 Task: Create a Virtual Reality (VR) Therapy for PTSD: VR therapy for post-traumatic stress disorder.
Action: Mouse moved to (683, 239)
Screenshot: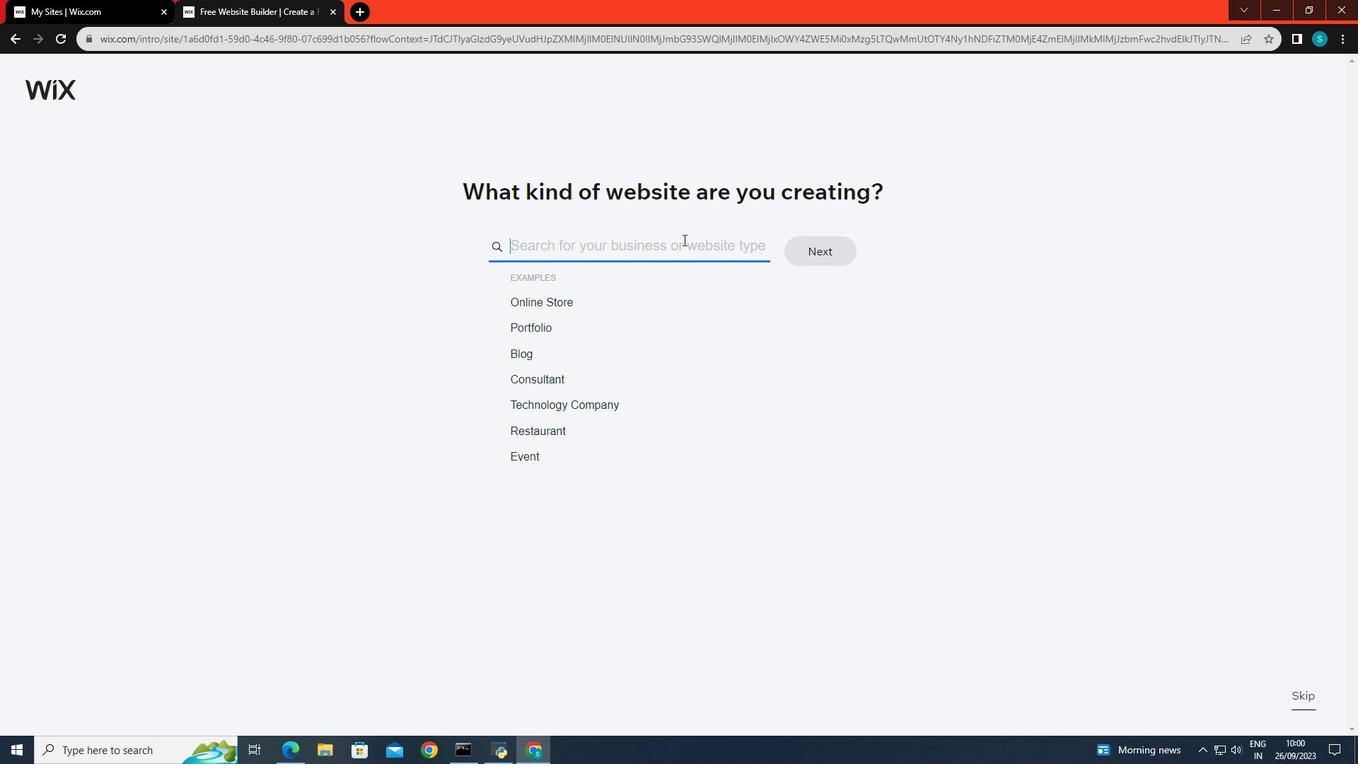 
Action: Mouse pressed left at (683, 239)
Screenshot: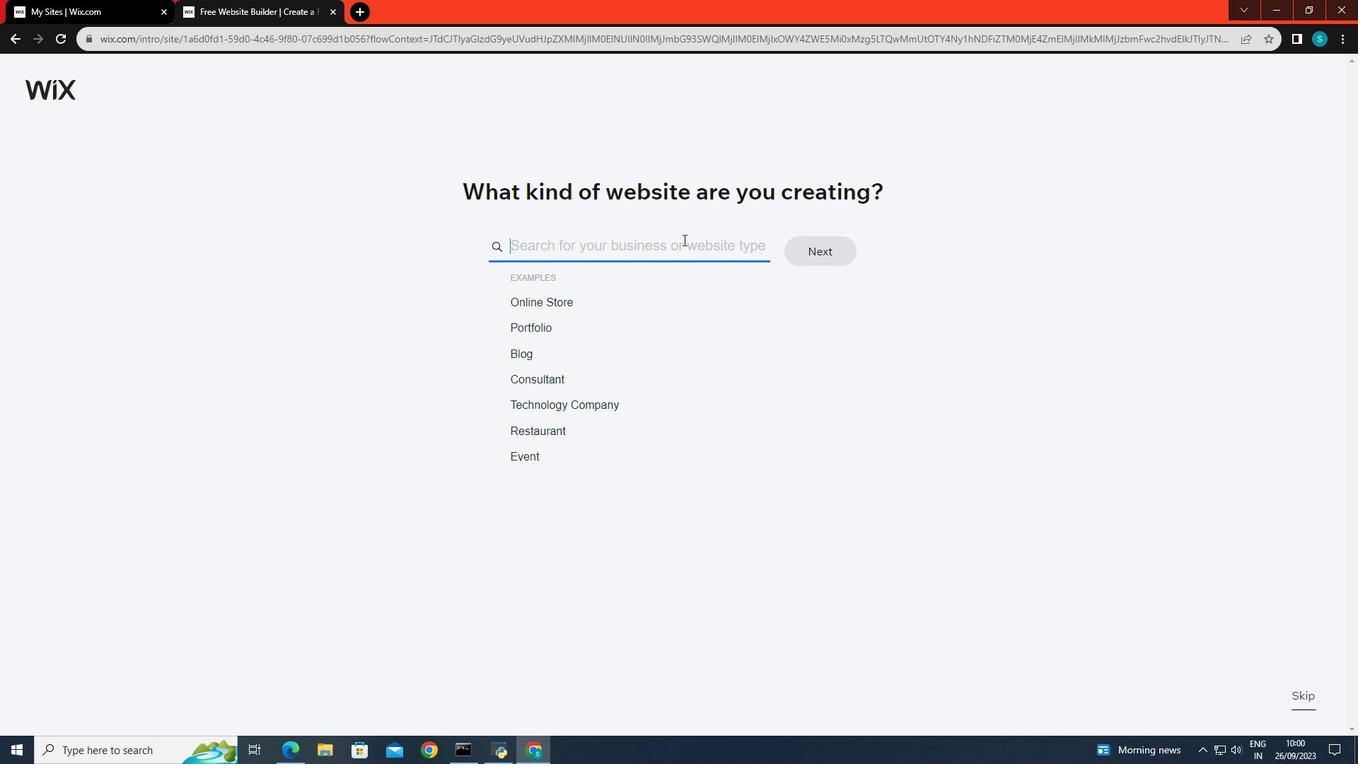 
Action: Key pressed vr<Key.space>th<Key.backspace><Key.backspace><Key.backspace><Key.backspace>irtual<Key.space>t<Key.backspace>reality<Key.space>vr<Key.space>therapy
Screenshot: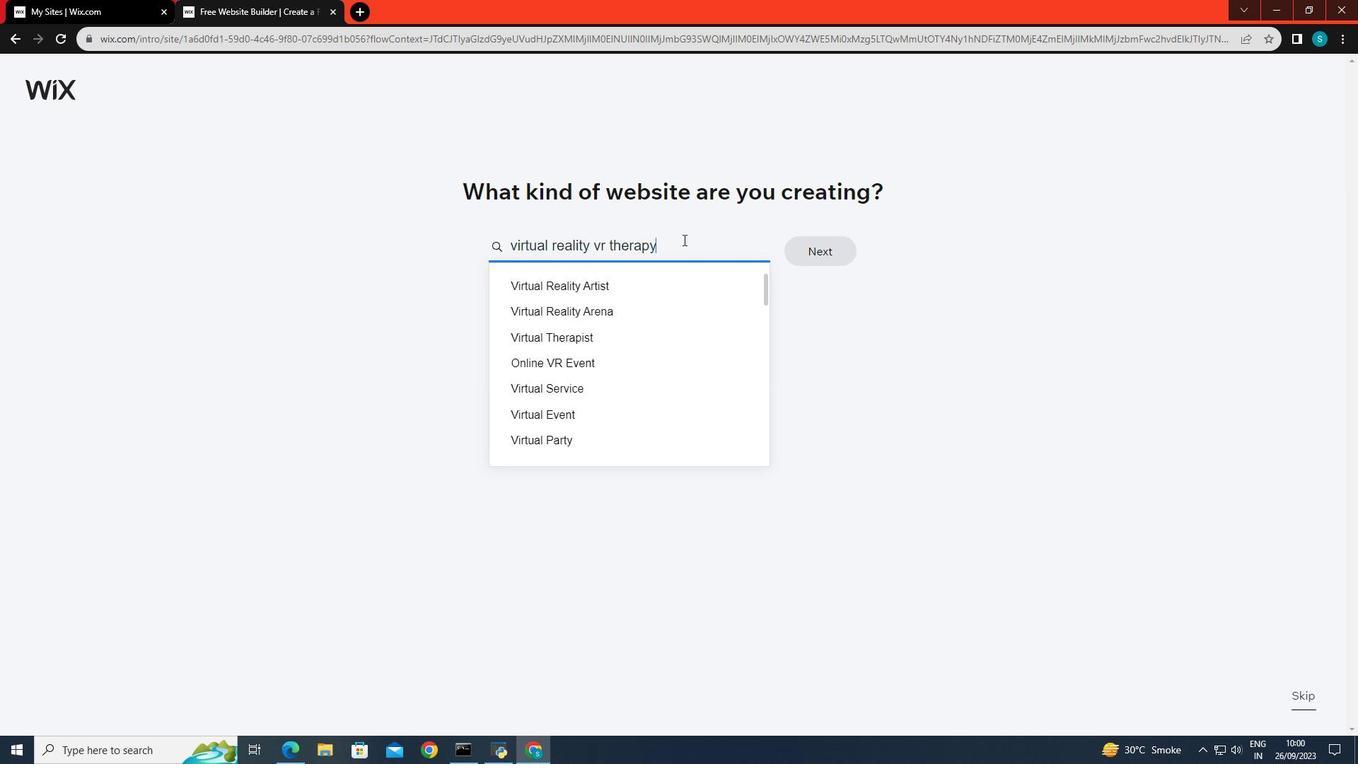 
Action: Mouse moved to (560, 340)
Screenshot: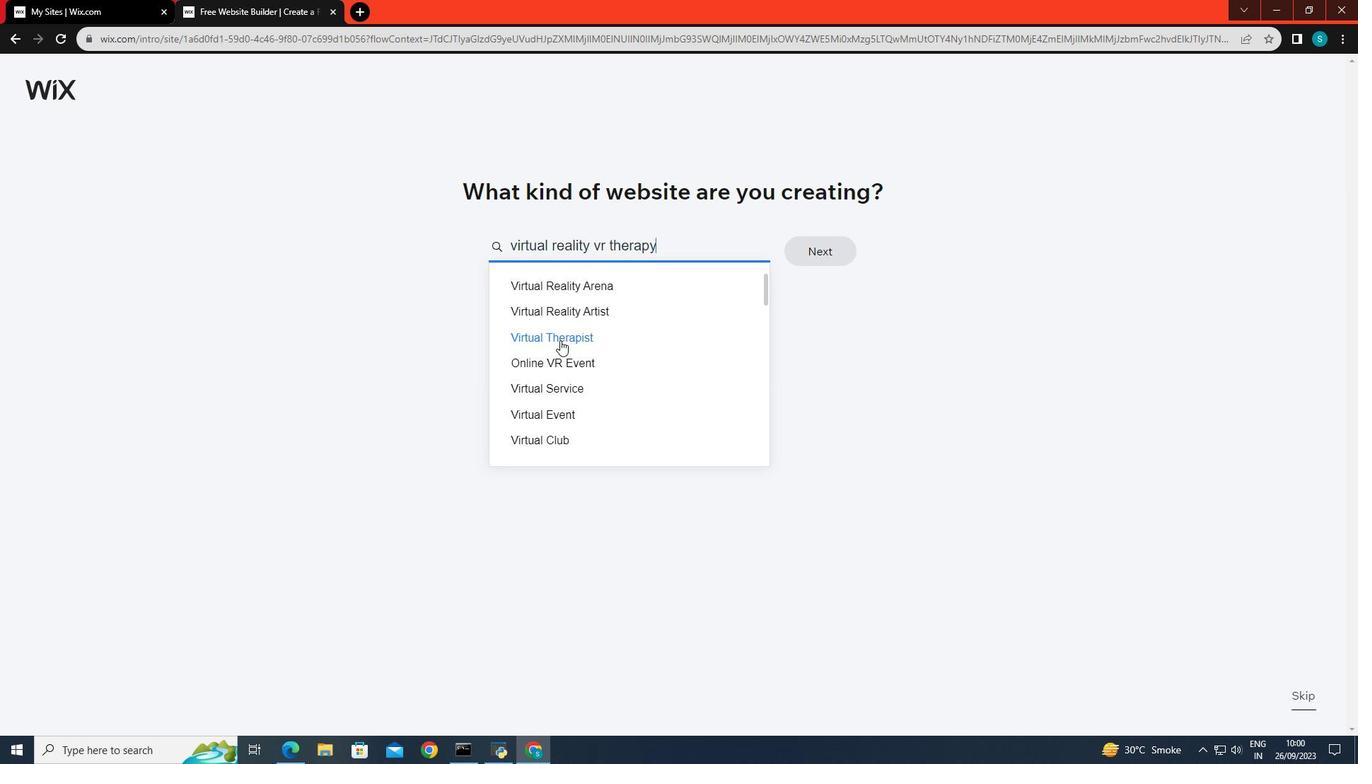 
Action: Mouse pressed left at (560, 340)
Screenshot: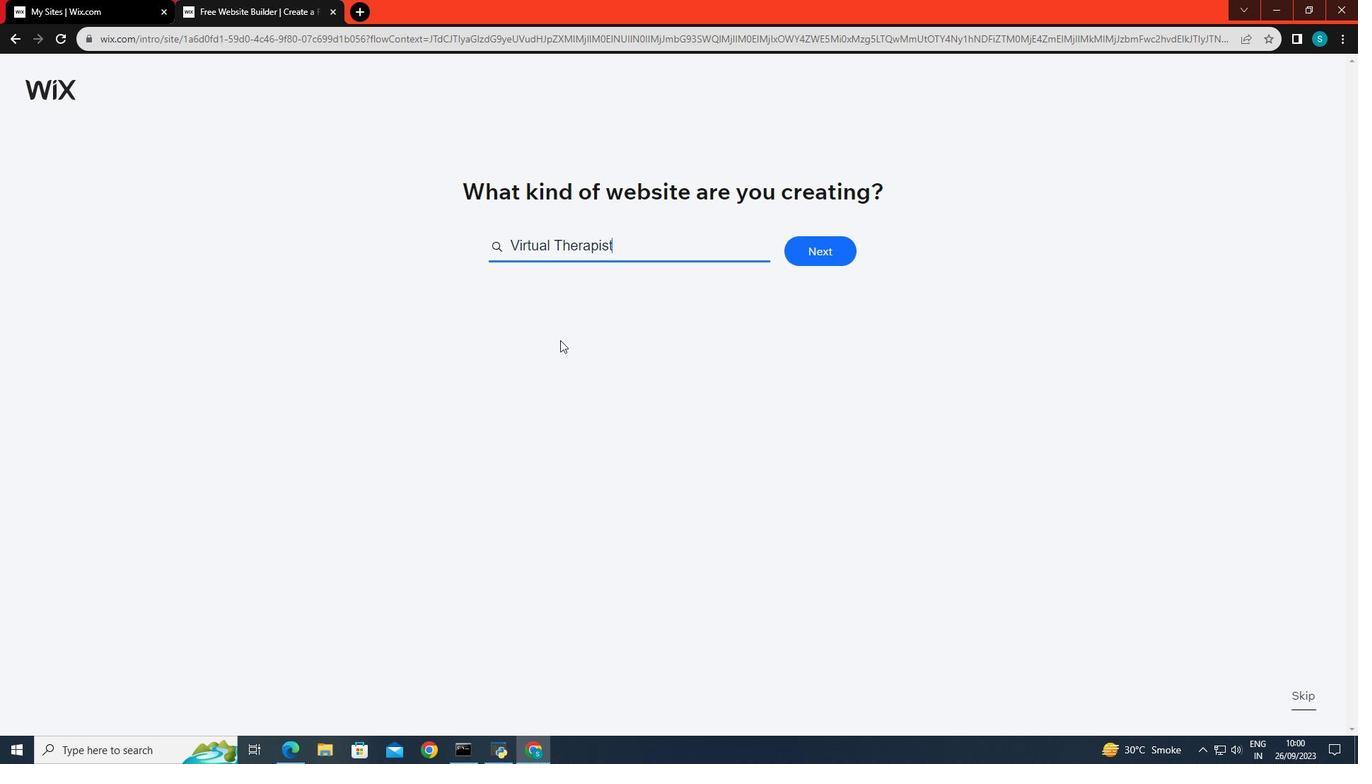 
Action: Mouse moved to (847, 253)
Screenshot: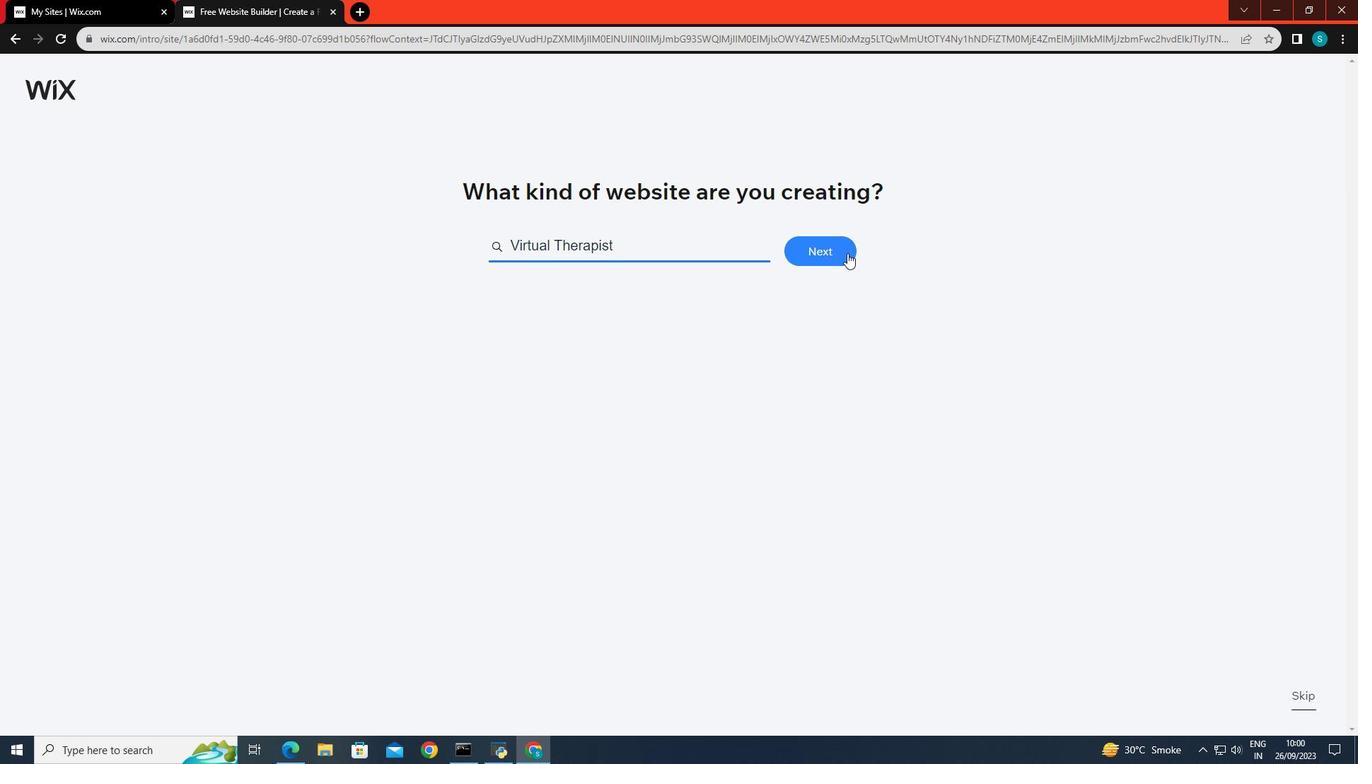 
Action: Mouse pressed left at (847, 253)
Screenshot: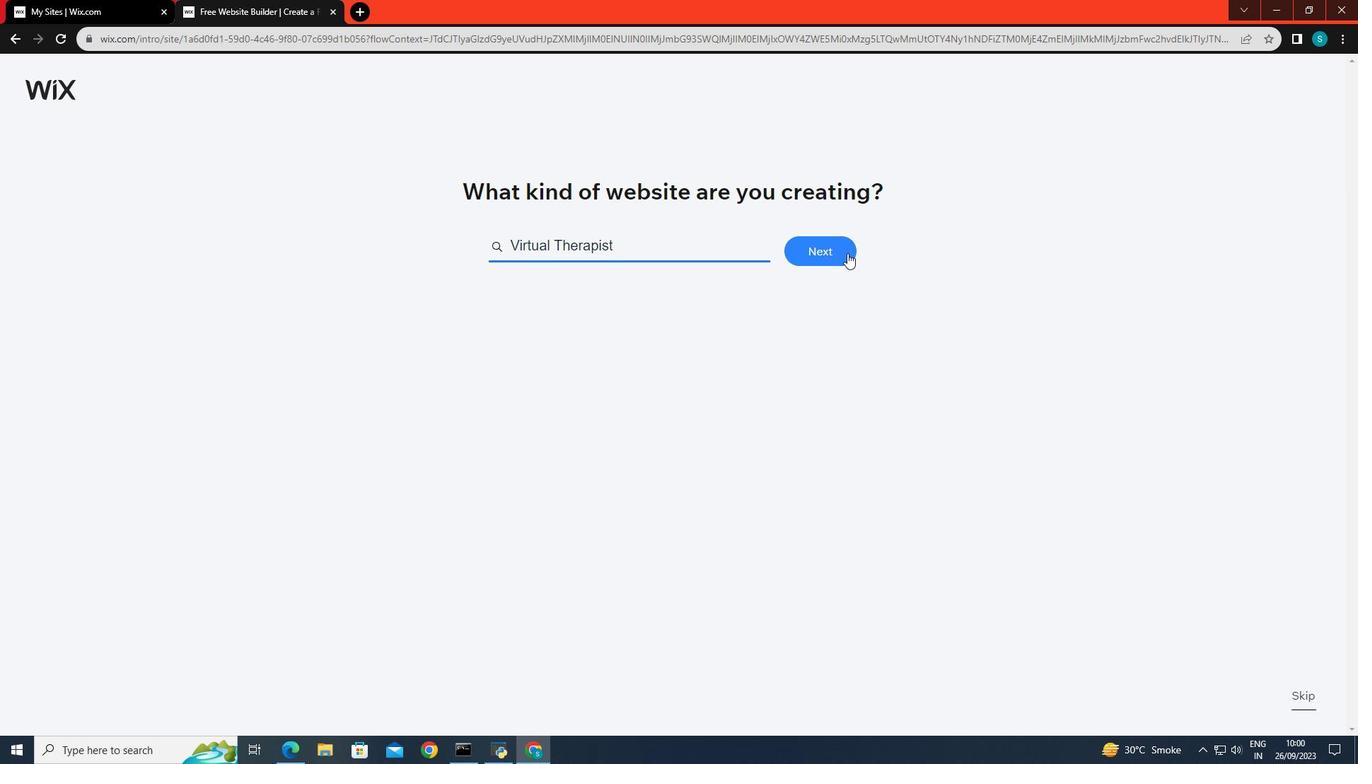 
Action: Mouse moved to (802, 247)
Screenshot: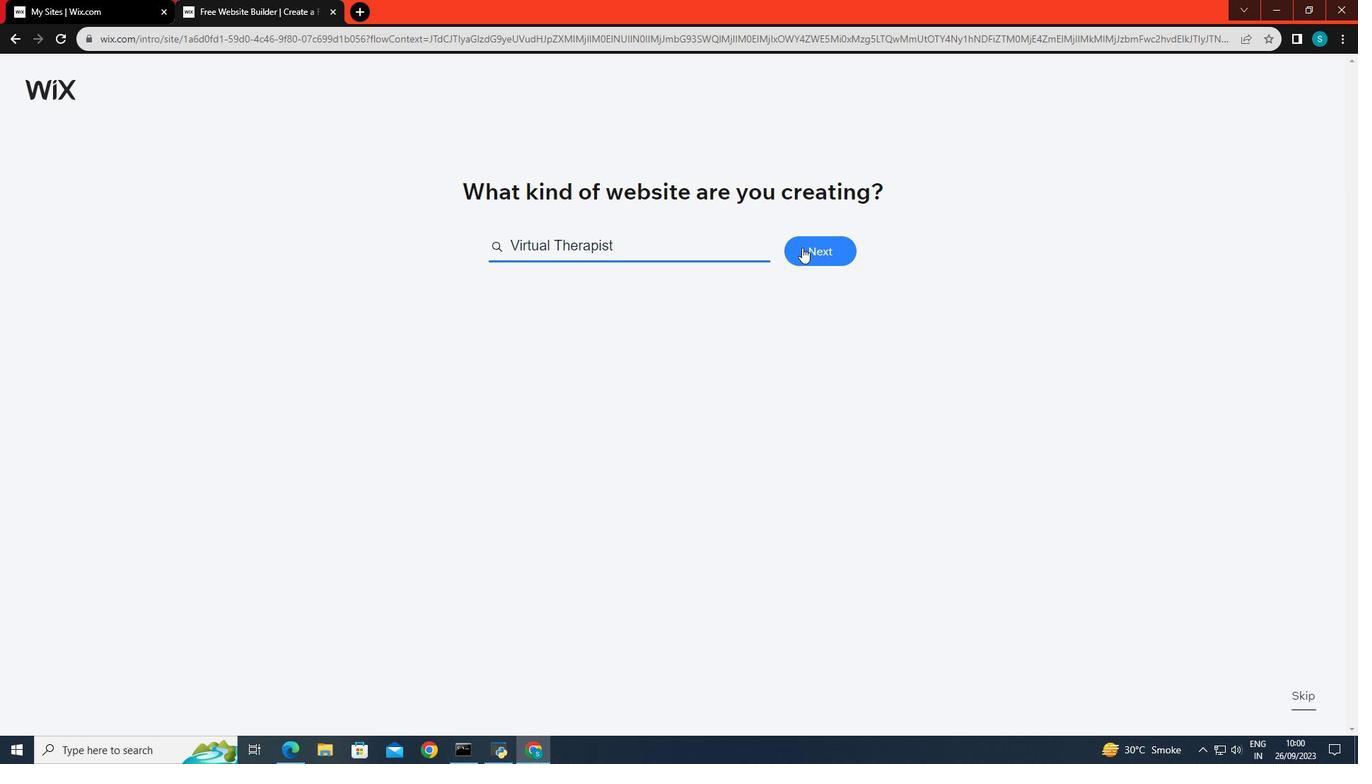 
Action: Mouse pressed left at (802, 247)
Screenshot: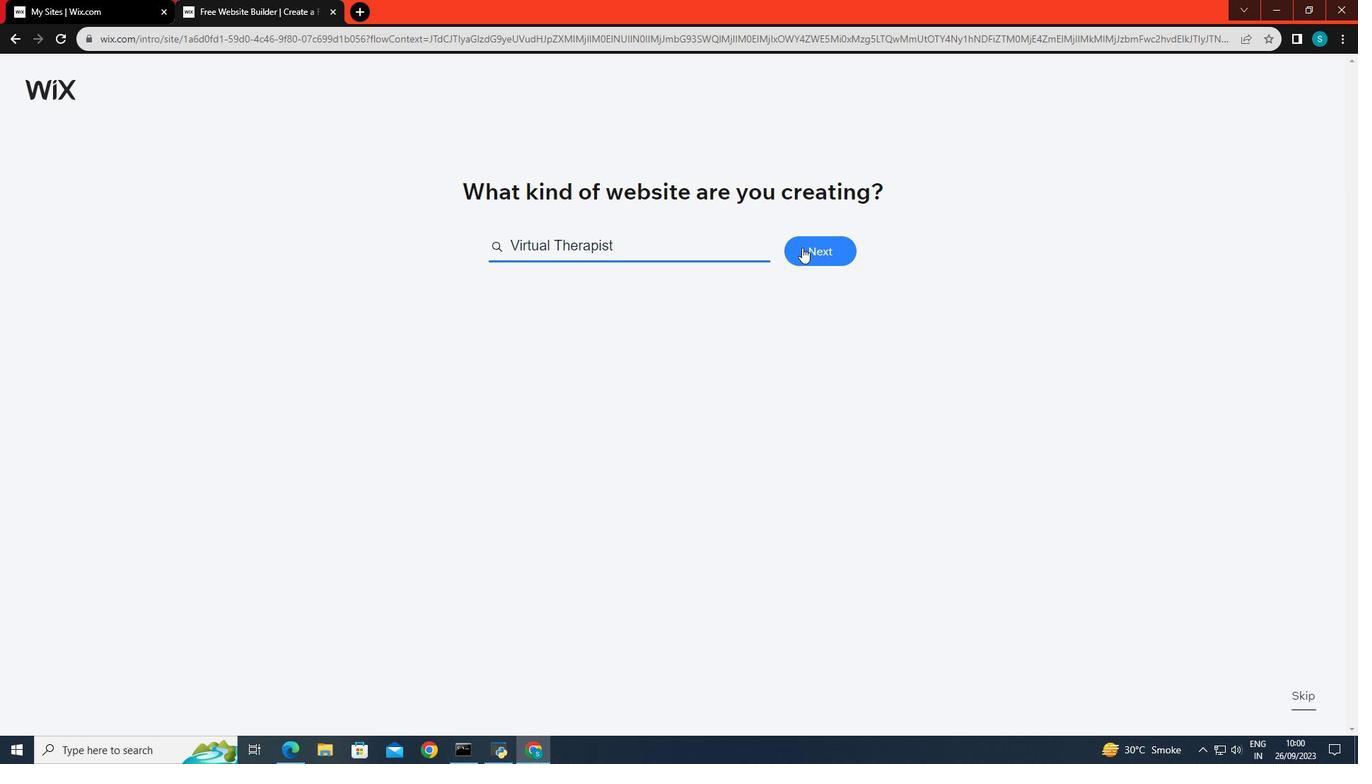 
Action: Mouse moved to (807, 248)
Screenshot: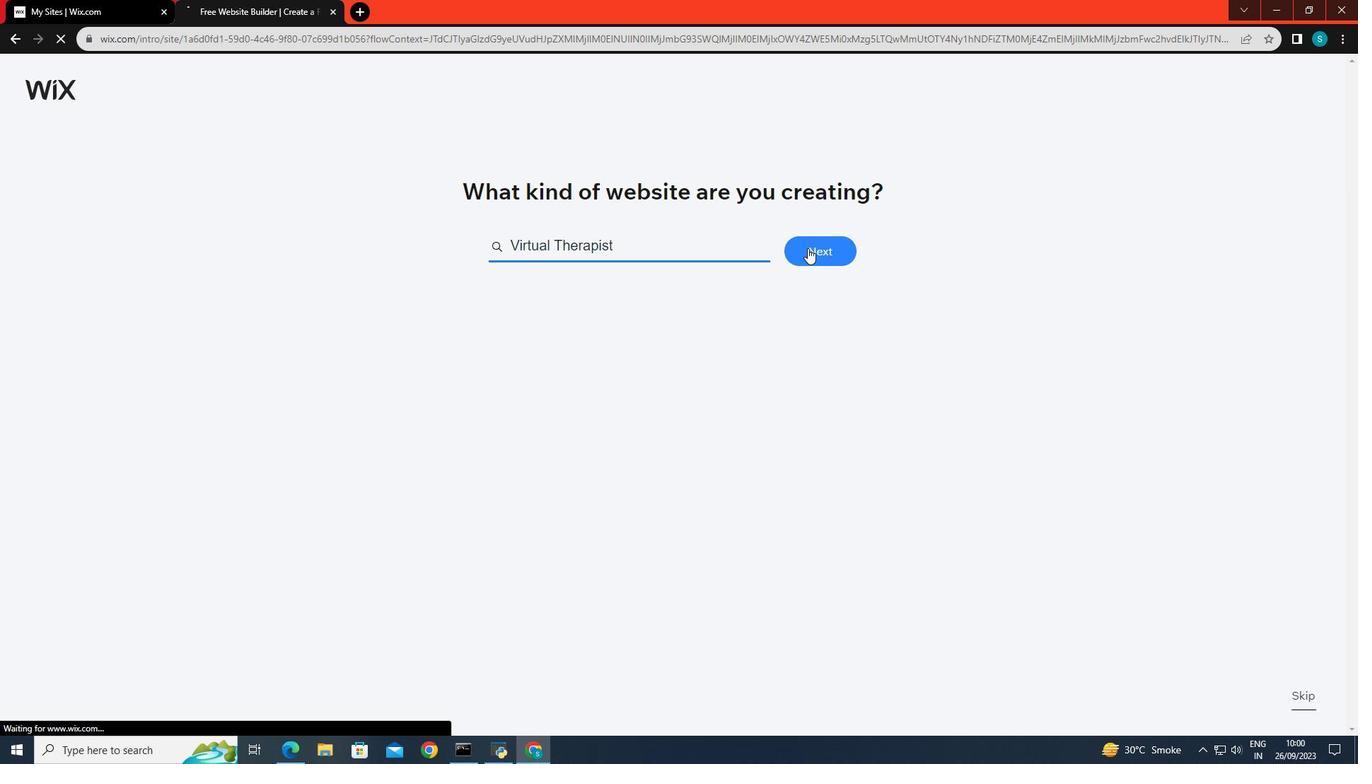 
Action: Mouse pressed left at (807, 248)
Screenshot: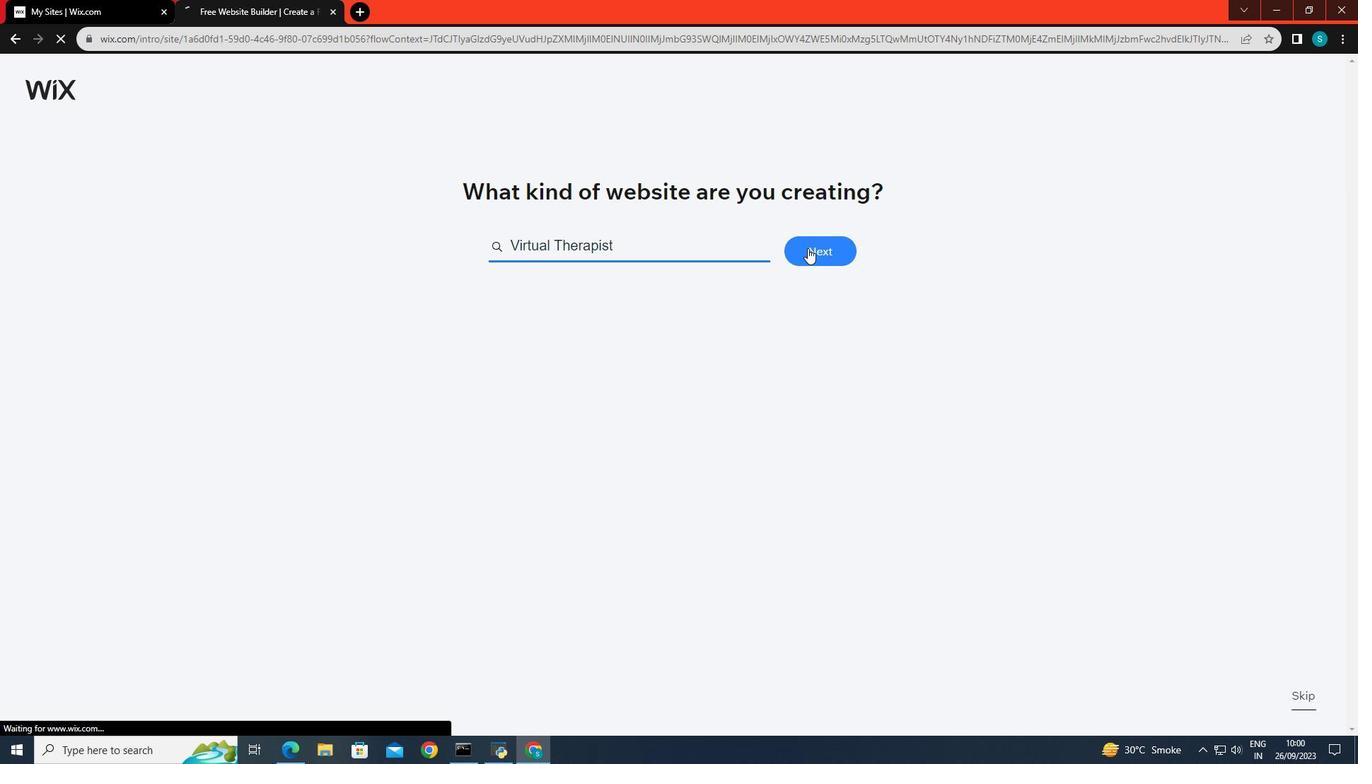 
Action: Mouse moved to (1100, 191)
Screenshot: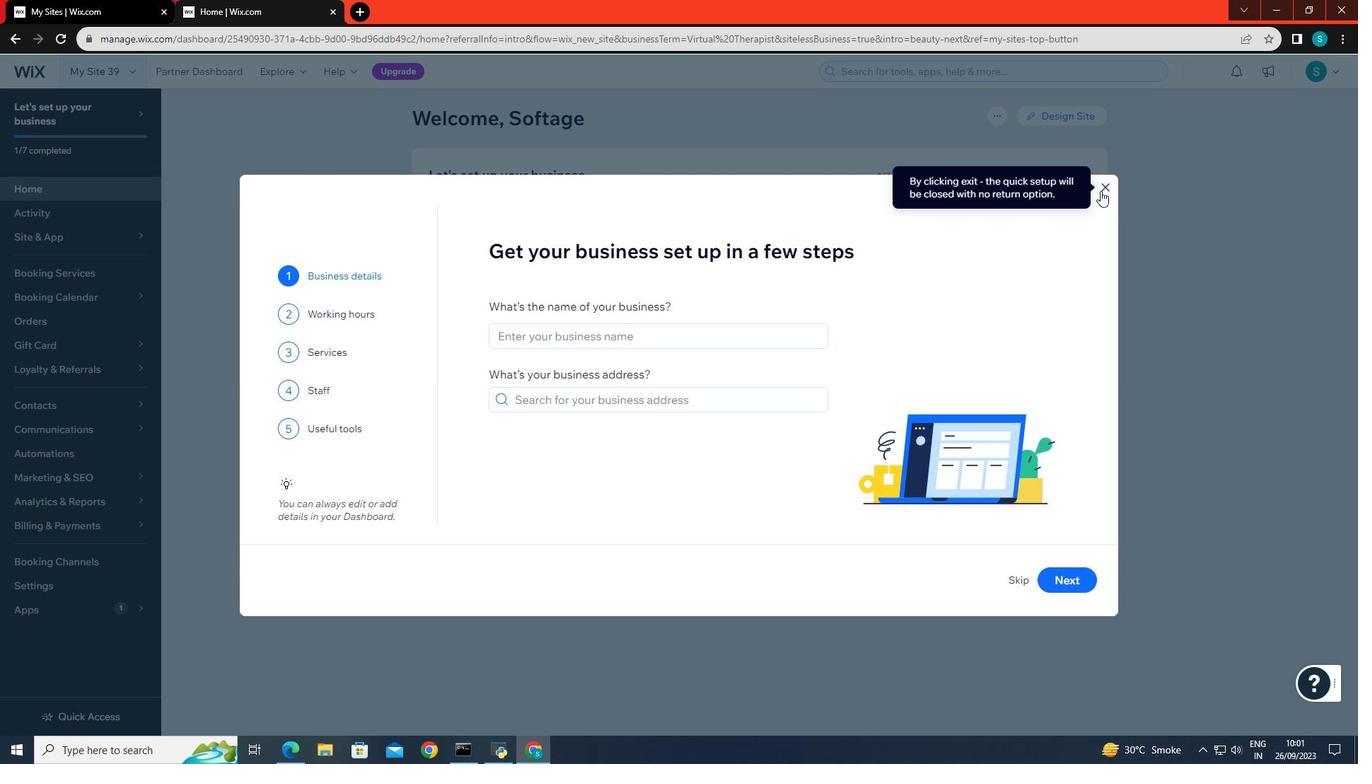 
Action: Mouse pressed left at (1100, 191)
Screenshot: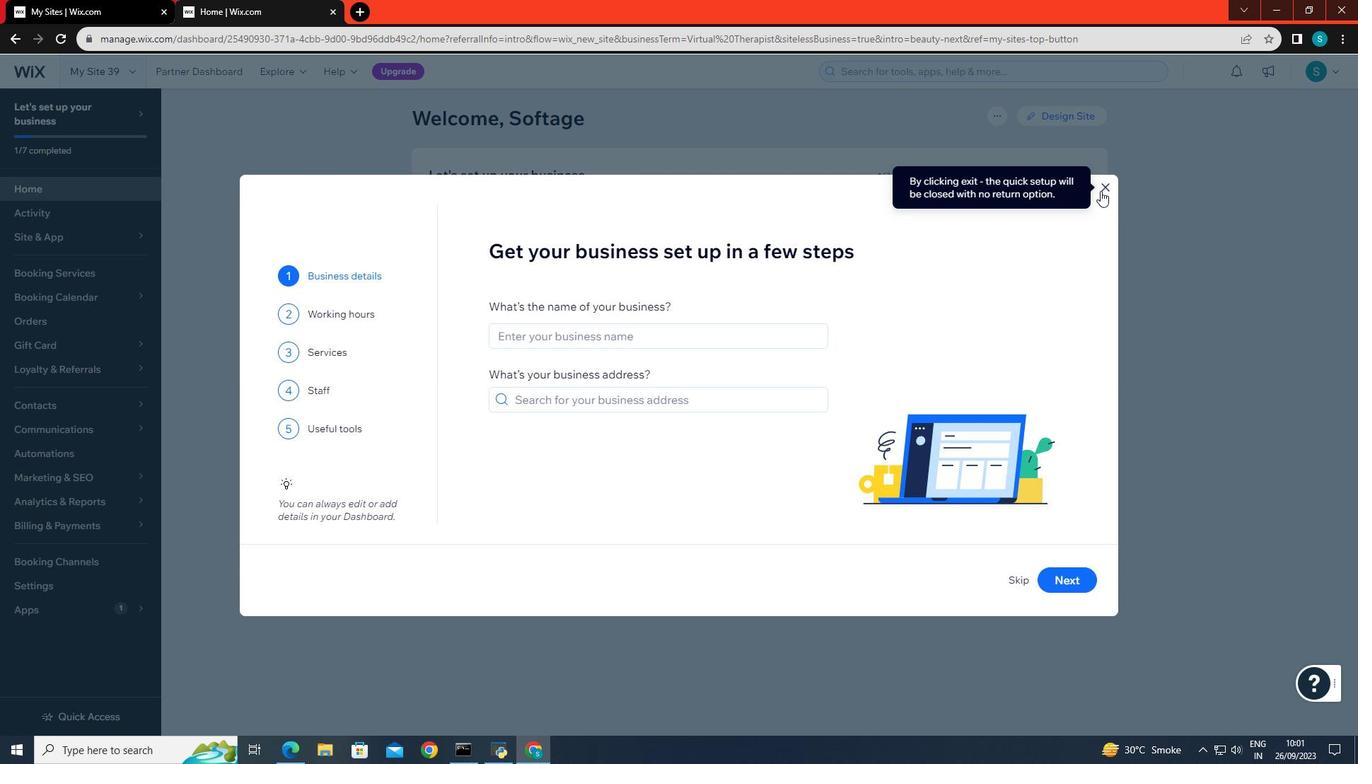 
Action: Mouse moved to (198, 227)
Screenshot: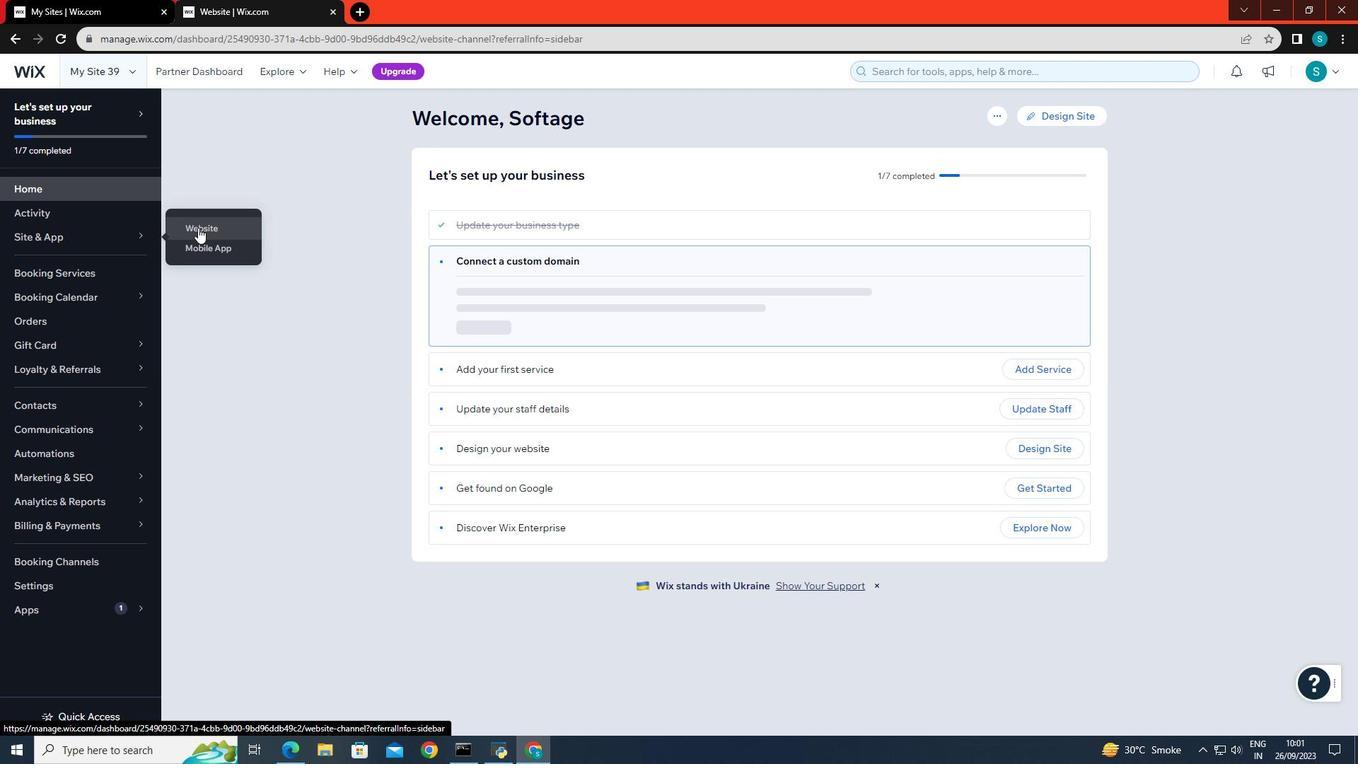 
Action: Mouse pressed left at (198, 227)
Screenshot: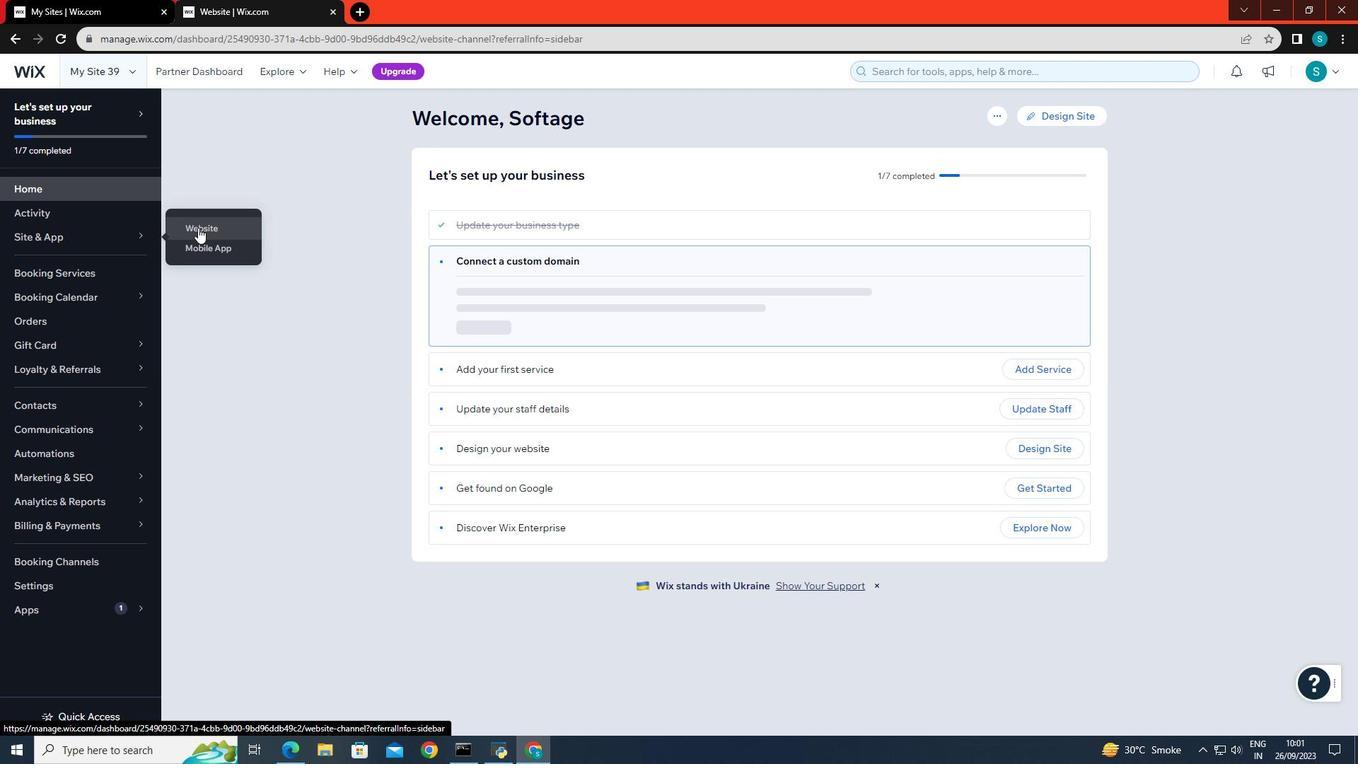 
Action: Mouse moved to (521, 354)
Screenshot: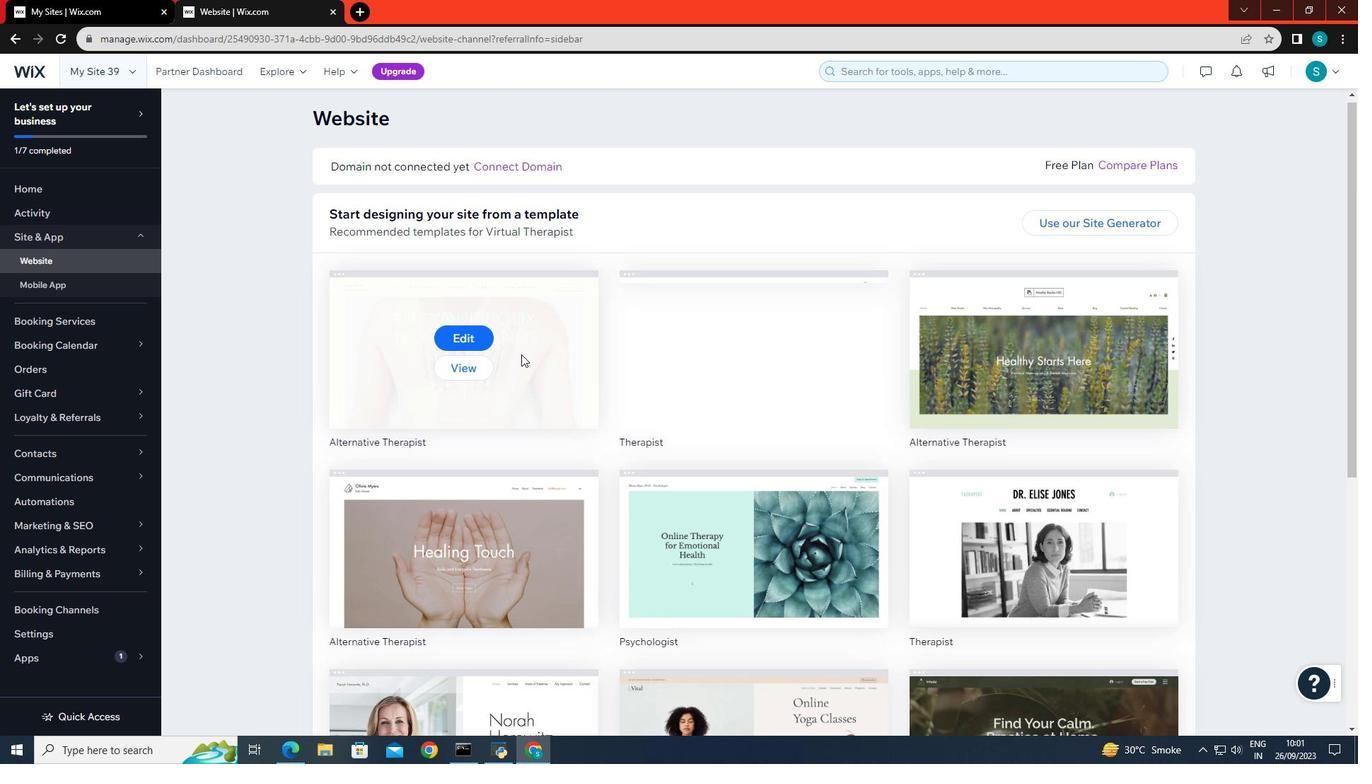 
Action: Mouse scrolled (521, 353) with delta (0, 0)
Screenshot: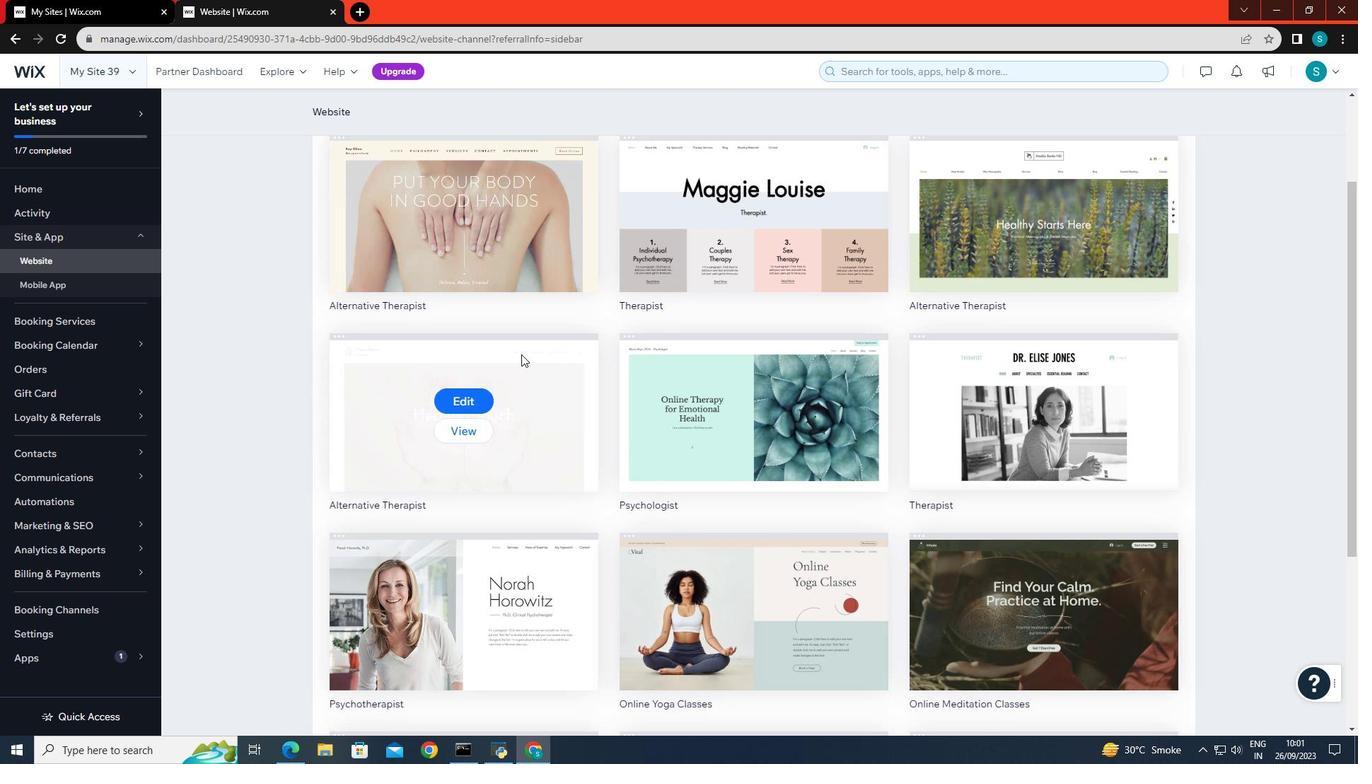 
Action: Mouse scrolled (521, 353) with delta (0, 0)
Screenshot: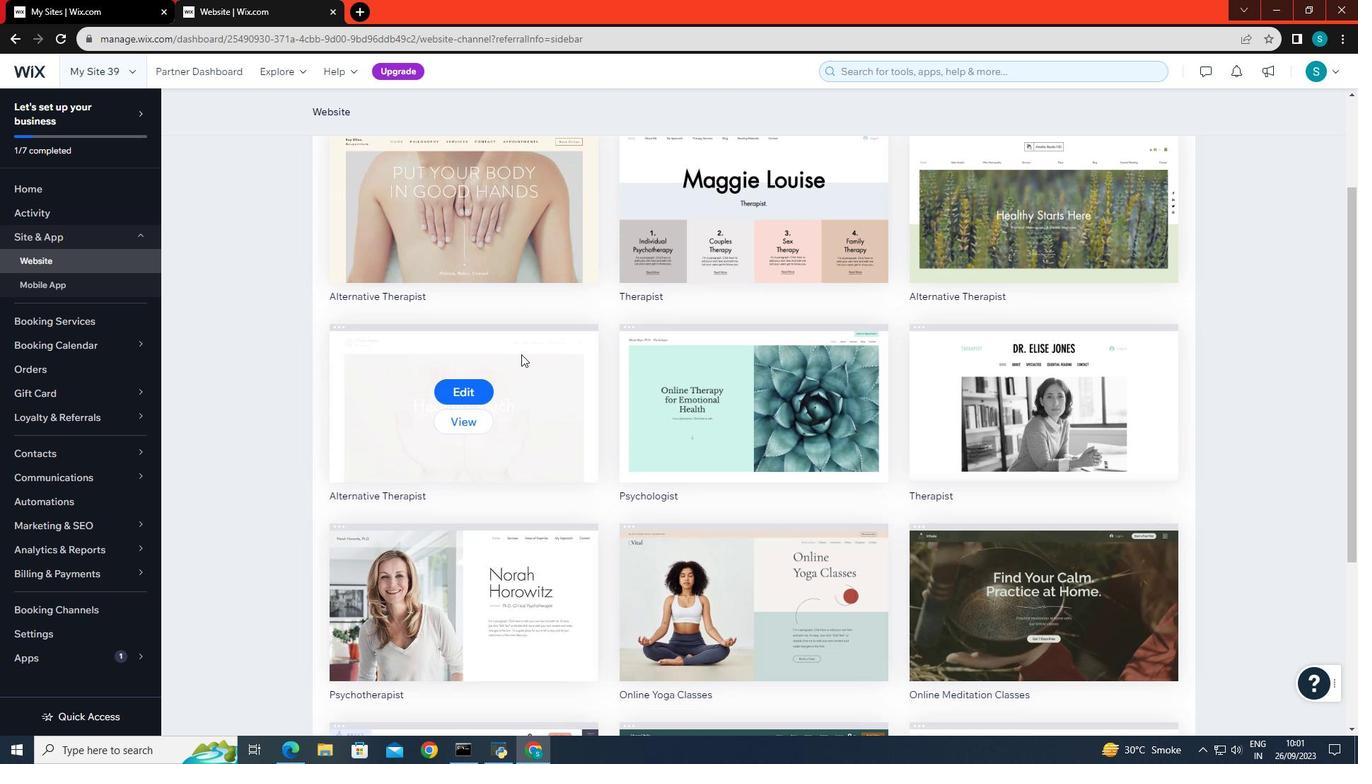 
Action: Mouse scrolled (521, 353) with delta (0, 0)
Screenshot: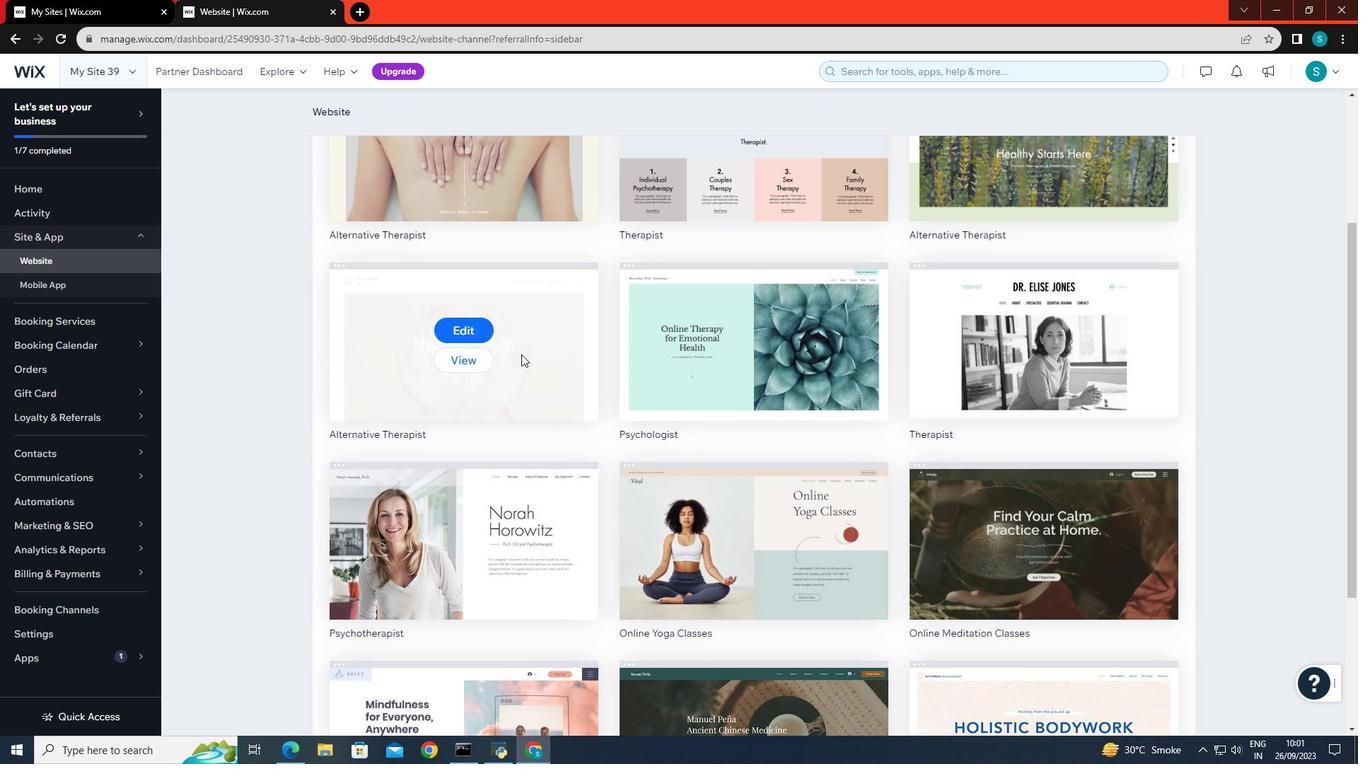 
Action: Mouse moved to (684, 404)
Screenshot: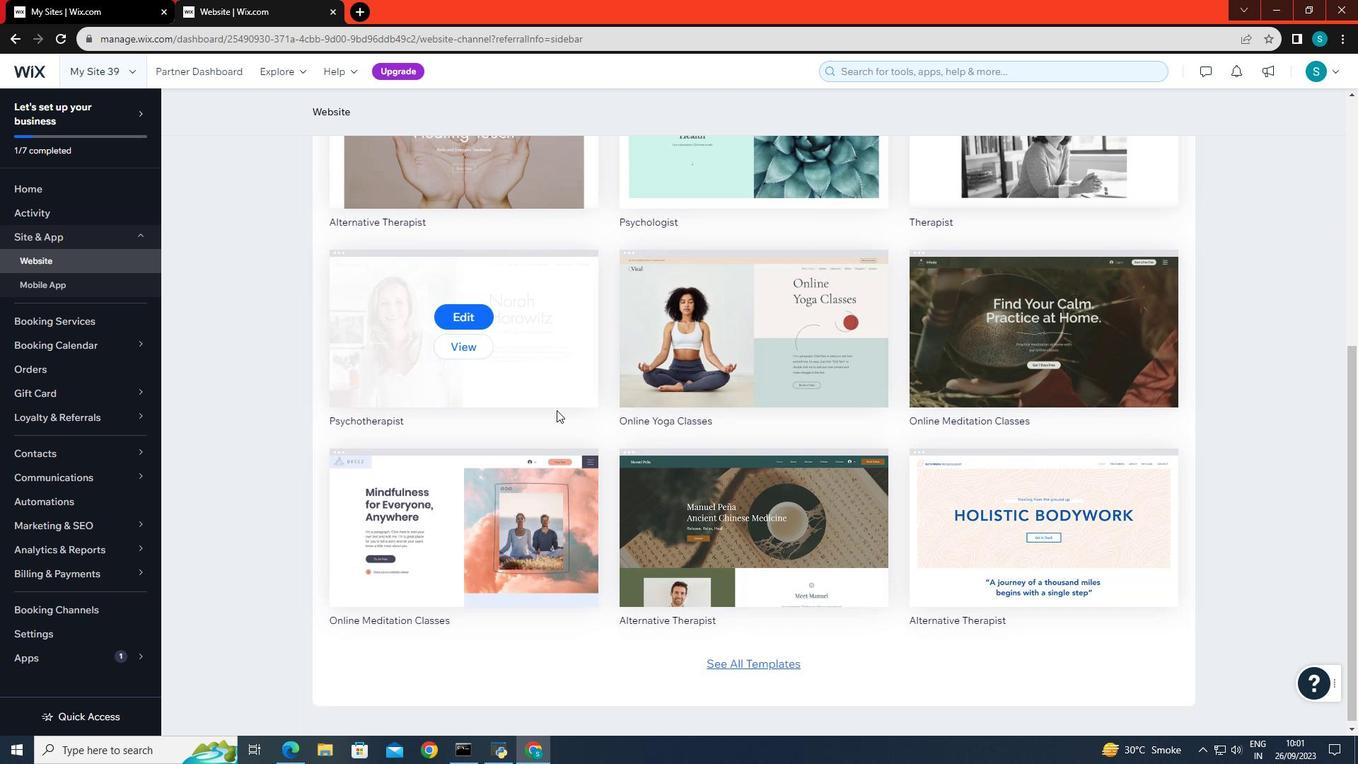 
Action: Mouse scrolled (684, 403) with delta (0, 0)
Screenshot: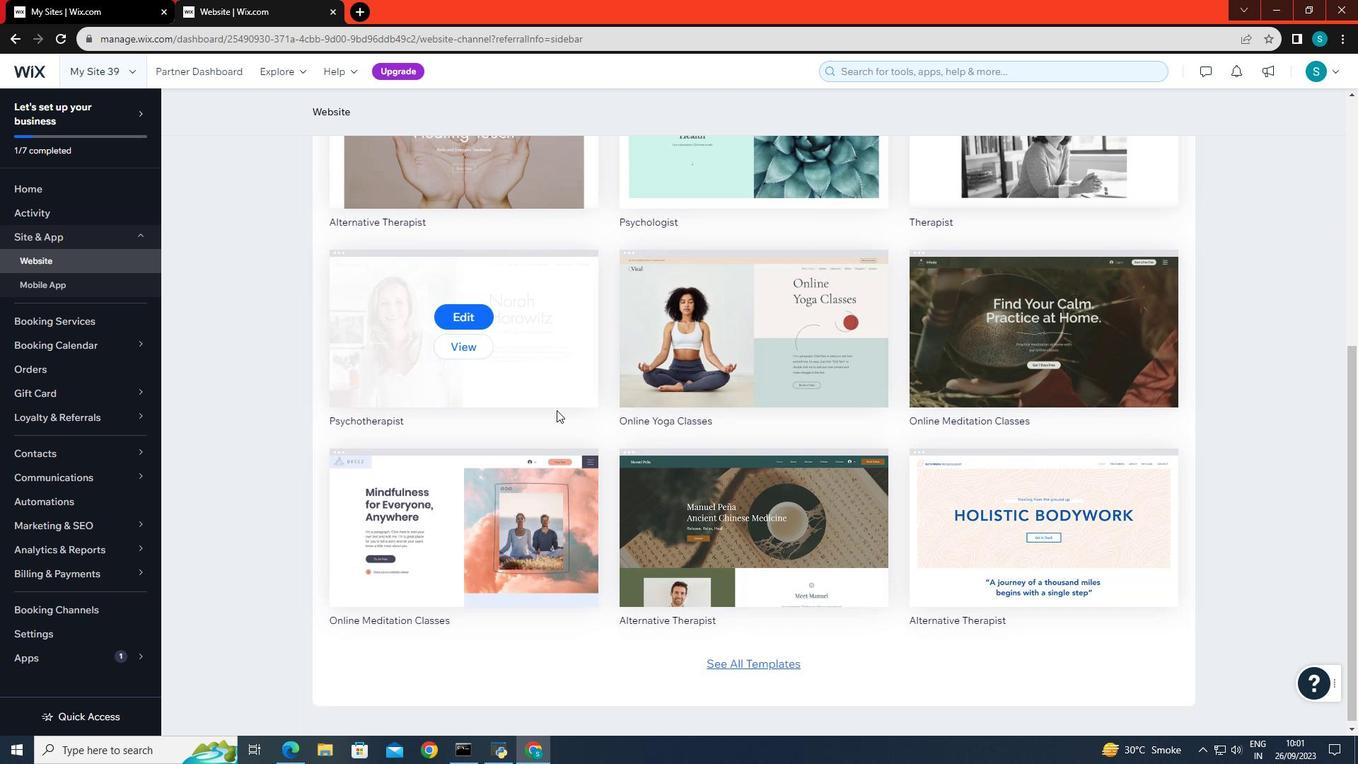 
Action: Mouse moved to (681, 406)
Screenshot: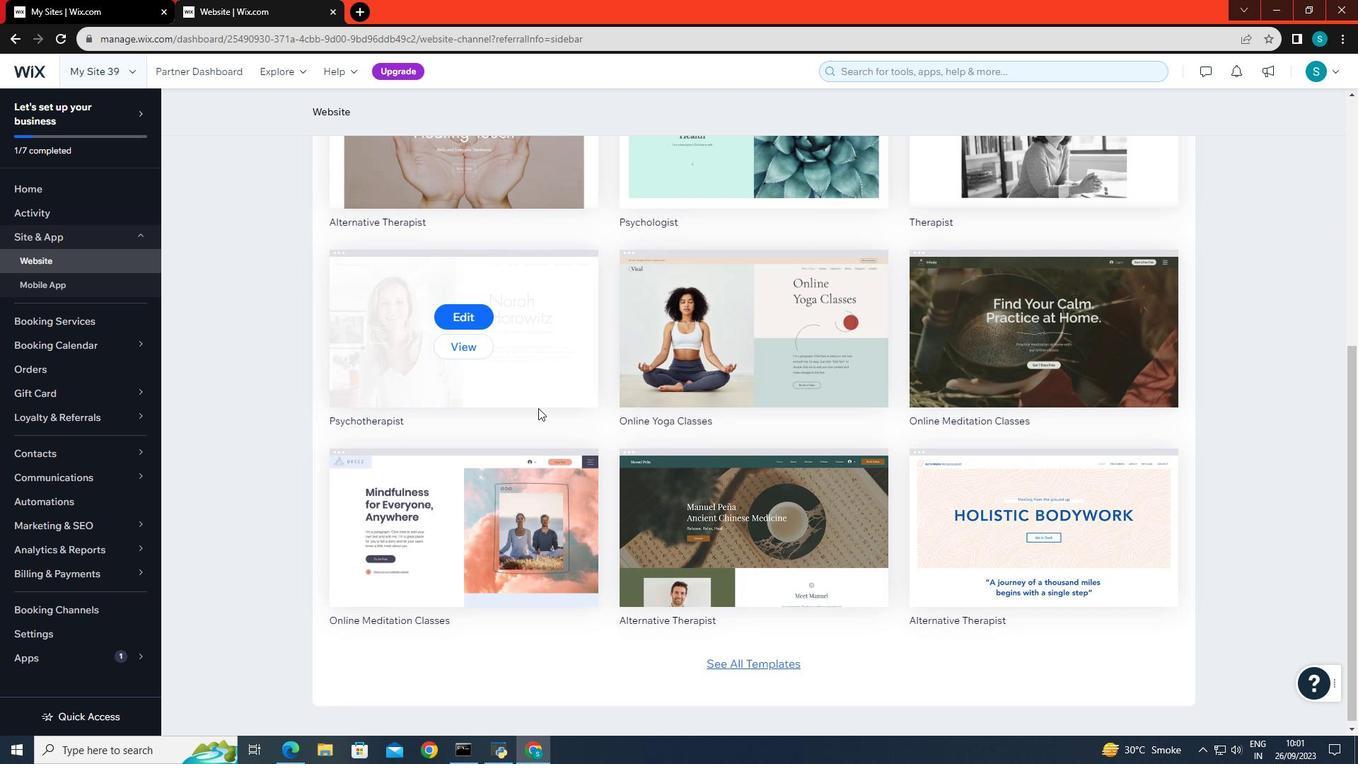 
Action: Mouse scrolled (681, 405) with delta (0, 0)
Screenshot: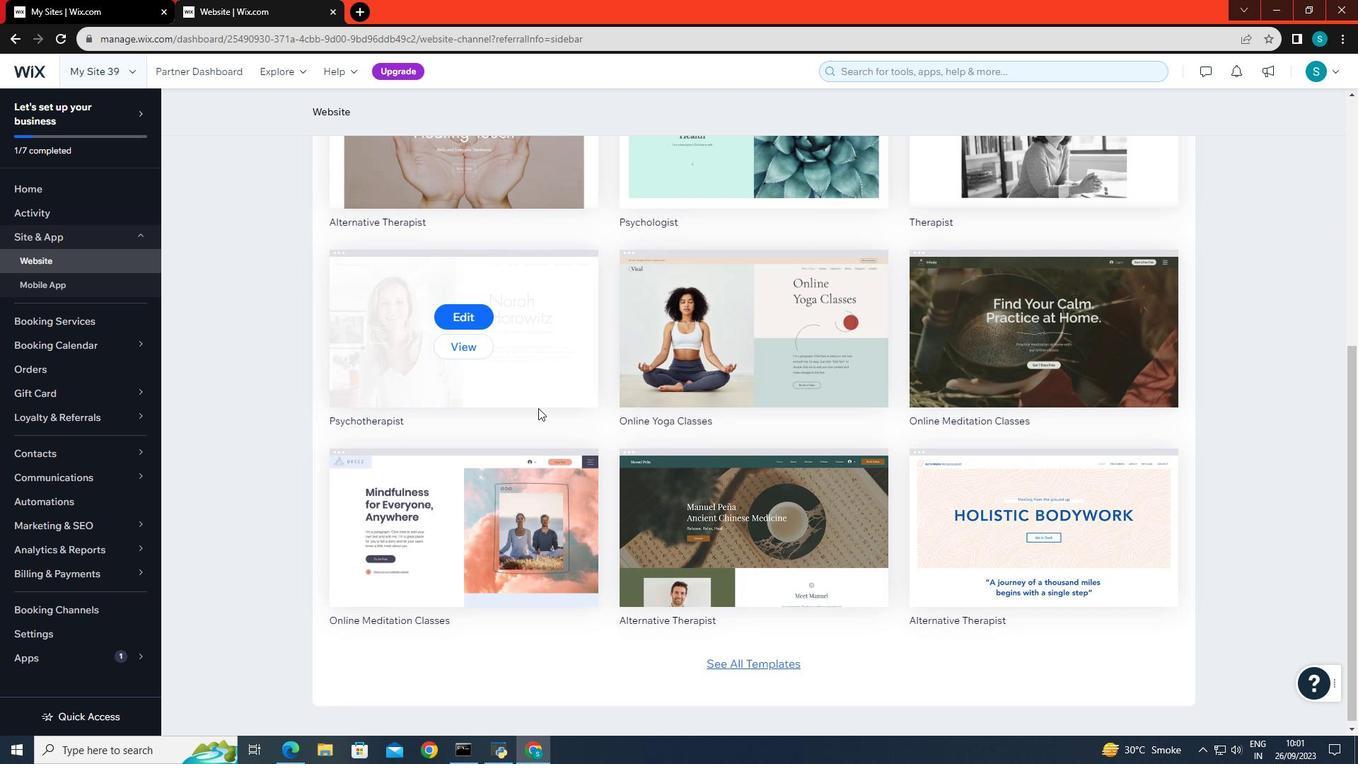 
Action: Mouse moved to (679, 408)
Screenshot: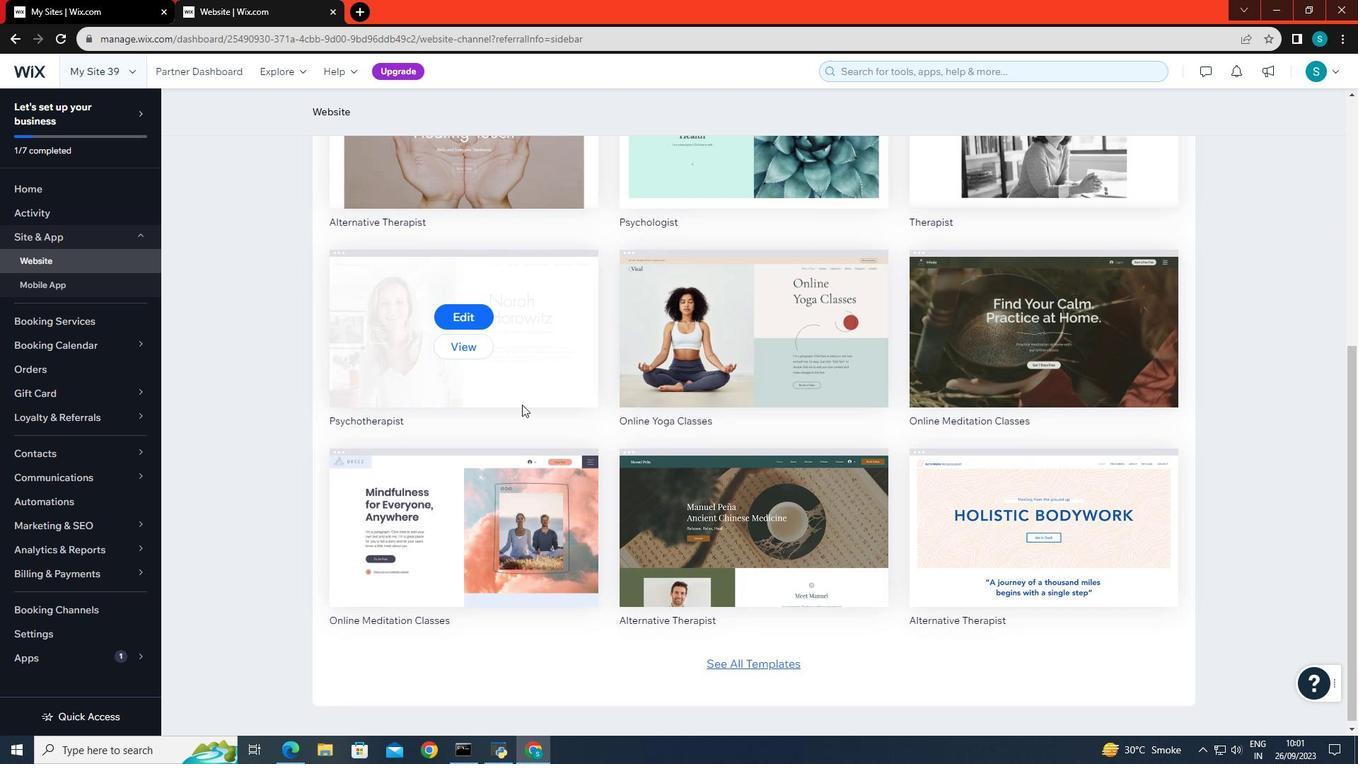 
Action: Mouse scrolled (679, 407) with delta (0, 0)
Screenshot: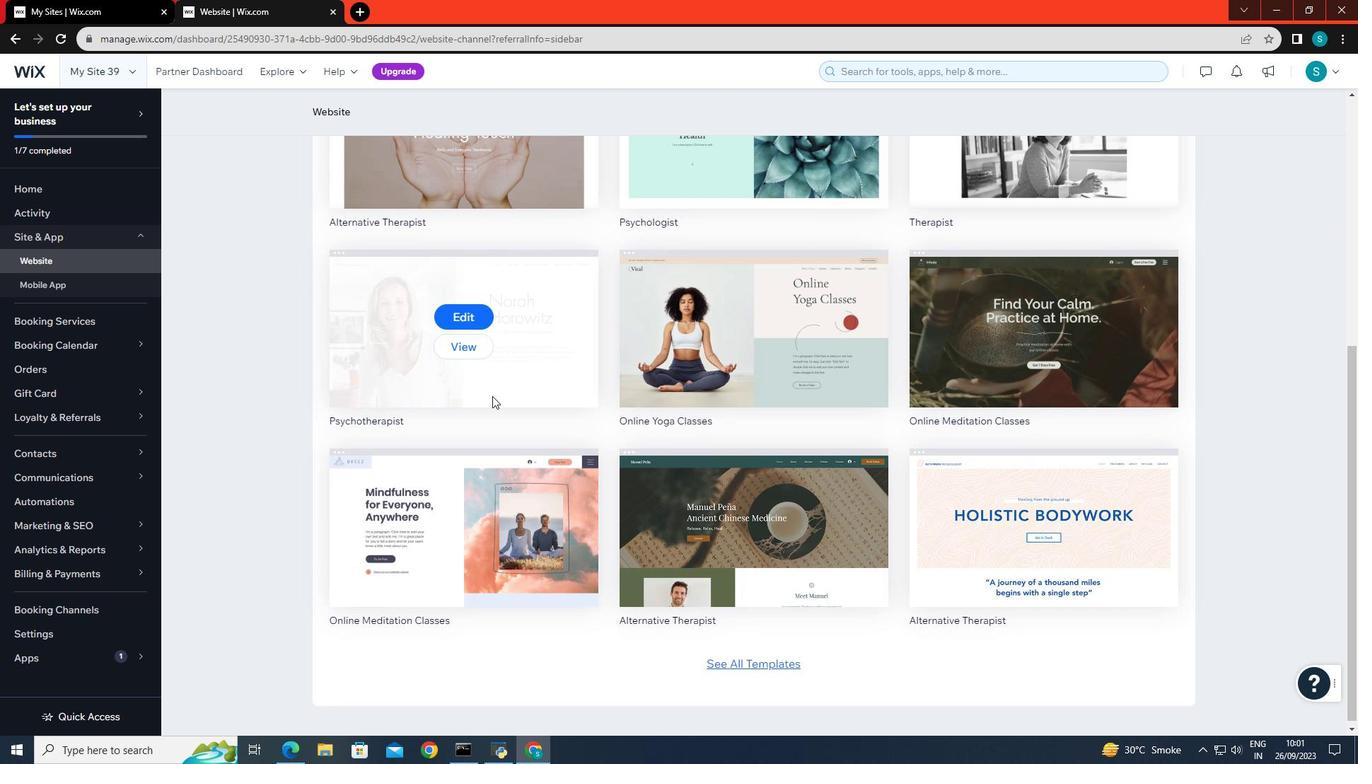 
Action: Mouse moved to (430, 486)
Screenshot: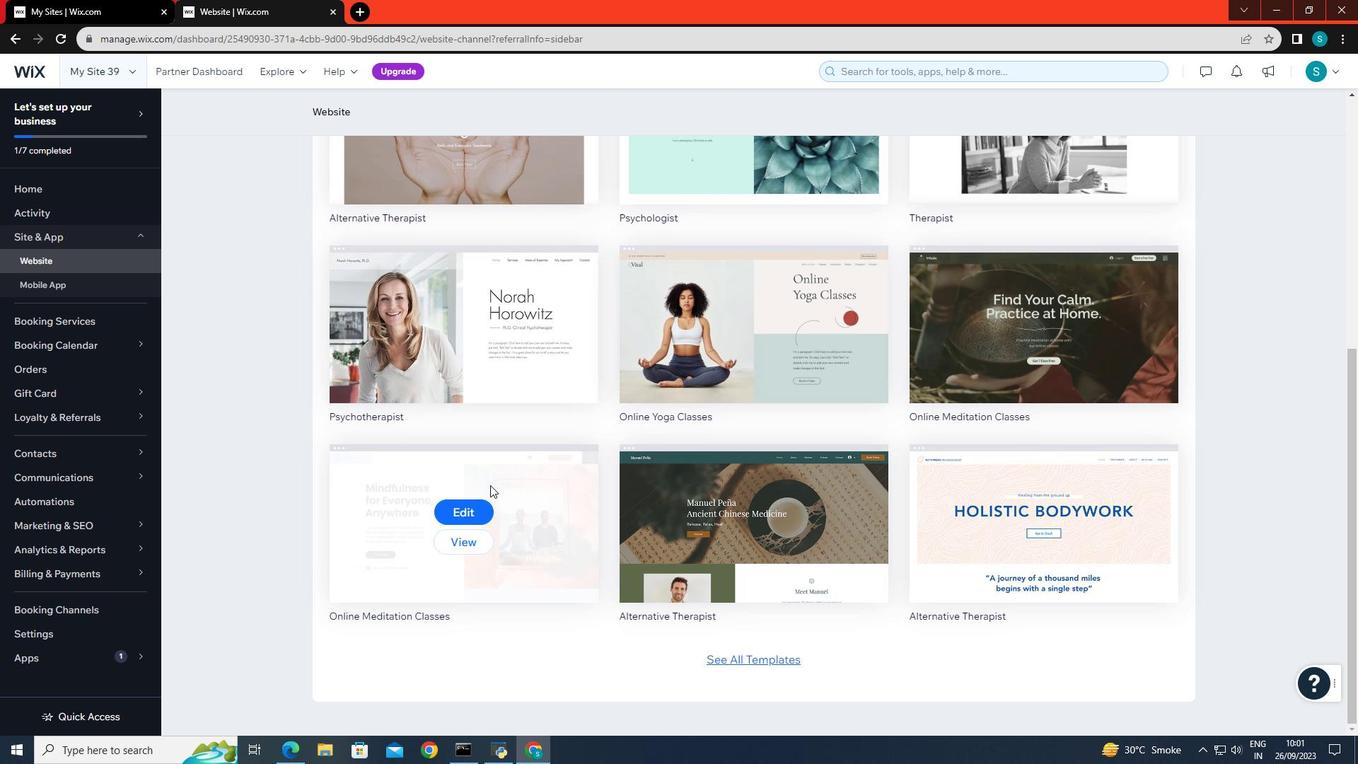 
Action: Mouse scrolled (430, 485) with delta (0, 0)
Screenshot: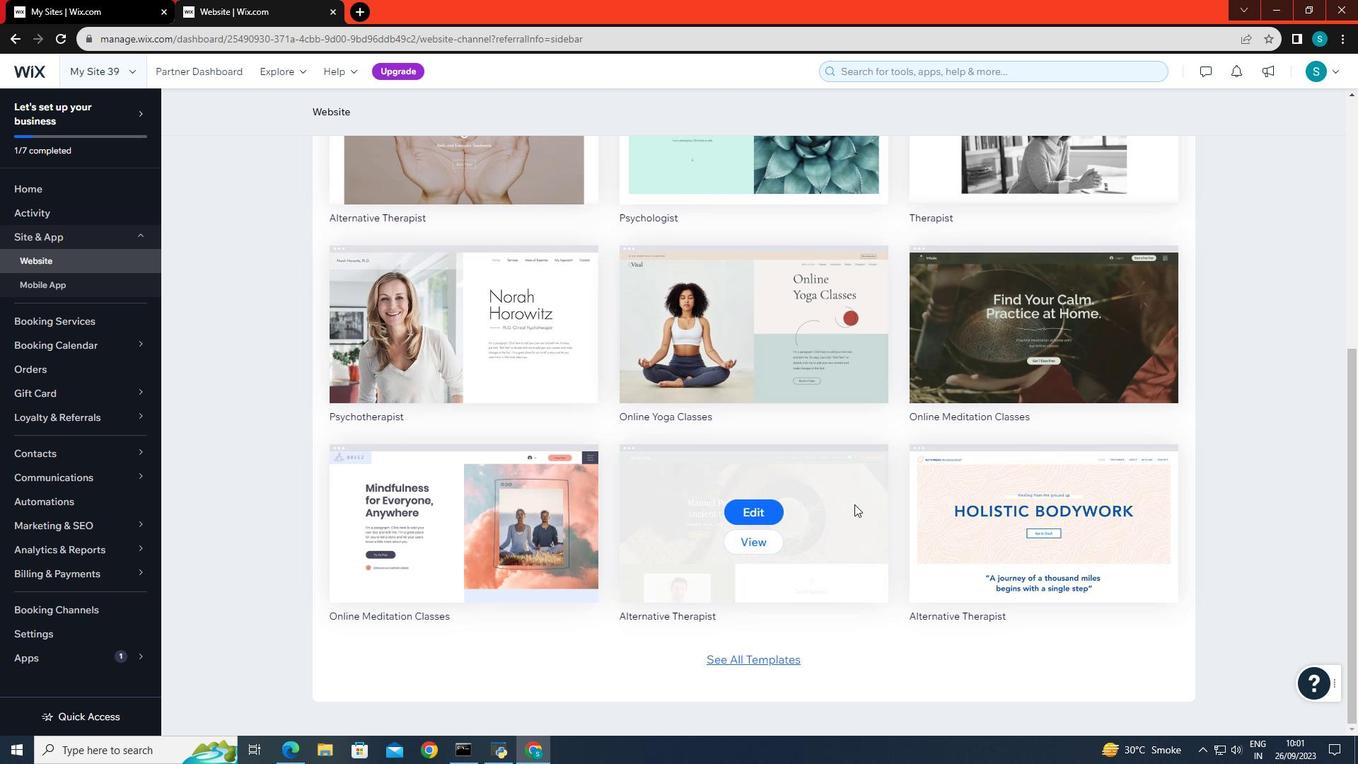 
Action: Mouse scrolled (430, 485) with delta (0, 0)
Screenshot: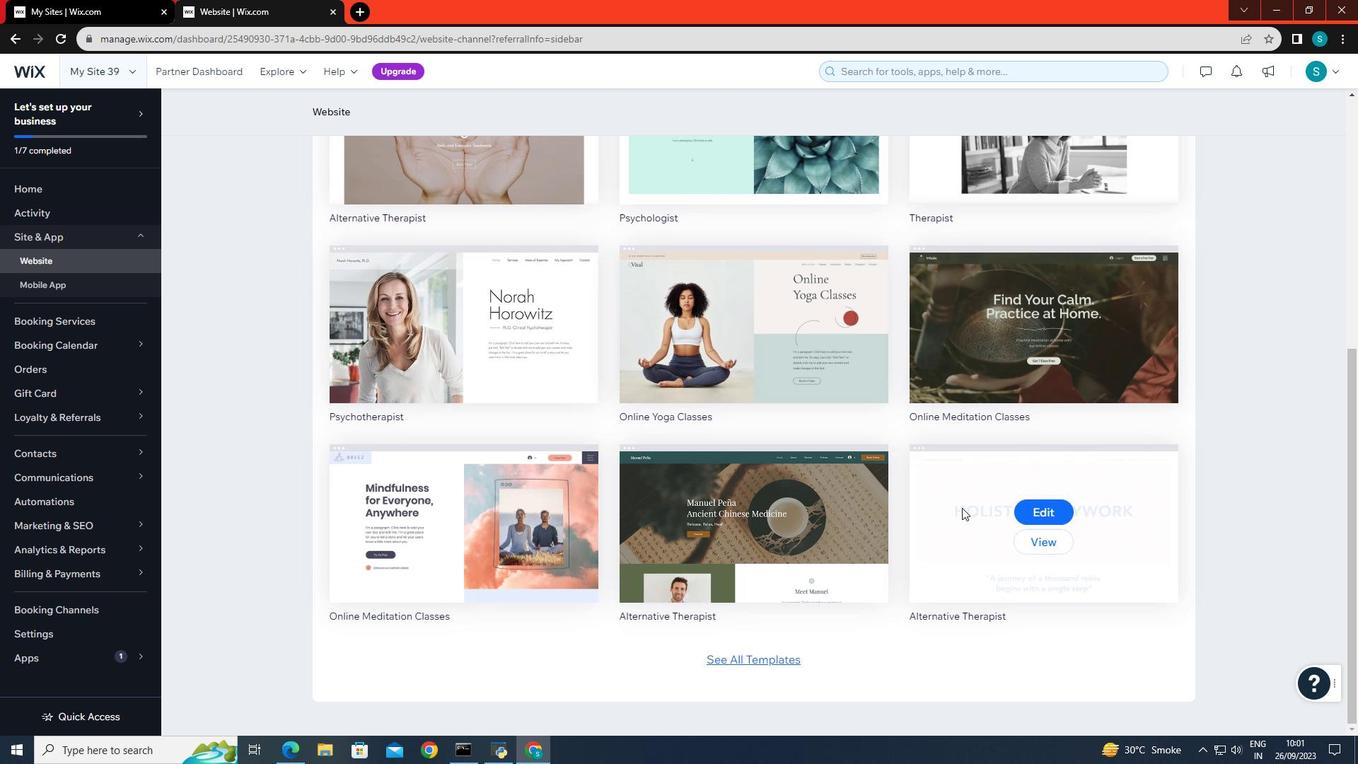 
Action: Mouse moved to (1059, 545)
Screenshot: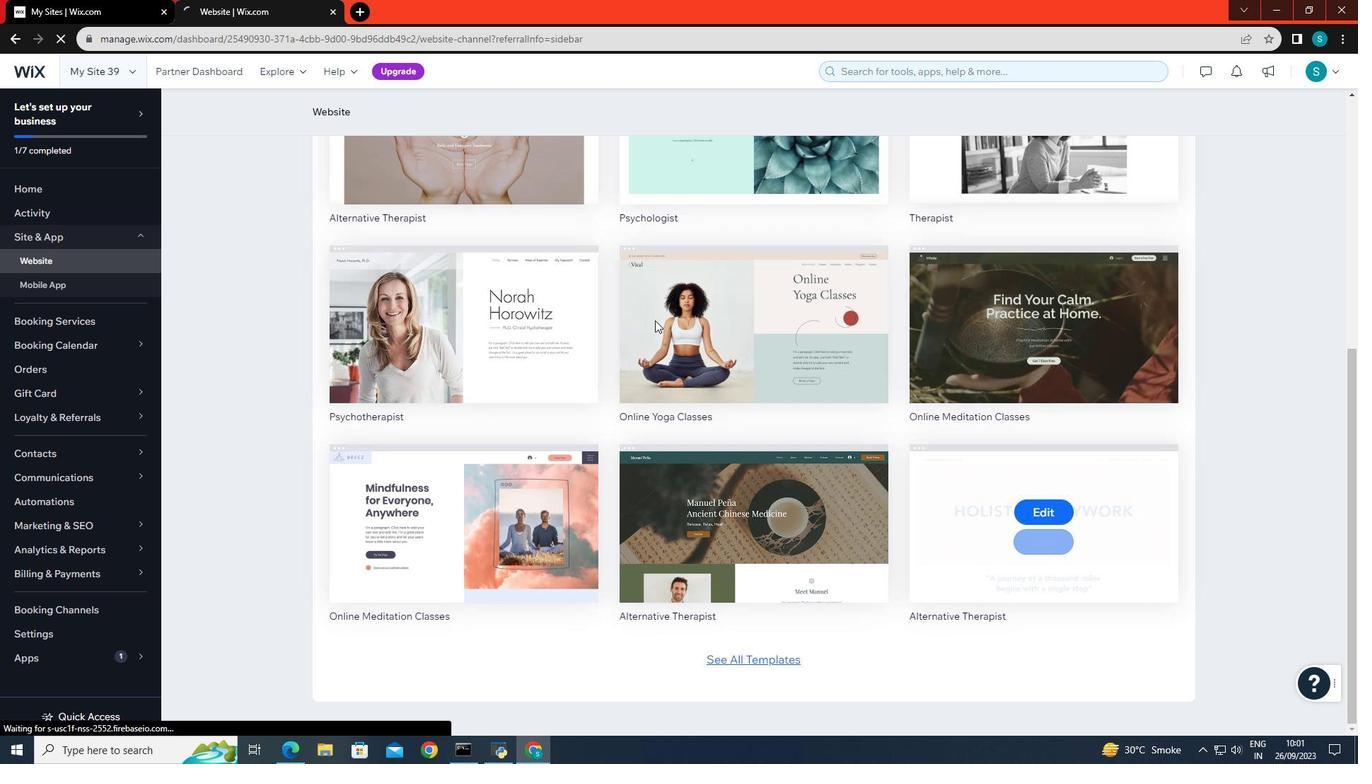 
Action: Mouse pressed left at (1059, 545)
Screenshot: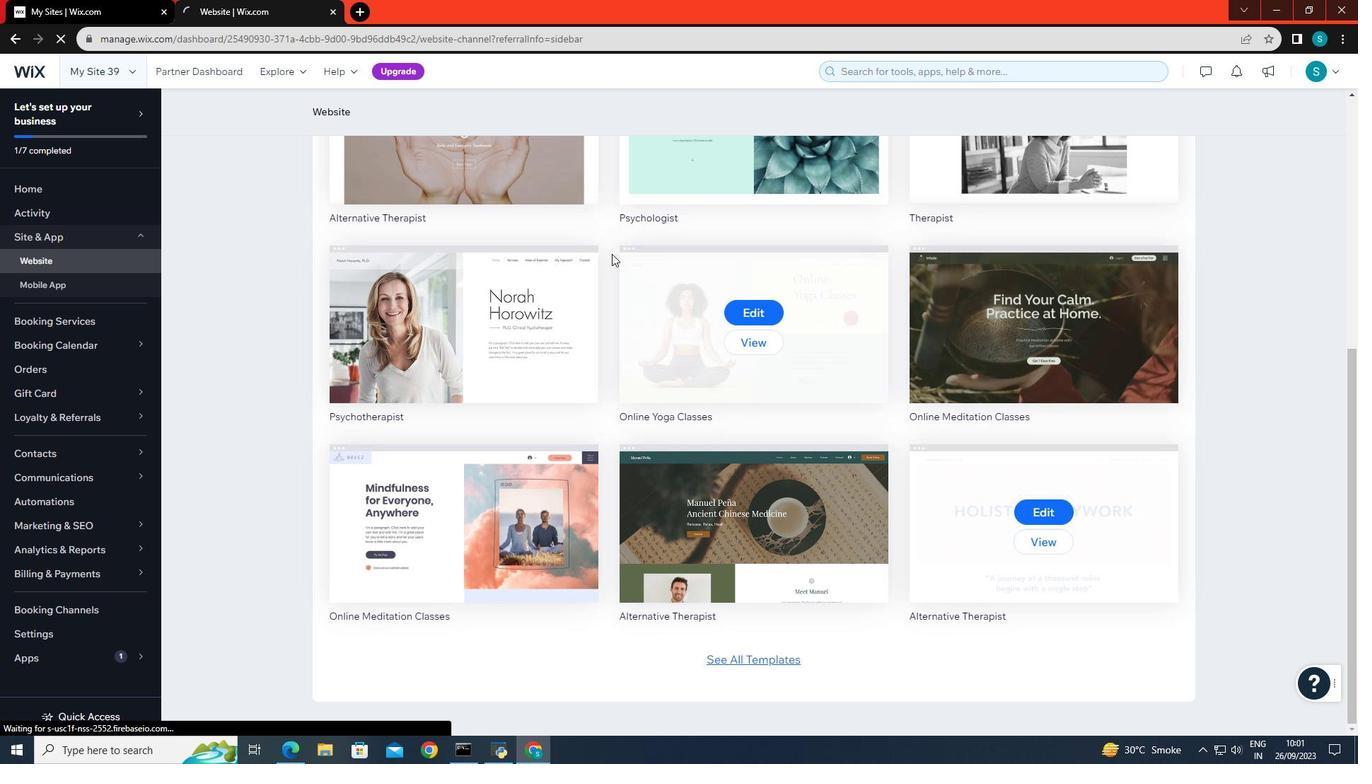 
Action: Mouse moved to (457, 352)
Screenshot: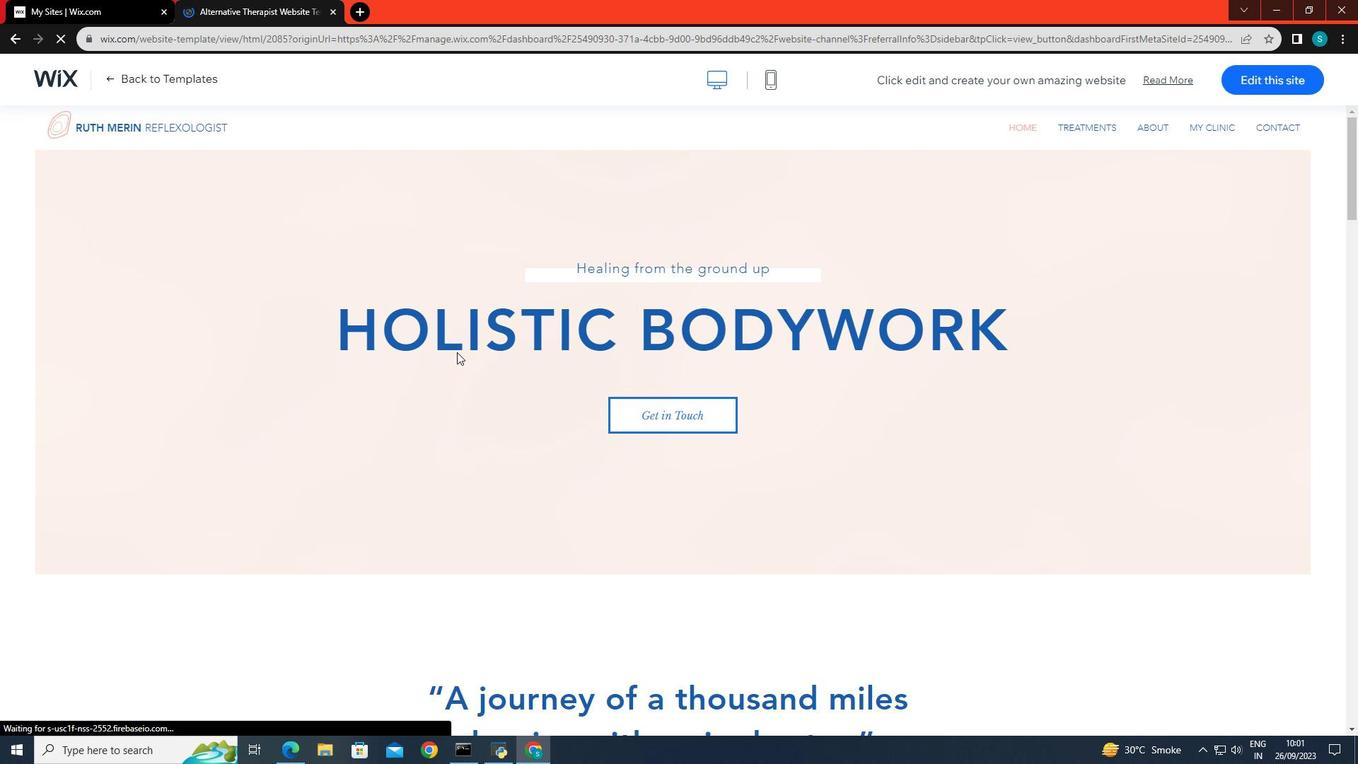 
Action: Mouse scrolled (457, 351) with delta (0, 0)
Screenshot: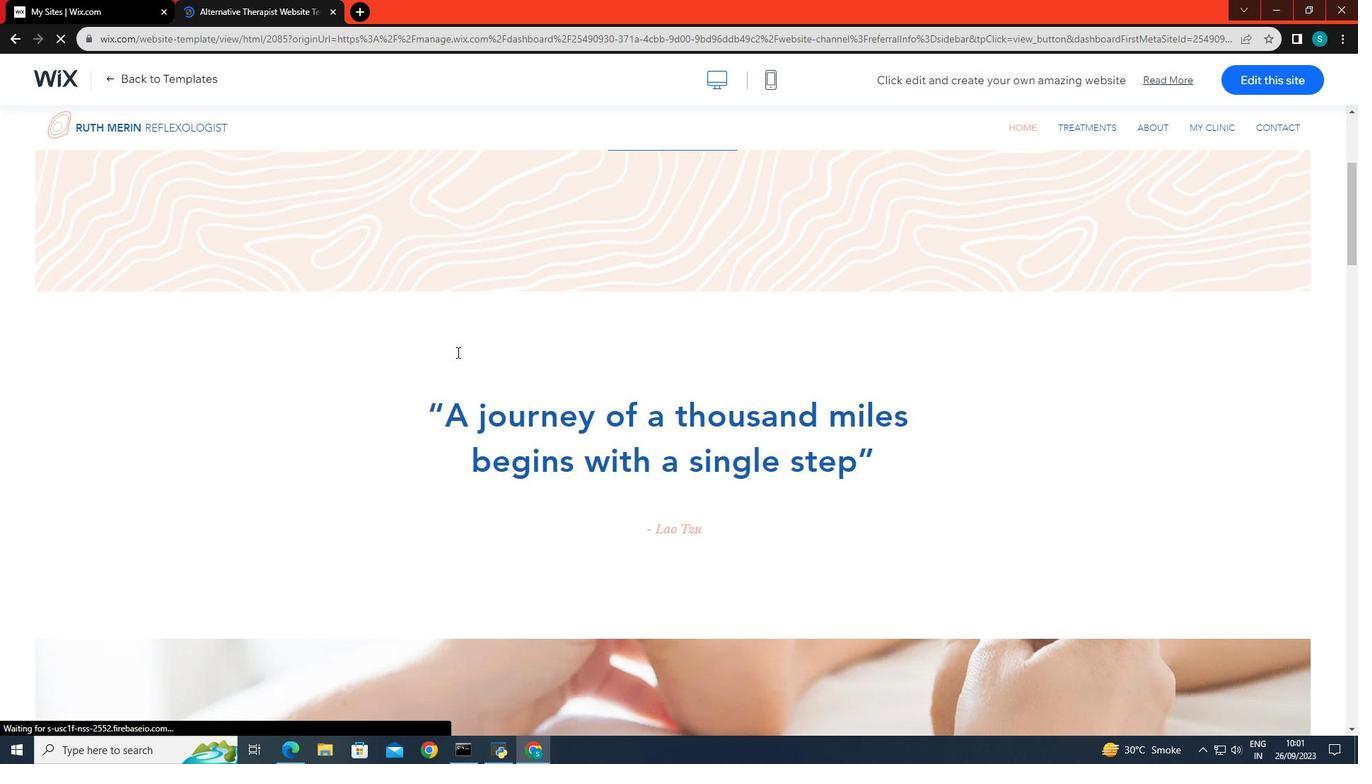 
Action: Mouse scrolled (457, 351) with delta (0, 0)
Screenshot: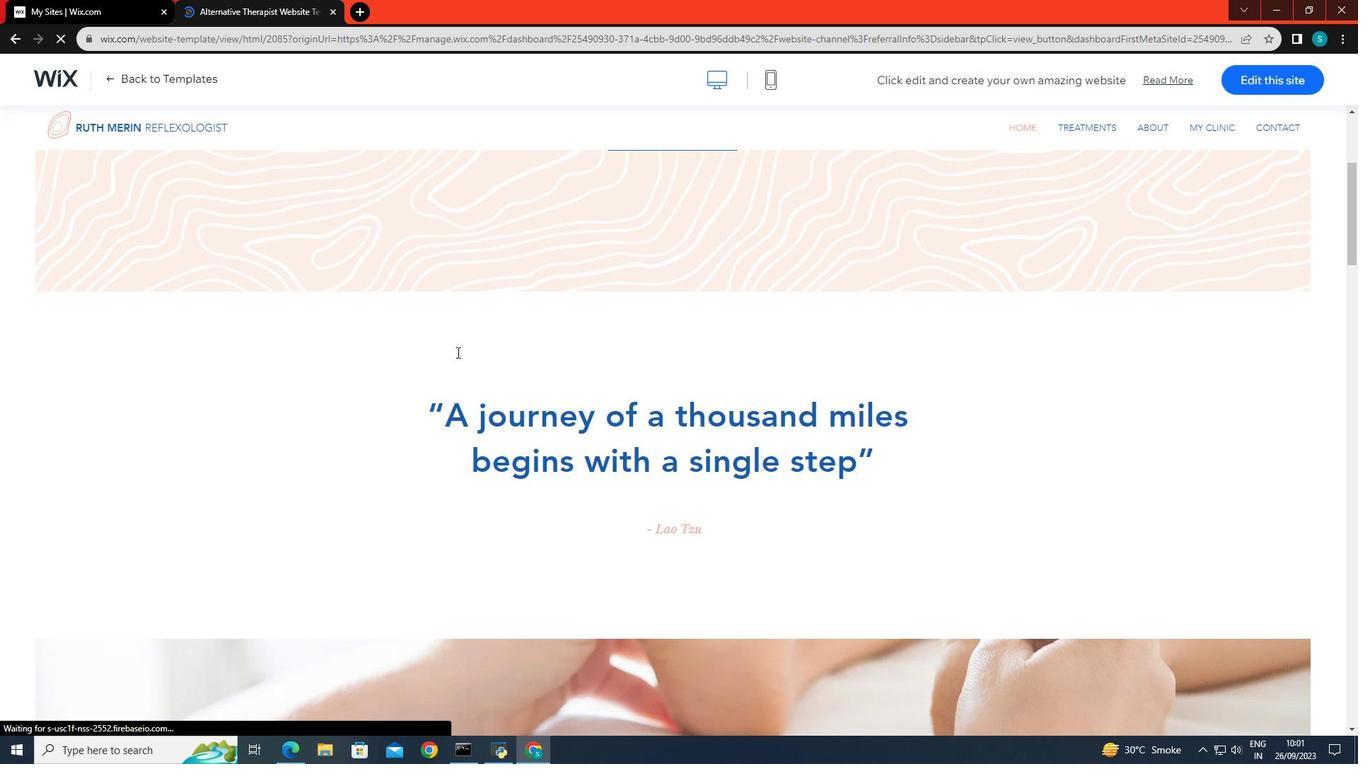 
Action: Mouse scrolled (457, 351) with delta (0, 0)
Screenshot: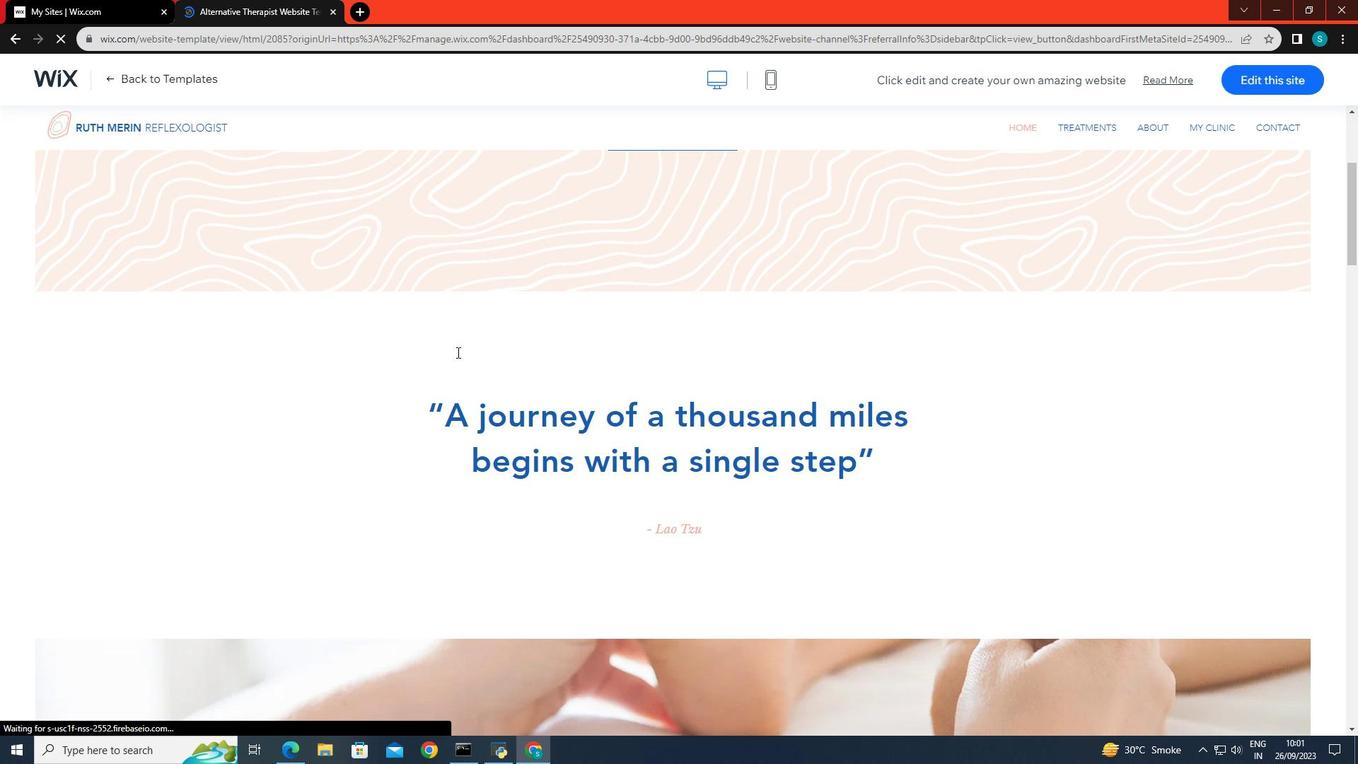 
Action: Mouse scrolled (457, 351) with delta (0, 0)
Screenshot: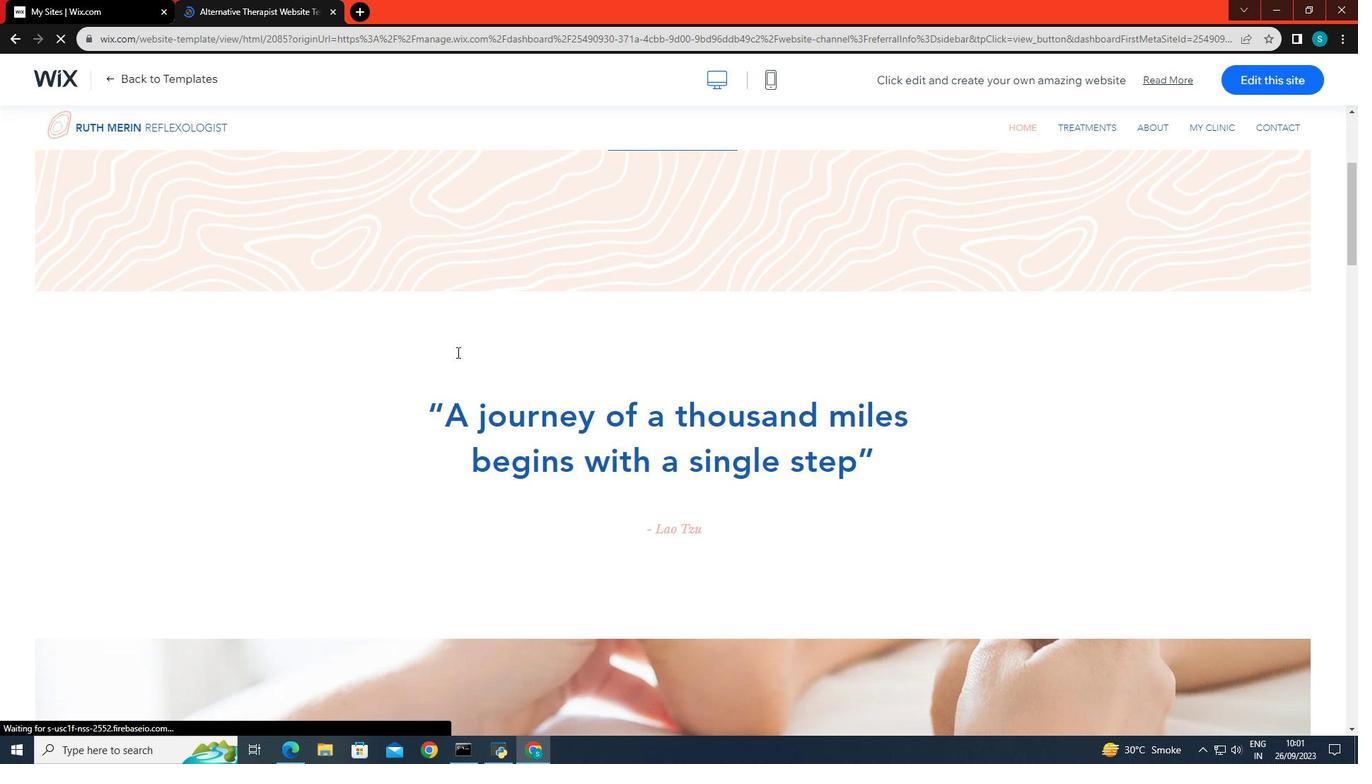 
Action: Mouse scrolled (457, 353) with delta (0, 0)
Screenshot: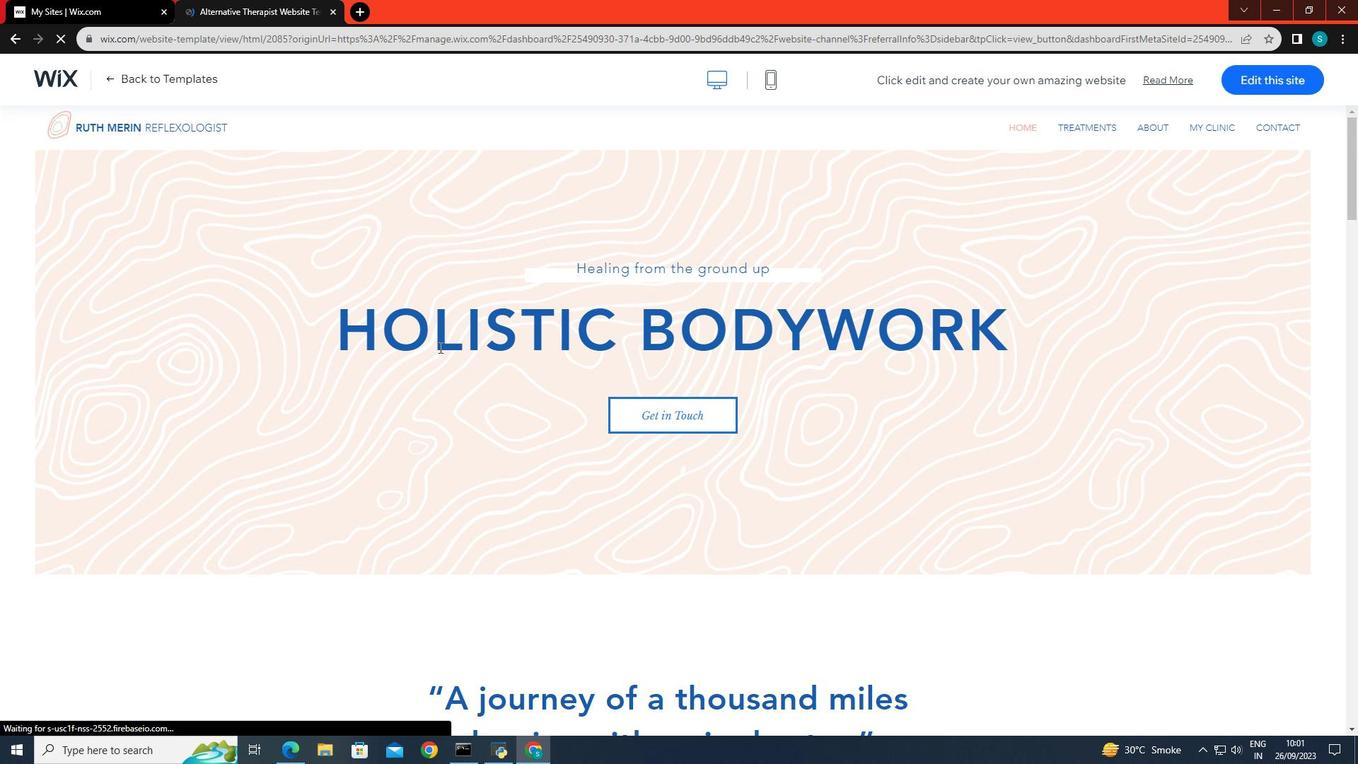 
Action: Mouse scrolled (457, 353) with delta (0, 0)
Screenshot: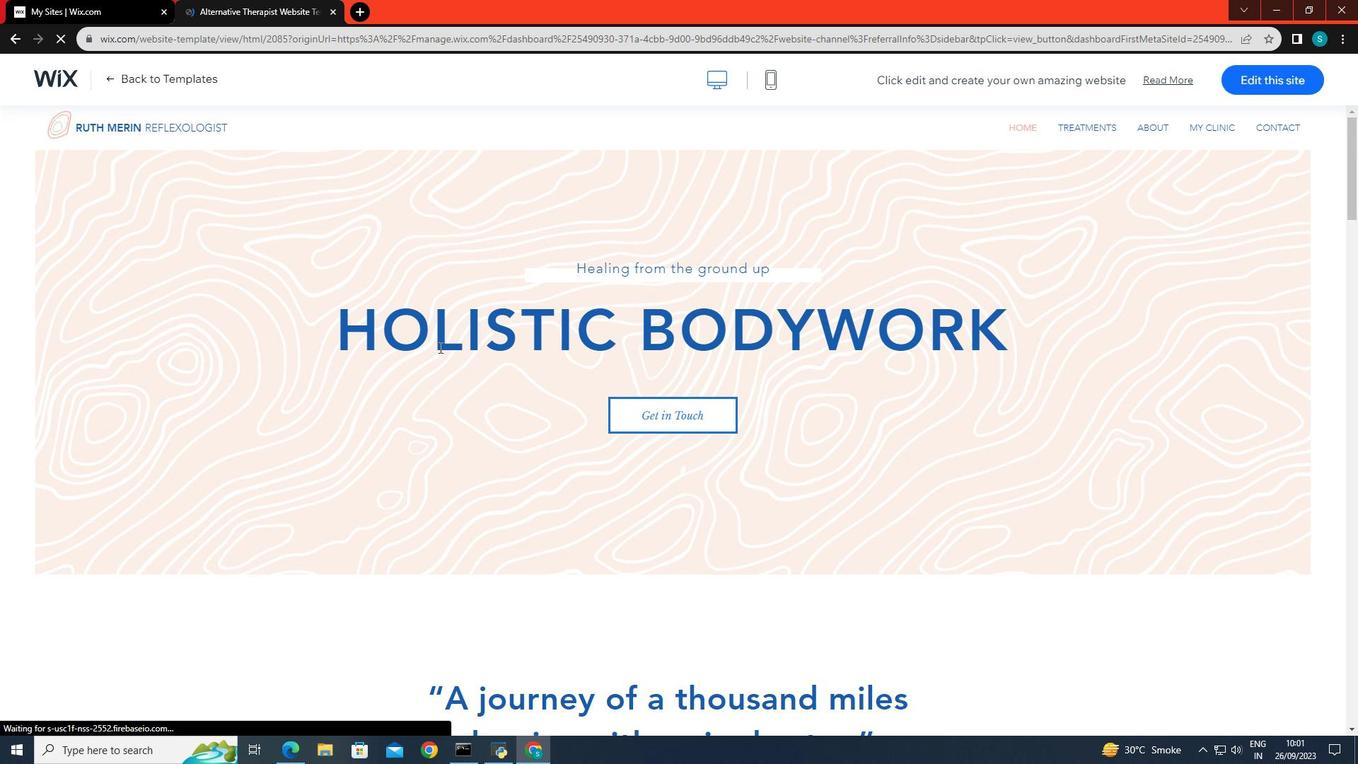 
Action: Mouse scrolled (457, 353) with delta (0, 0)
Screenshot: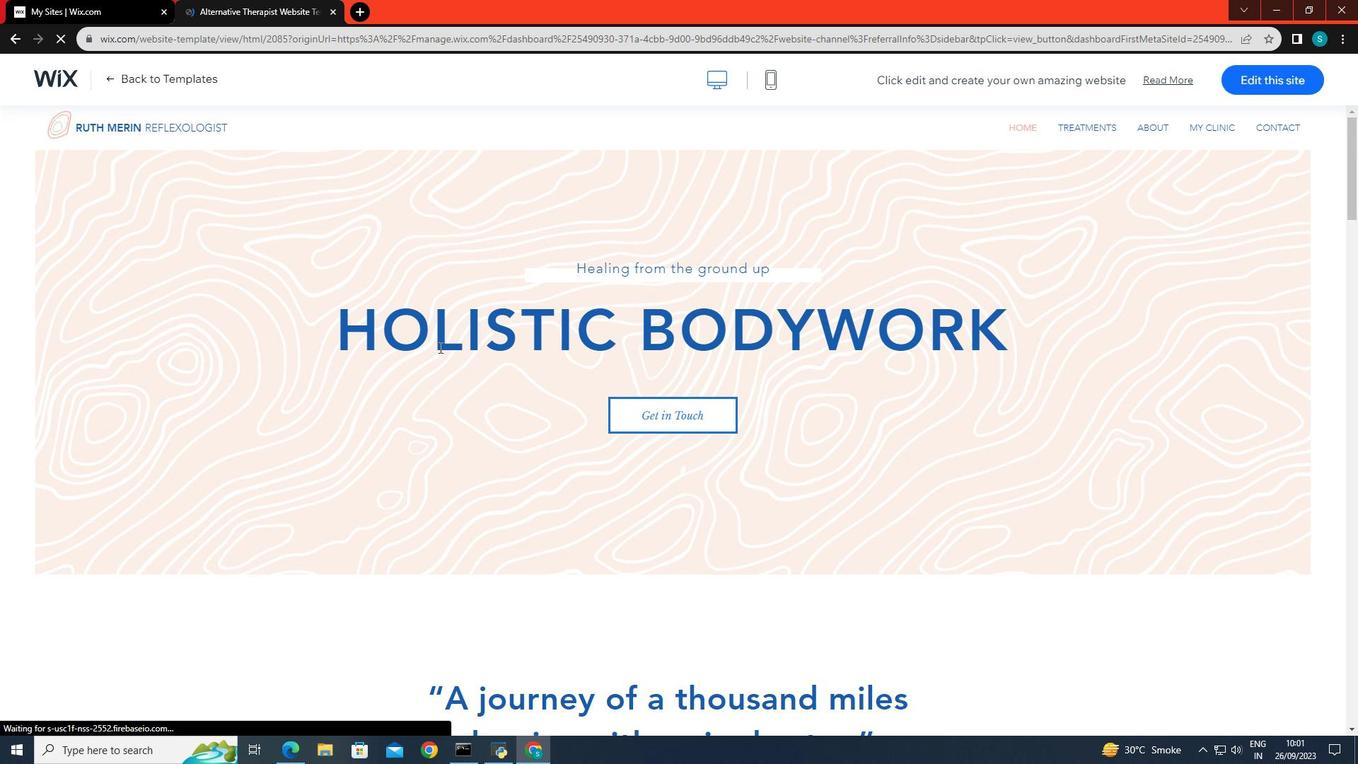 
Action: Mouse scrolled (457, 353) with delta (0, 0)
Screenshot: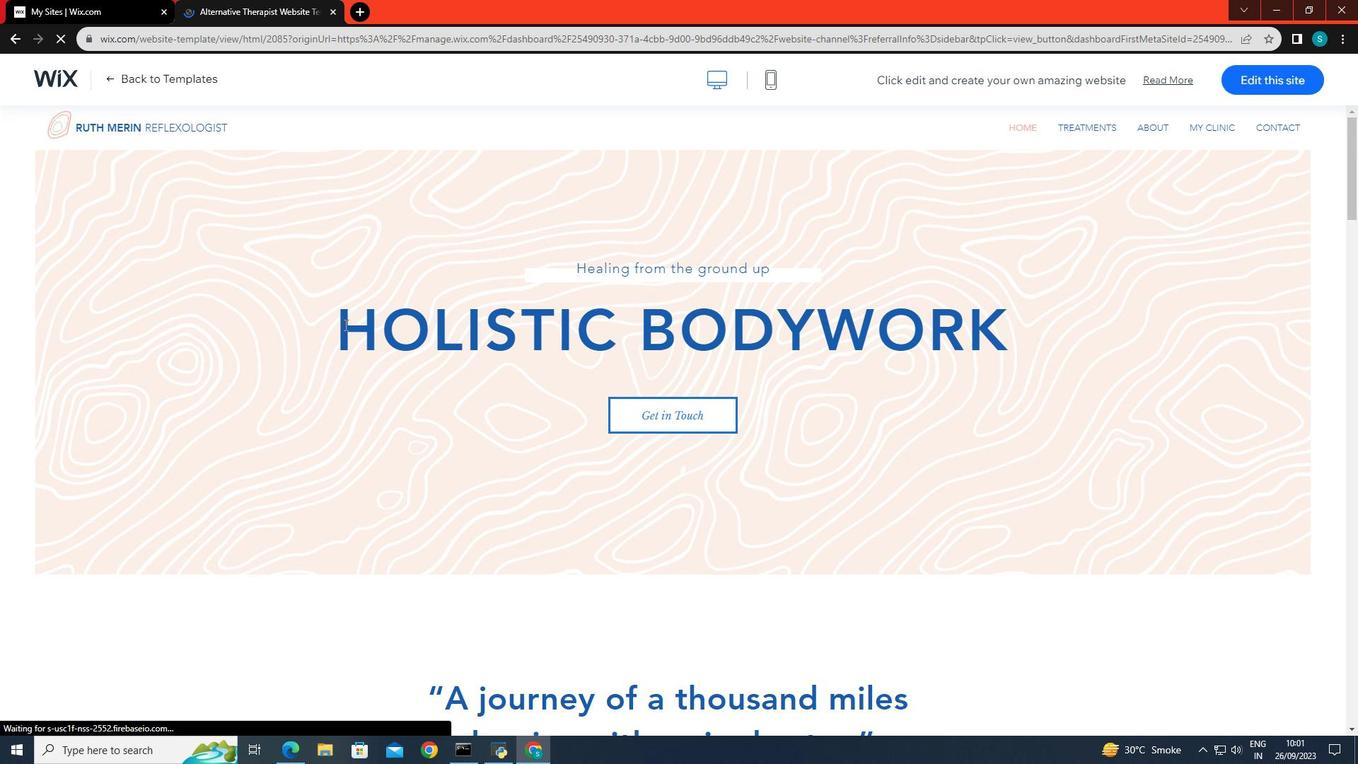 
Action: Mouse moved to (418, 379)
Screenshot: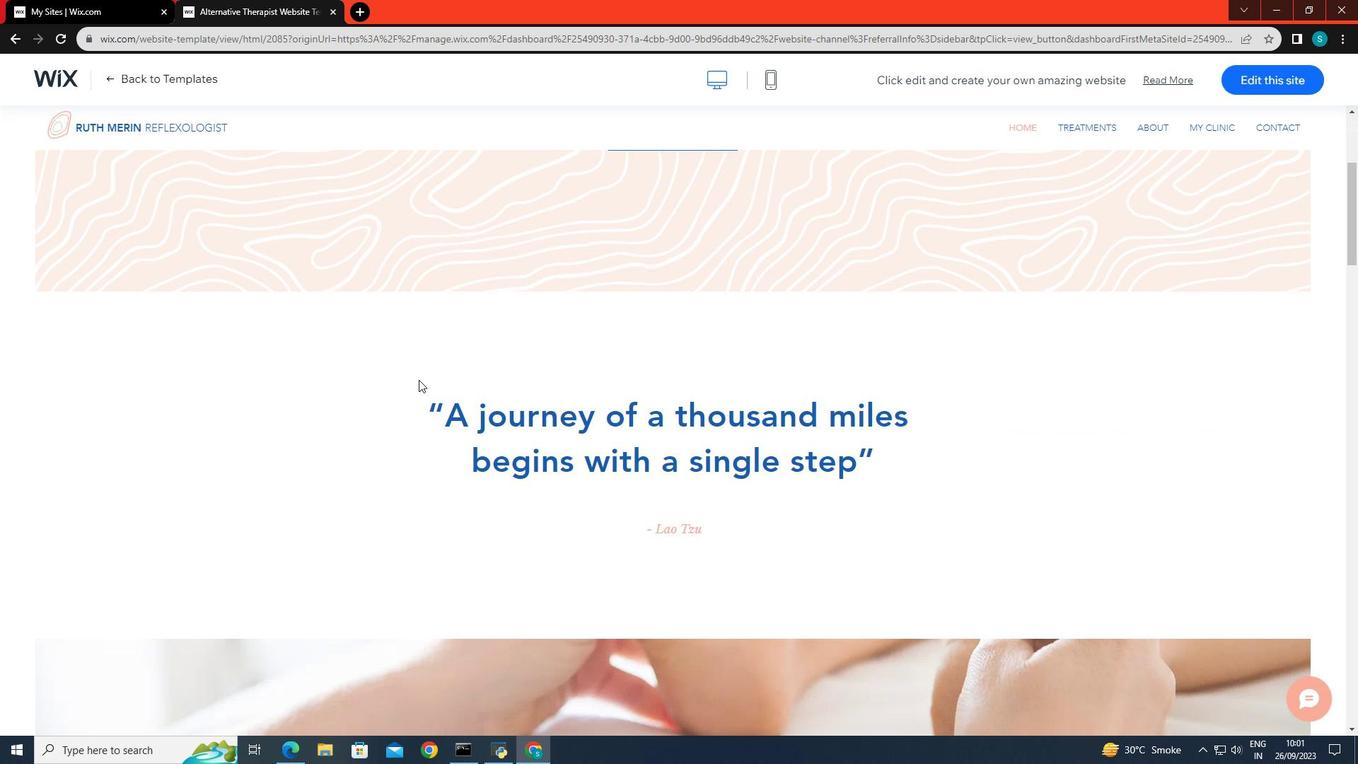 
Action: Mouse scrolled (418, 379) with delta (0, 0)
Screenshot: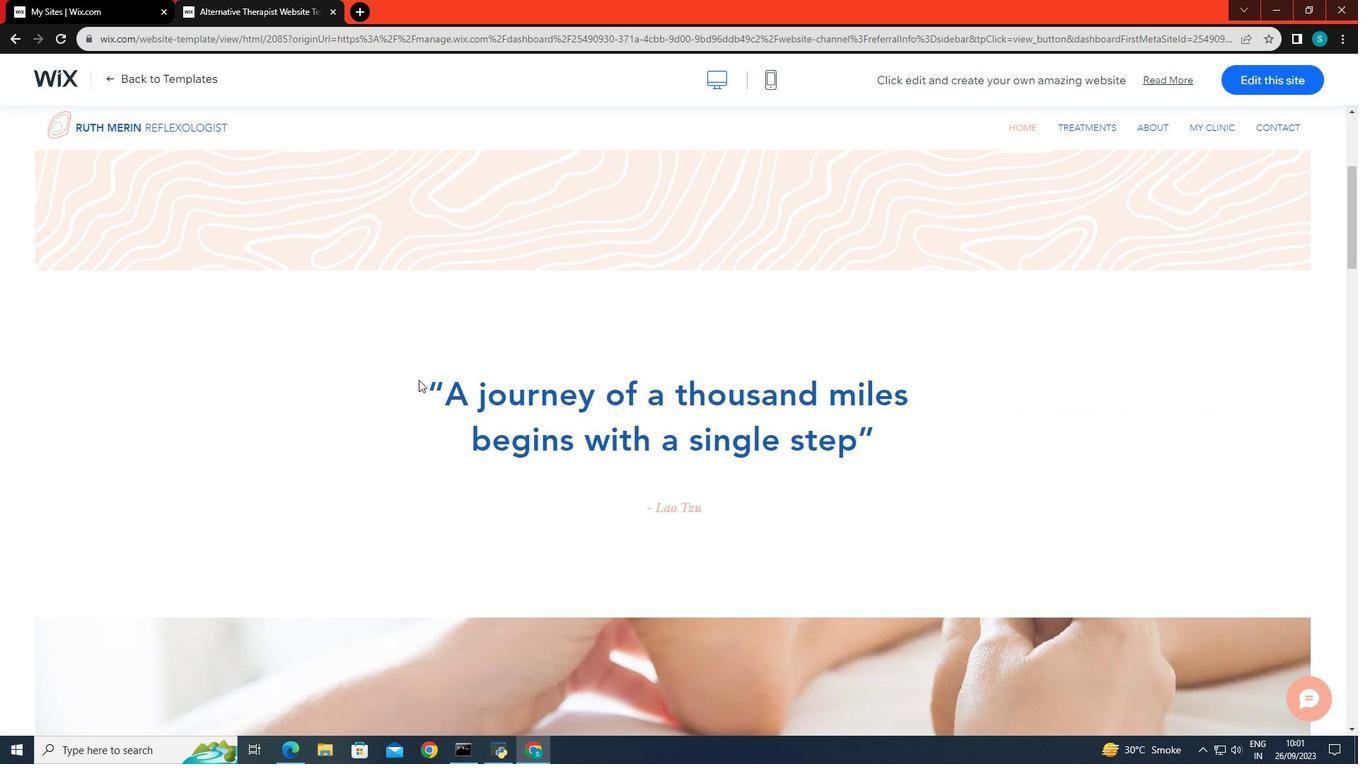 
Action: Mouse scrolled (418, 379) with delta (0, 0)
Screenshot: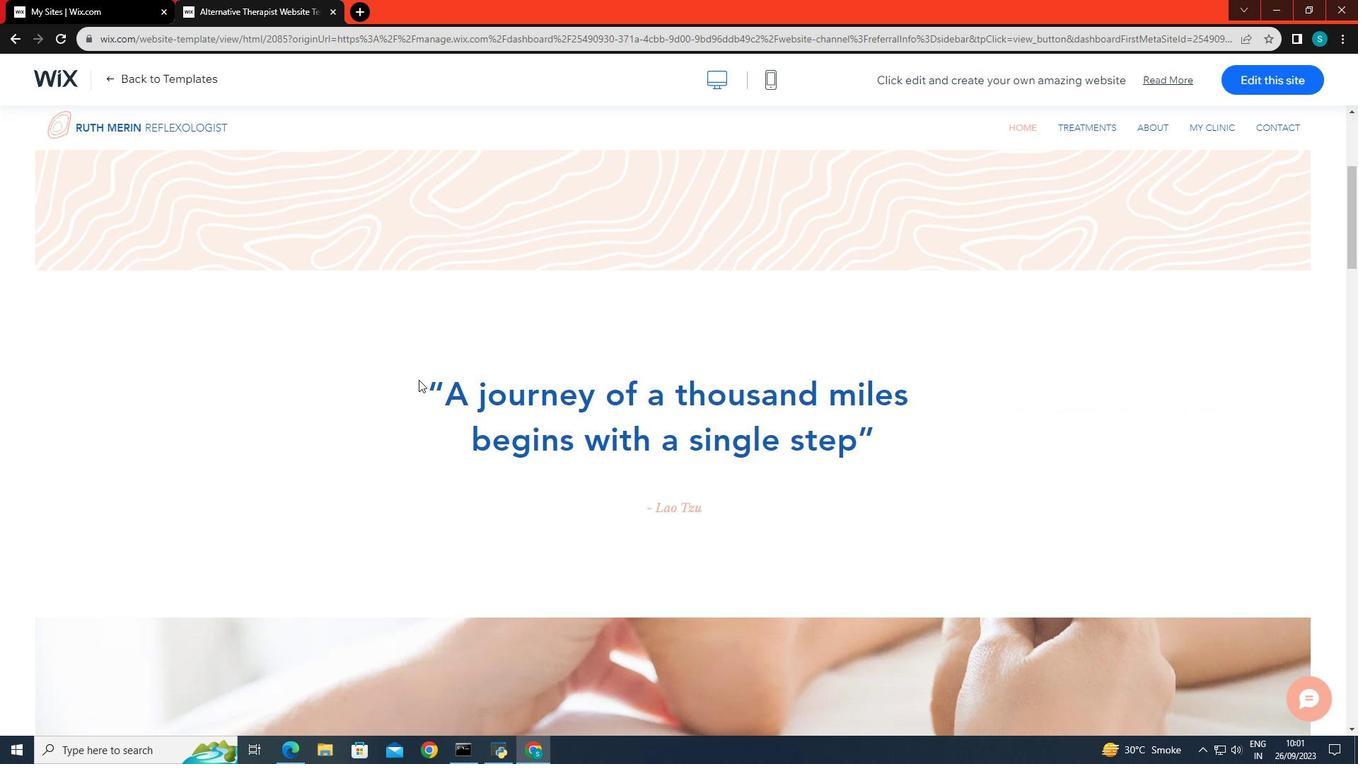 
Action: Mouse scrolled (418, 379) with delta (0, 0)
Screenshot: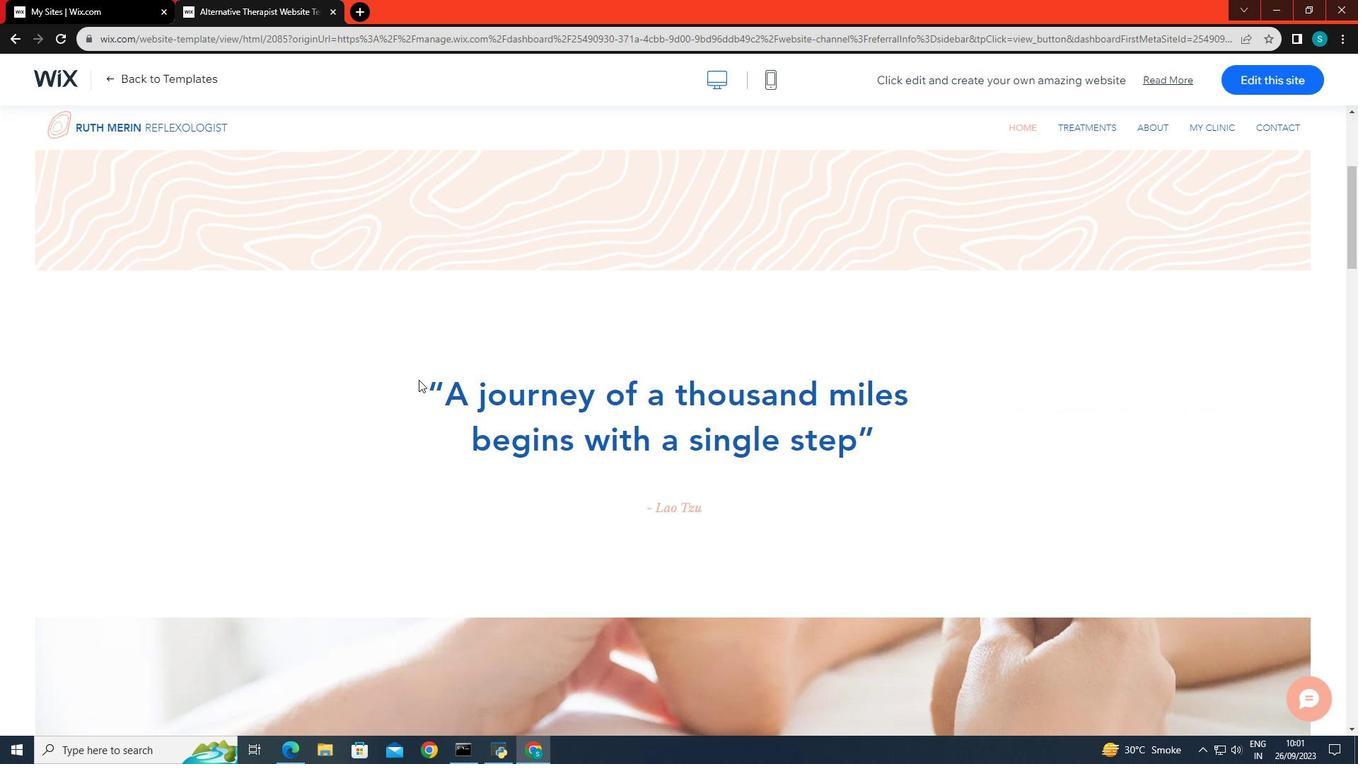 
Action: Mouse scrolled (418, 379) with delta (0, 0)
Screenshot: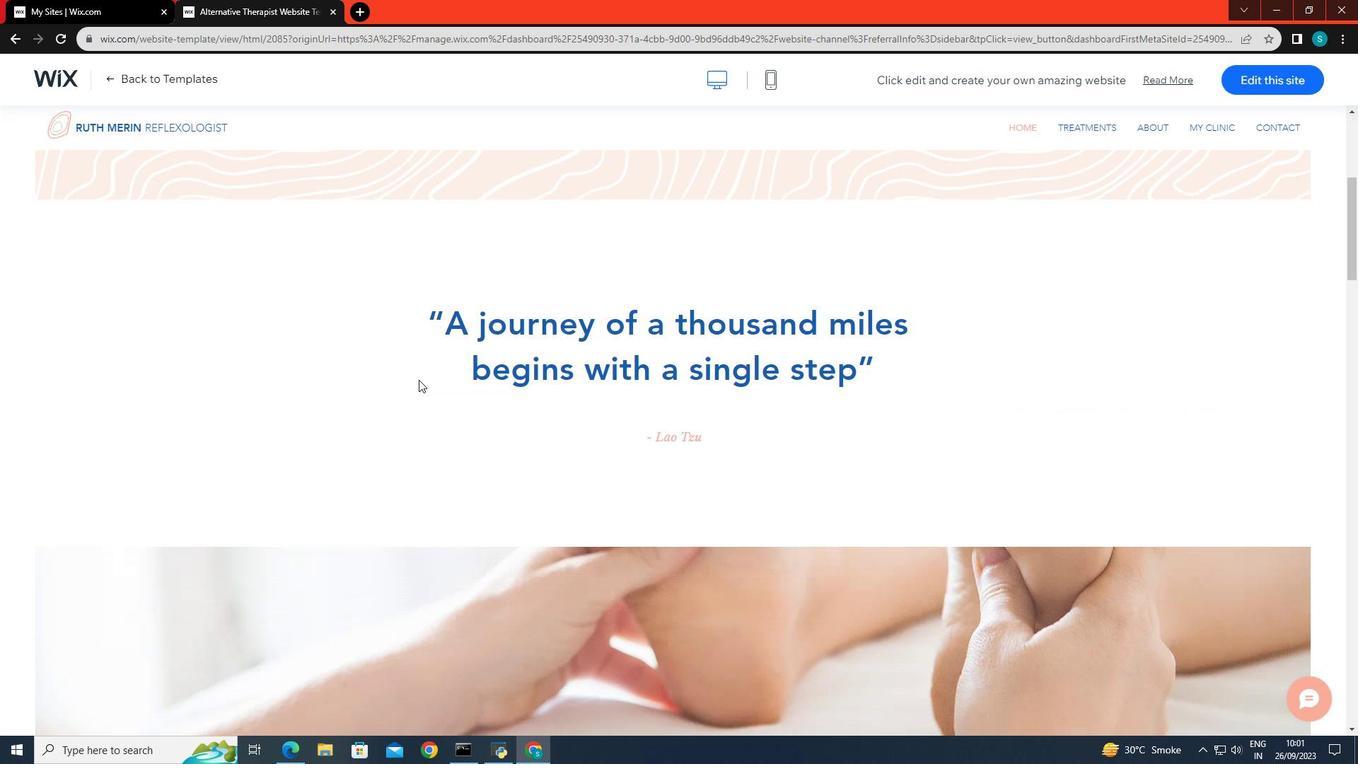 
Action: Mouse scrolled (418, 379) with delta (0, 0)
Screenshot: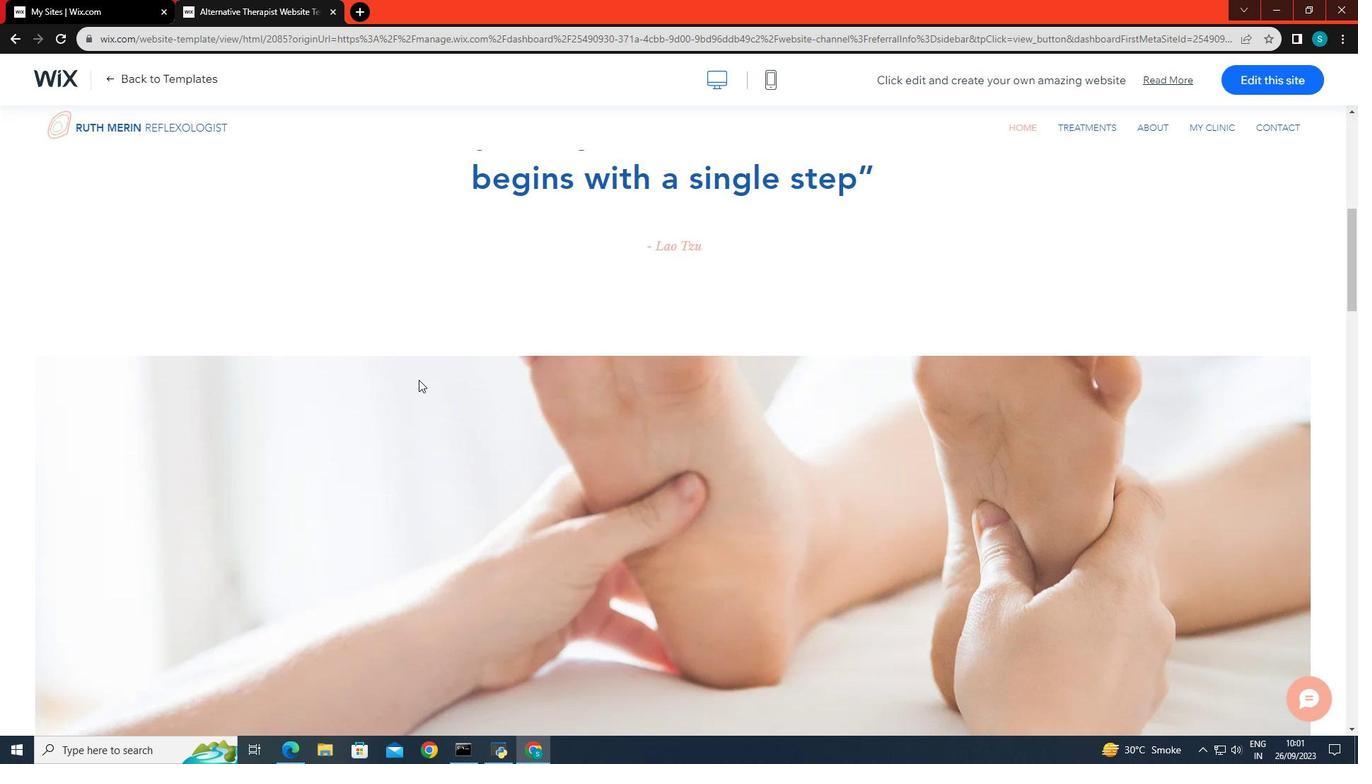 
Action: Mouse scrolled (418, 379) with delta (0, 0)
Screenshot: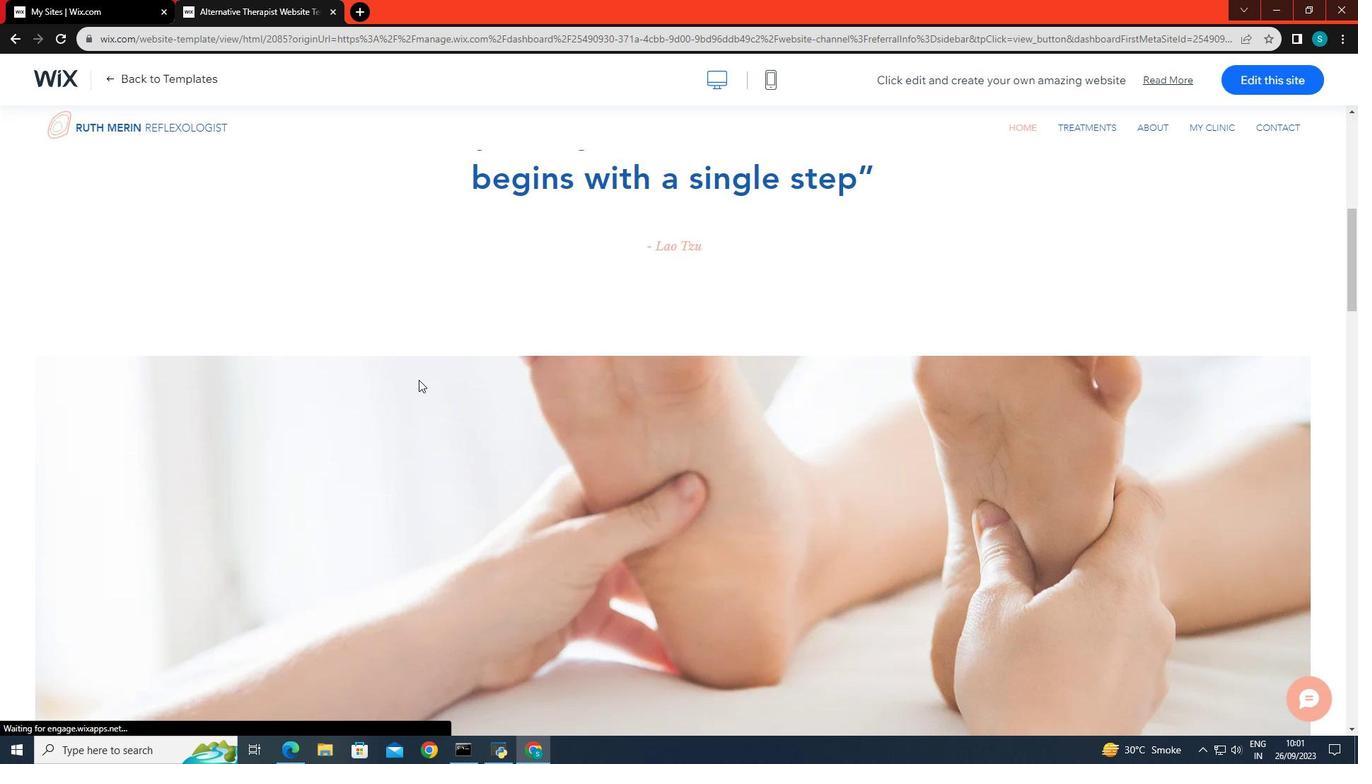 
Action: Mouse scrolled (418, 379) with delta (0, 0)
Screenshot: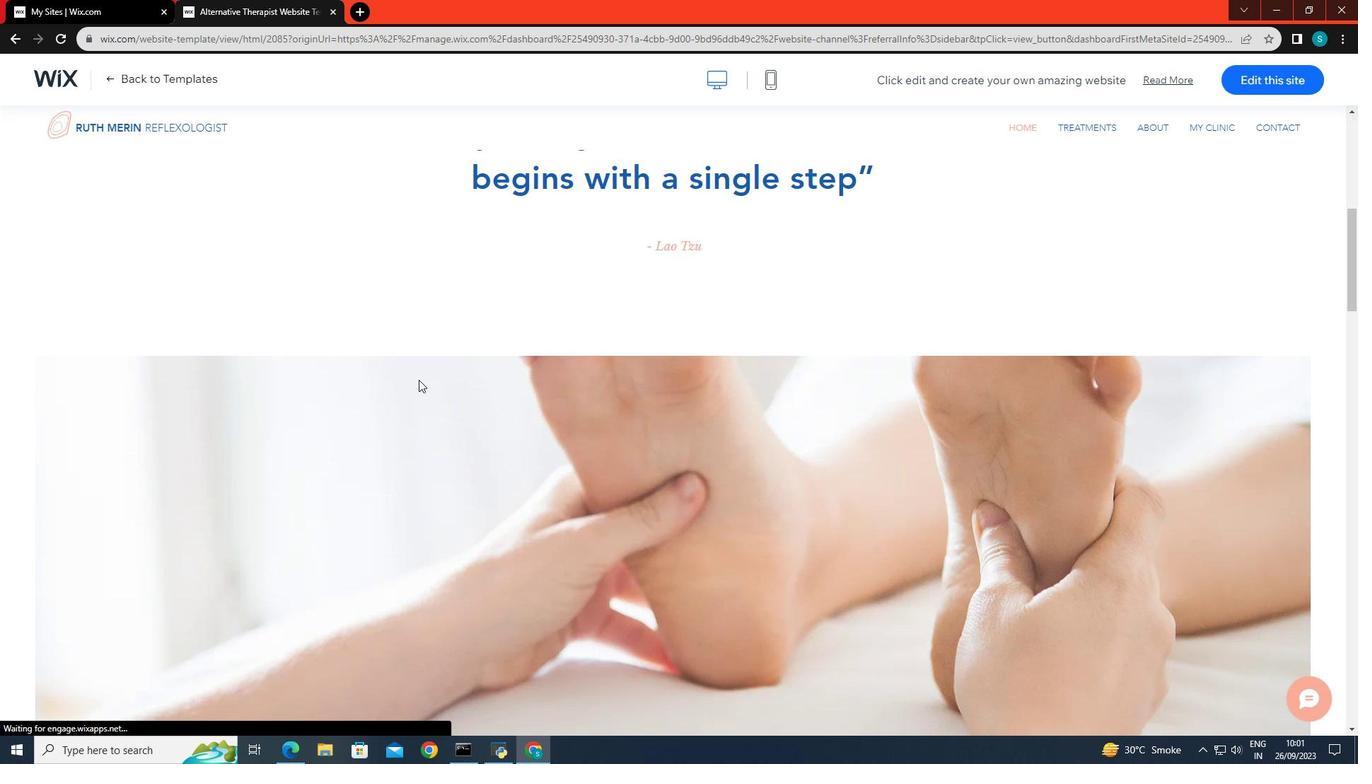 
Action: Mouse scrolled (418, 379) with delta (0, 0)
Screenshot: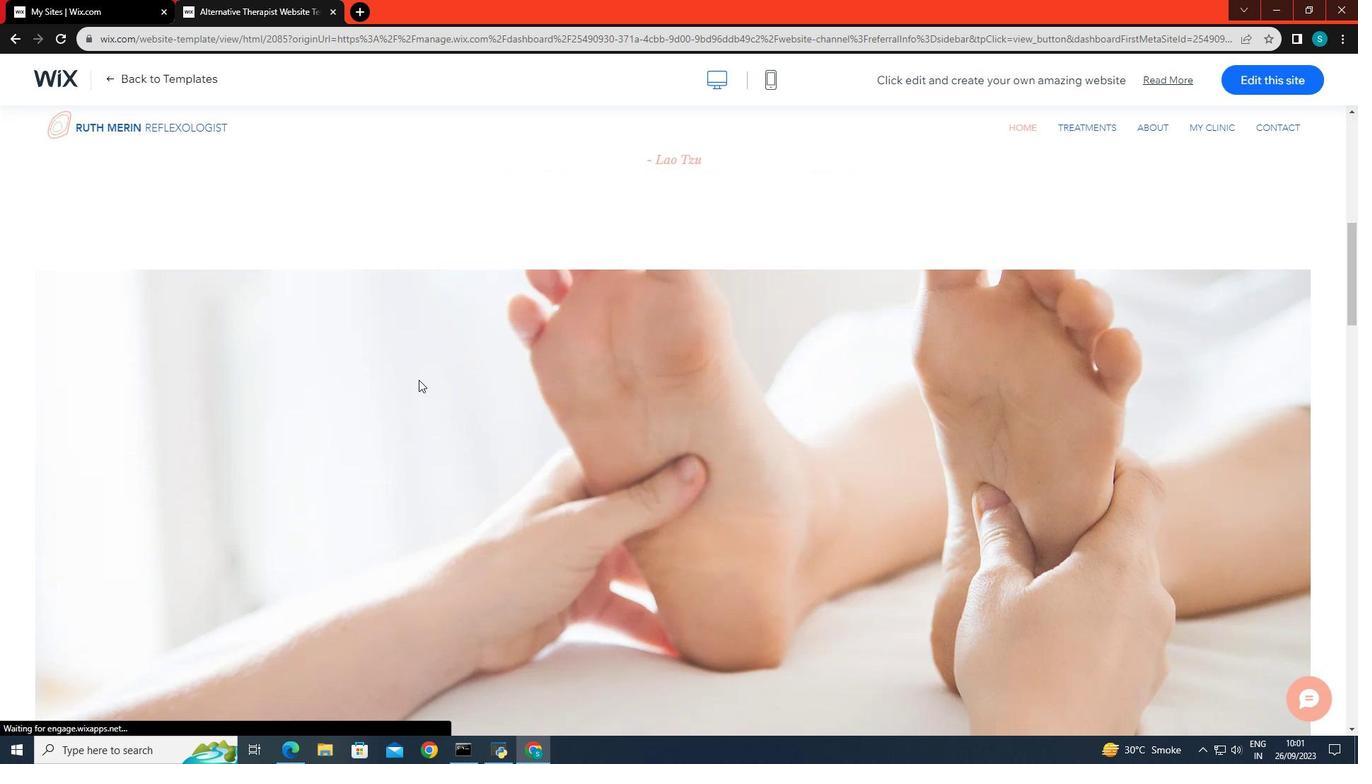 
Action: Mouse scrolled (418, 379) with delta (0, 0)
Screenshot: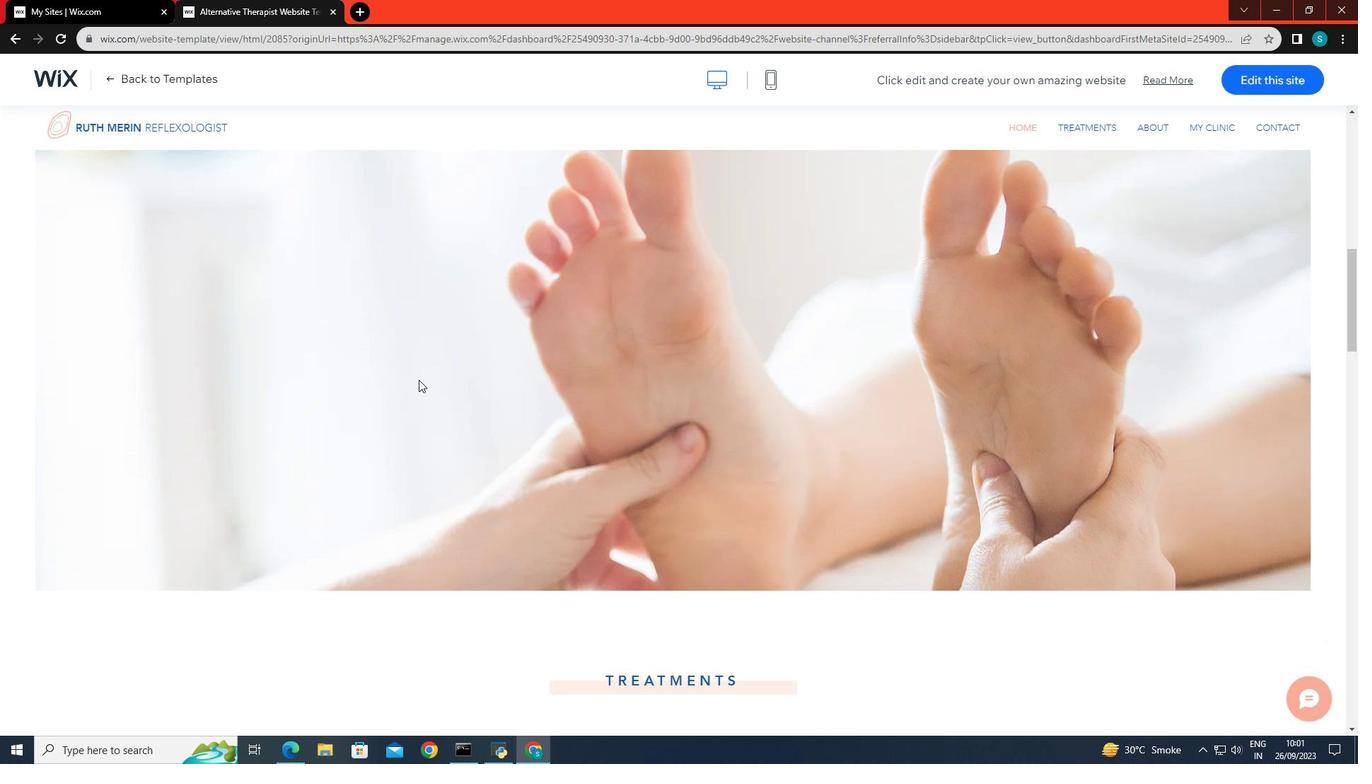 
Action: Mouse scrolled (418, 379) with delta (0, 0)
Screenshot: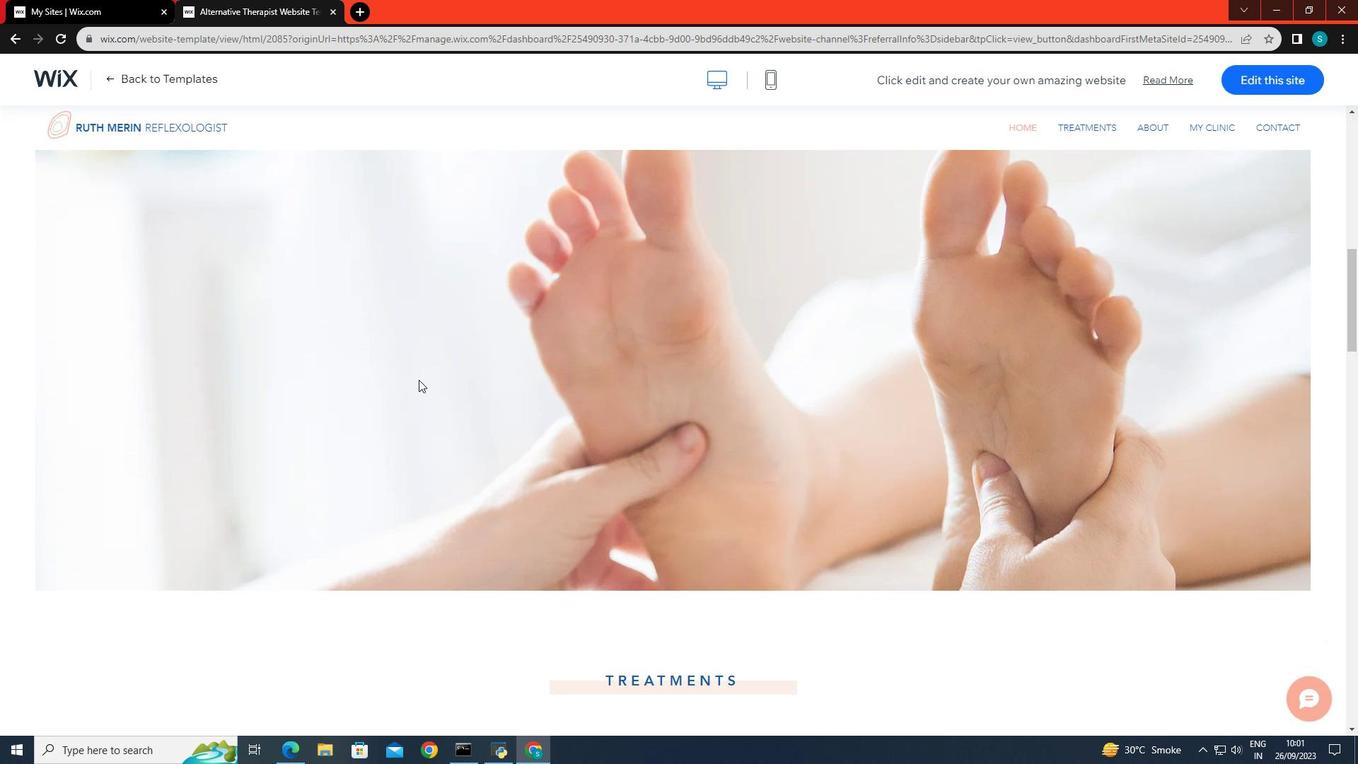 
Action: Mouse scrolled (418, 379) with delta (0, 0)
Screenshot: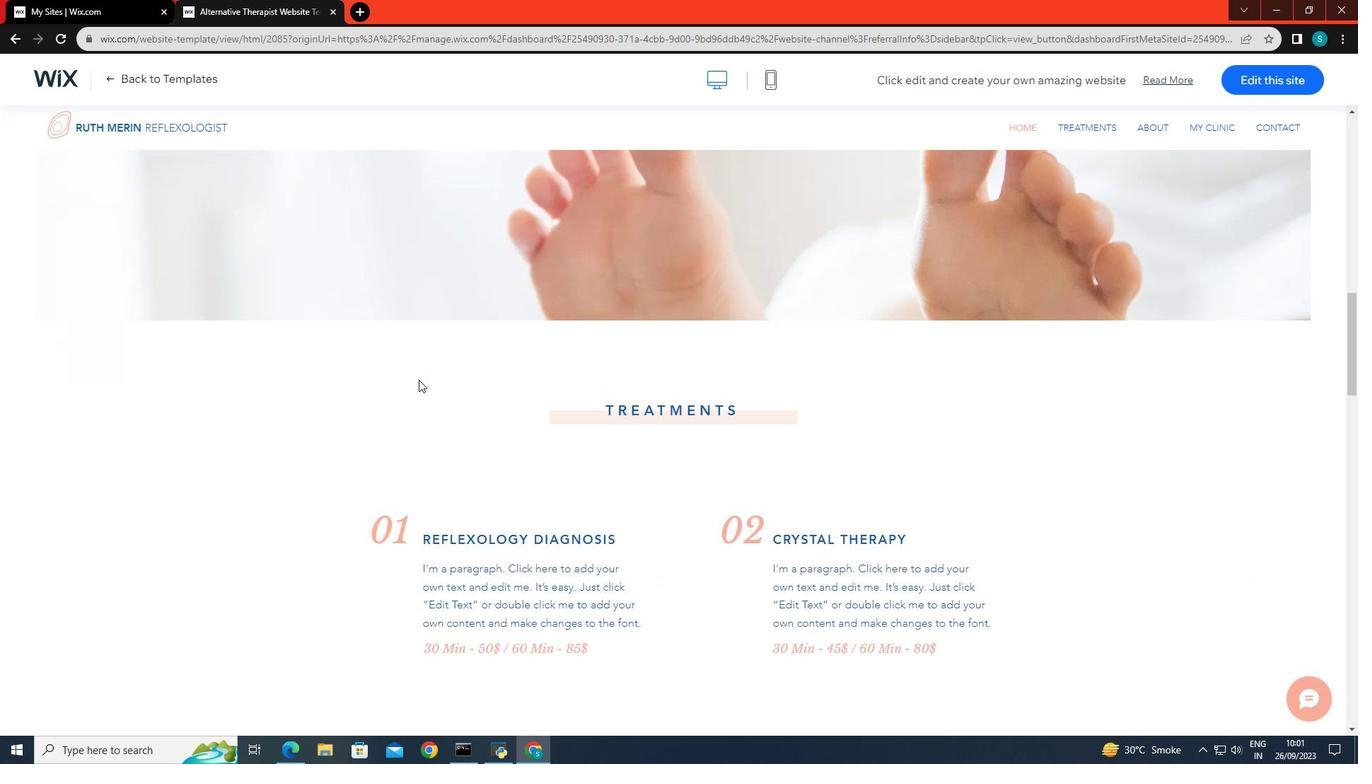 
Action: Mouse scrolled (418, 379) with delta (0, 0)
Screenshot: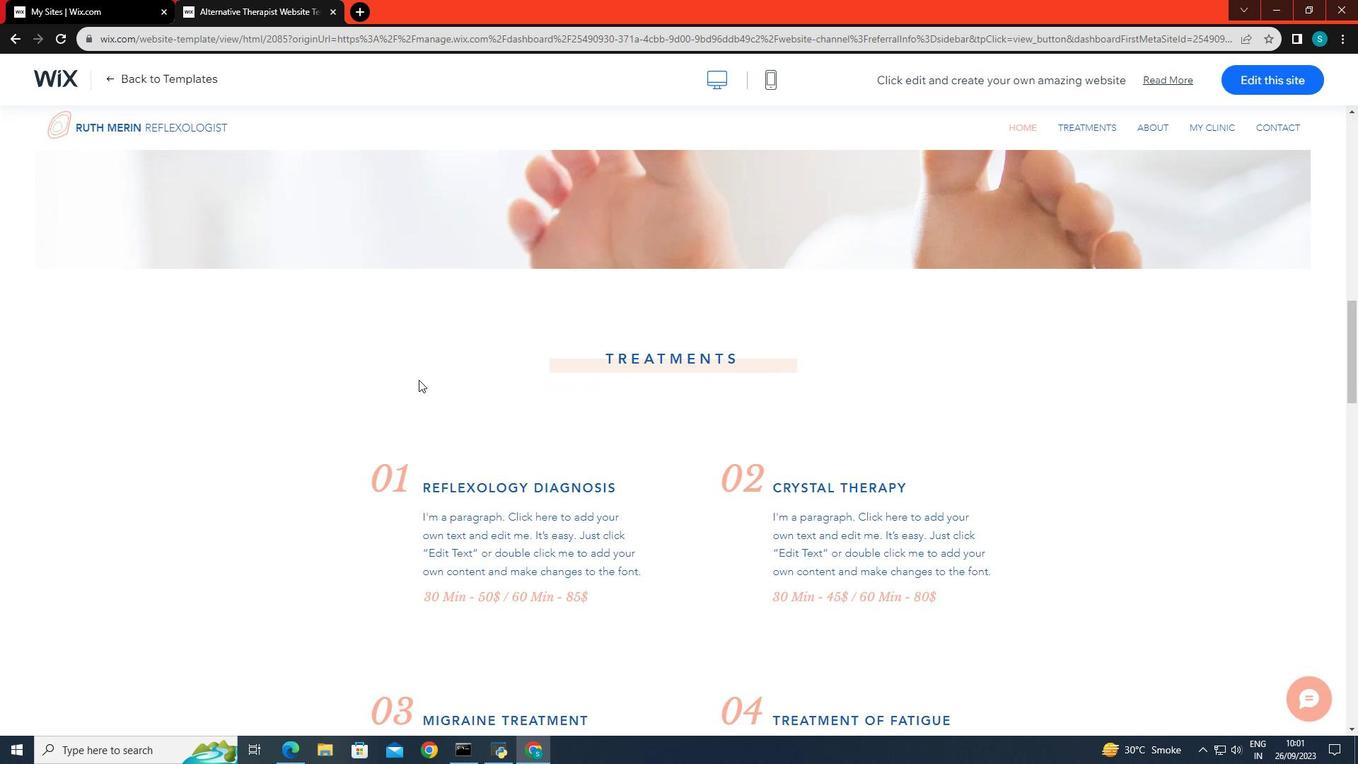 
Action: Mouse scrolled (418, 379) with delta (0, 0)
Screenshot: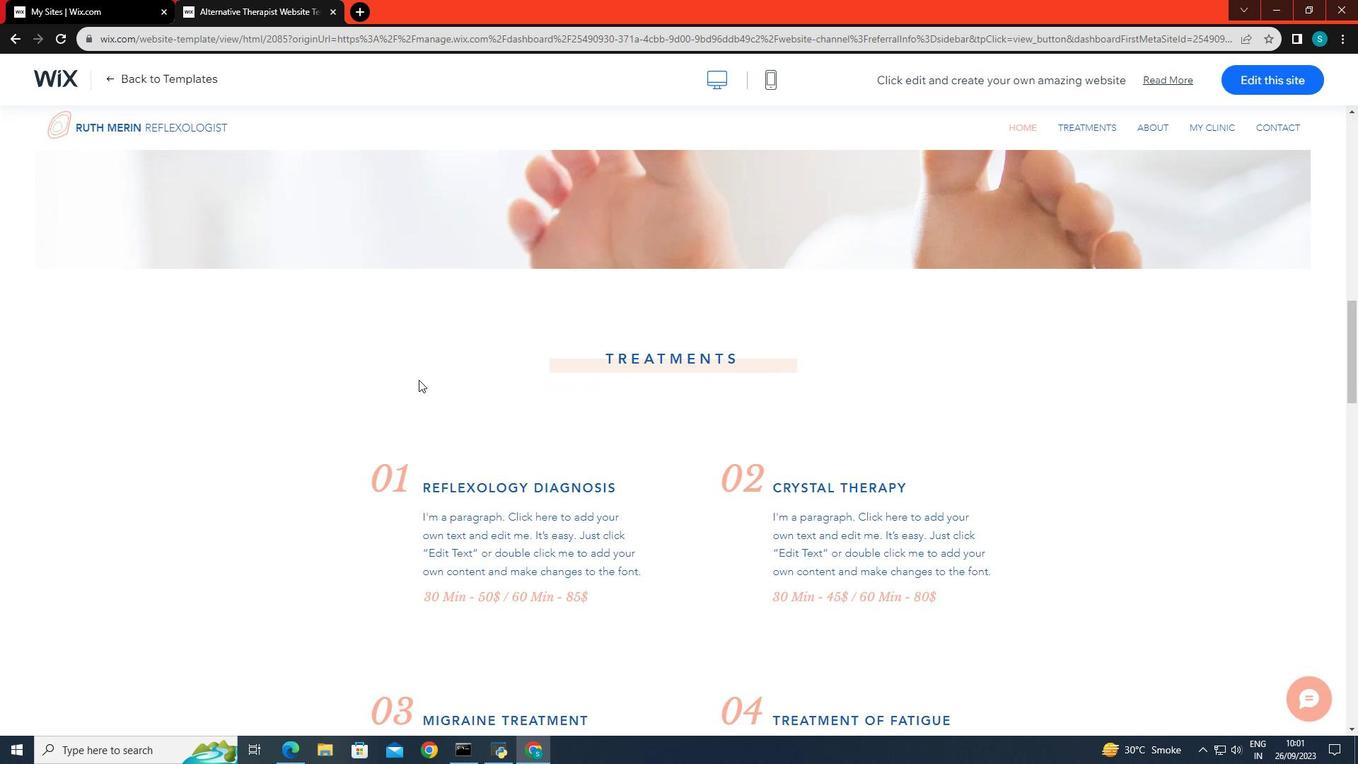 
Action: Mouse scrolled (418, 379) with delta (0, 0)
Screenshot: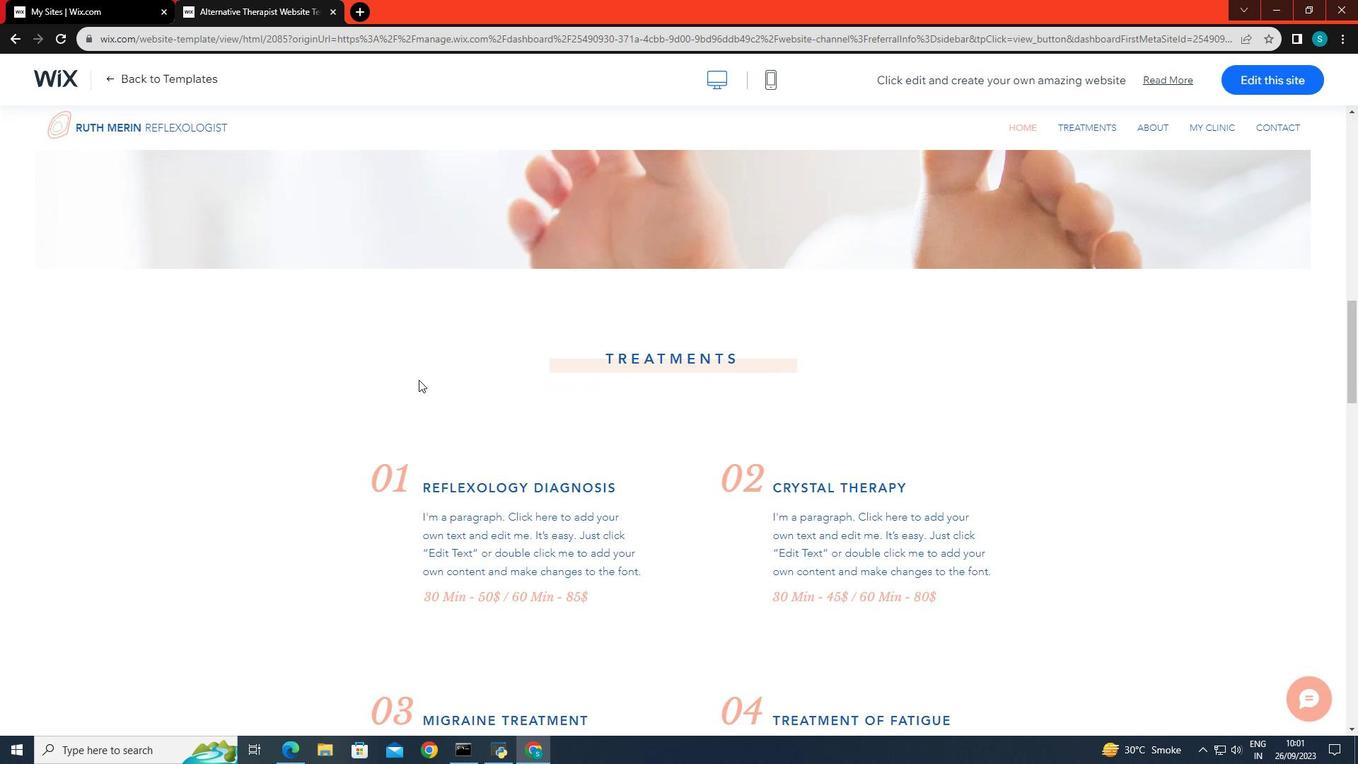 
Action: Mouse scrolled (418, 379) with delta (0, 0)
Screenshot: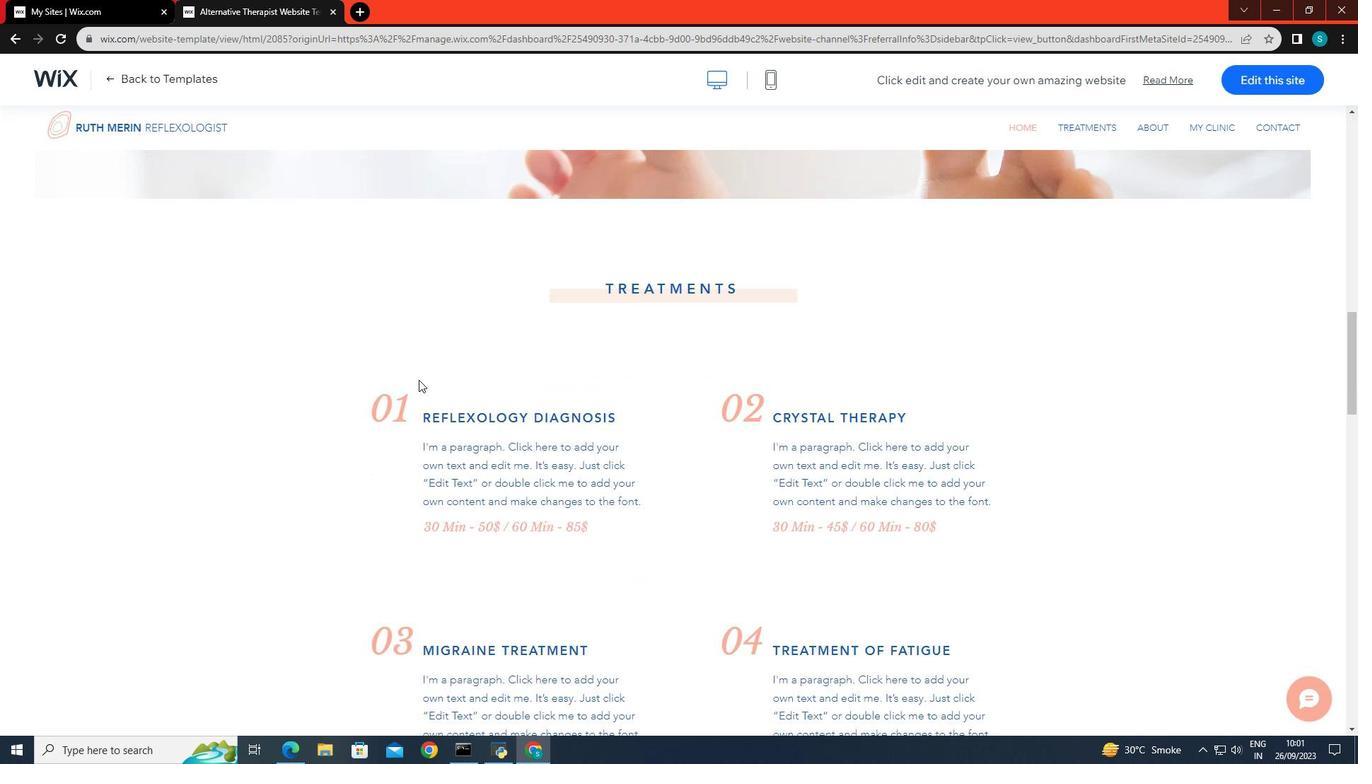 
Action: Mouse scrolled (418, 379) with delta (0, 0)
Screenshot: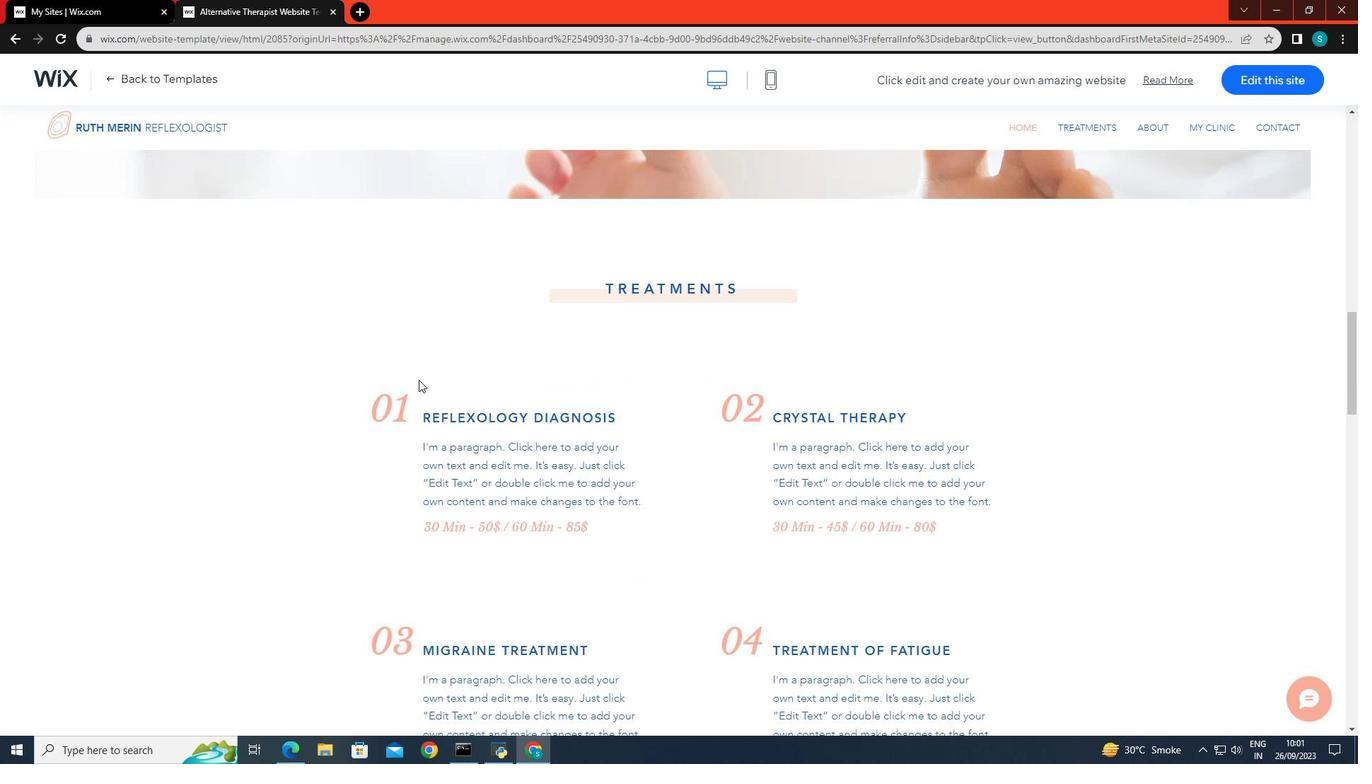 
Action: Mouse scrolled (418, 379) with delta (0, 0)
Screenshot: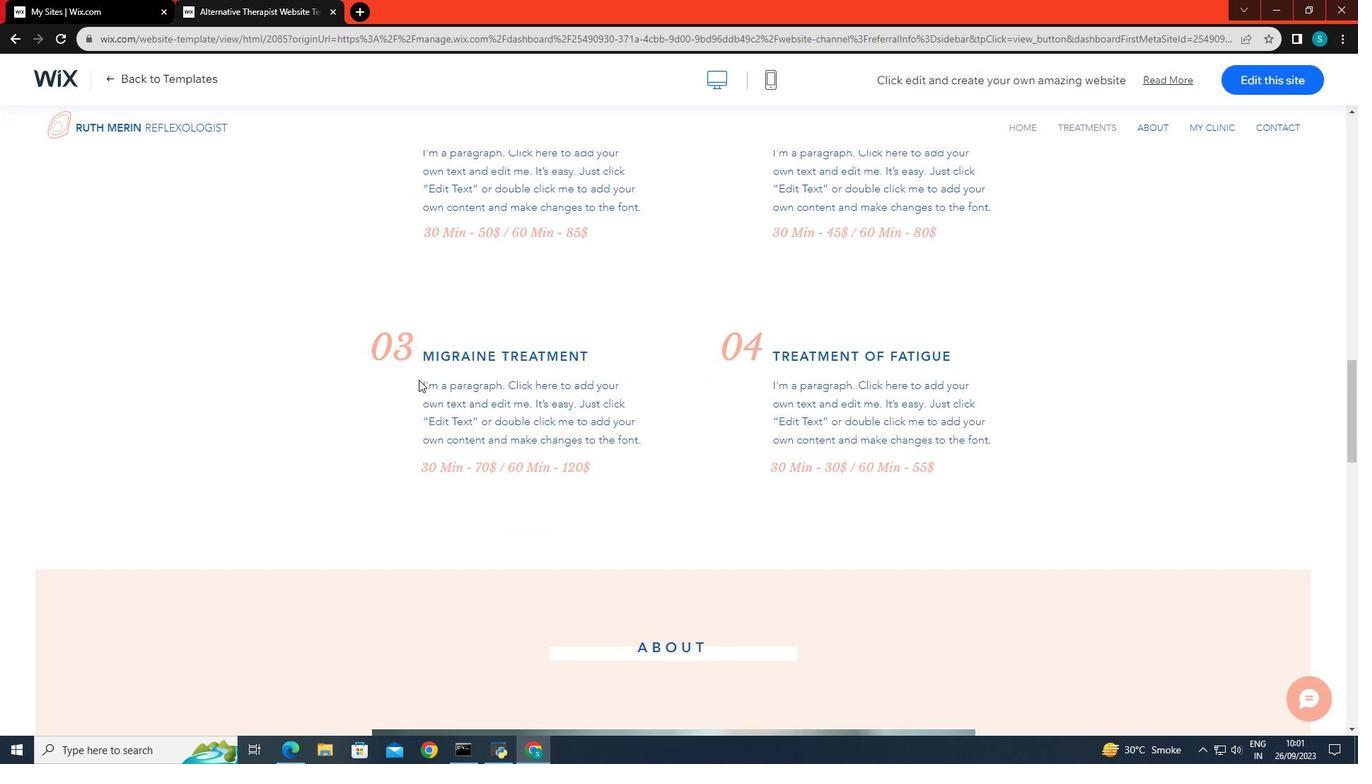 
Action: Mouse scrolled (418, 379) with delta (0, 0)
Screenshot: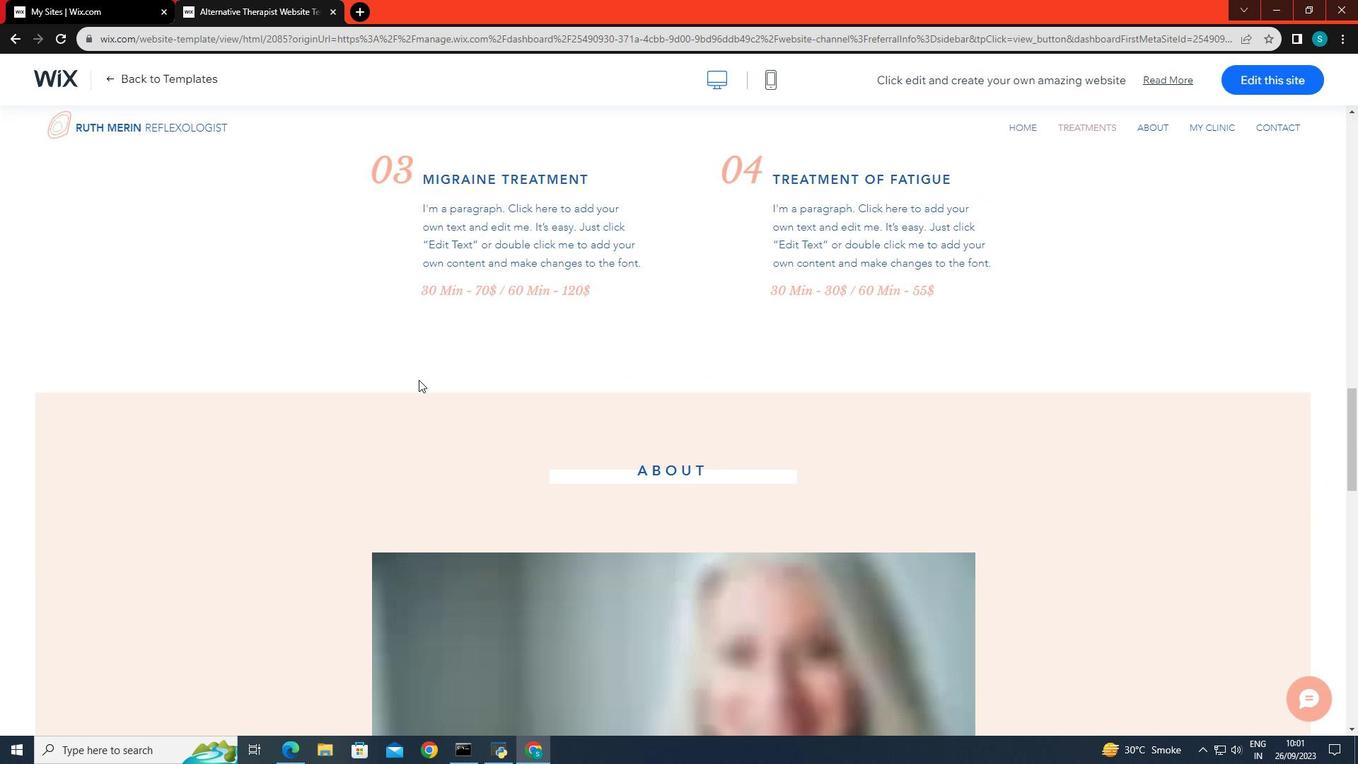 
Action: Mouse scrolled (418, 379) with delta (0, 0)
Screenshot: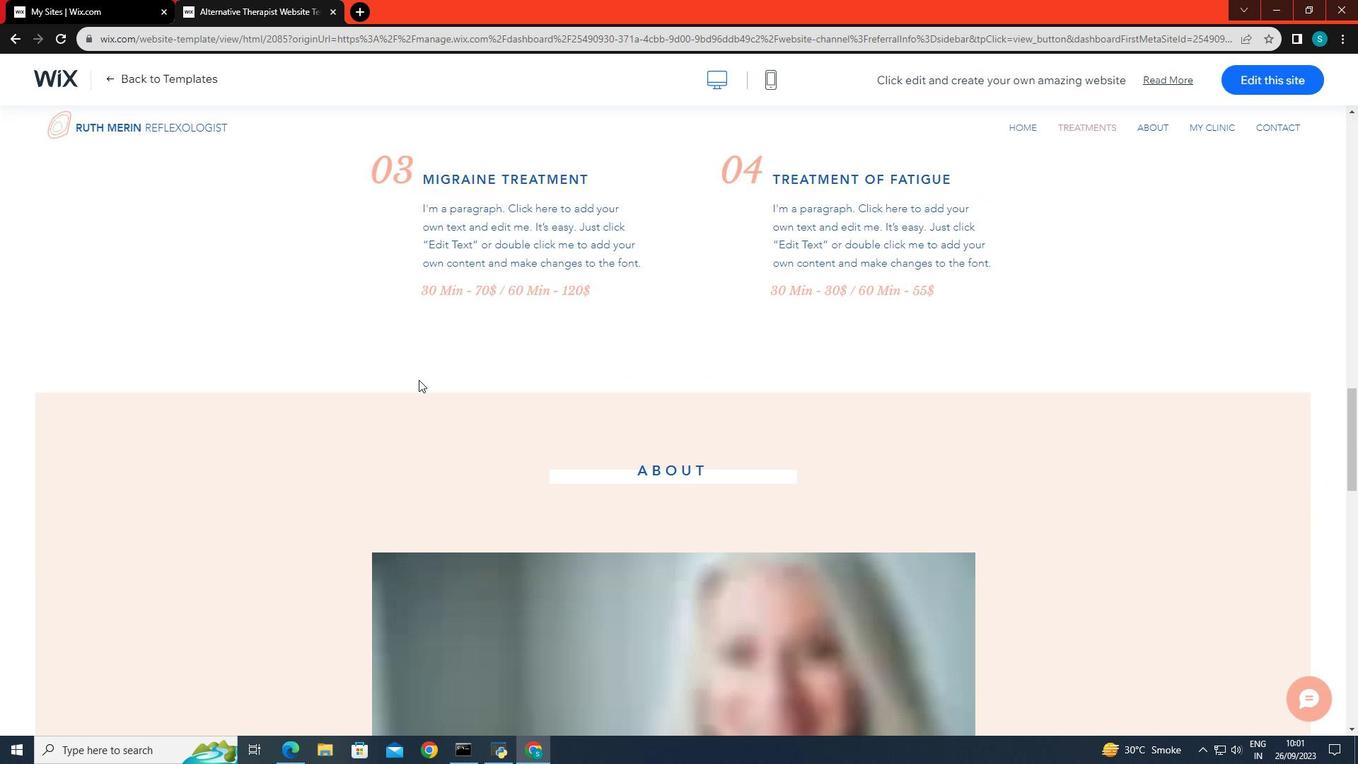 
Action: Mouse scrolled (418, 379) with delta (0, 0)
Screenshot: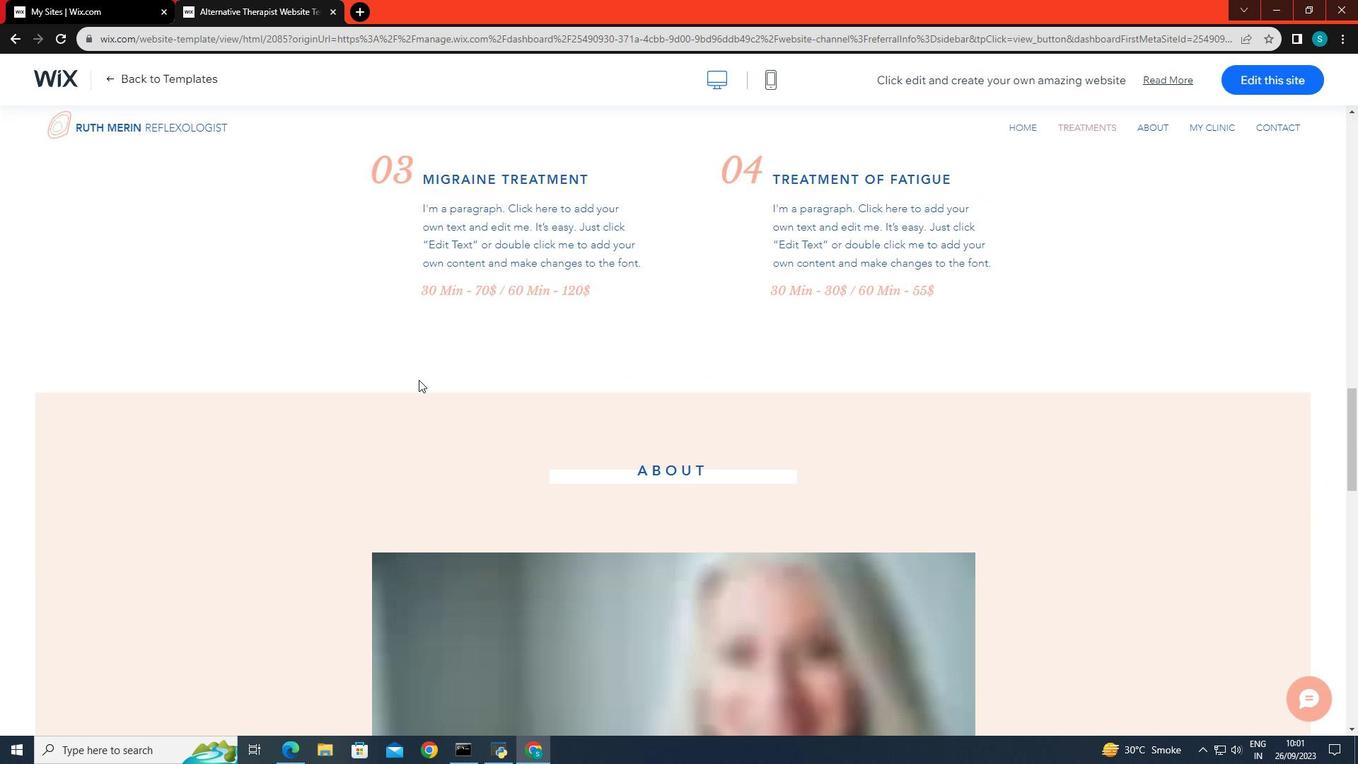 
Action: Mouse scrolled (418, 379) with delta (0, 0)
Screenshot: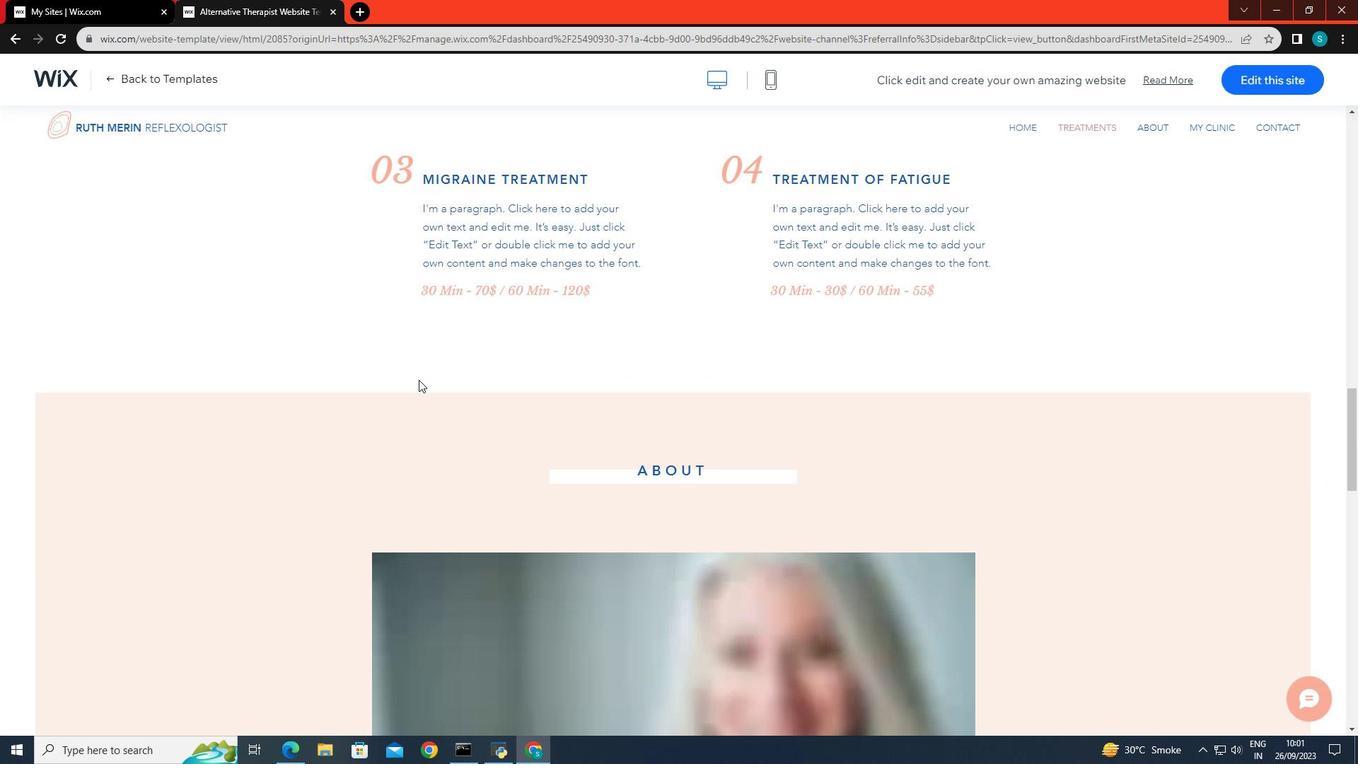 
Action: Mouse scrolled (418, 379) with delta (0, 0)
Screenshot: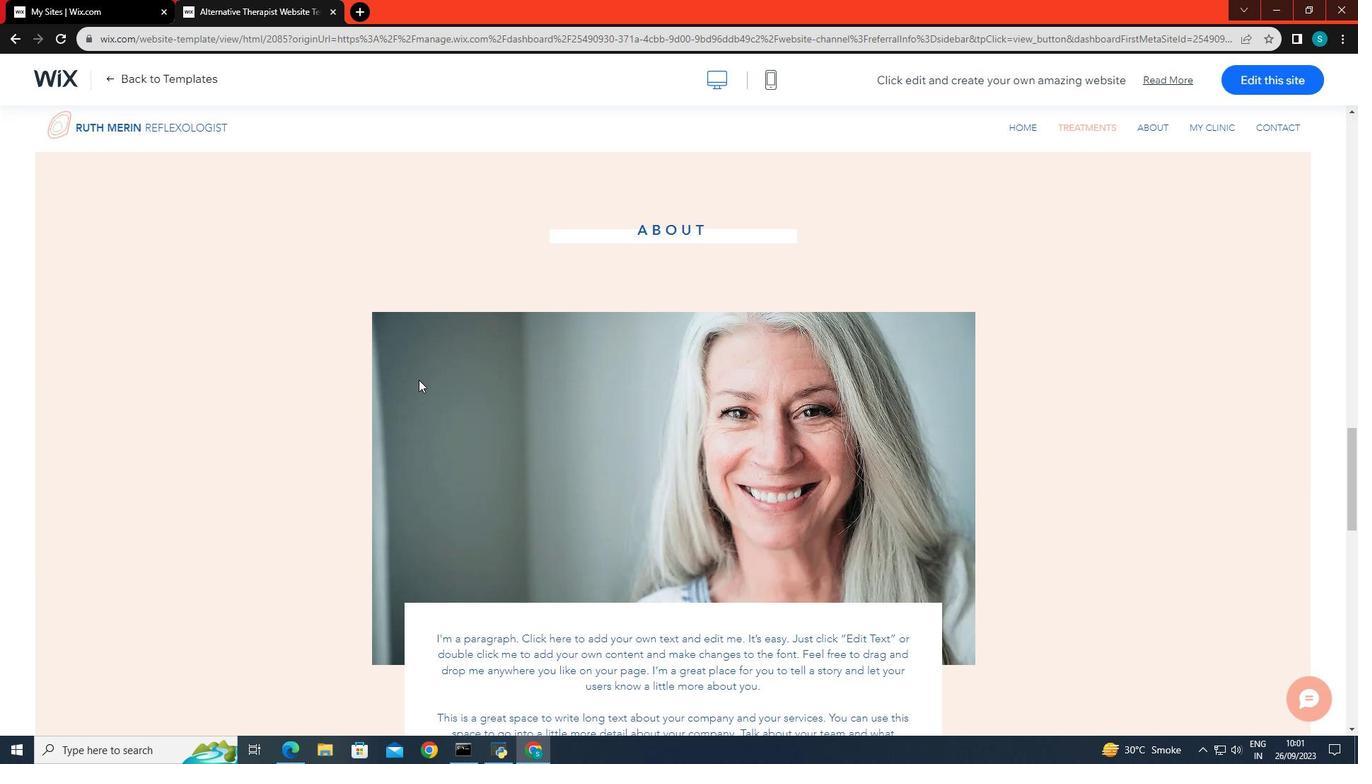 
Action: Mouse scrolled (418, 379) with delta (0, 0)
Screenshot: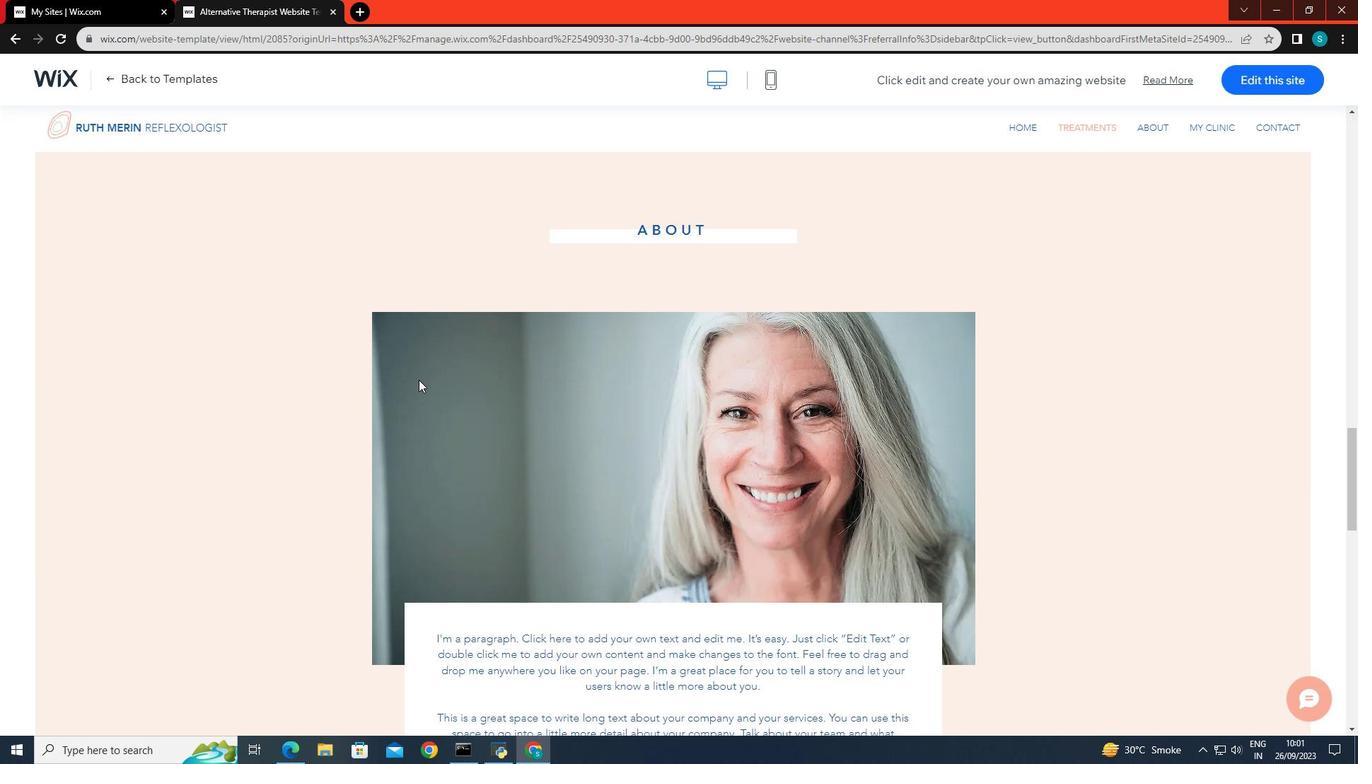 
Action: Mouse scrolled (418, 379) with delta (0, 0)
Screenshot: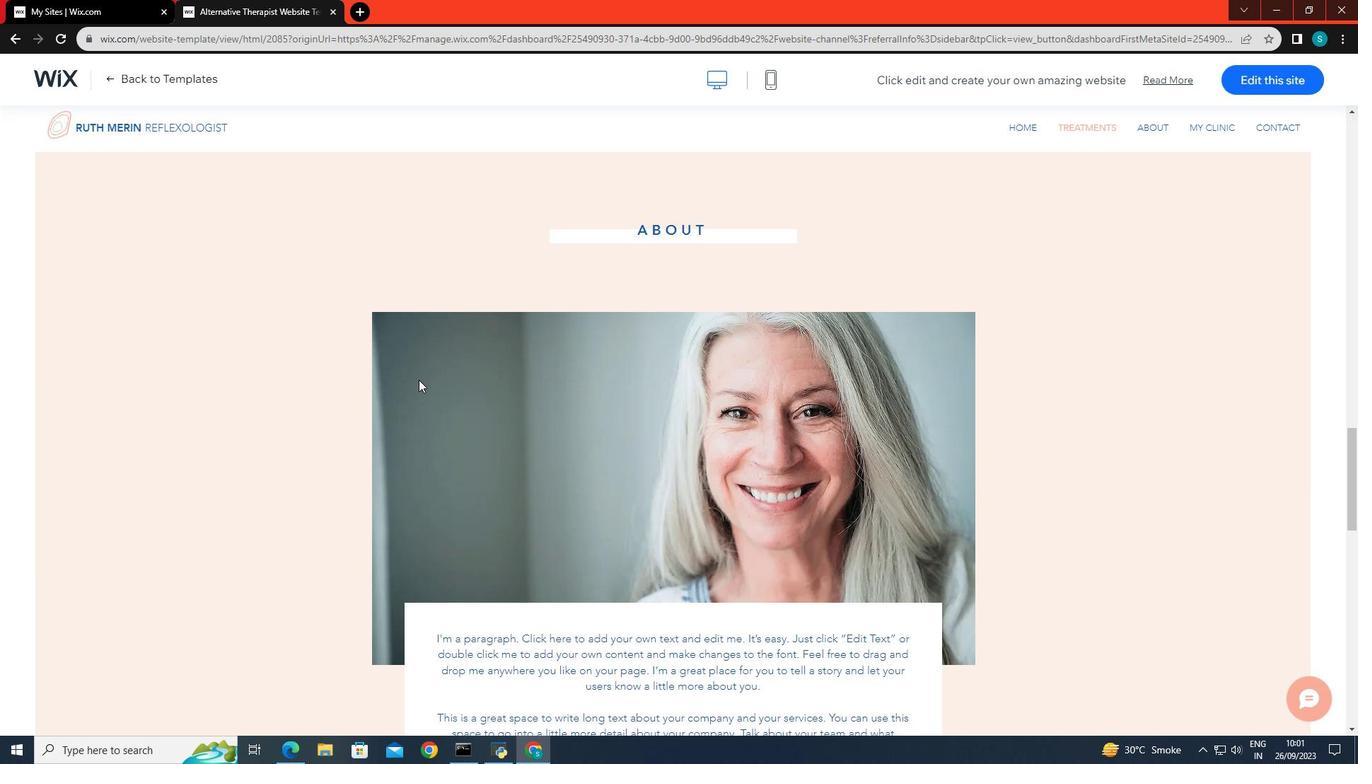 
Action: Mouse scrolled (418, 379) with delta (0, 0)
Screenshot: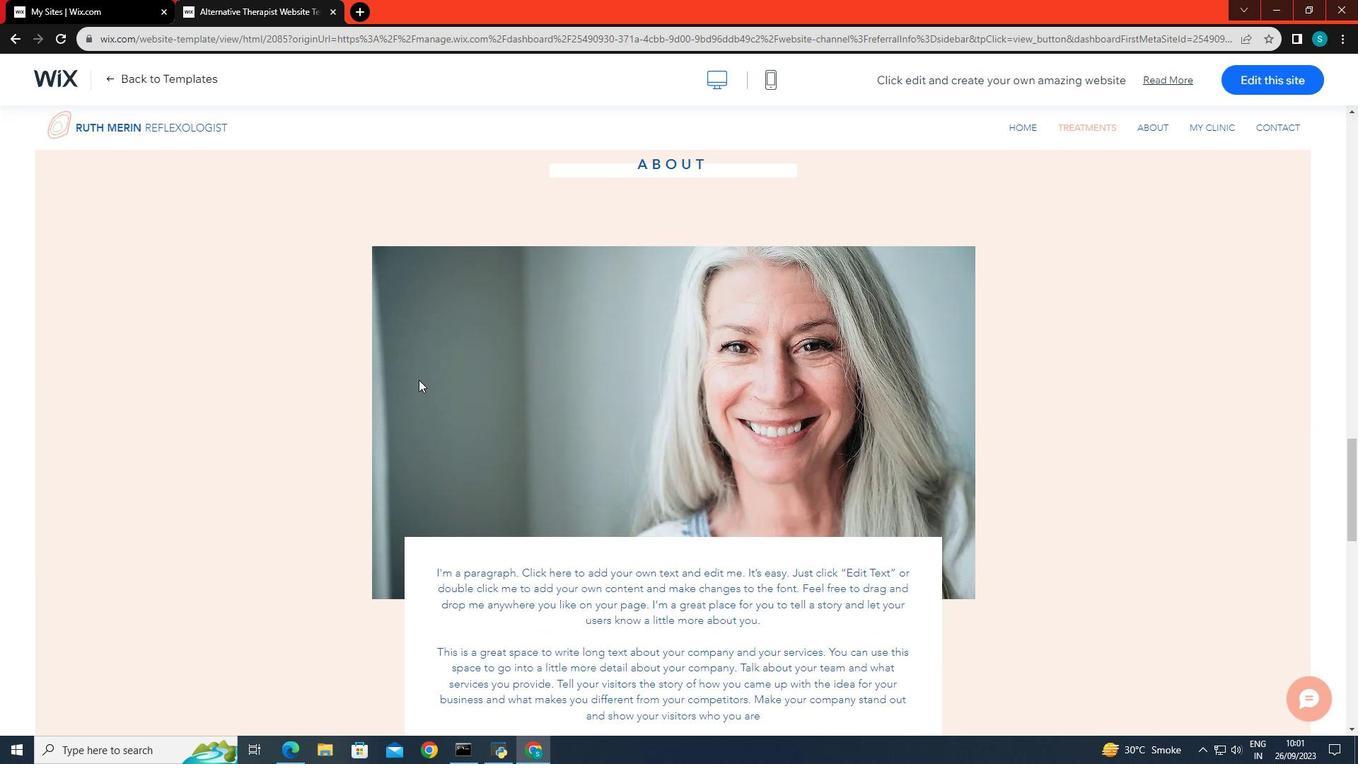 
Action: Mouse scrolled (418, 379) with delta (0, 0)
Screenshot: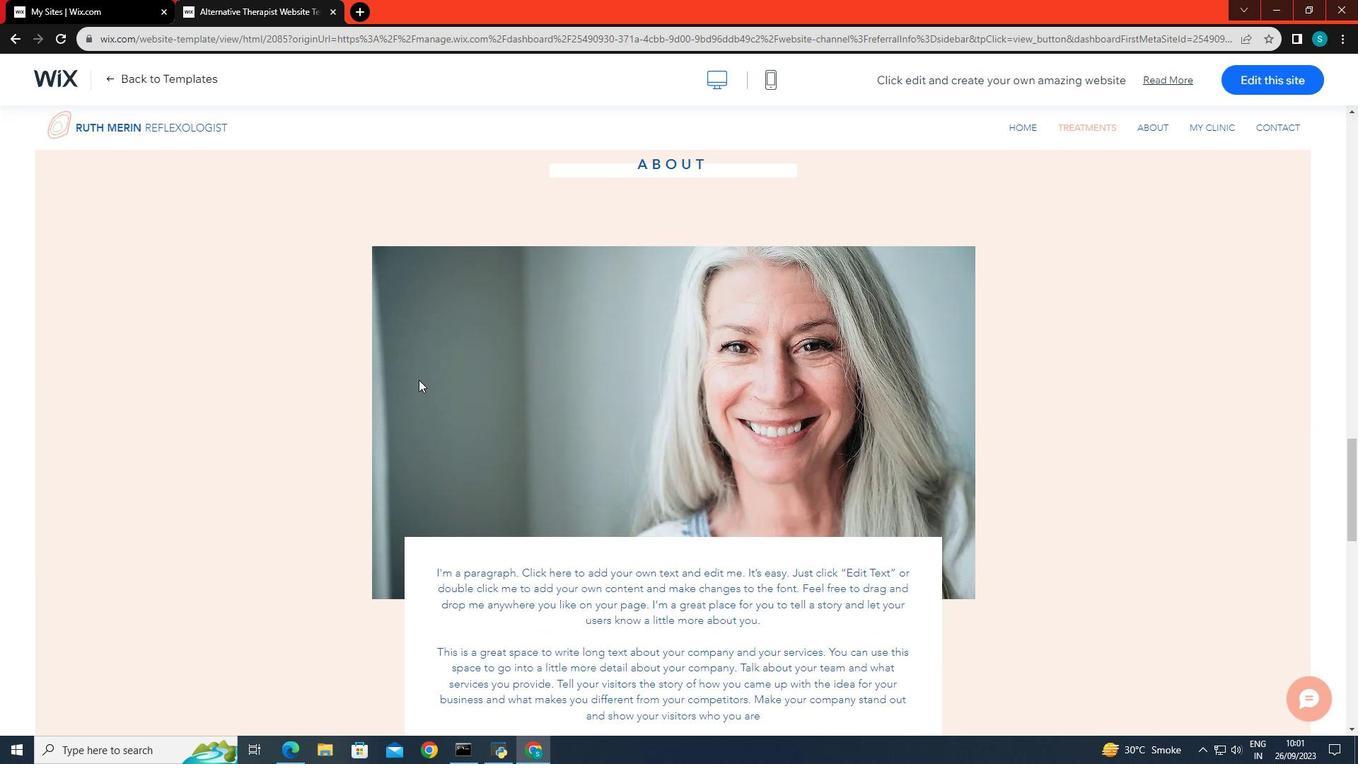 
Action: Mouse scrolled (418, 379) with delta (0, 0)
Screenshot: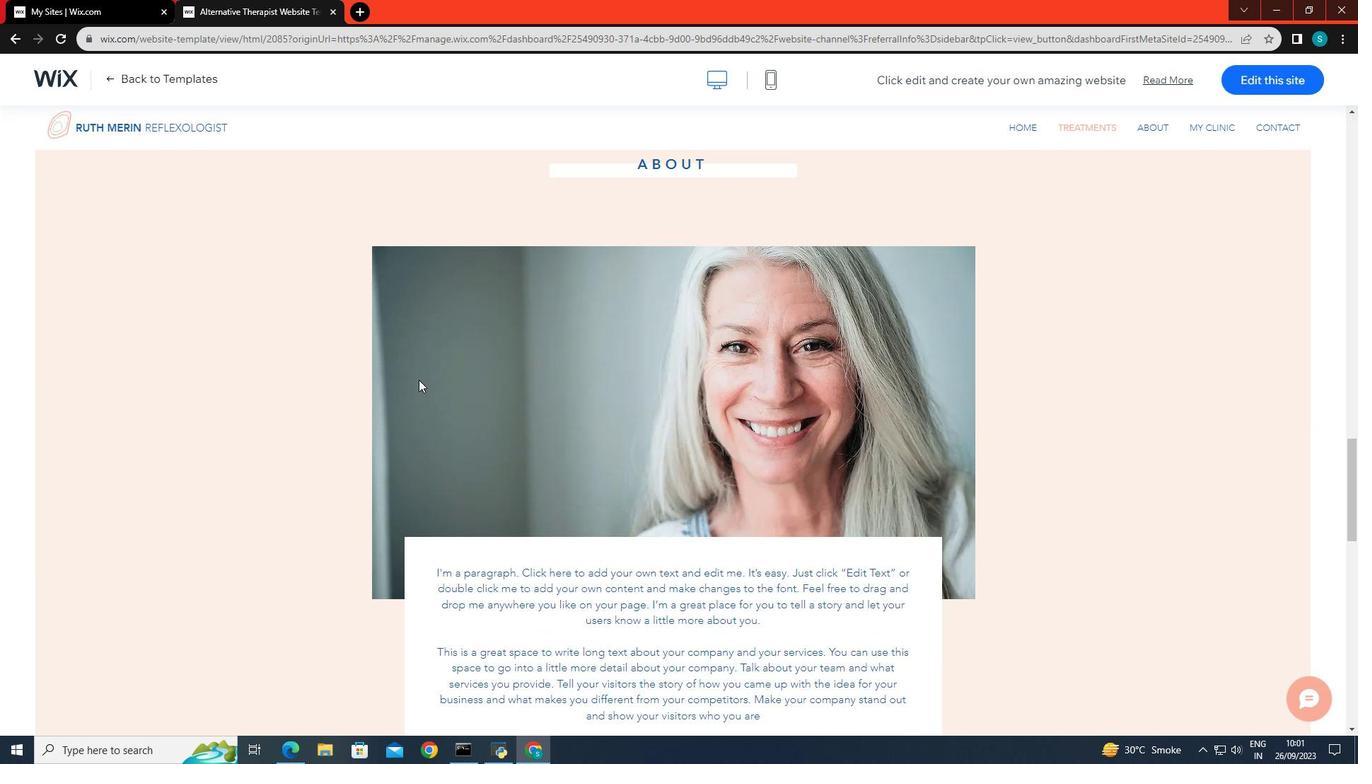
Action: Mouse scrolled (418, 379) with delta (0, 0)
Screenshot: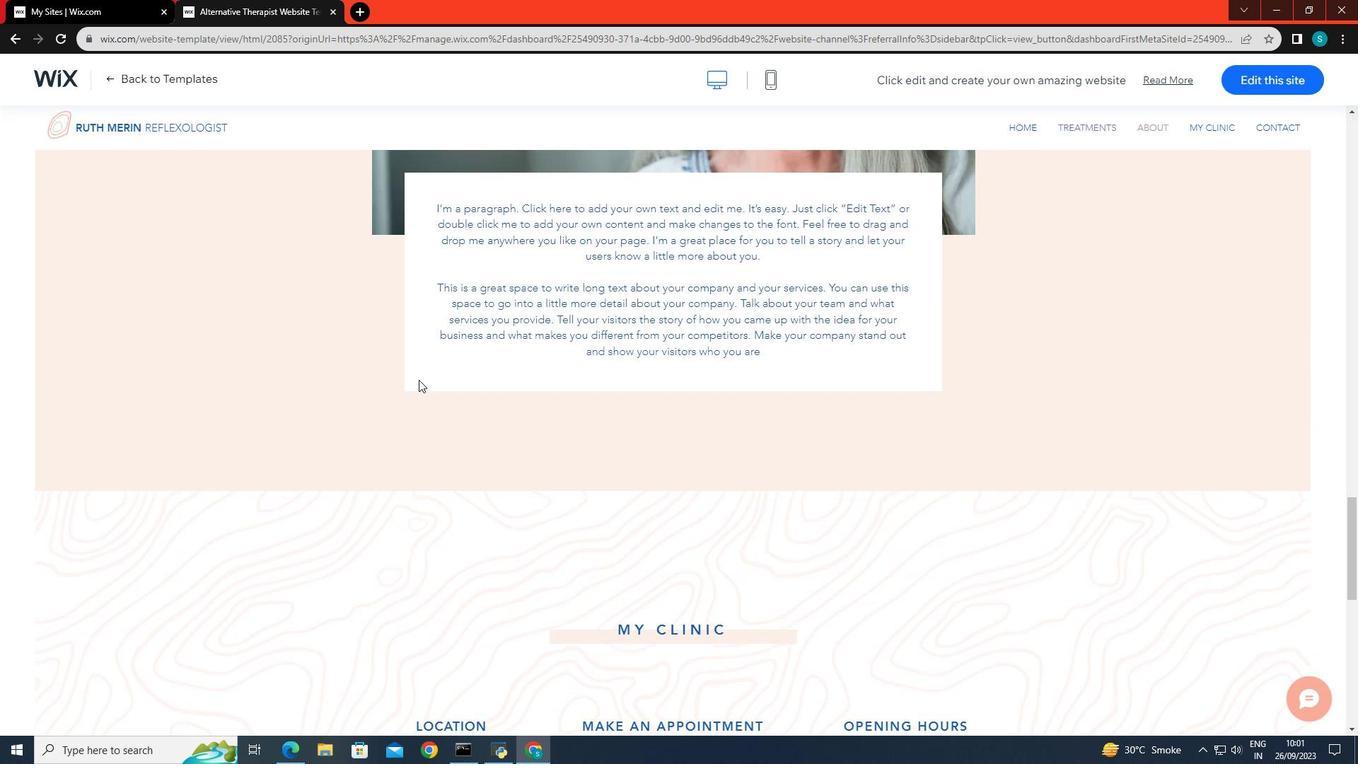 
Action: Mouse scrolled (418, 379) with delta (0, 0)
Screenshot: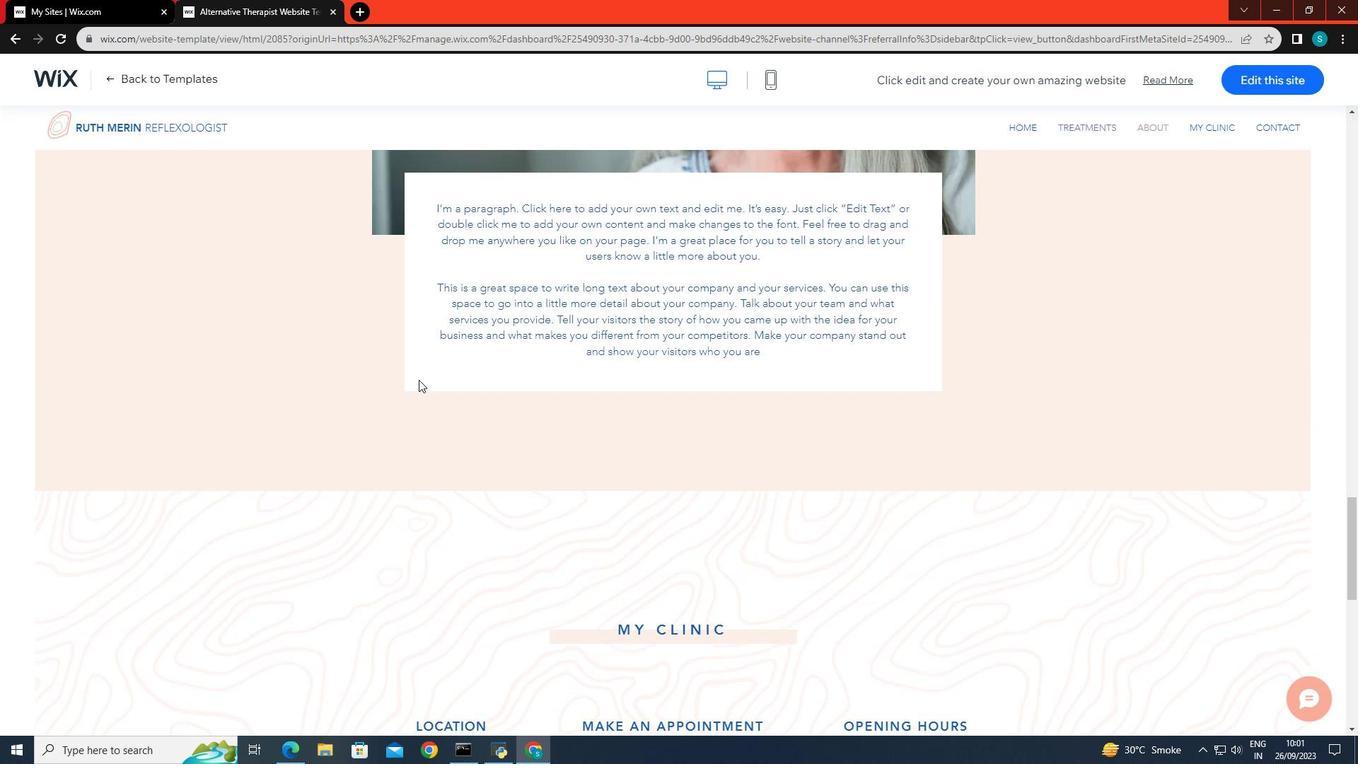
Action: Mouse scrolled (418, 379) with delta (0, 0)
Screenshot: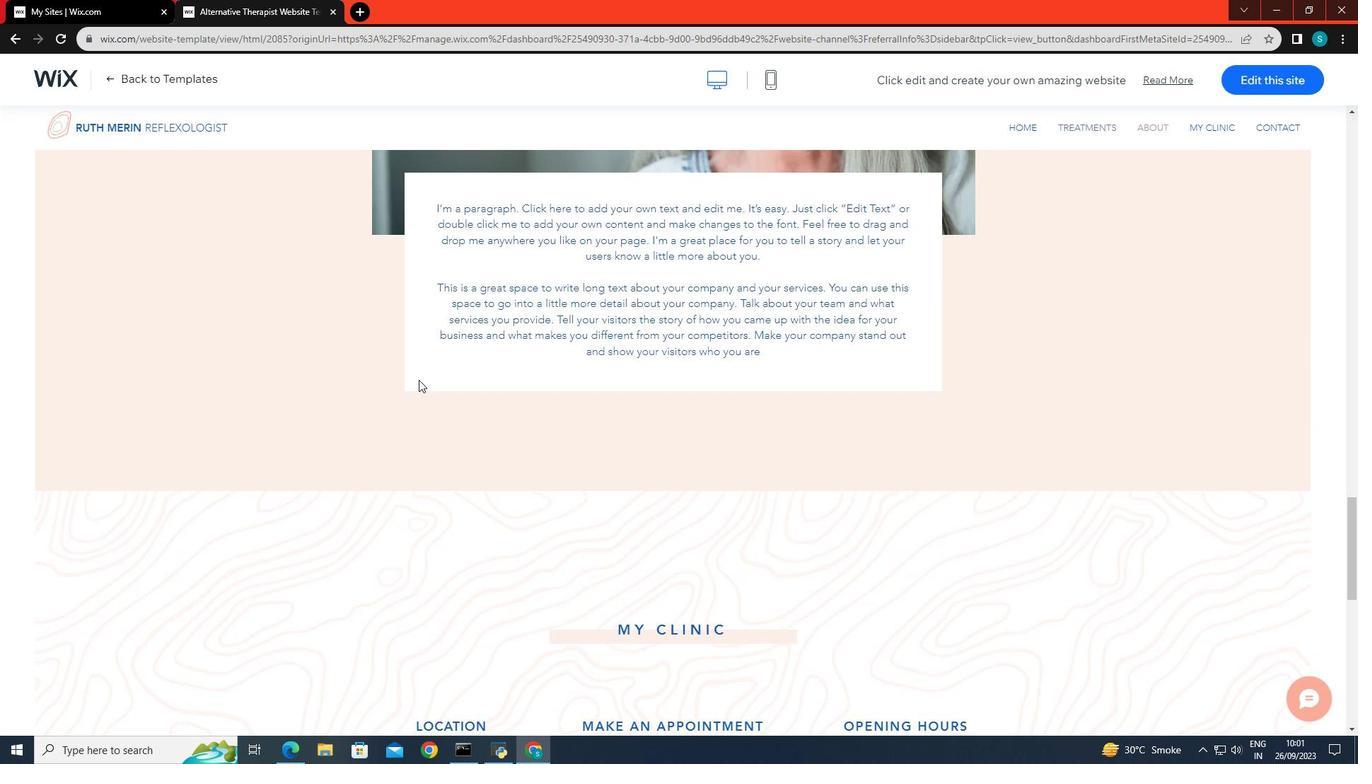 
Action: Mouse scrolled (418, 379) with delta (0, 0)
Screenshot: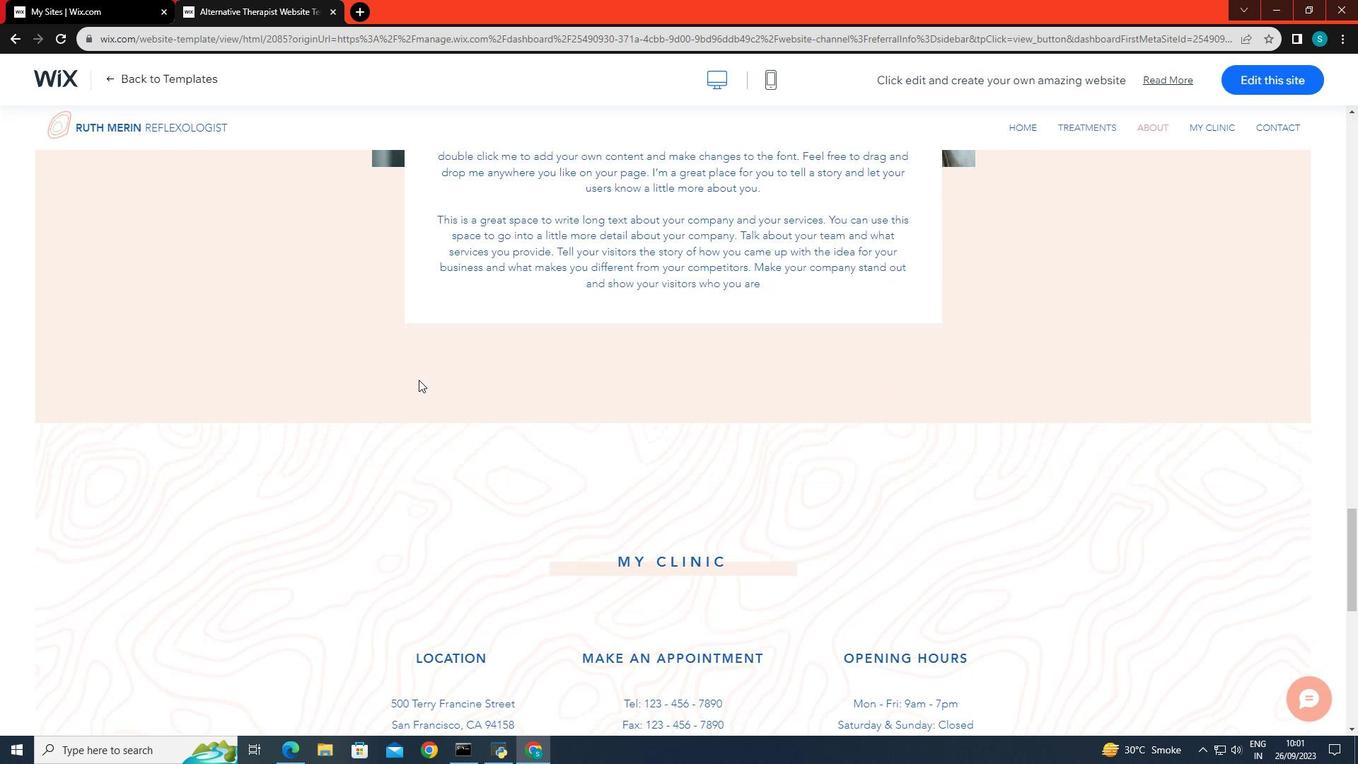 
Action: Mouse scrolled (418, 379) with delta (0, 0)
Screenshot: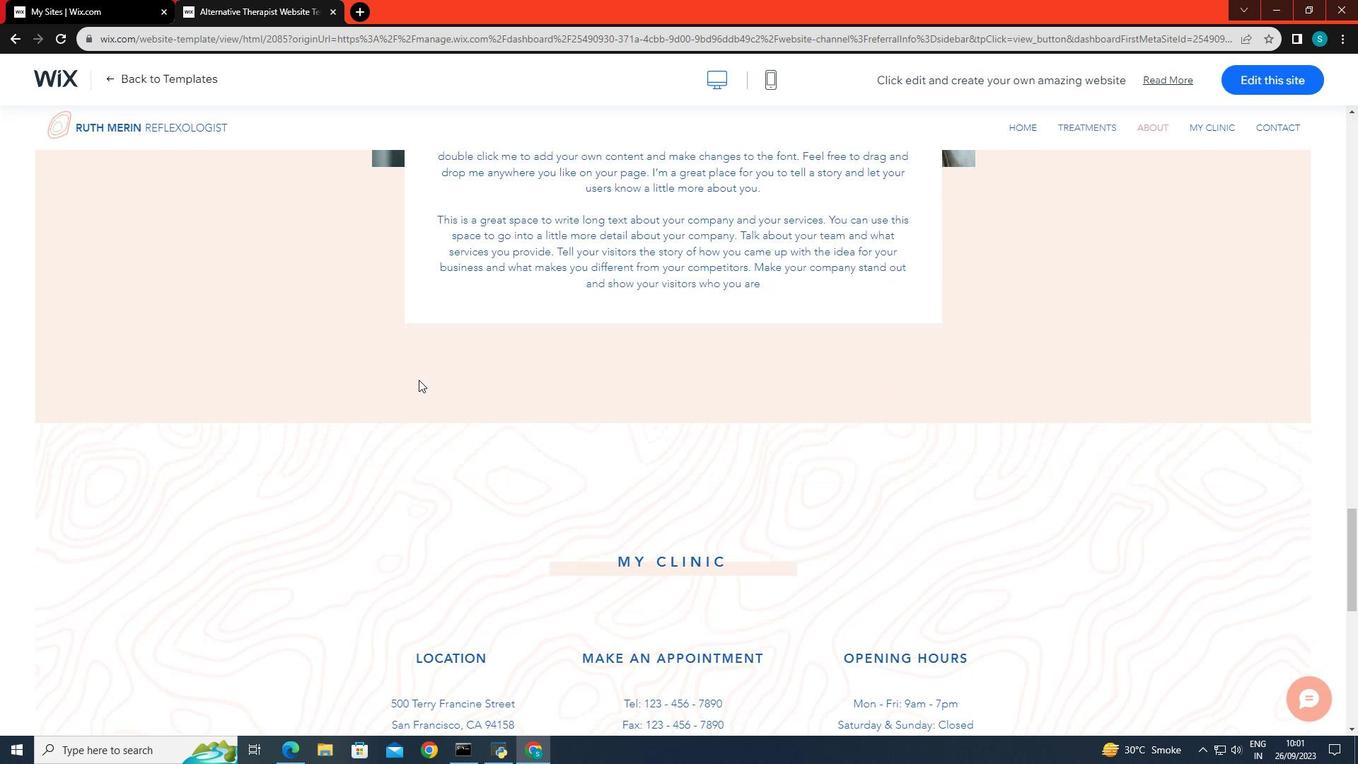 
Action: Mouse scrolled (418, 379) with delta (0, 0)
Screenshot: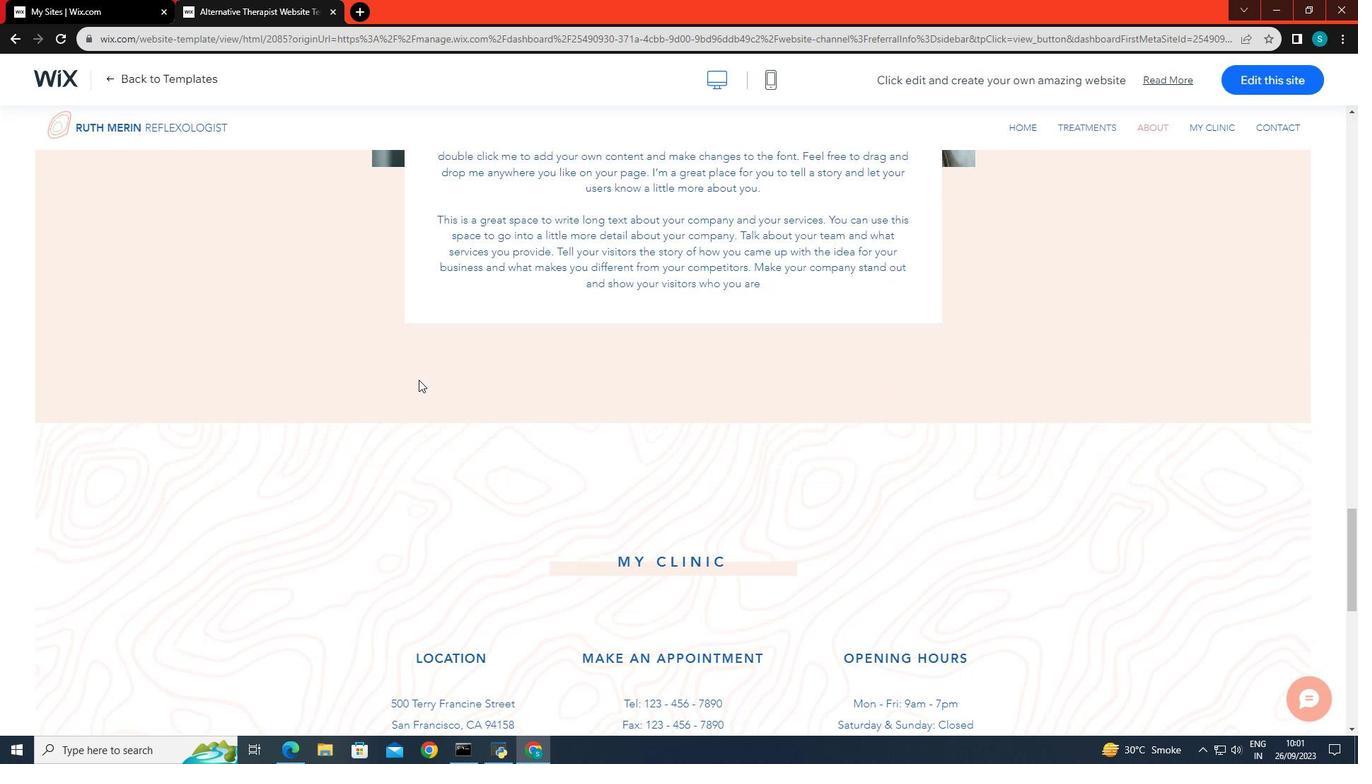 
Action: Mouse scrolled (418, 379) with delta (0, 0)
Screenshot: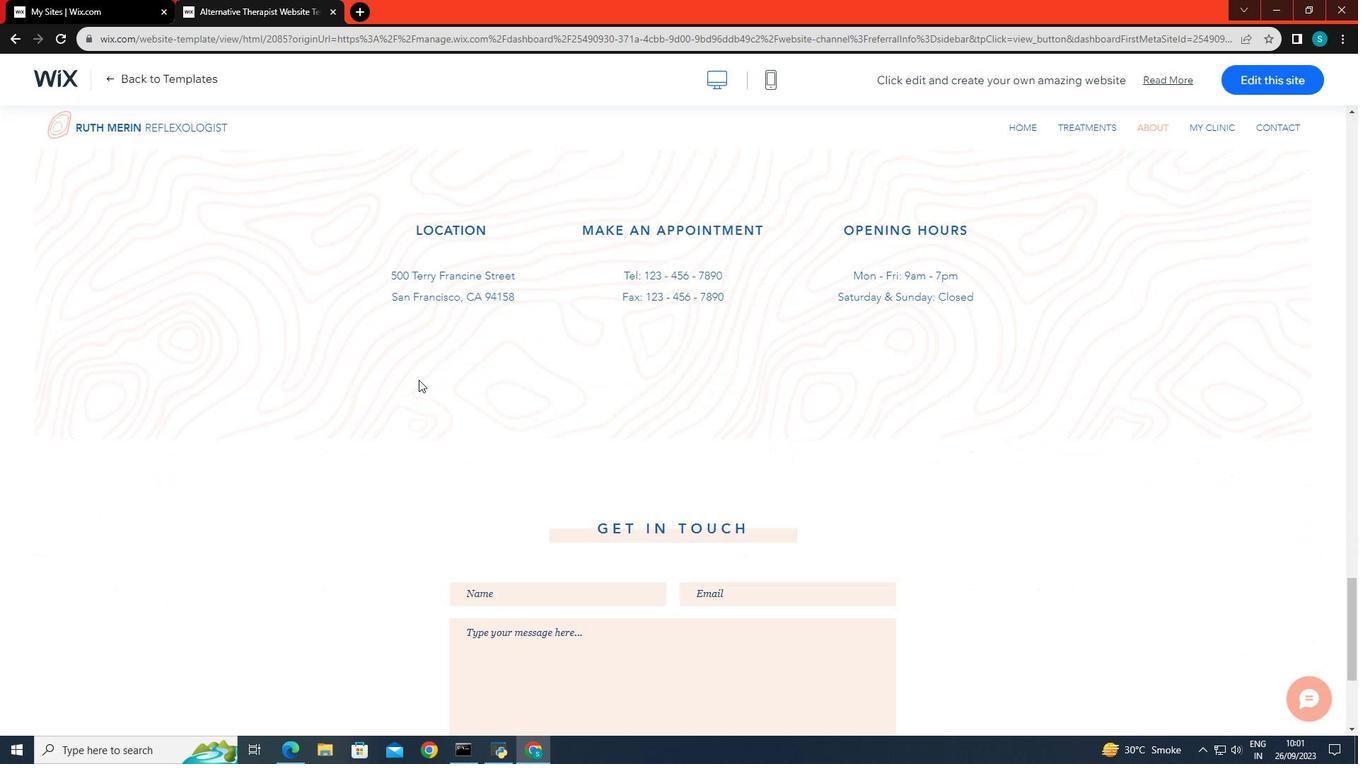 
Action: Mouse scrolled (418, 379) with delta (0, 0)
Screenshot: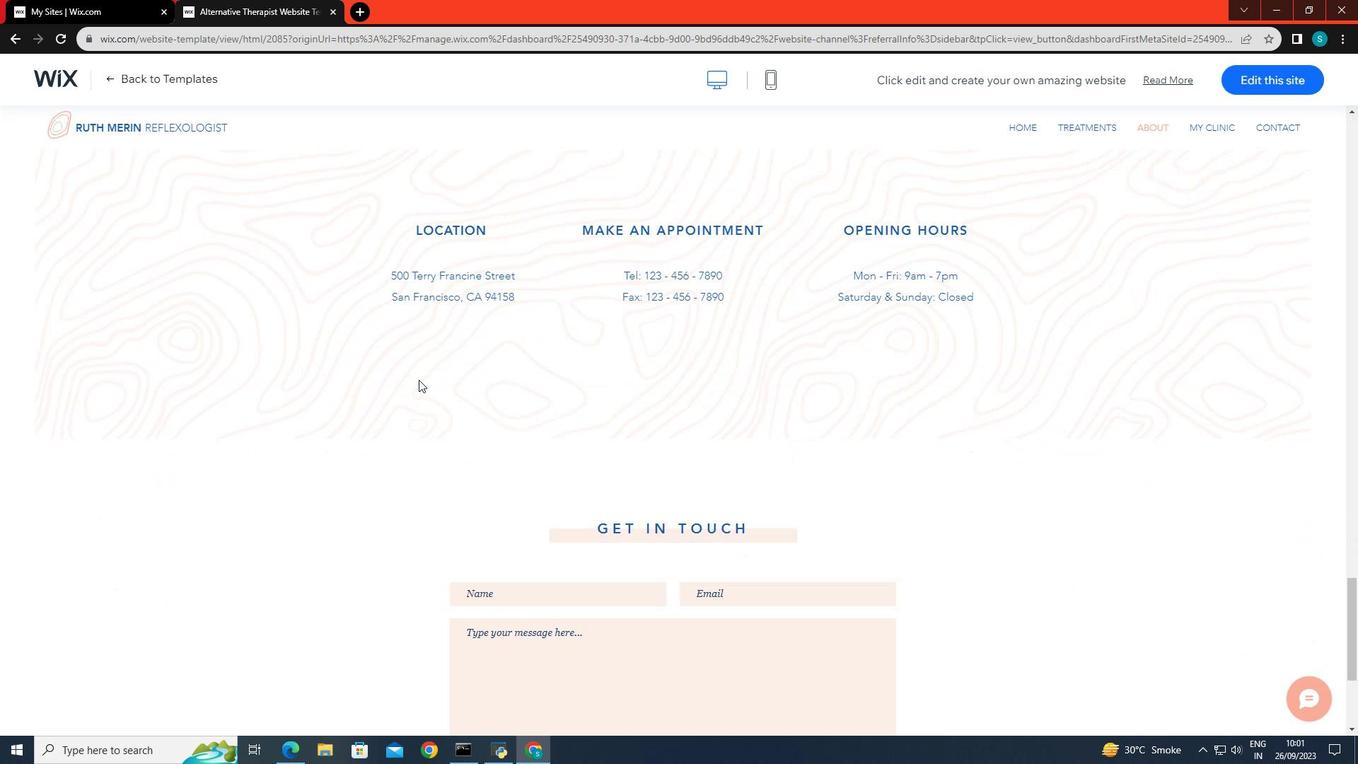 
Action: Mouse scrolled (418, 379) with delta (0, 0)
Screenshot: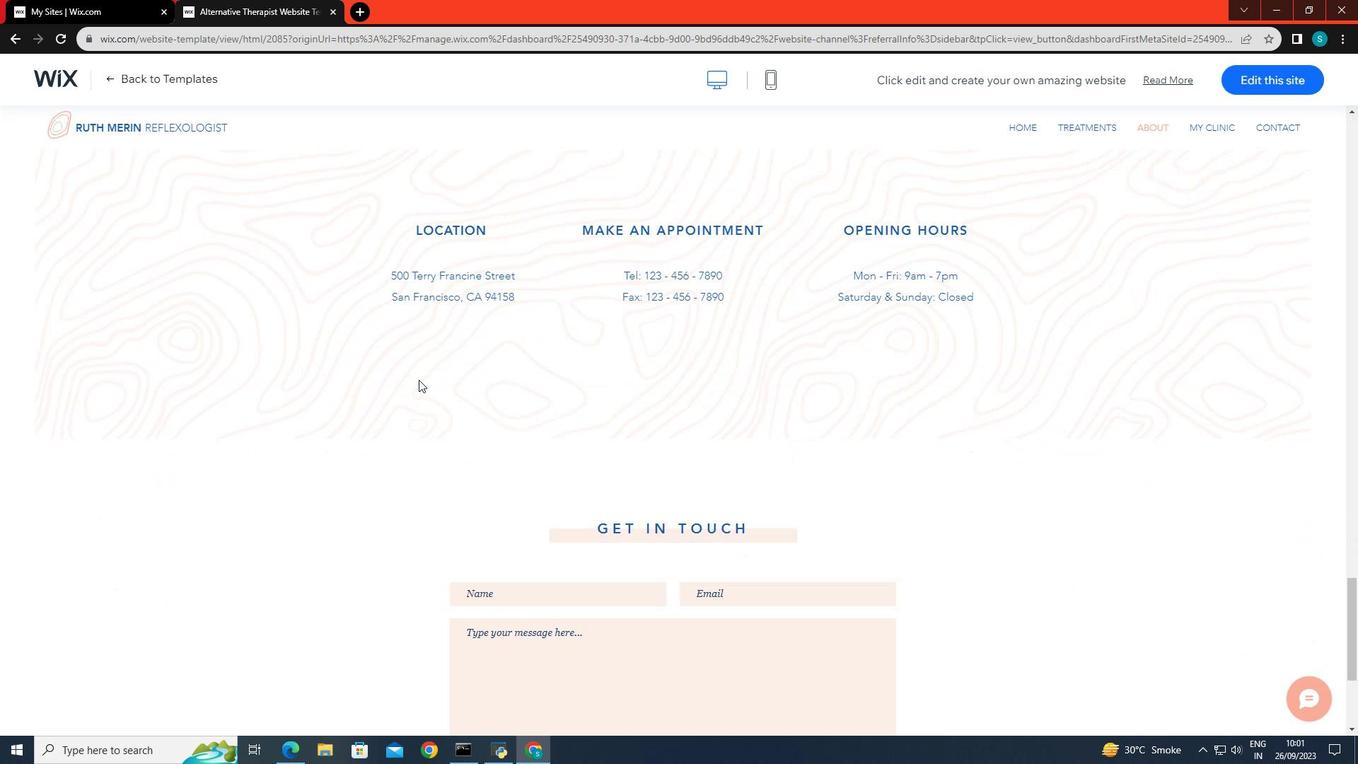 
Action: Mouse scrolled (418, 379) with delta (0, 0)
Screenshot: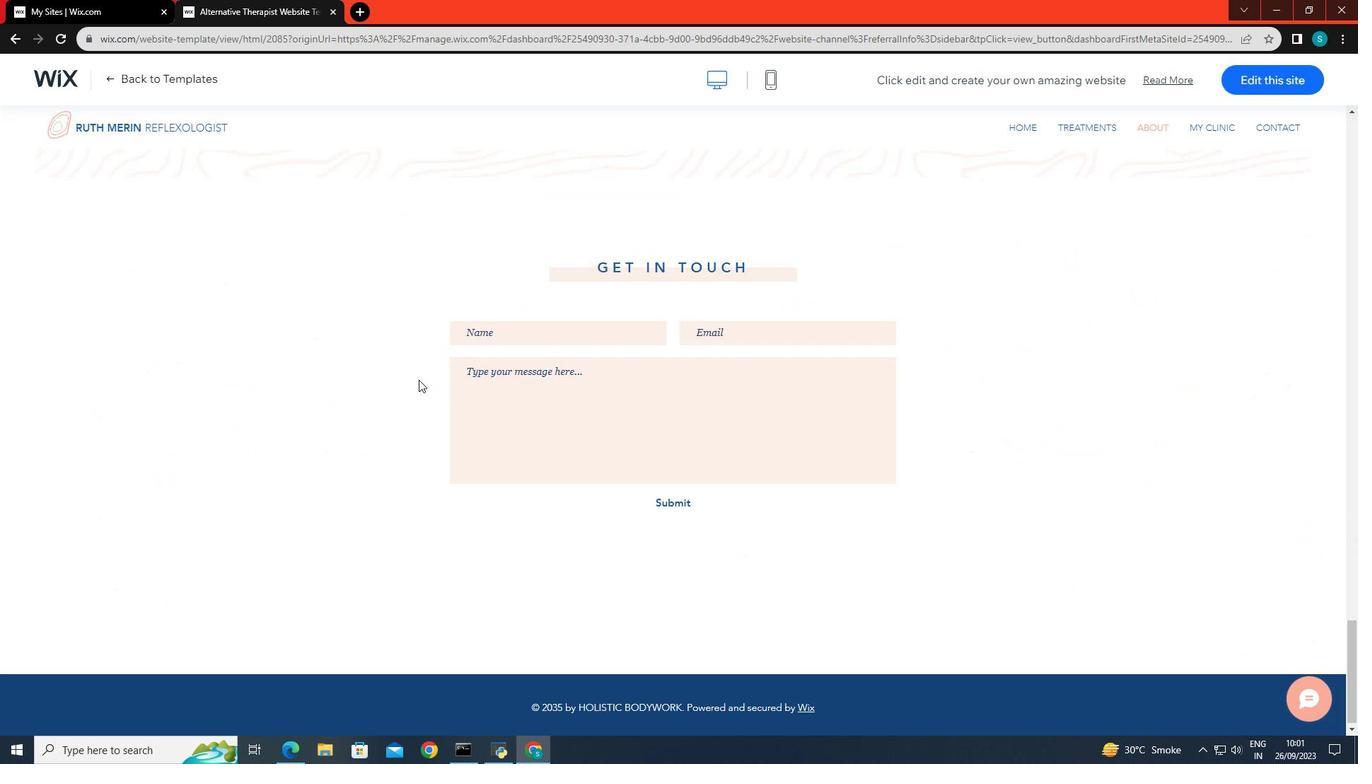 
Action: Mouse scrolled (418, 379) with delta (0, 0)
Screenshot: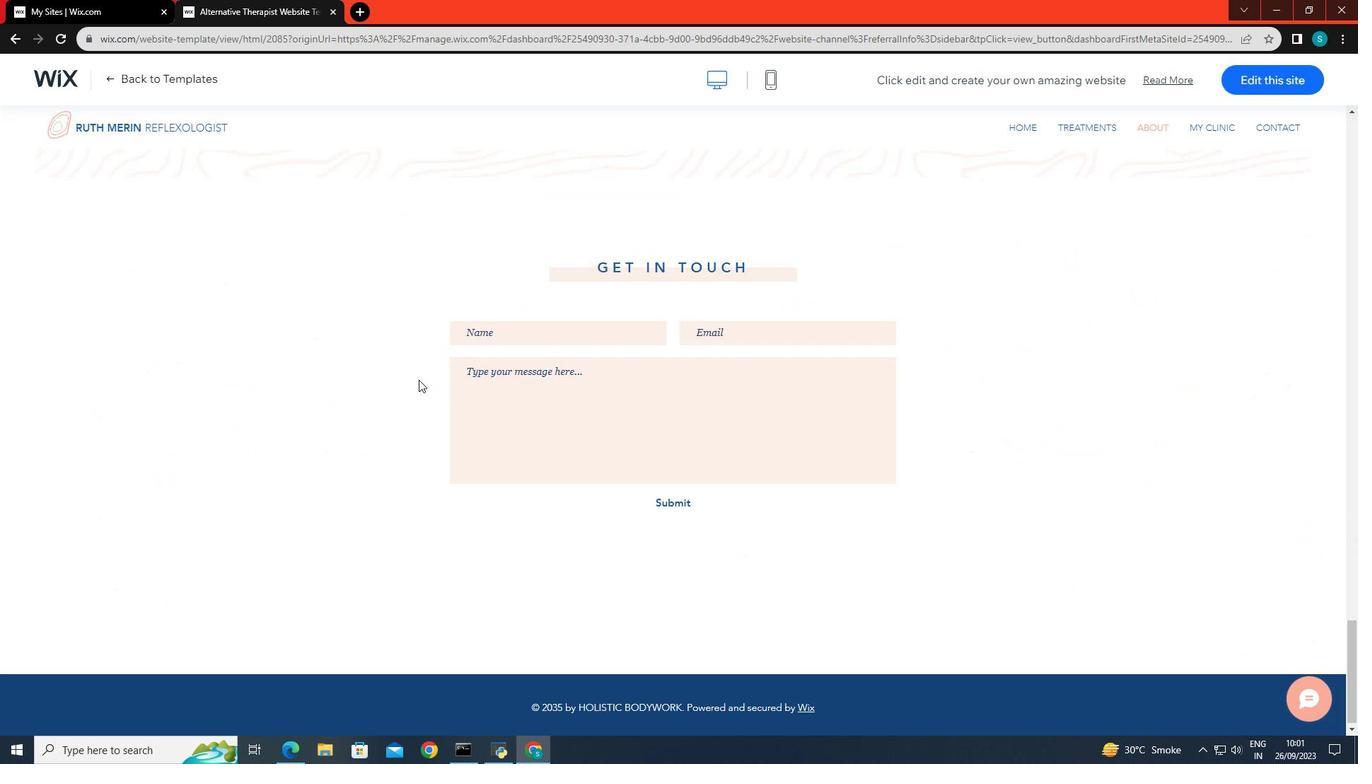 
Action: Mouse scrolled (418, 379) with delta (0, 0)
Screenshot: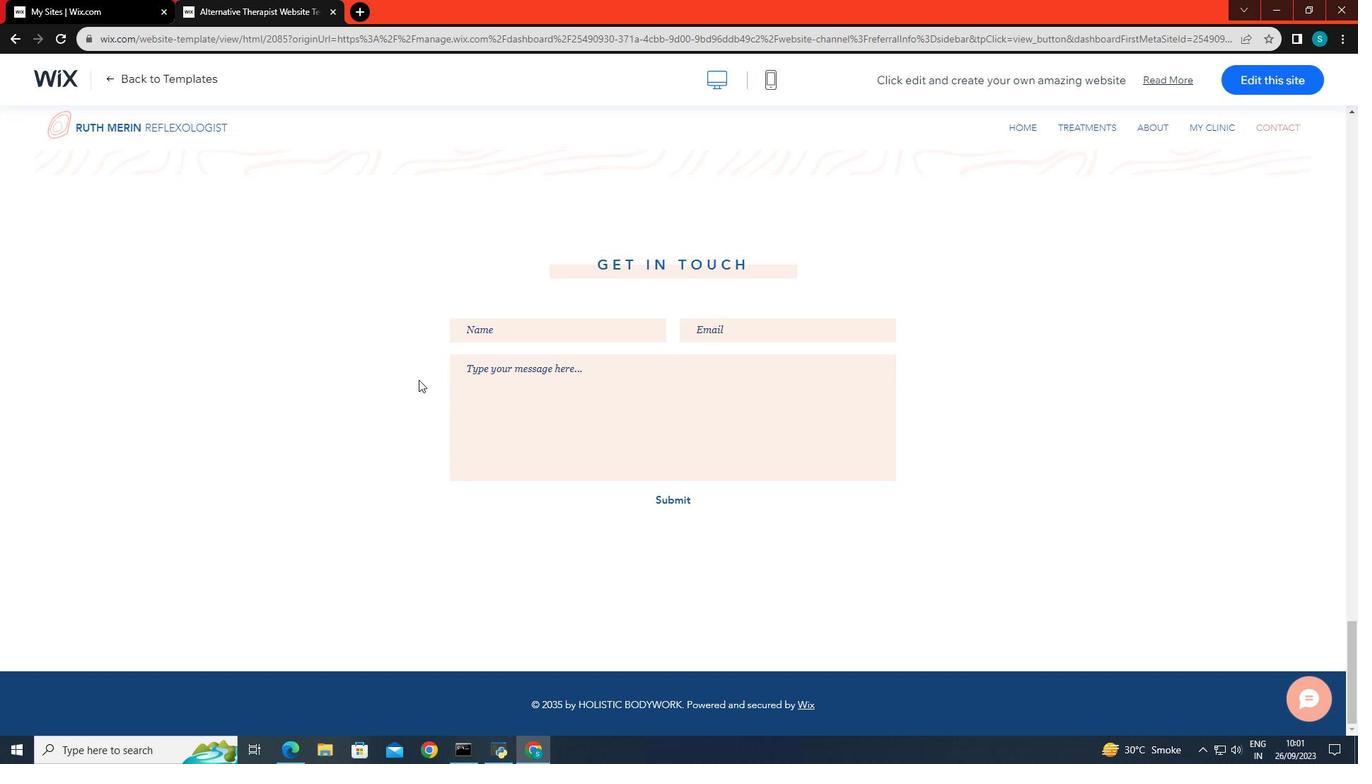 
Action: Mouse scrolled (418, 379) with delta (0, 0)
Screenshot: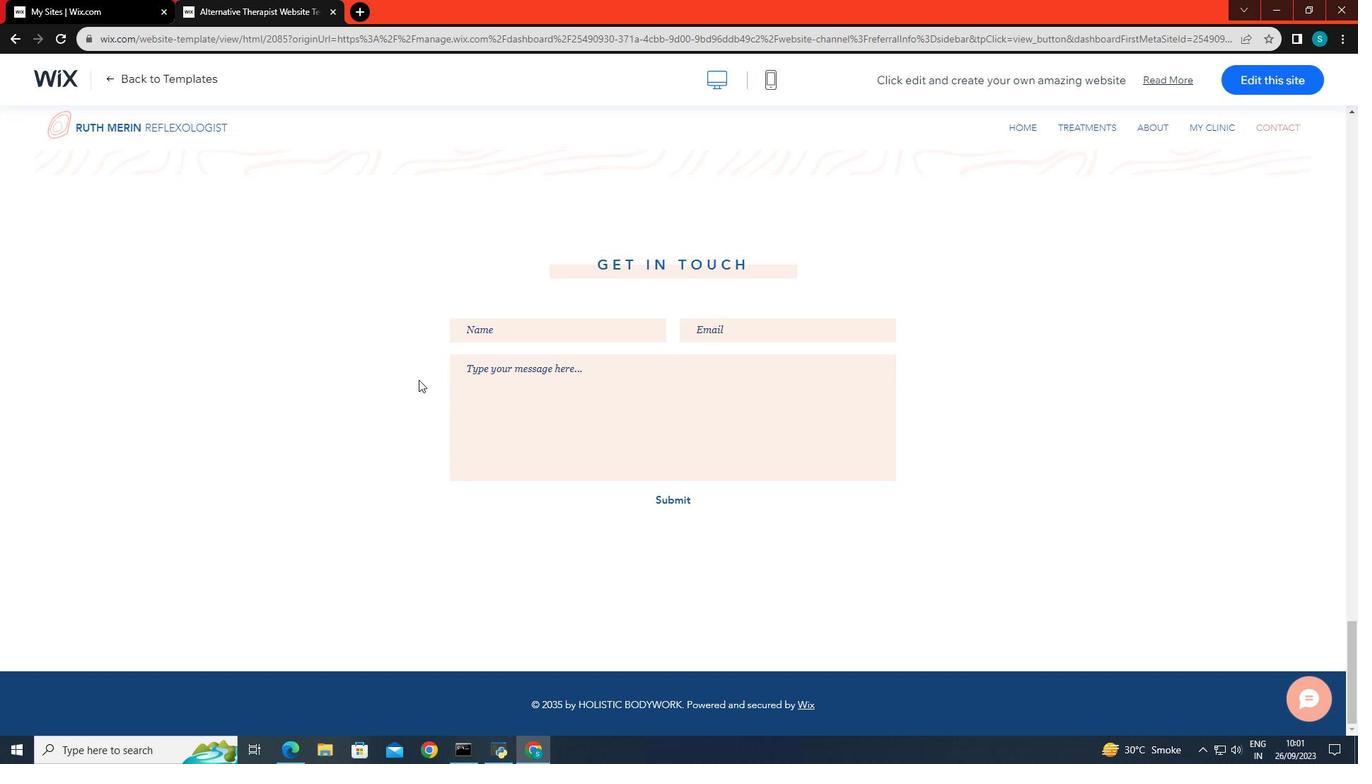 
Action: Mouse scrolled (418, 379) with delta (0, 0)
Screenshot: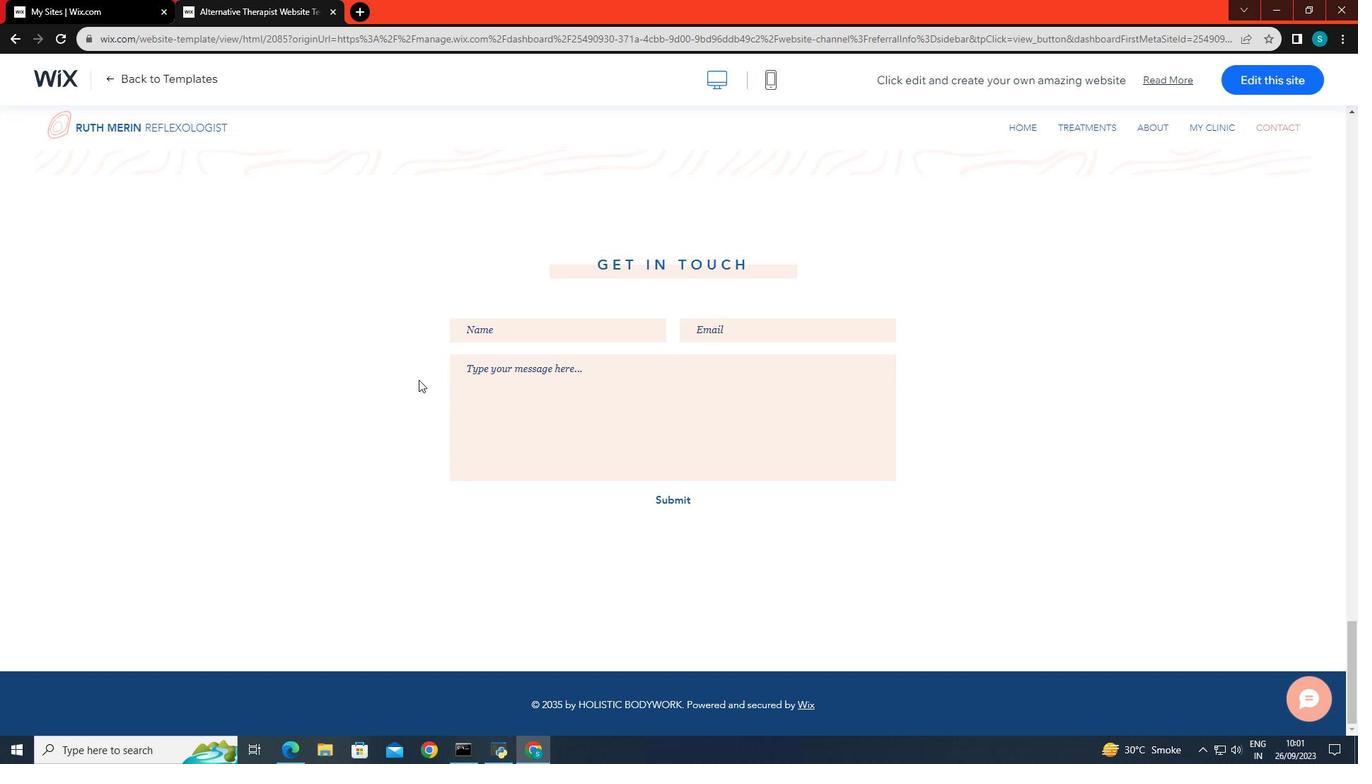 
Action: Mouse scrolled (418, 379) with delta (0, 0)
Screenshot: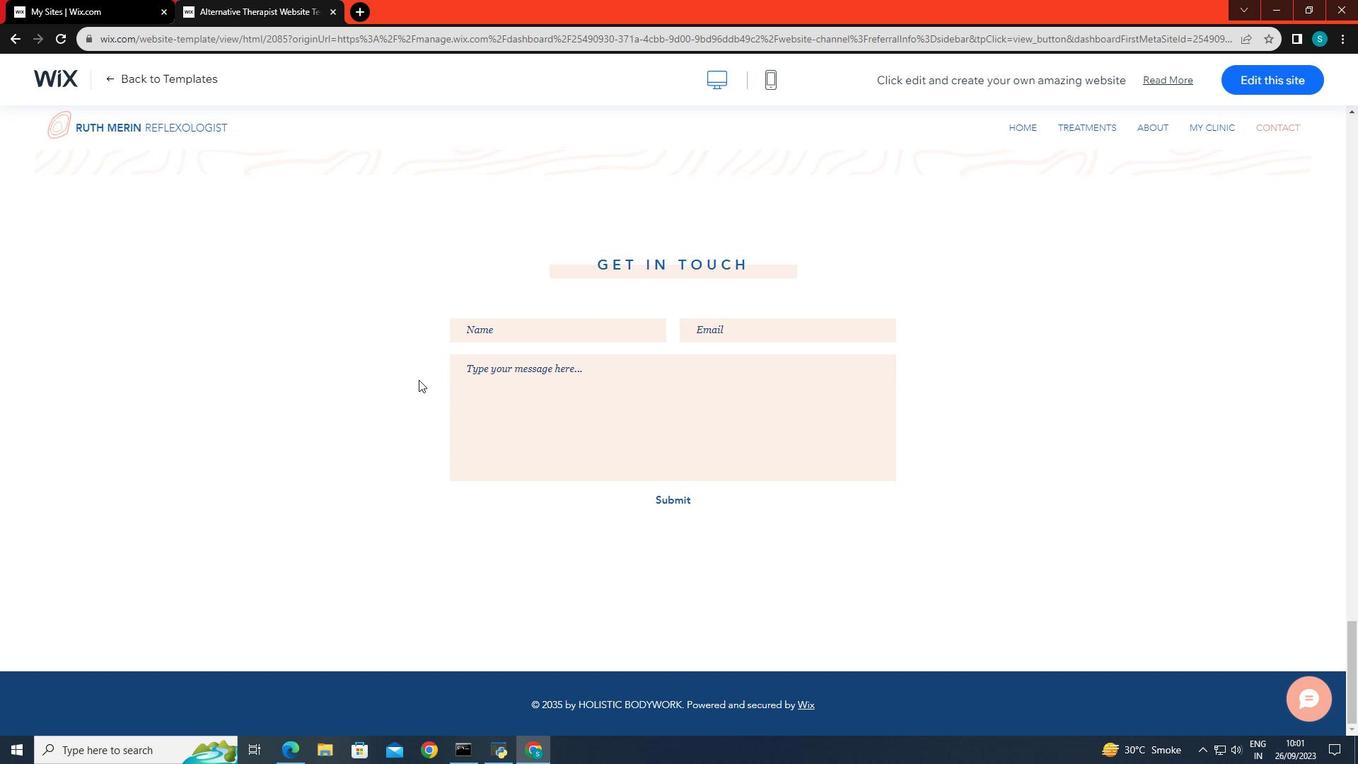 
Action: Mouse scrolled (418, 379) with delta (0, 0)
Screenshot: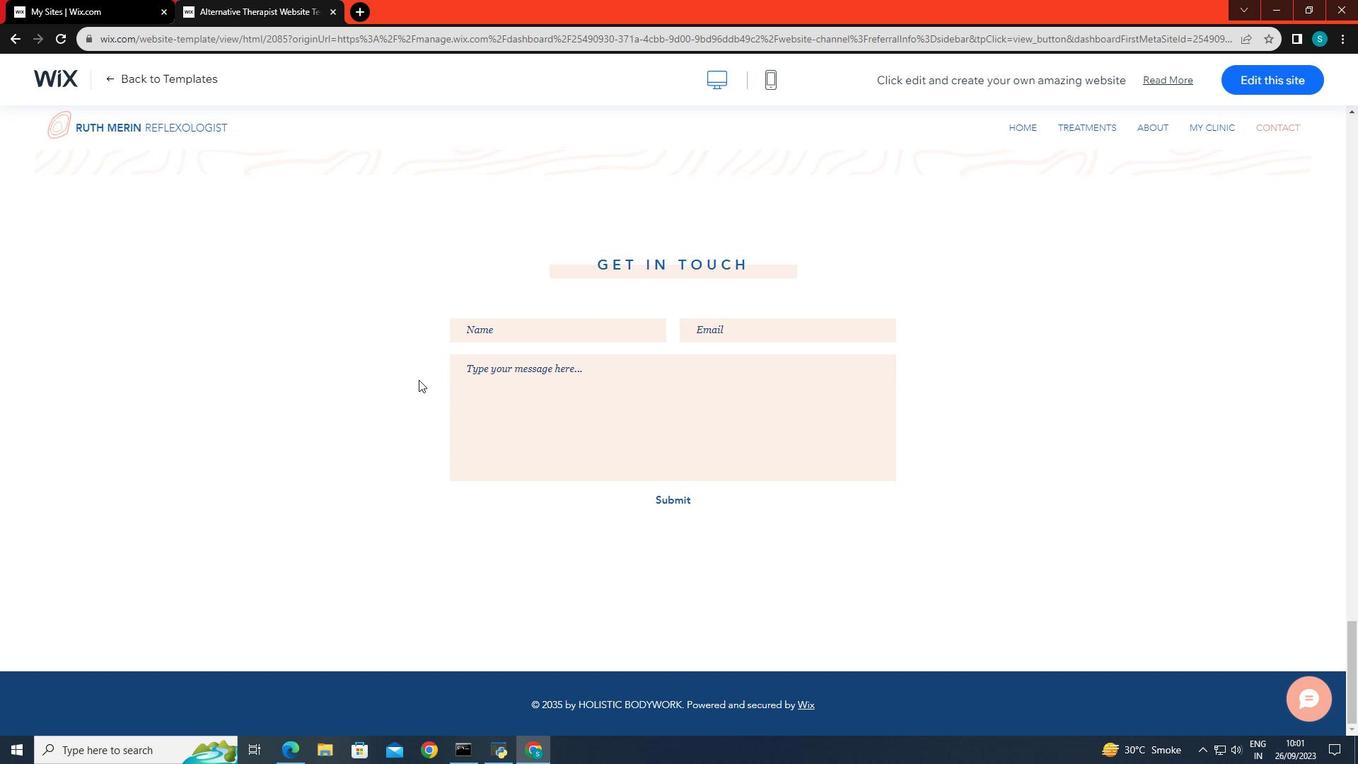 
Action: Mouse scrolled (418, 379) with delta (0, 0)
Screenshot: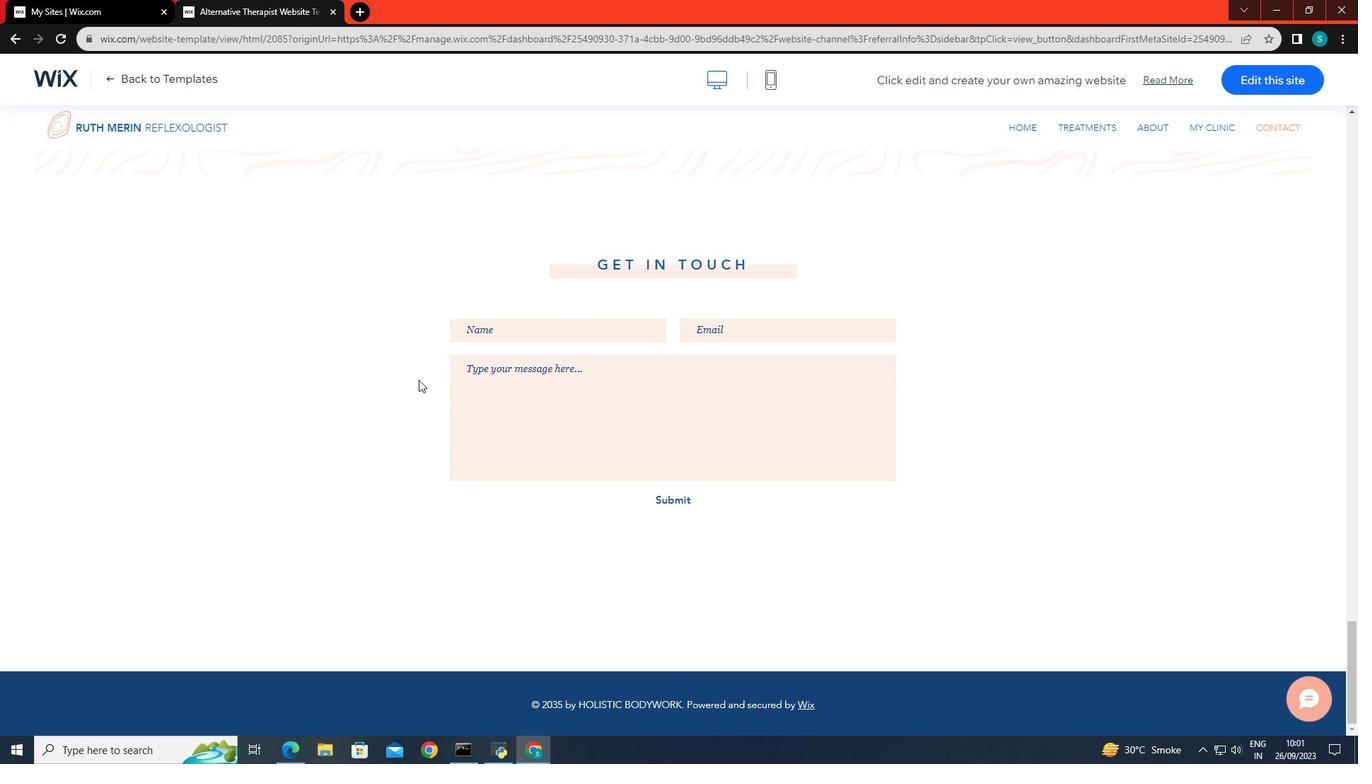 
Action: Mouse scrolled (418, 379) with delta (0, 0)
Screenshot: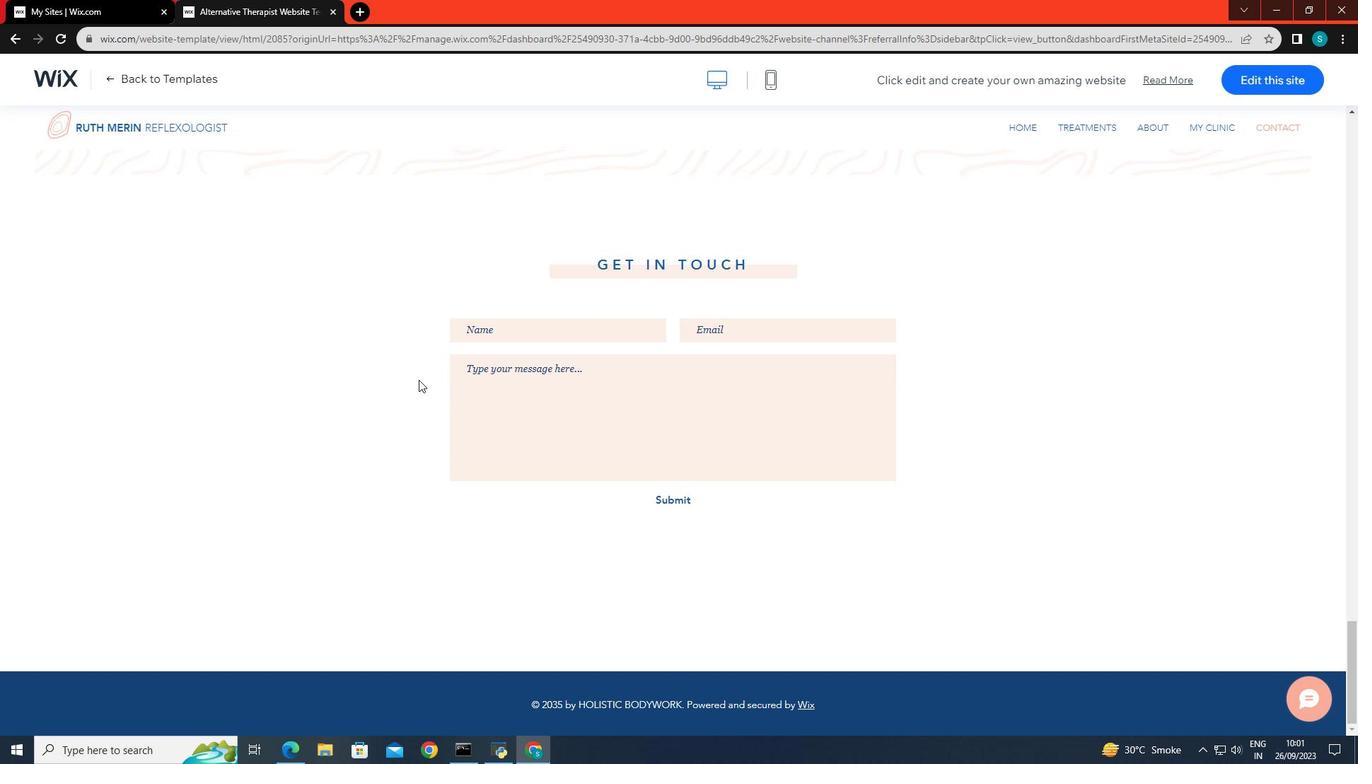 
Action: Mouse scrolled (418, 379) with delta (0, 0)
Screenshot: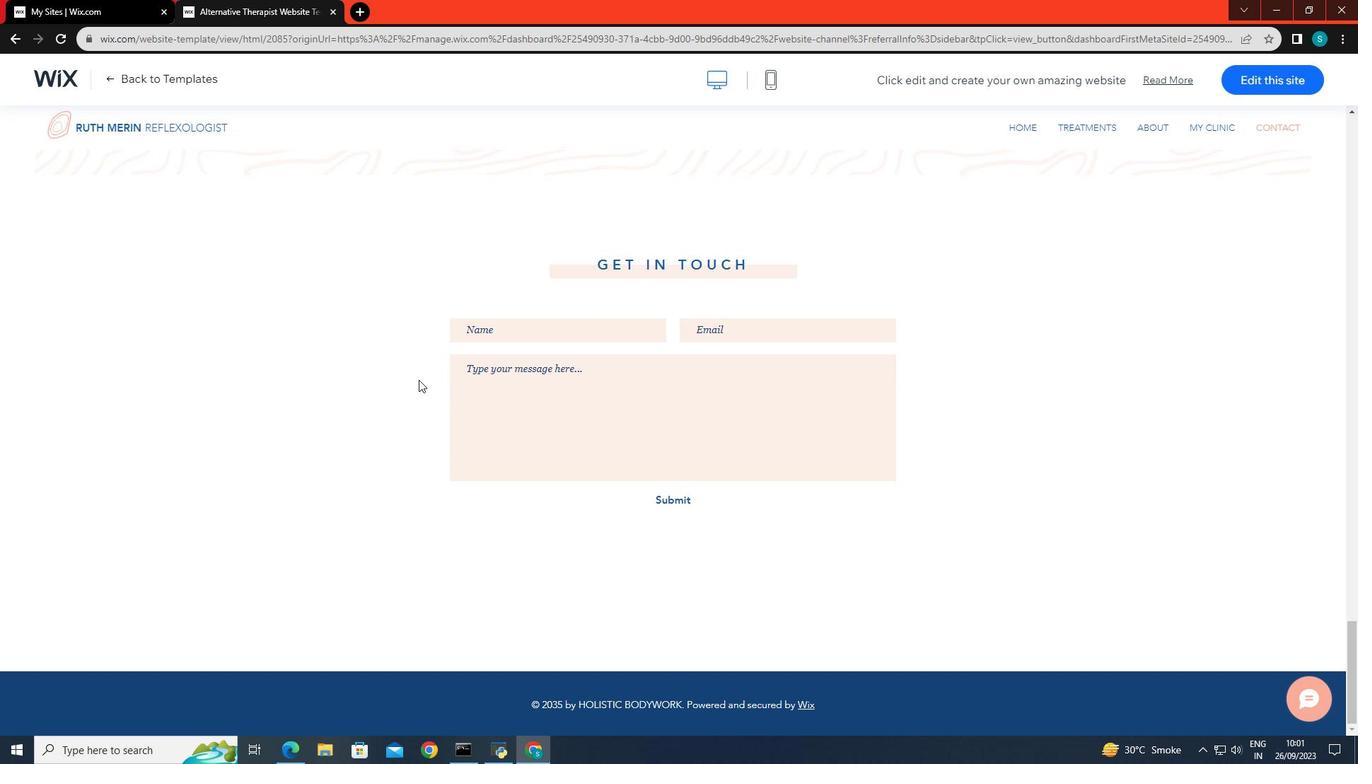 
Action: Mouse scrolled (418, 379) with delta (0, 0)
Screenshot: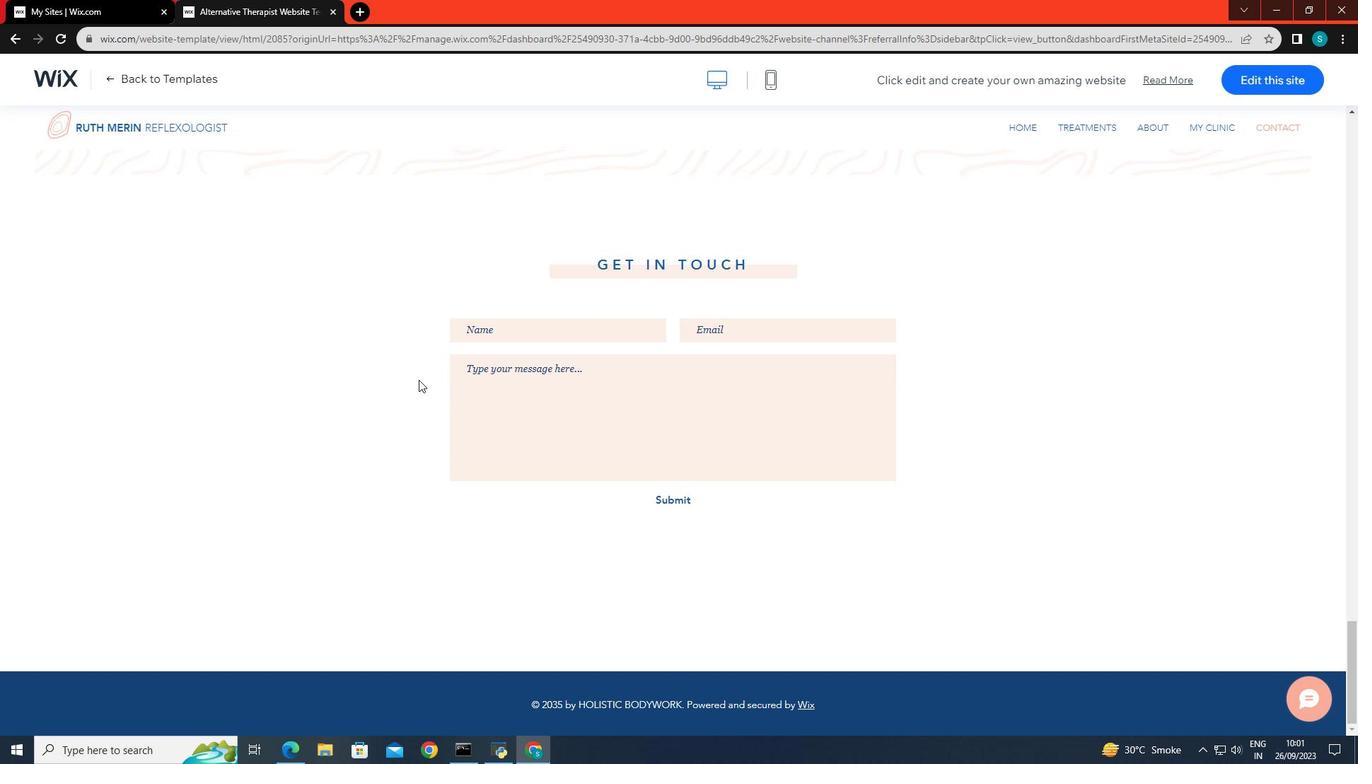 
Action: Mouse scrolled (418, 379) with delta (0, 0)
Screenshot: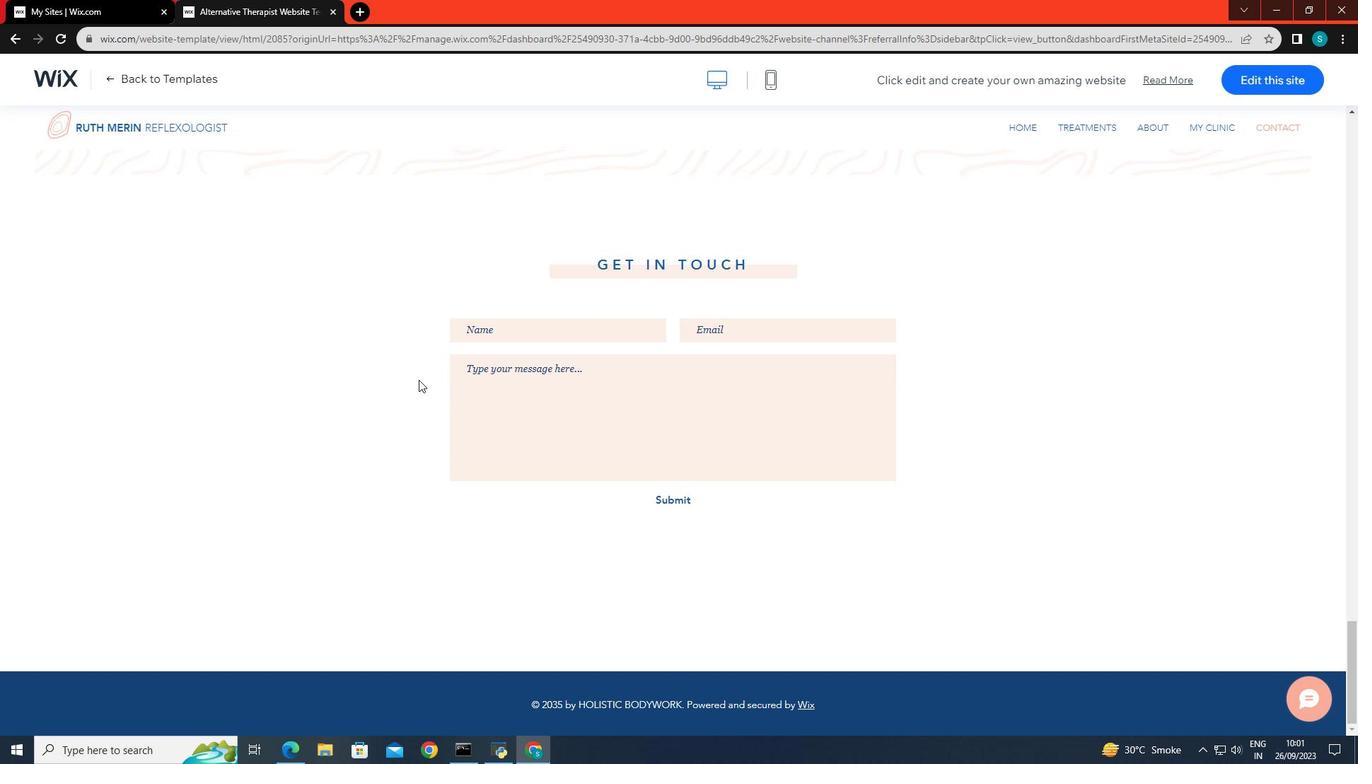 
Action: Mouse scrolled (418, 379) with delta (0, 0)
Screenshot: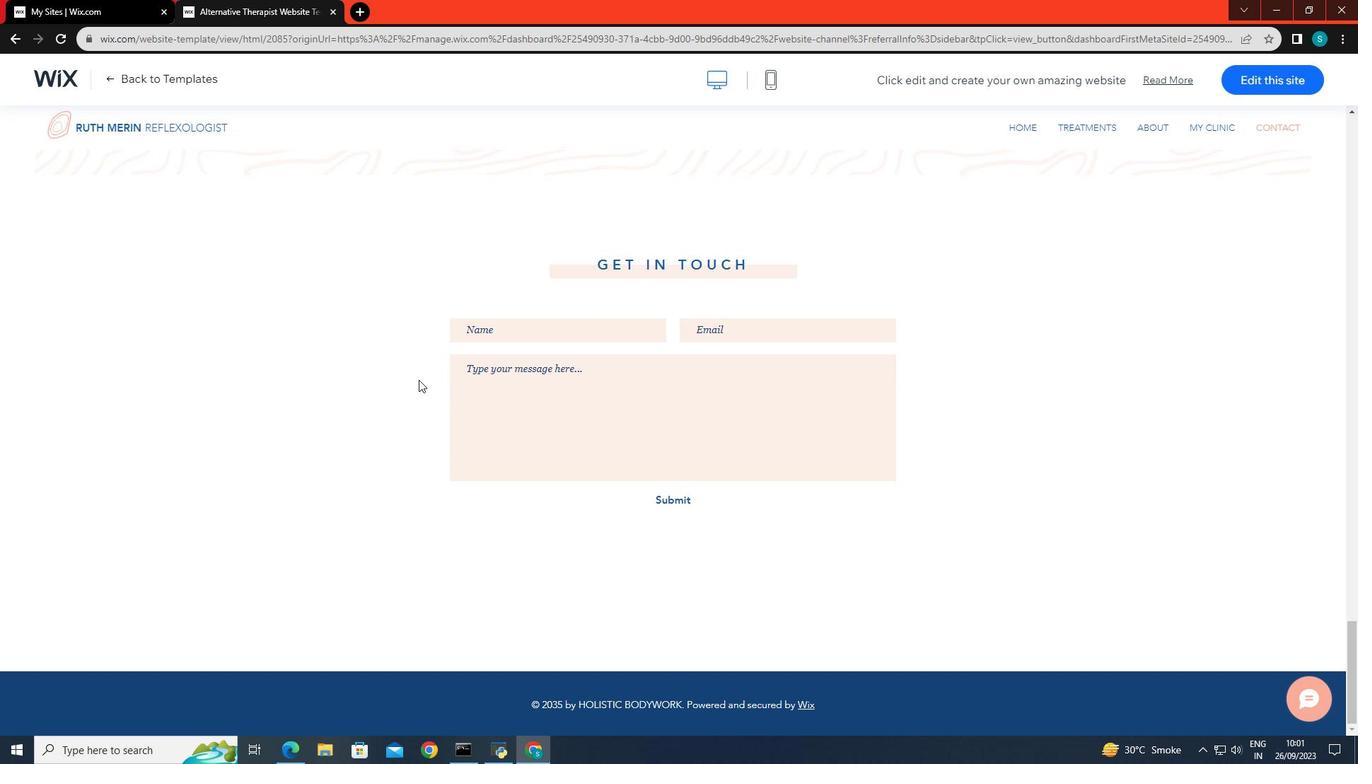 
Action: Mouse scrolled (418, 379) with delta (0, 0)
Screenshot: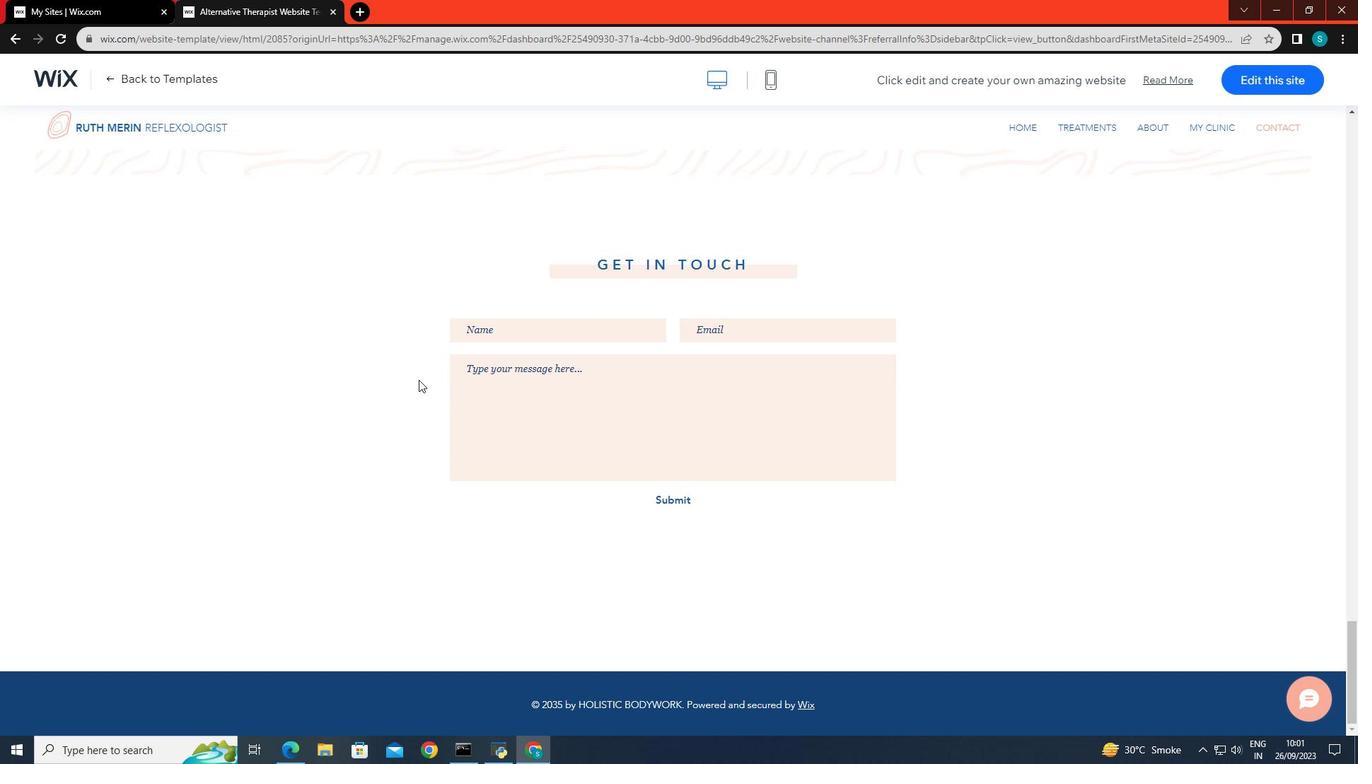 
Action: Mouse scrolled (418, 379) with delta (0, 0)
Screenshot: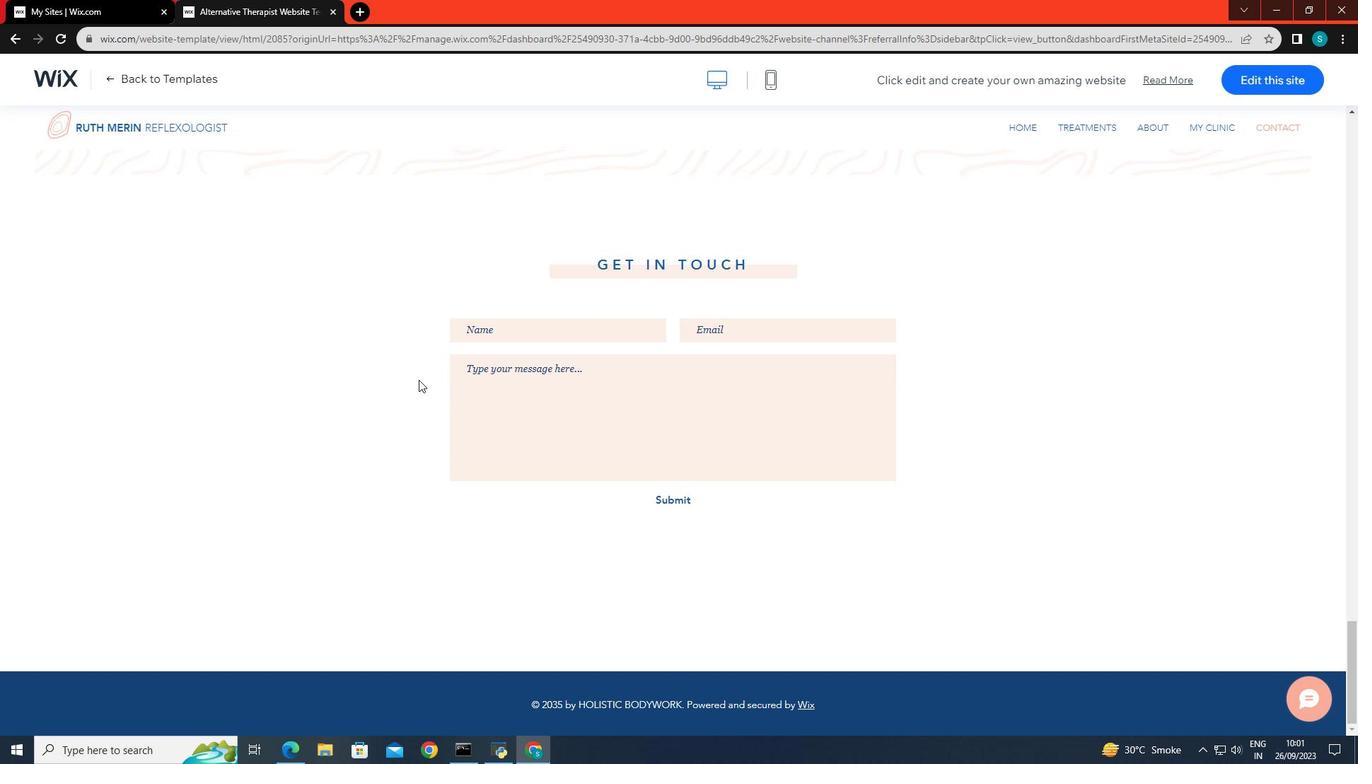 
Action: Mouse scrolled (418, 379) with delta (0, 0)
Screenshot: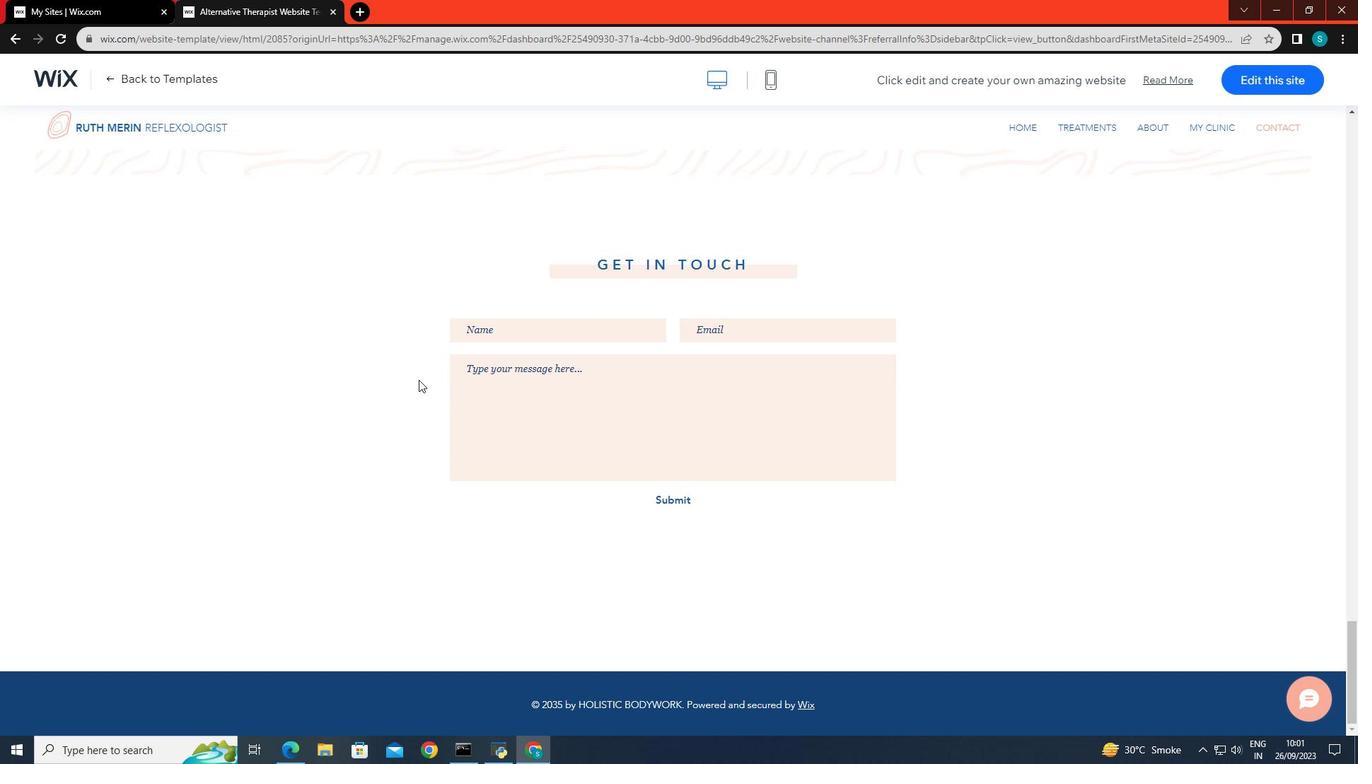 
Action: Mouse scrolled (418, 379) with delta (0, 0)
Screenshot: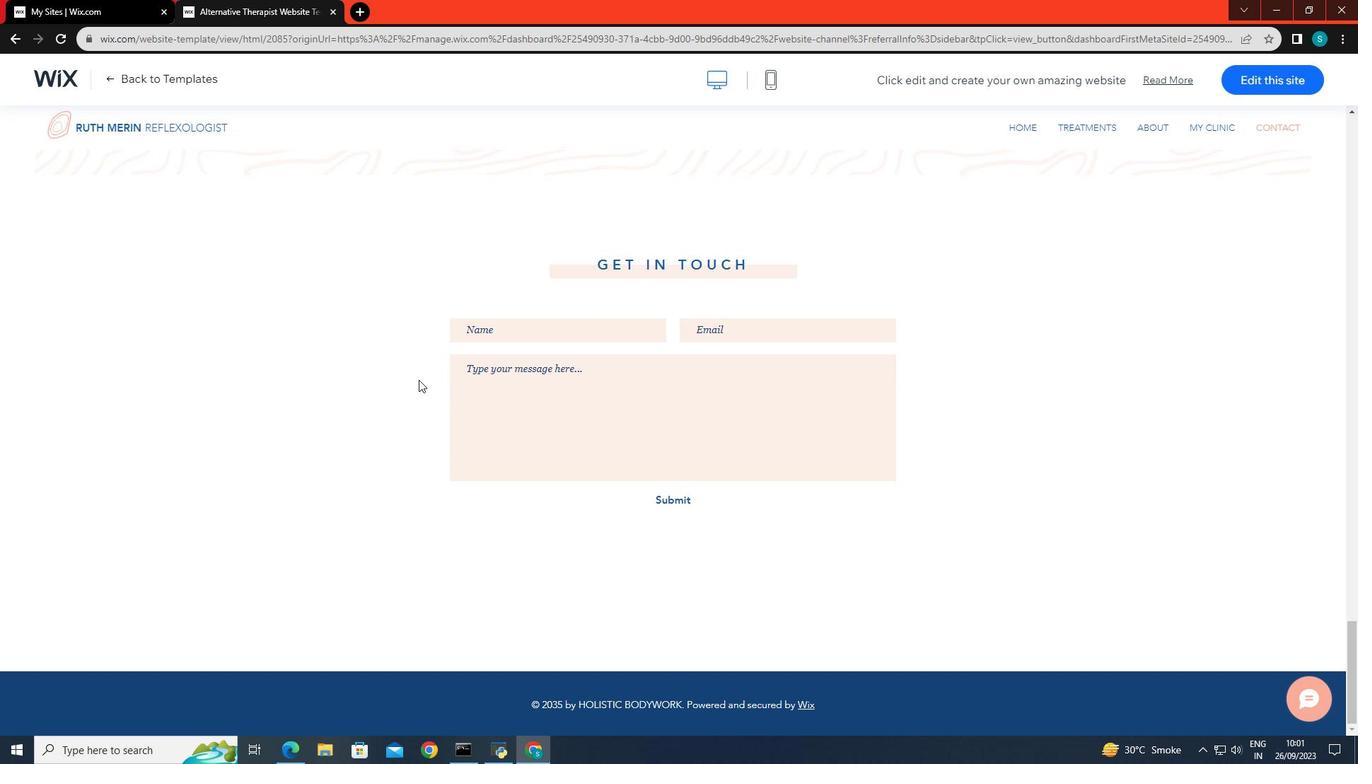 
Action: Mouse scrolled (418, 379) with delta (0, 0)
Screenshot: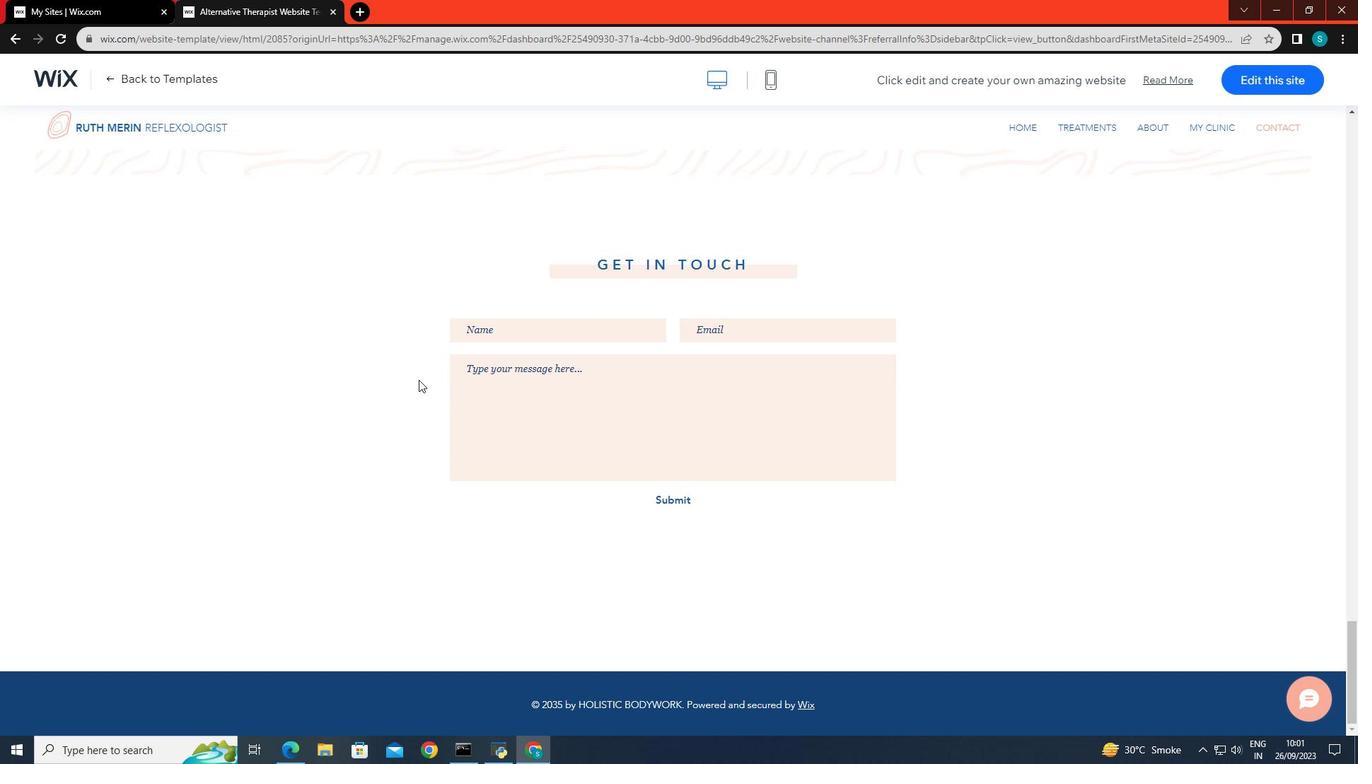
Action: Mouse scrolled (418, 379) with delta (0, 0)
Screenshot: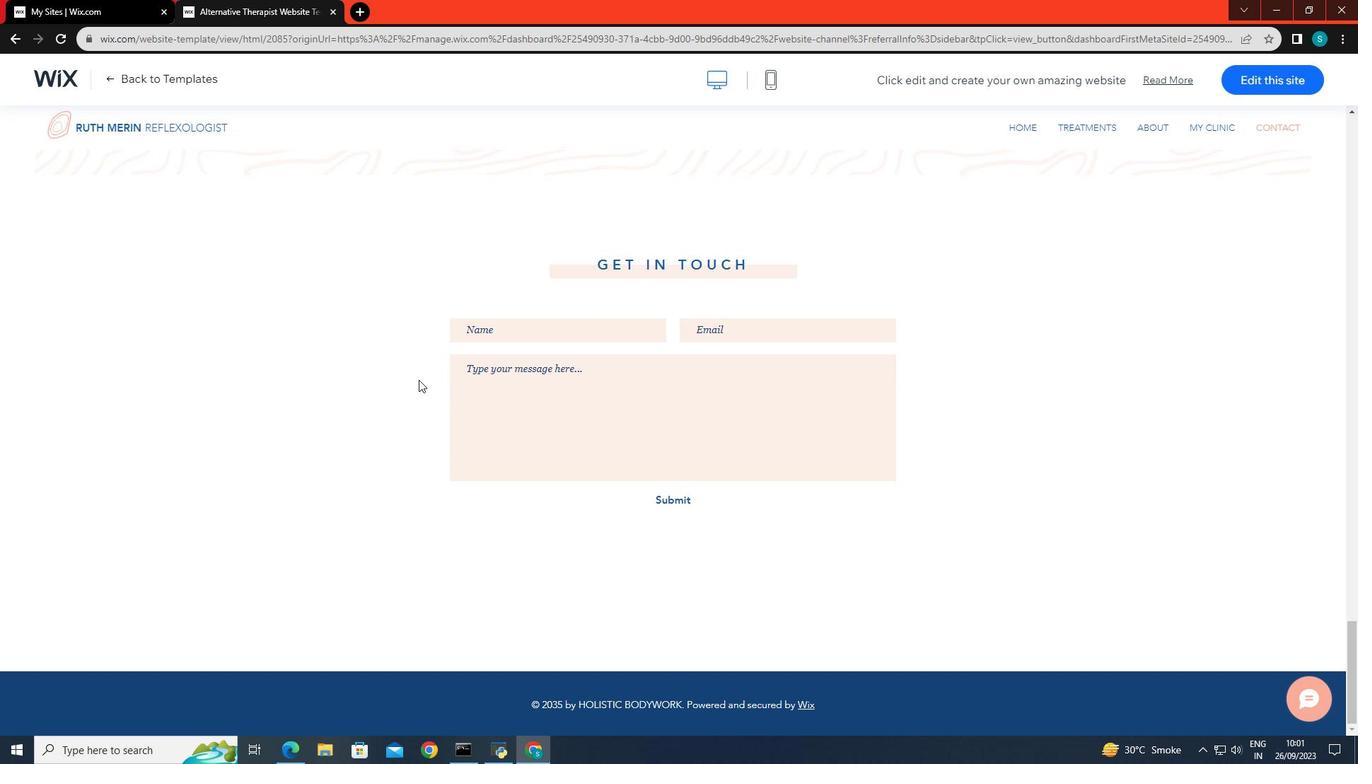
Action: Mouse scrolled (418, 379) with delta (0, 0)
Screenshot: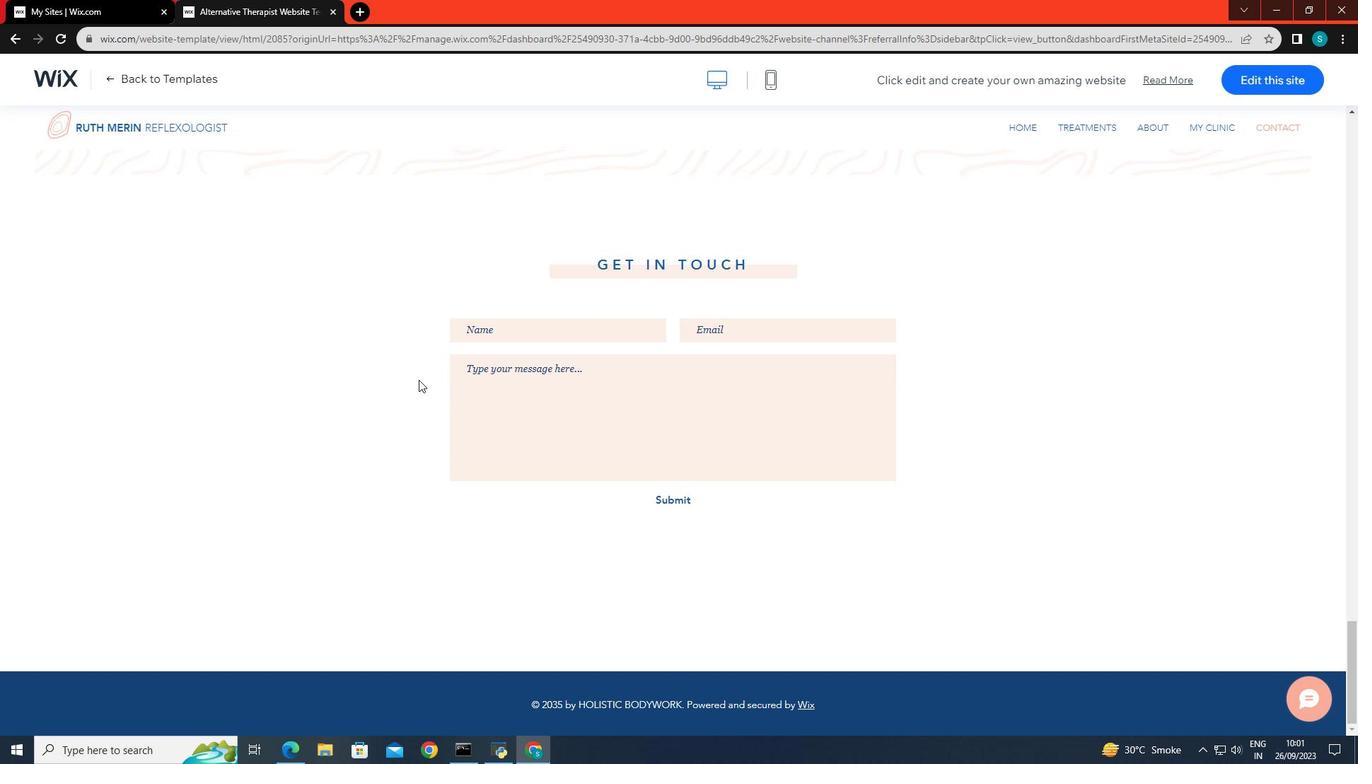 
Action: Mouse scrolled (418, 379) with delta (0, 0)
Screenshot: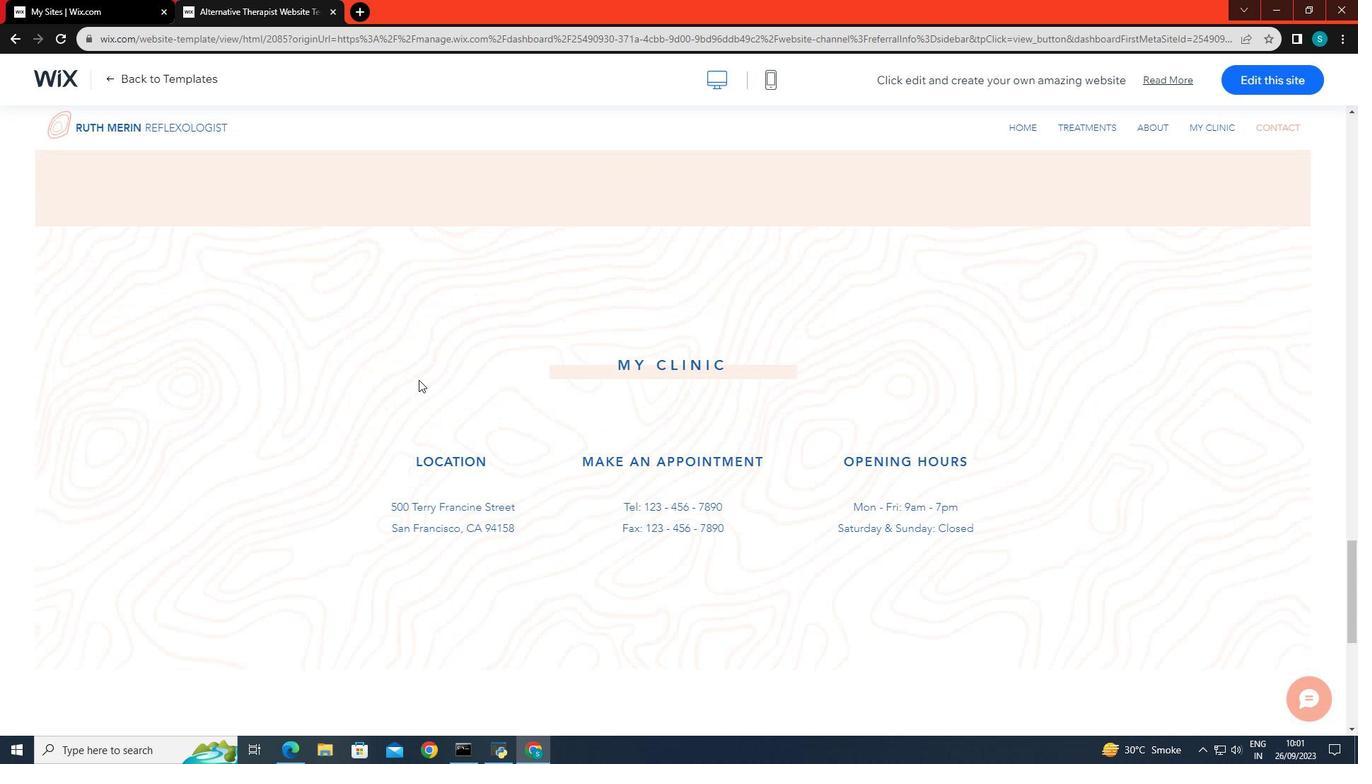 
Action: Mouse scrolled (418, 379) with delta (0, 0)
Screenshot: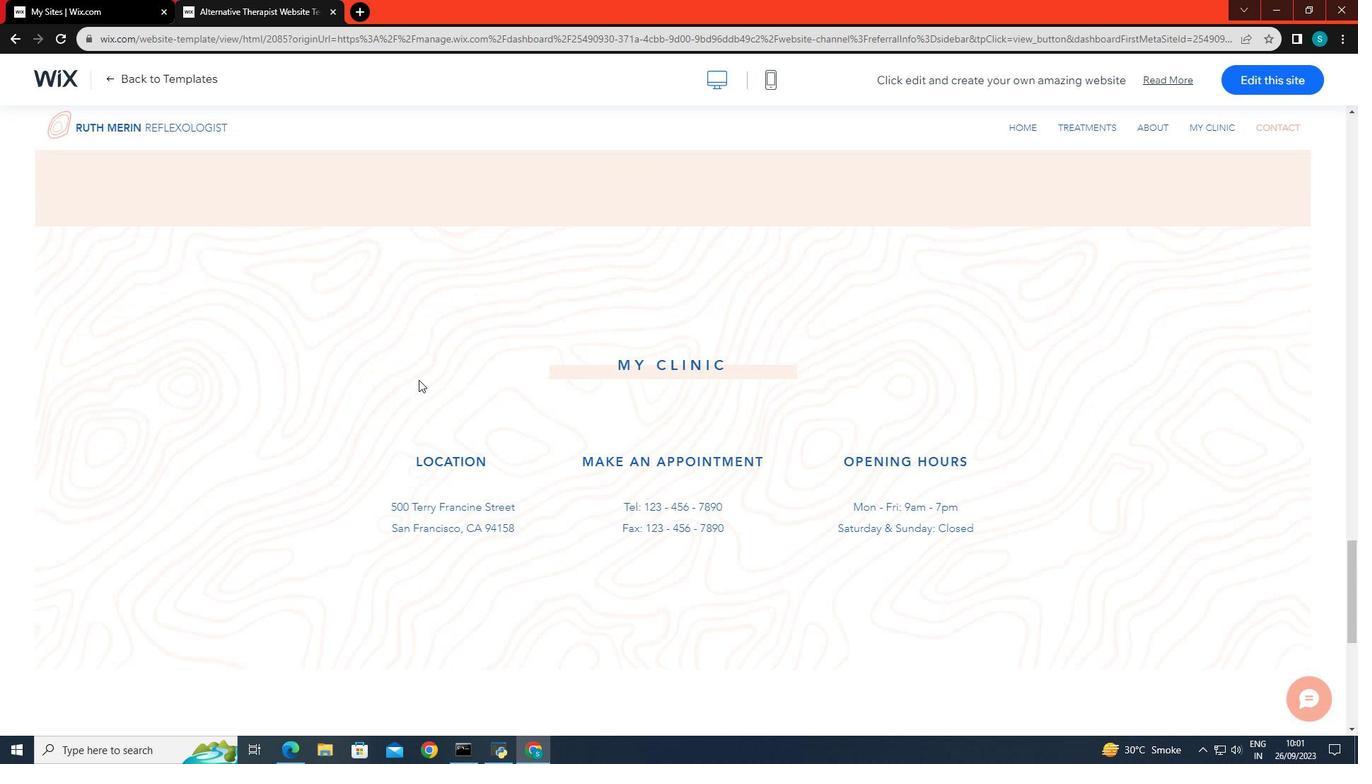 
Action: Mouse scrolled (418, 379) with delta (0, 0)
Screenshot: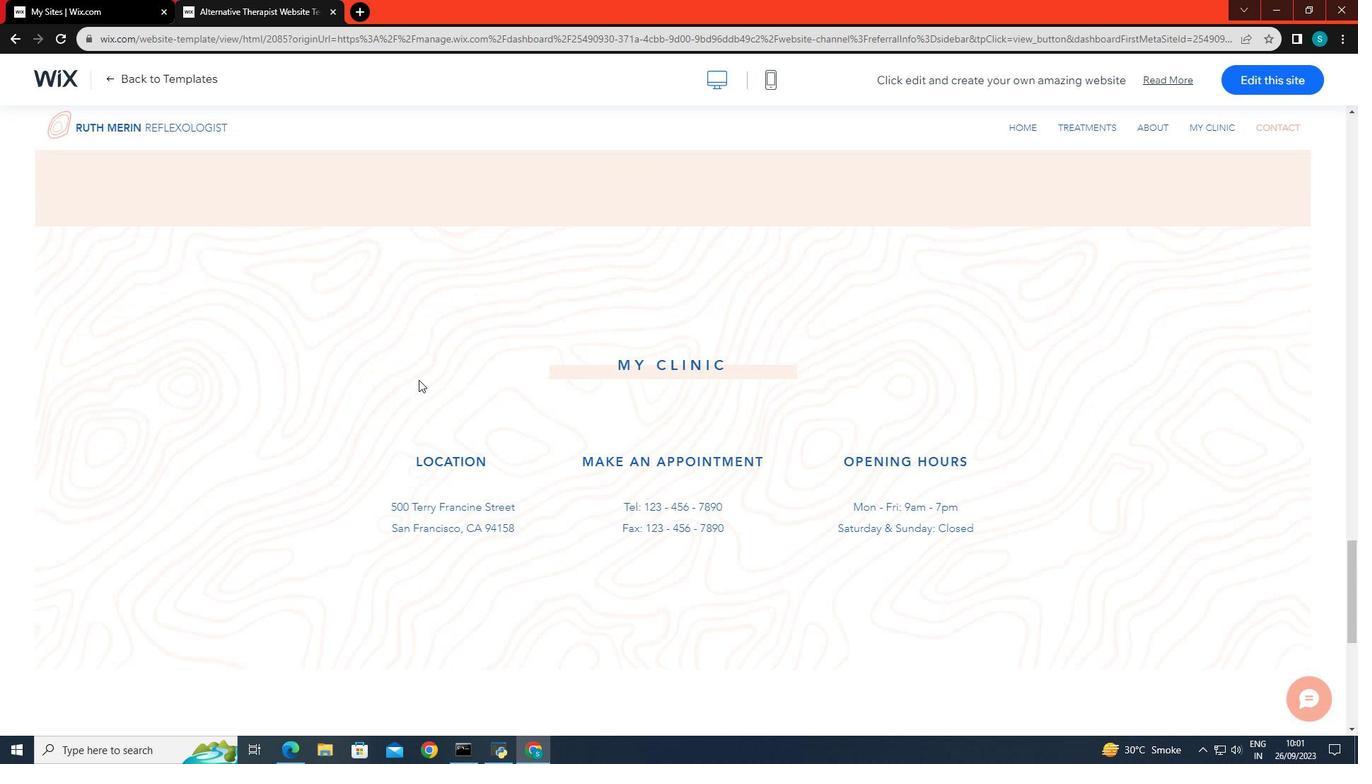 
Action: Mouse scrolled (418, 379) with delta (0, 0)
Screenshot: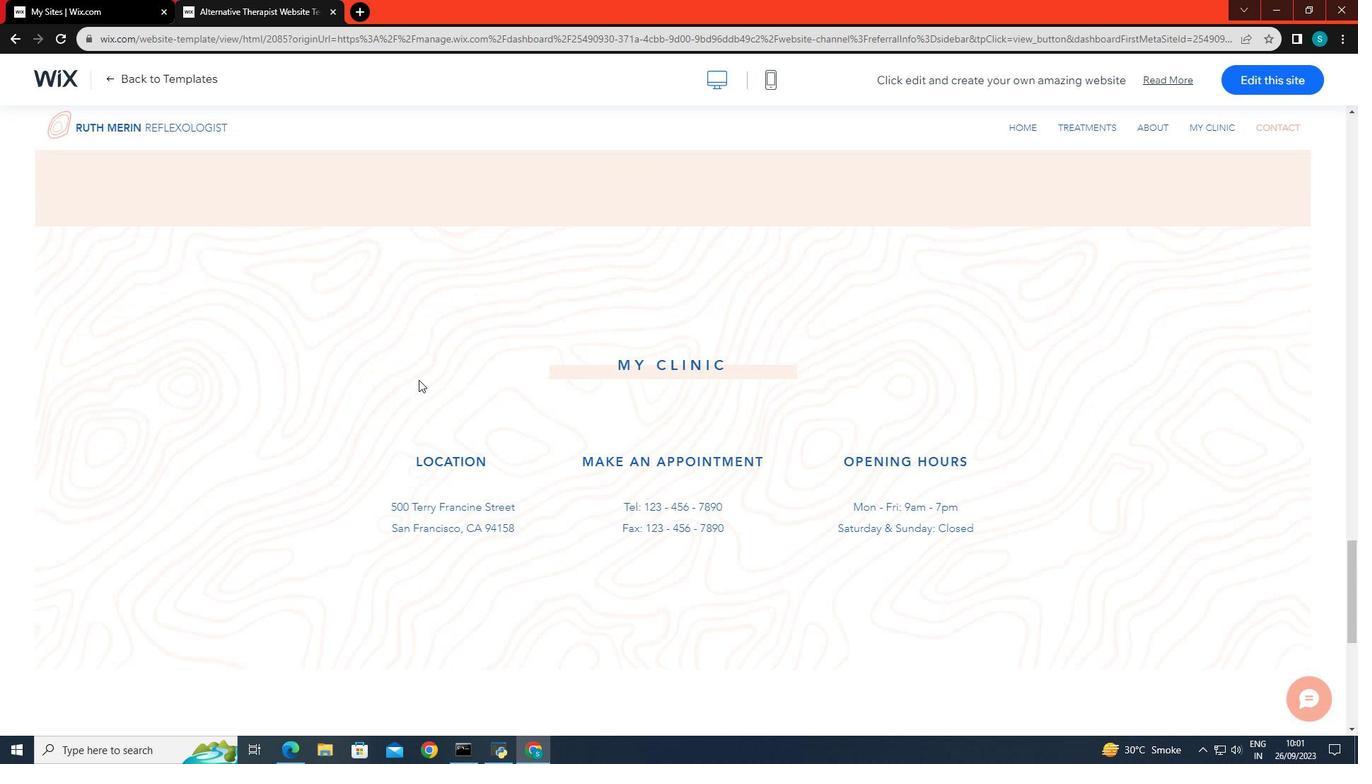 
Action: Mouse scrolled (418, 379) with delta (0, 0)
Screenshot: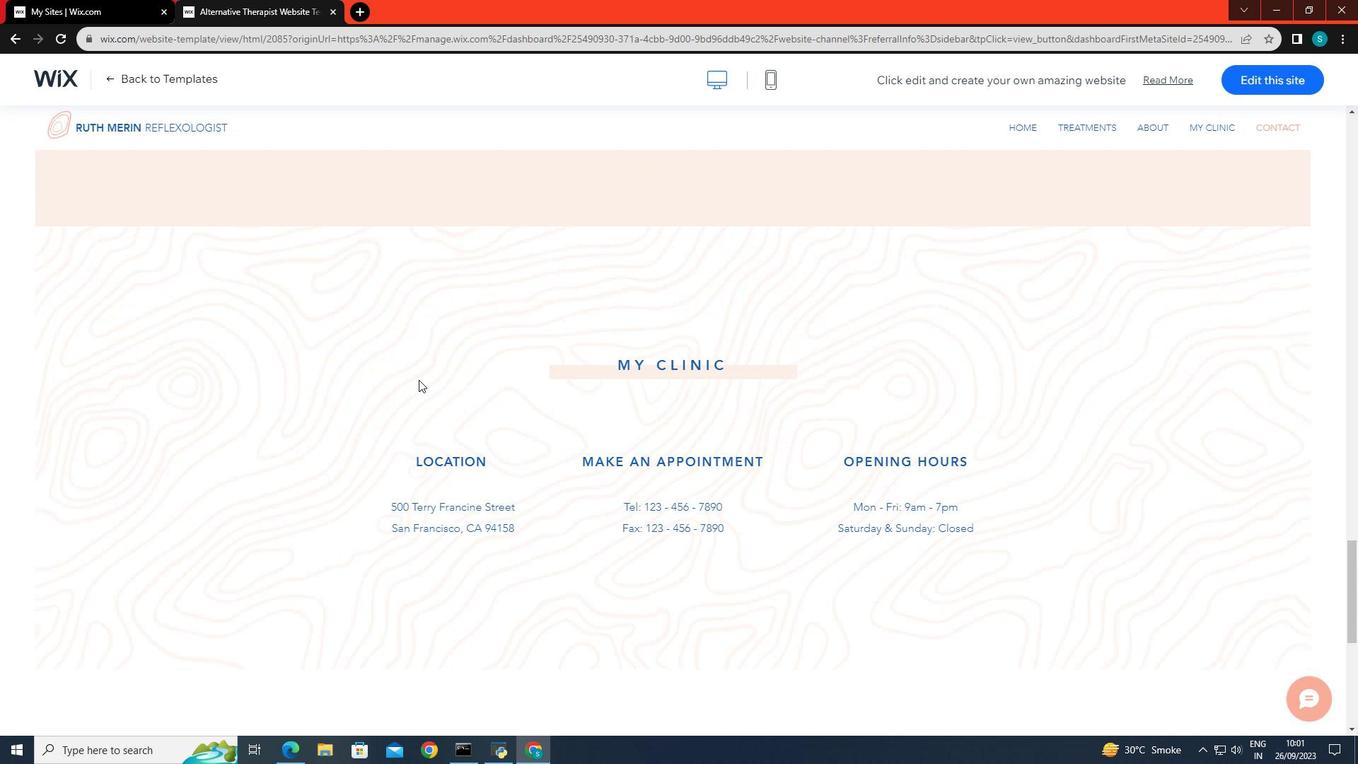 
Action: Mouse scrolled (418, 379) with delta (0, 0)
Screenshot: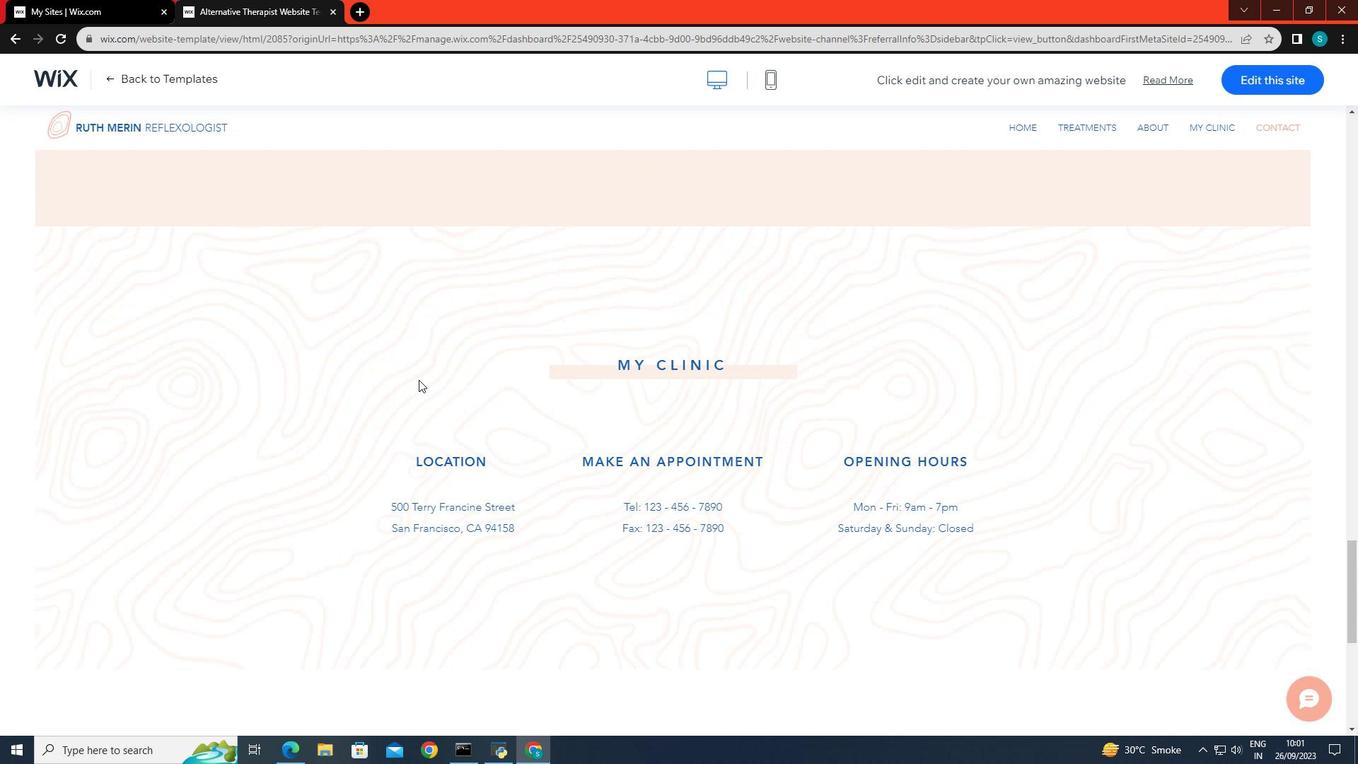 
Action: Mouse scrolled (418, 380) with delta (0, 0)
Screenshot: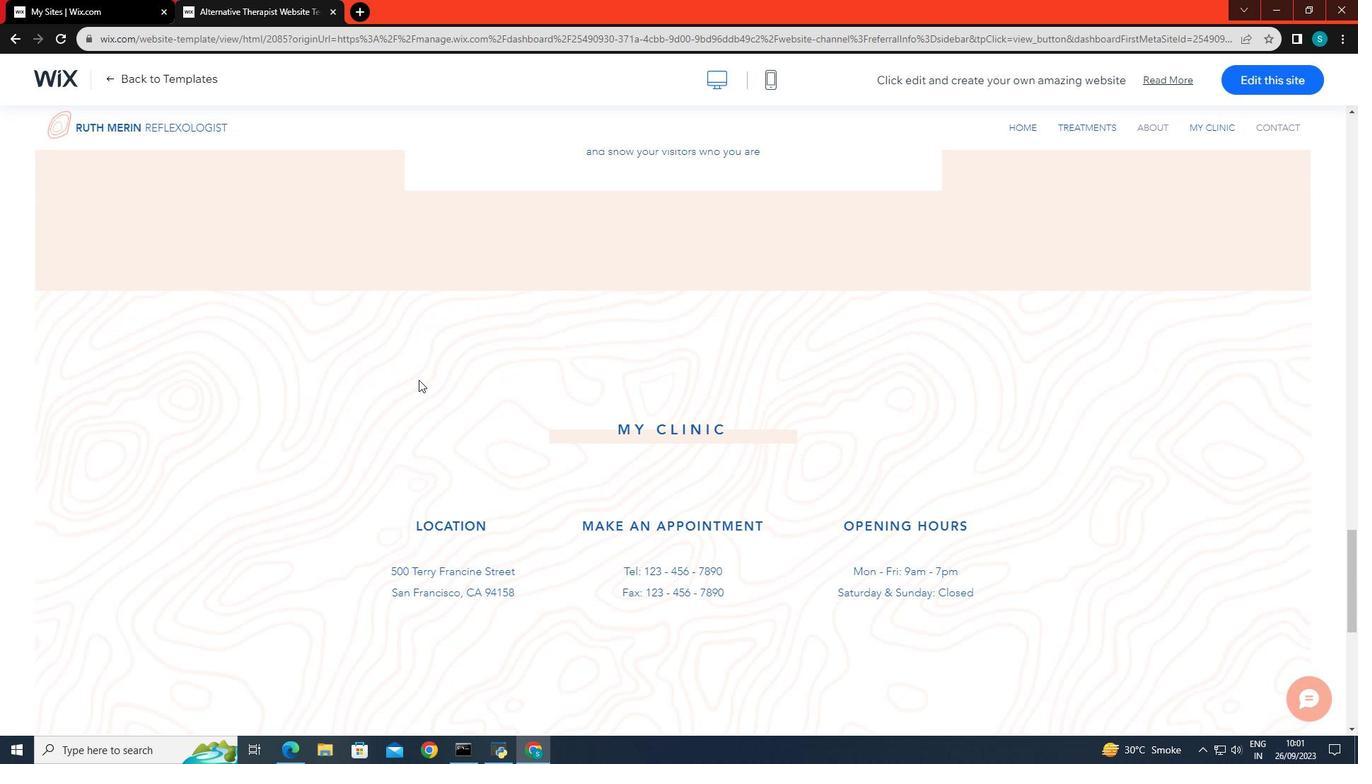 
Action: Mouse scrolled (418, 380) with delta (0, 0)
Screenshot: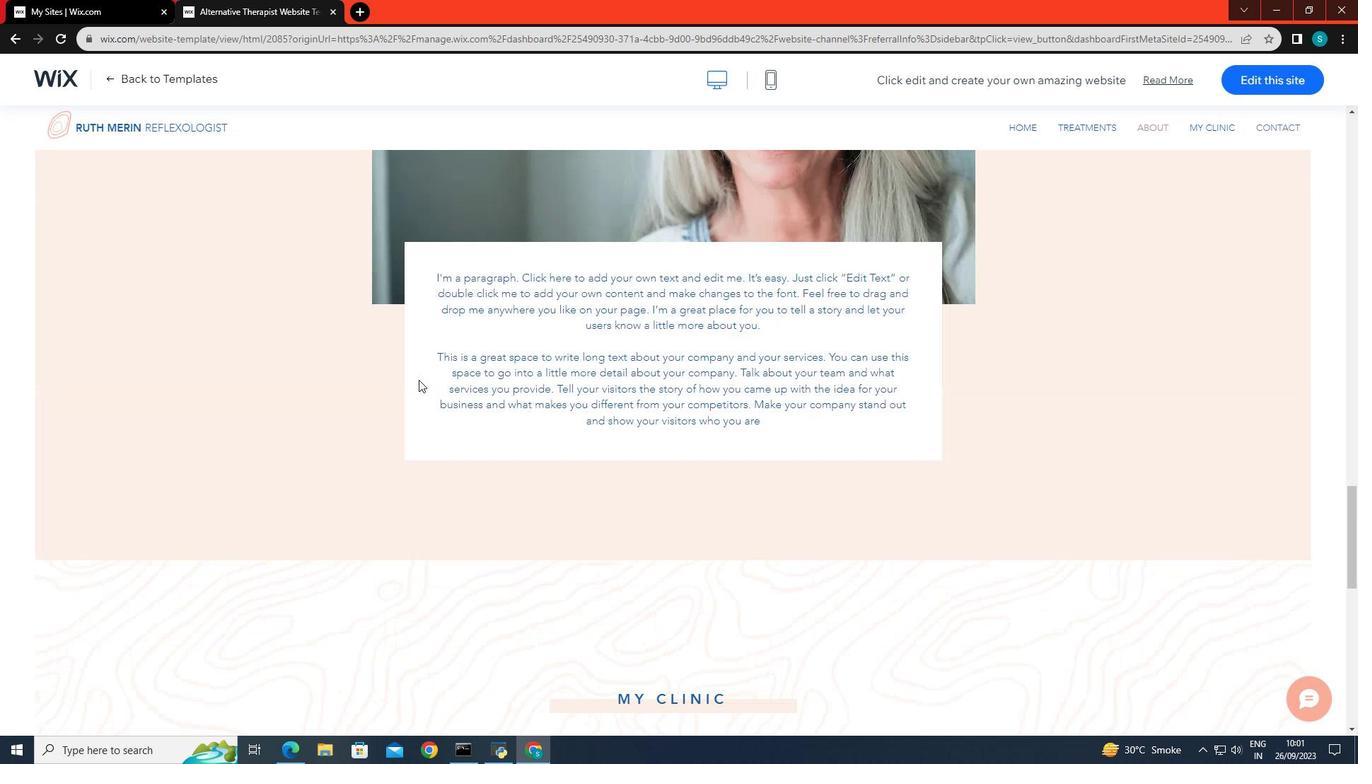 
Action: Mouse scrolled (418, 380) with delta (0, 0)
Screenshot: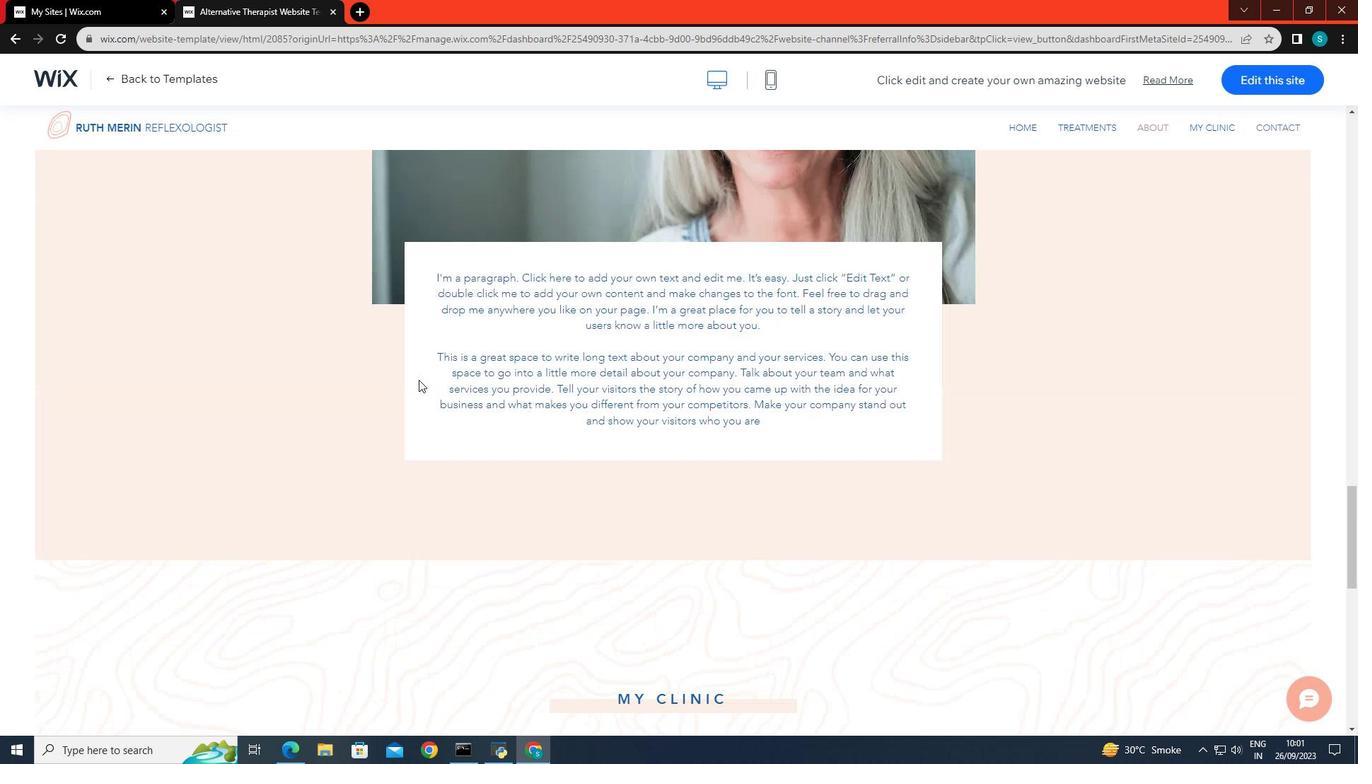 
Action: Mouse scrolled (418, 380) with delta (0, 0)
Screenshot: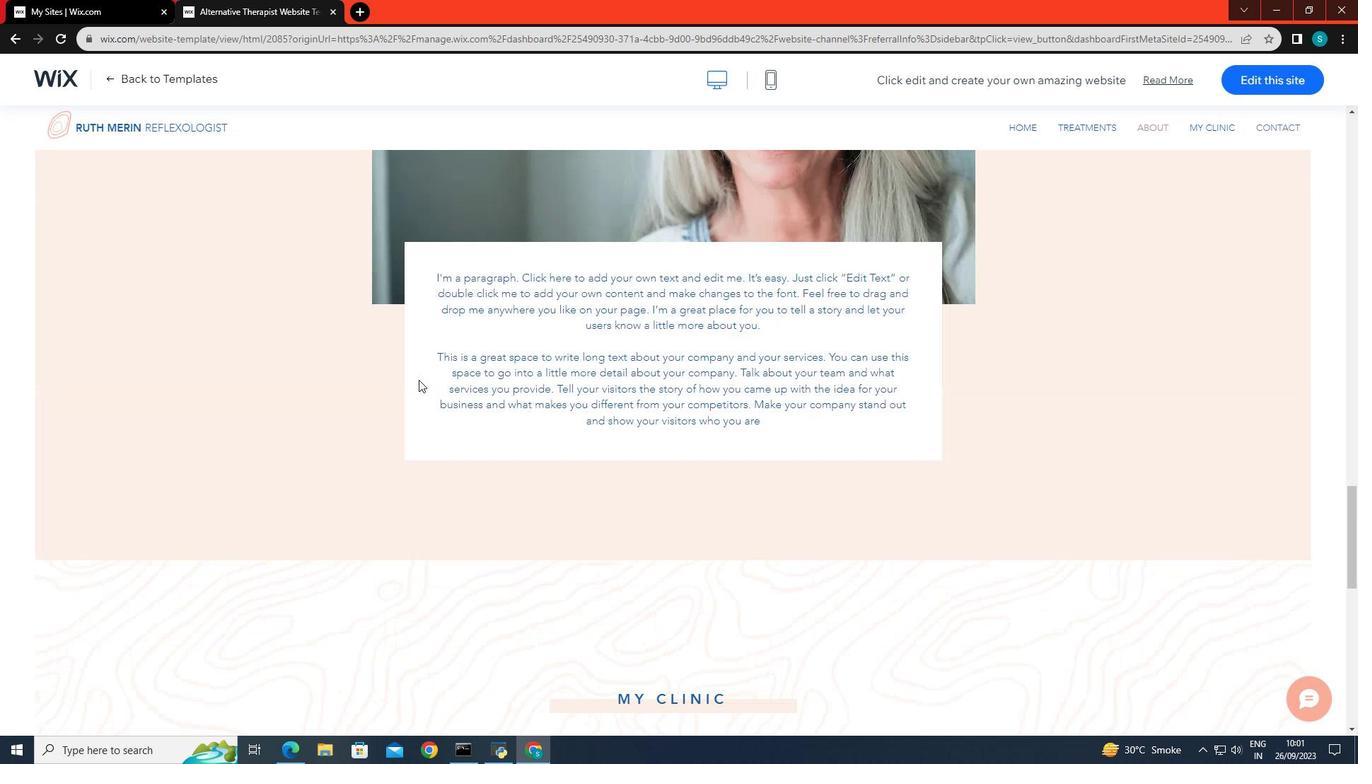 
Action: Mouse scrolled (418, 380) with delta (0, 0)
Screenshot: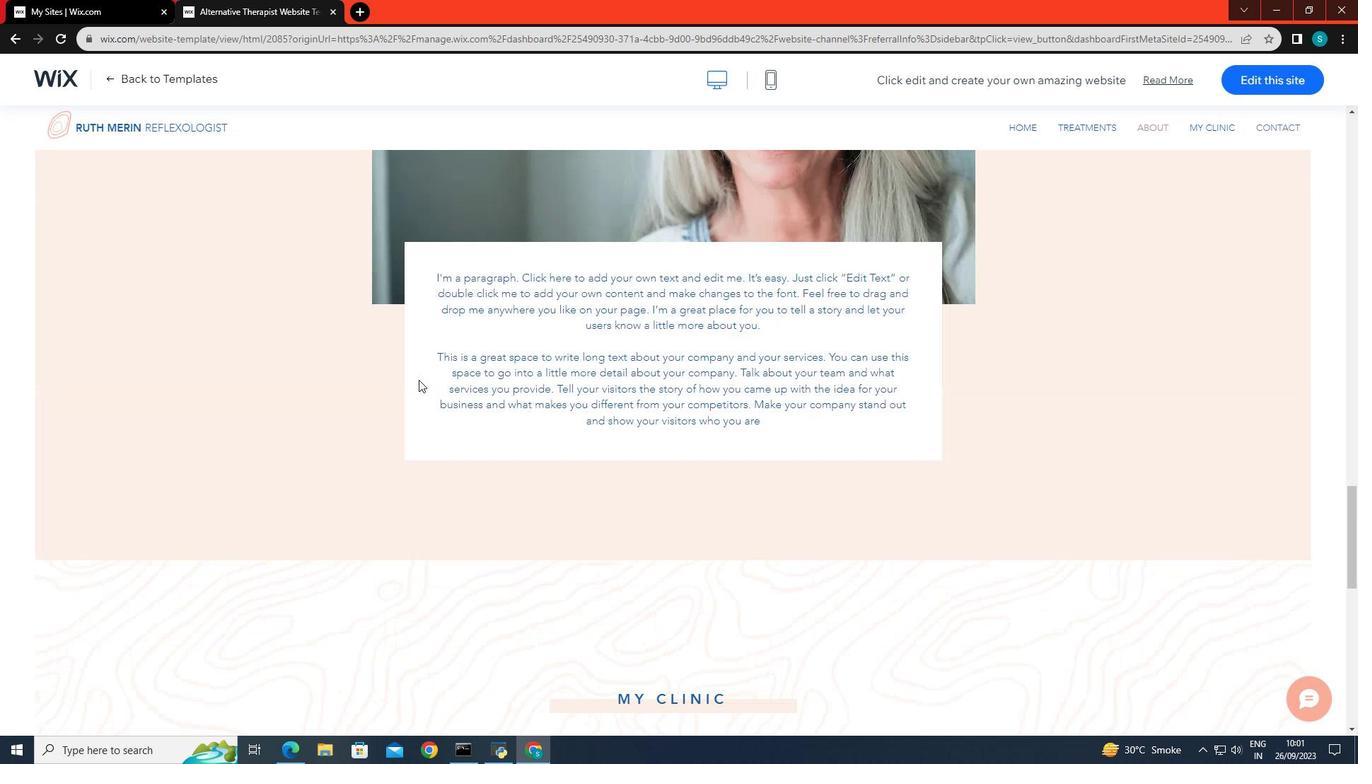 
Action: Mouse scrolled (418, 380) with delta (0, 0)
Screenshot: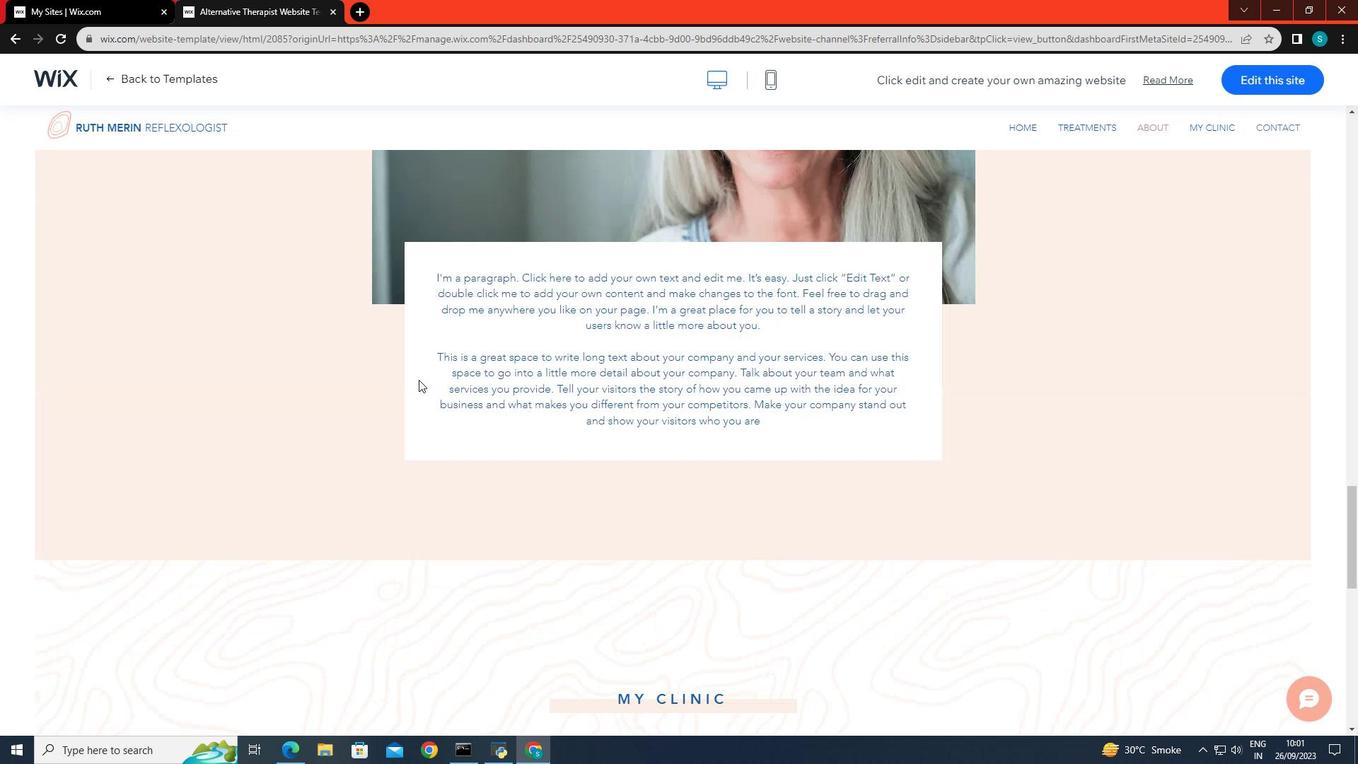 
Action: Mouse scrolled (418, 380) with delta (0, 0)
Screenshot: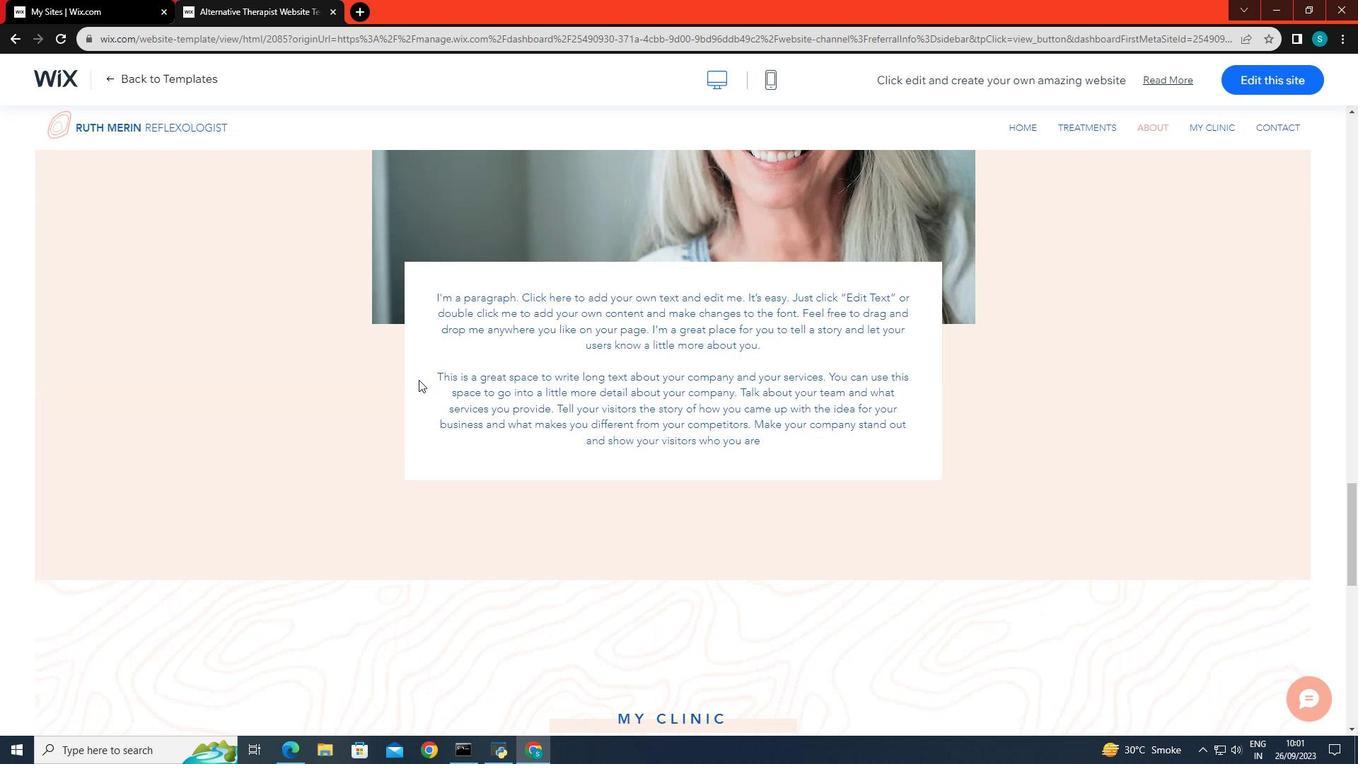 
Action: Mouse scrolled (418, 380) with delta (0, 0)
Screenshot: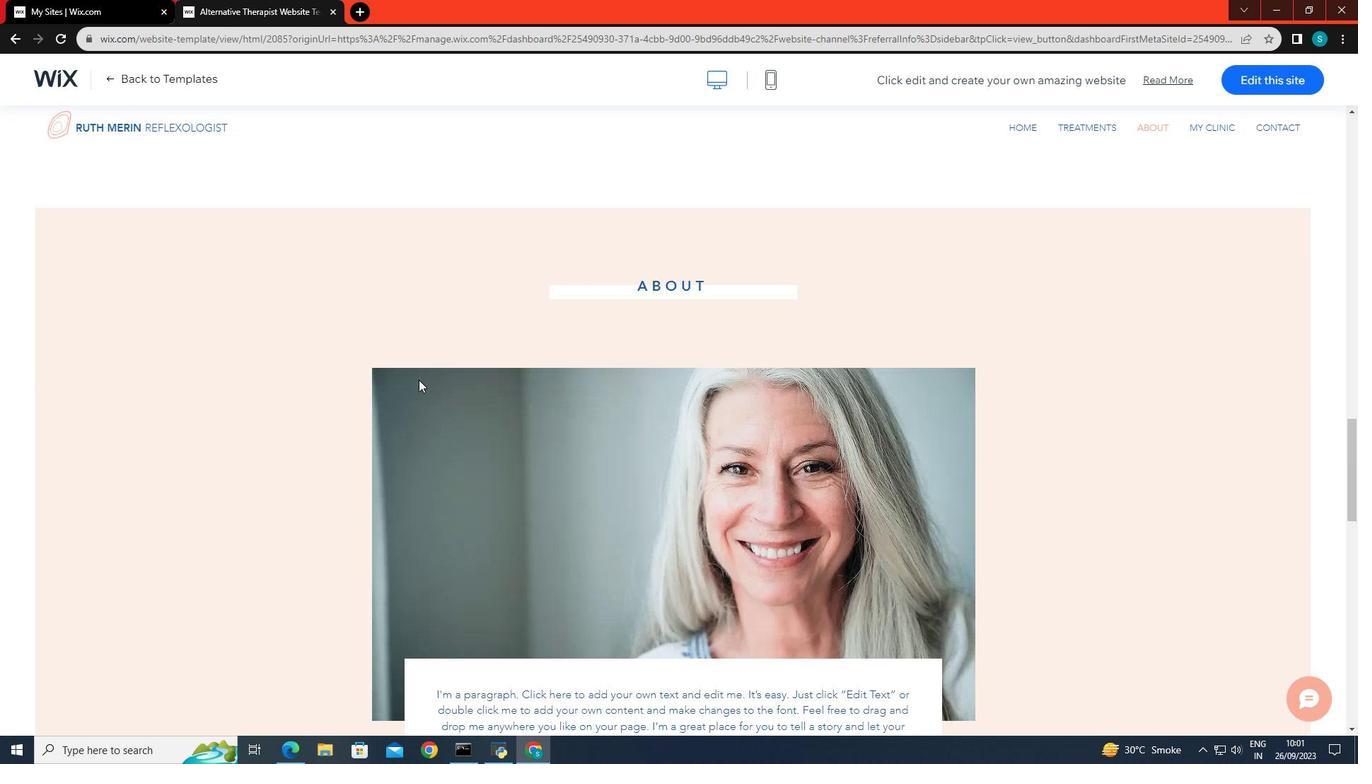 
Action: Mouse scrolled (418, 380) with delta (0, 0)
Screenshot: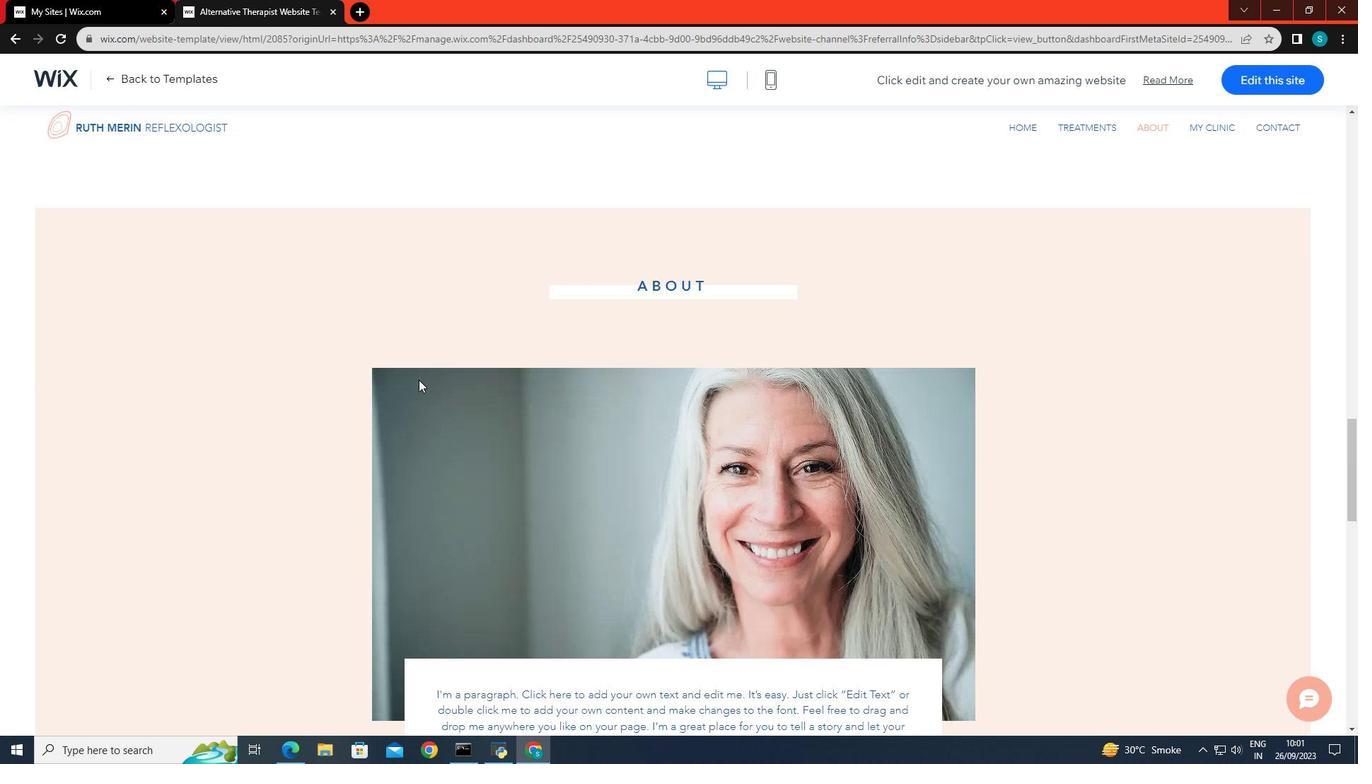 
Action: Mouse scrolled (418, 380) with delta (0, 0)
Screenshot: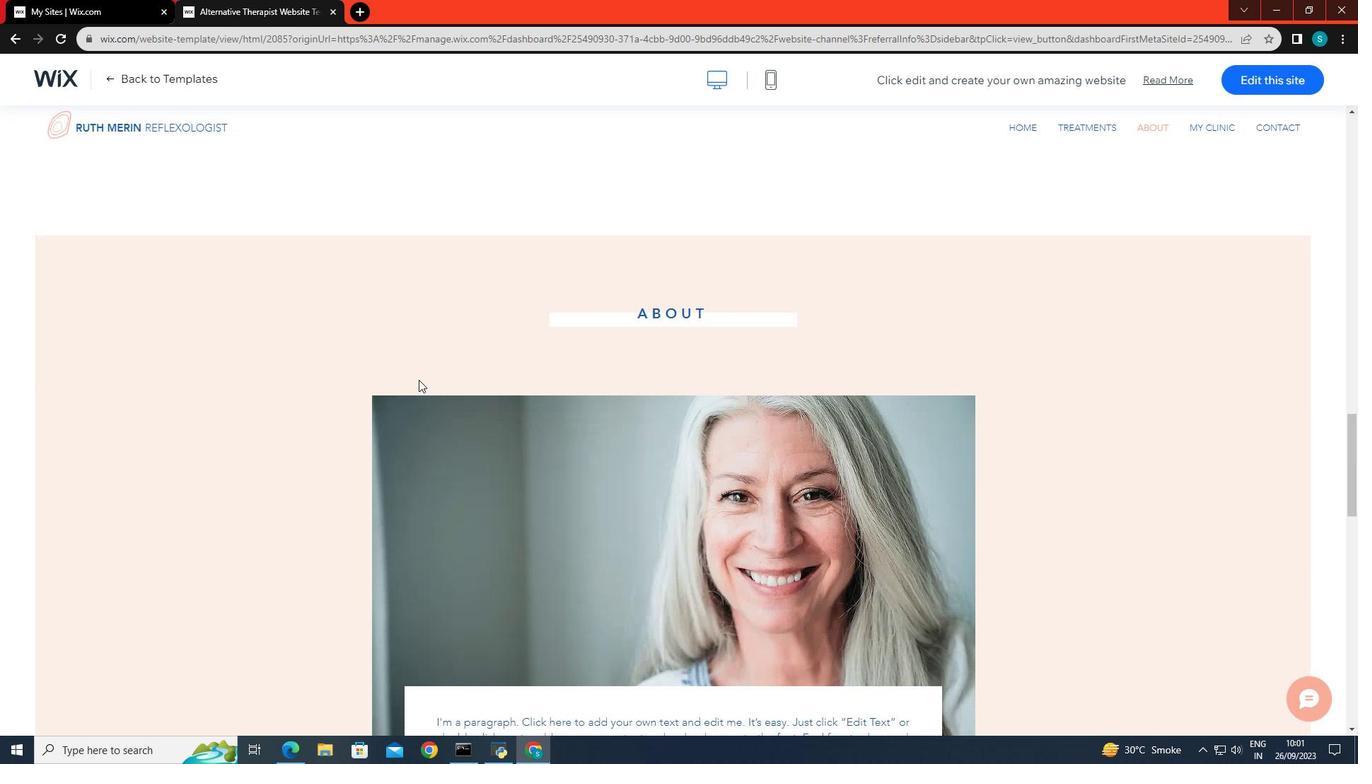 
Action: Mouse scrolled (418, 380) with delta (0, 0)
Screenshot: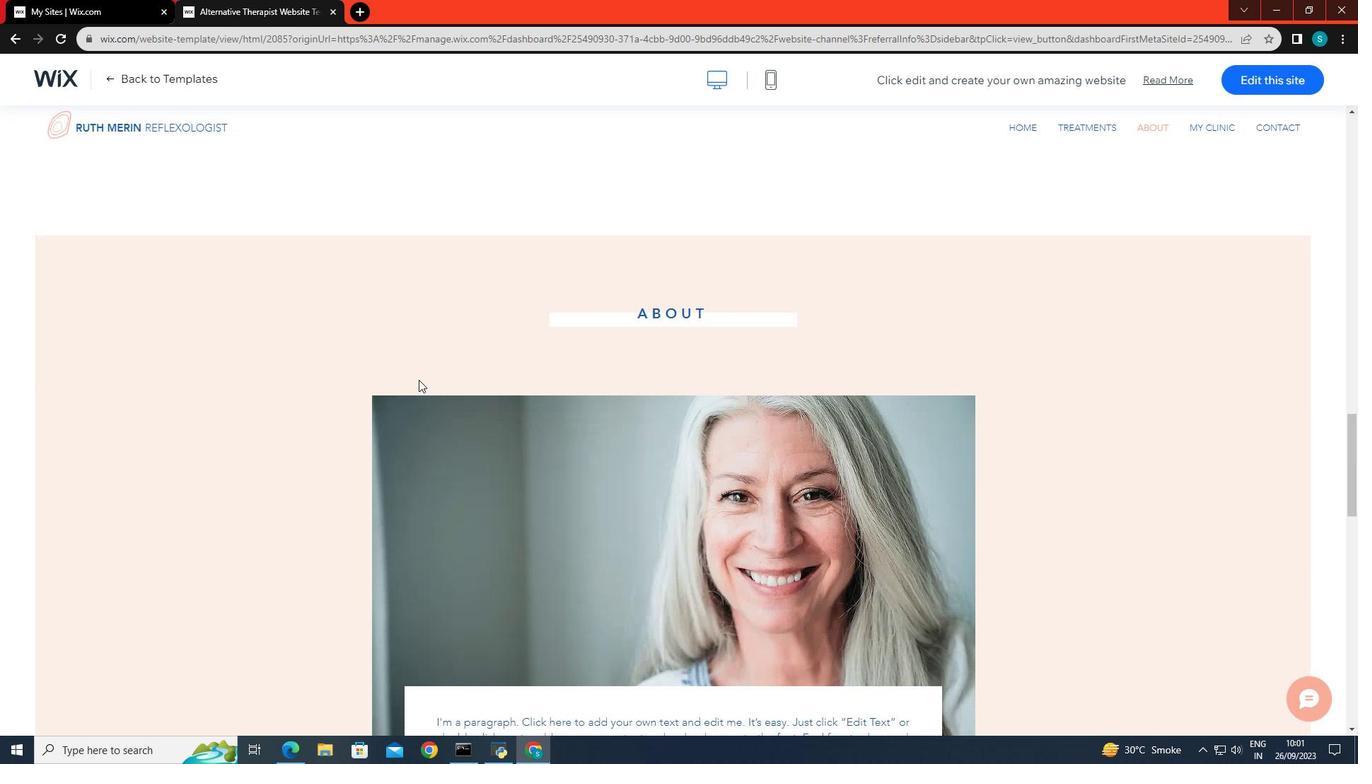 
Action: Mouse scrolled (418, 380) with delta (0, 0)
Screenshot: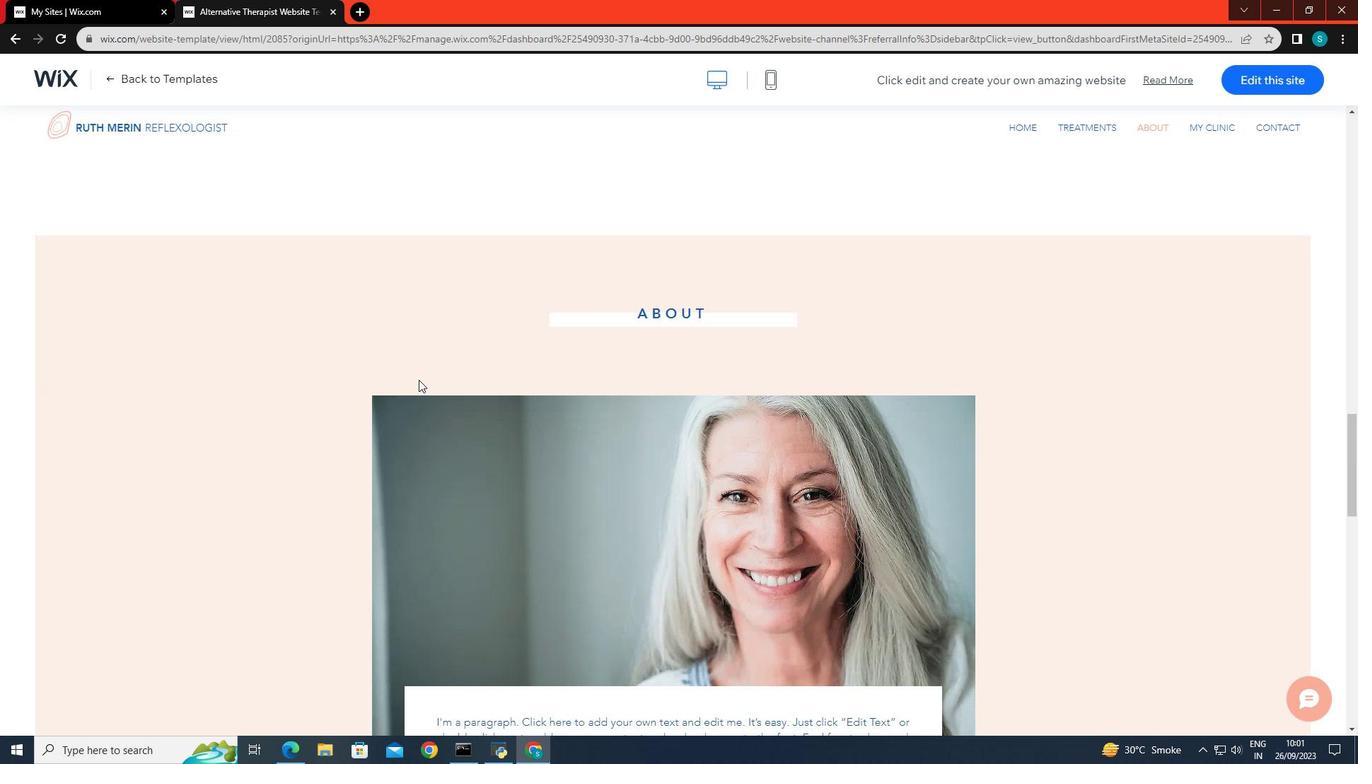 
Action: Mouse scrolled (418, 380) with delta (0, 0)
Screenshot: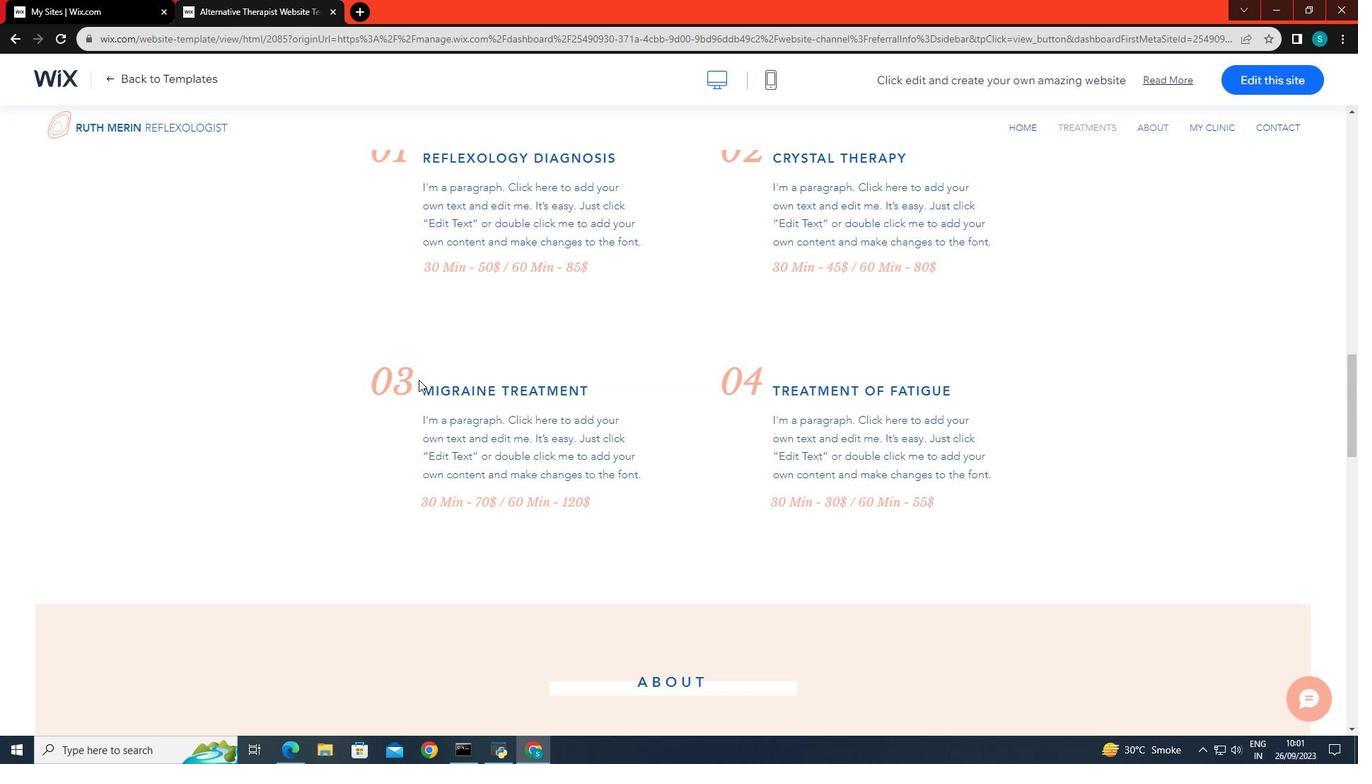 
Action: Mouse scrolled (418, 380) with delta (0, 0)
Screenshot: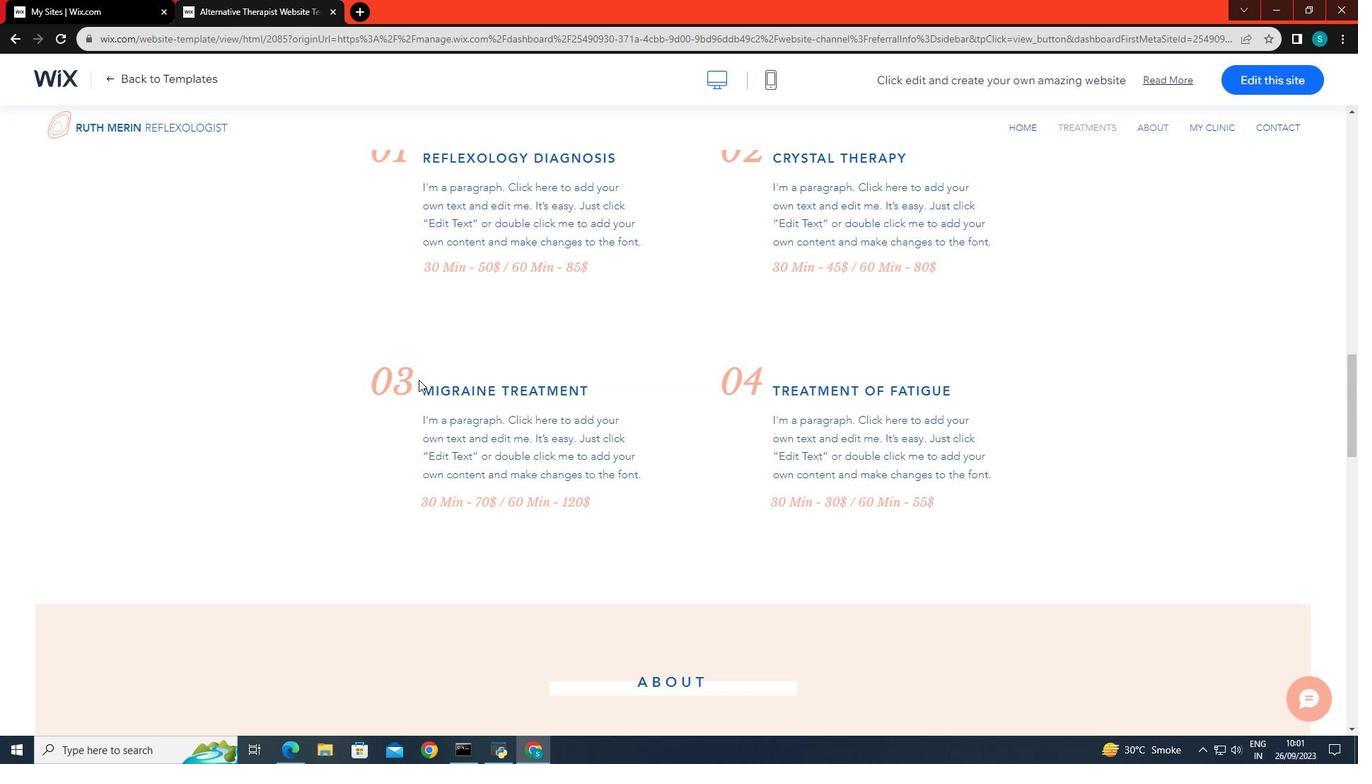 
Action: Mouse scrolled (418, 380) with delta (0, 0)
Screenshot: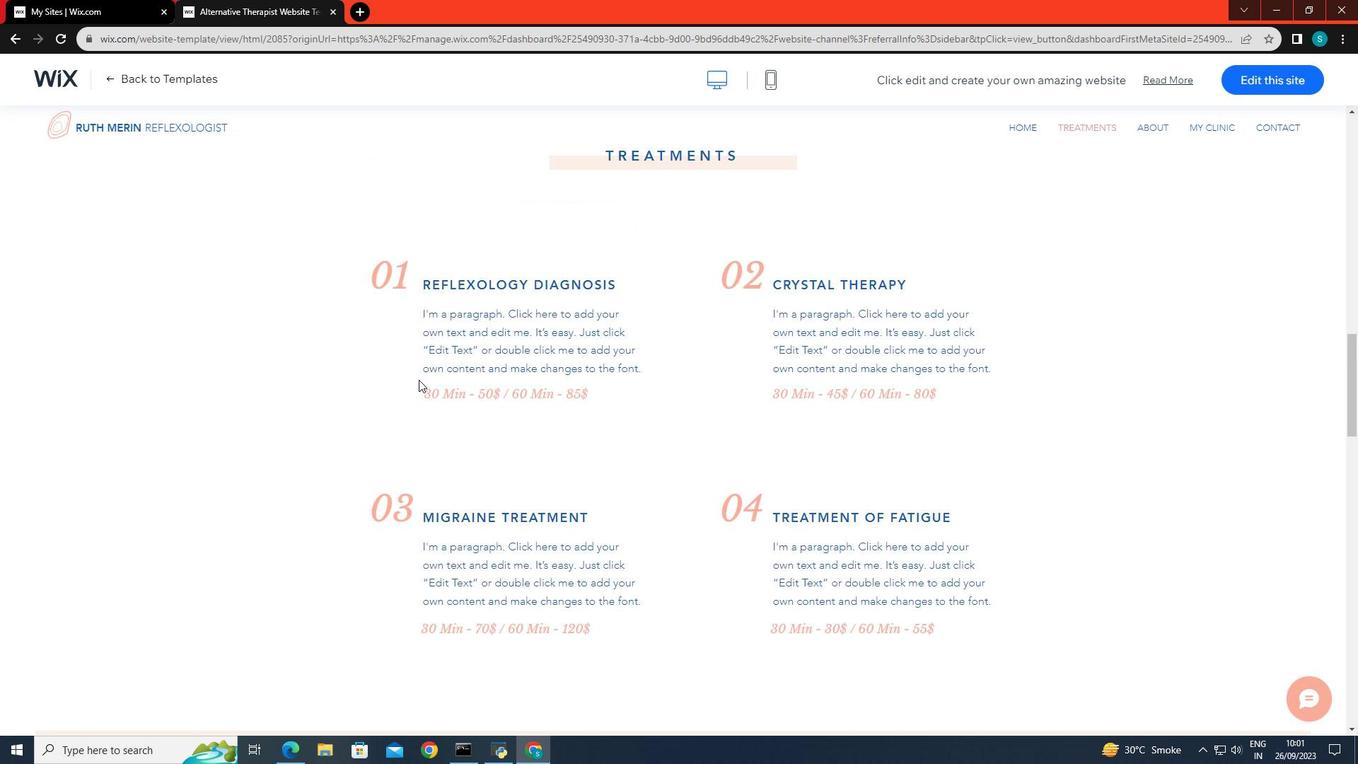 
Action: Mouse scrolled (418, 380) with delta (0, 0)
Screenshot: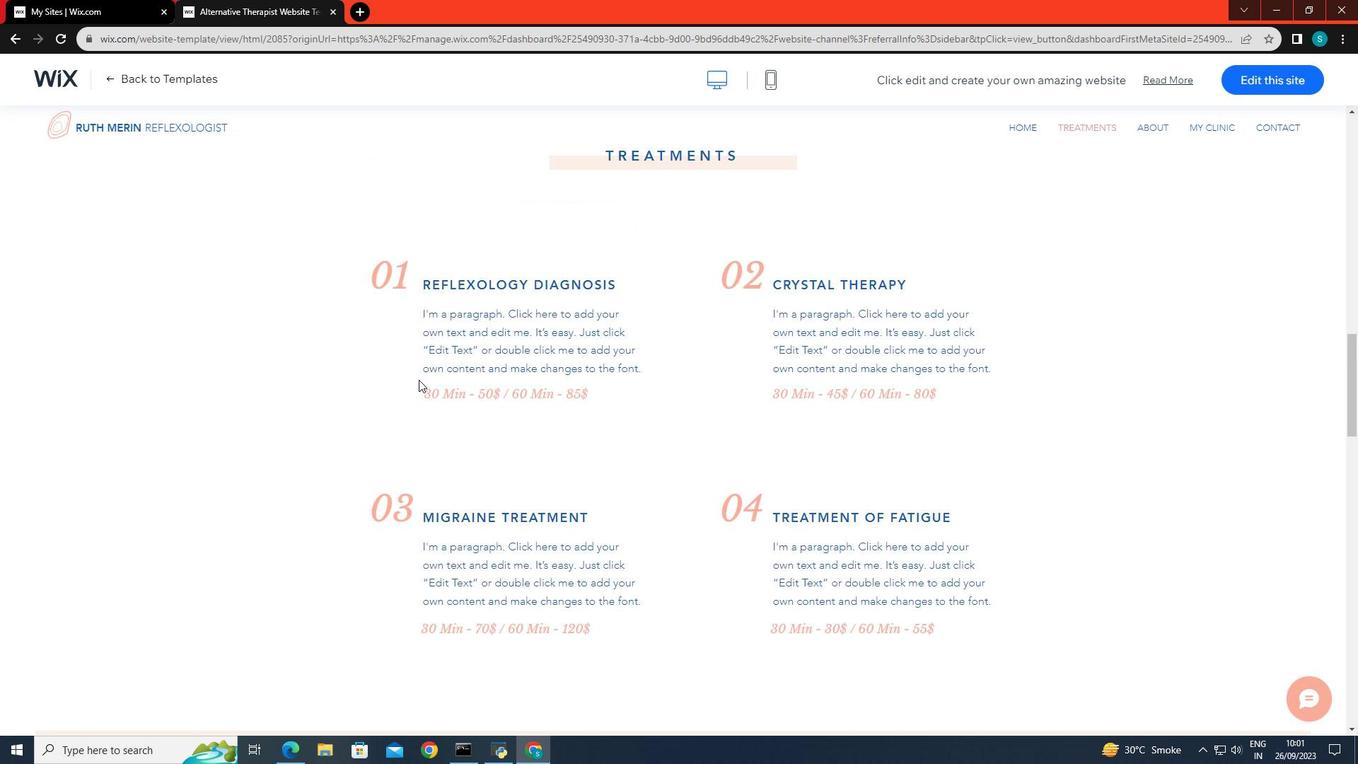 
Action: Mouse scrolled (418, 380) with delta (0, 0)
Screenshot: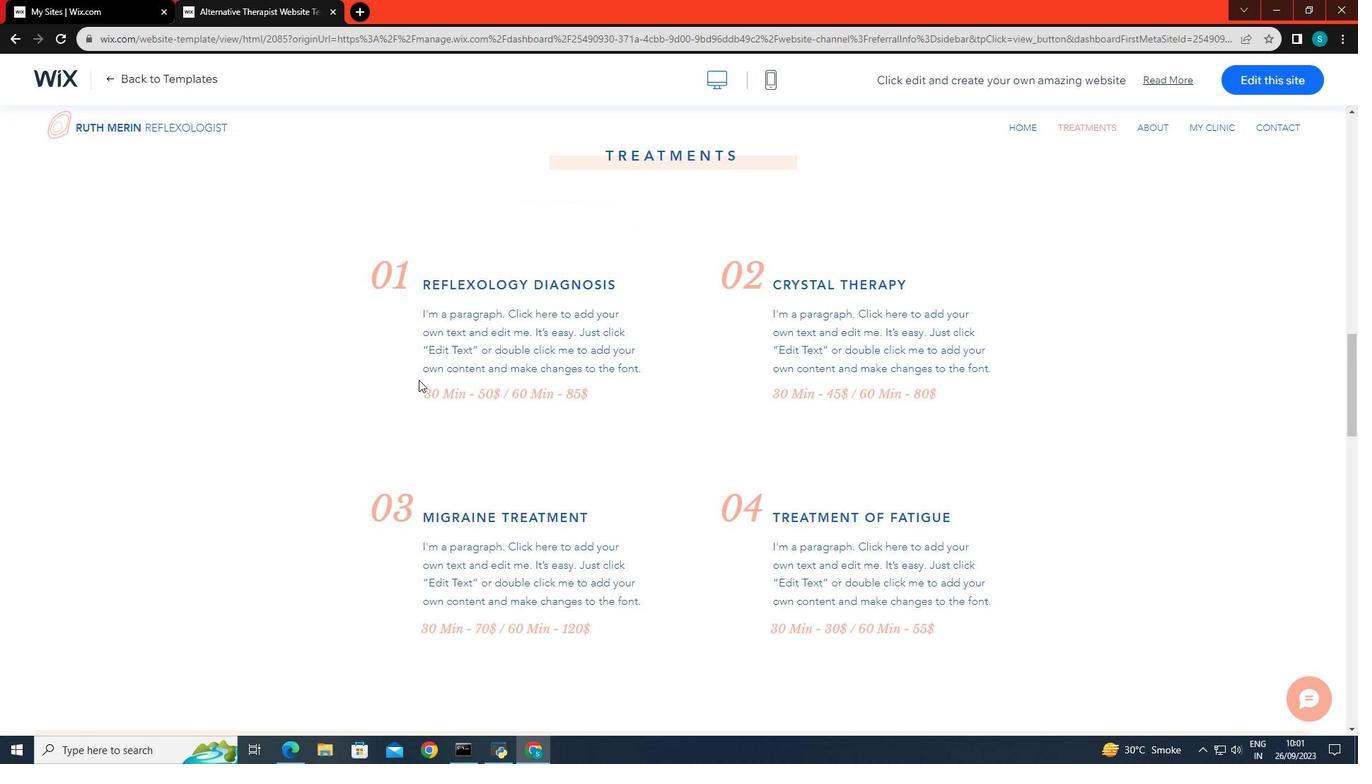 
Action: Mouse scrolled (418, 380) with delta (0, 0)
Screenshot: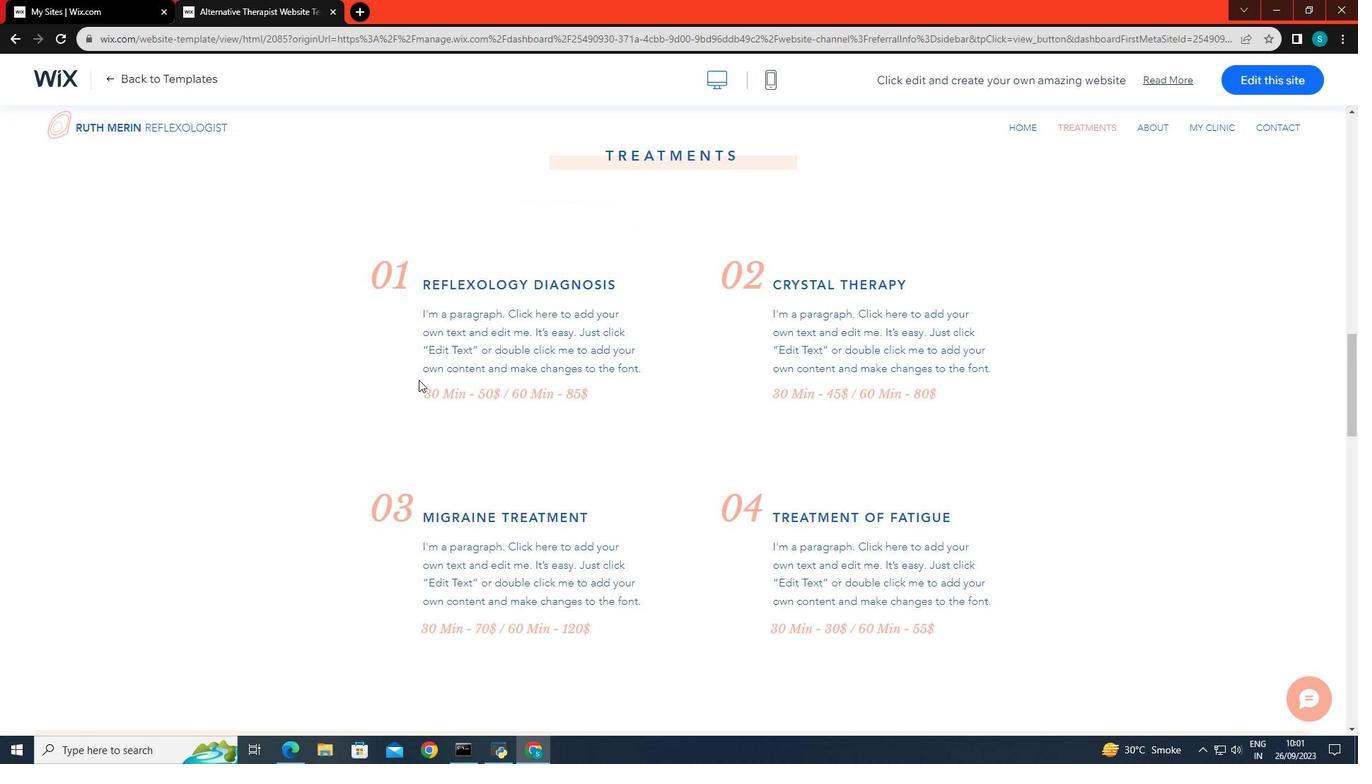 
Action: Mouse scrolled (418, 380) with delta (0, 0)
Screenshot: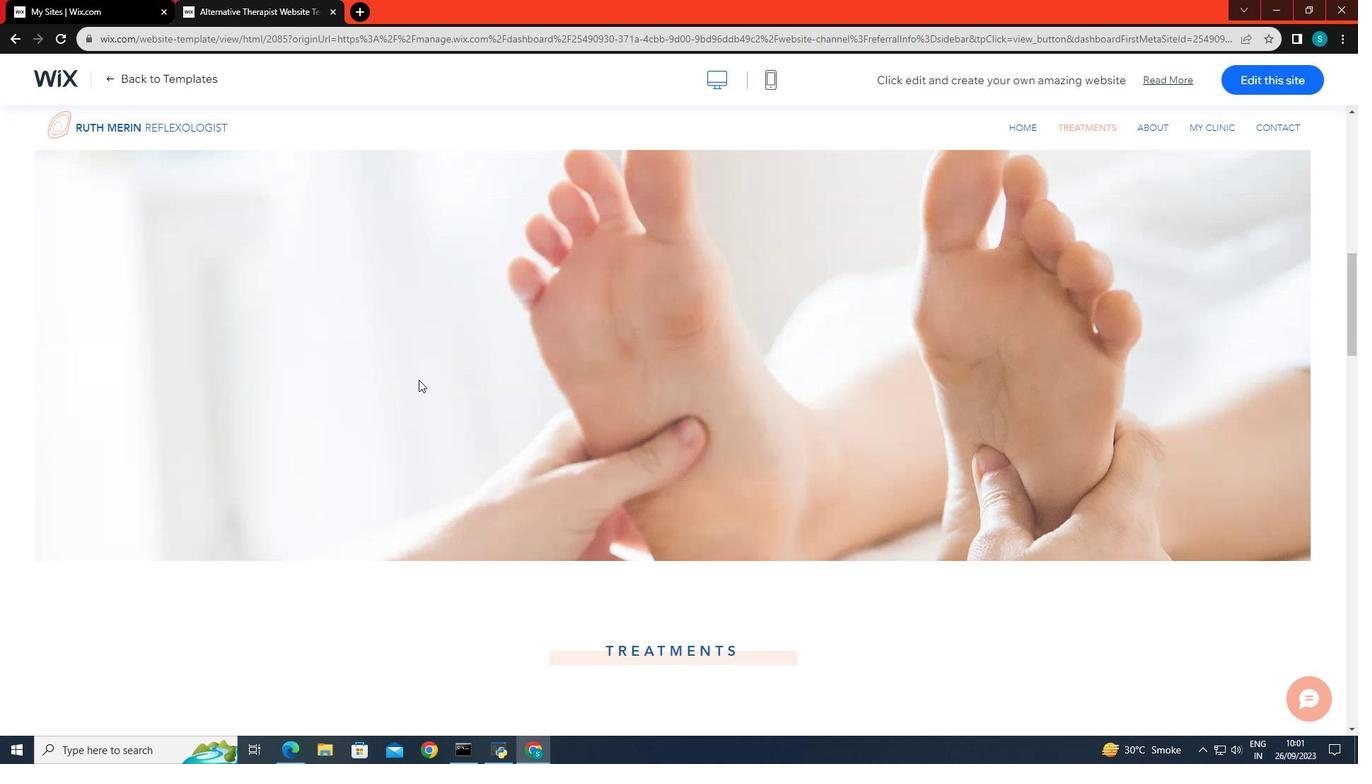 
Action: Mouse scrolled (418, 380) with delta (0, 0)
Screenshot: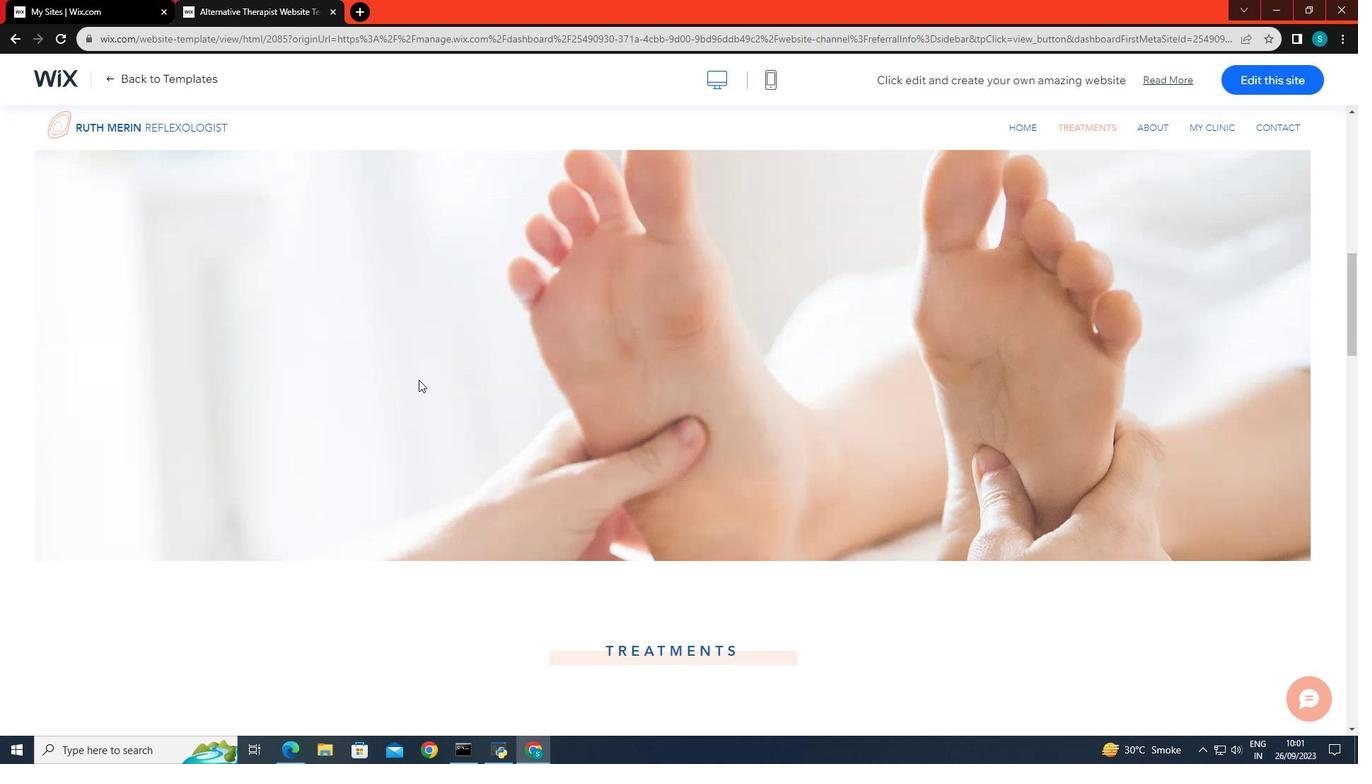 
Action: Mouse scrolled (418, 380) with delta (0, 0)
Screenshot: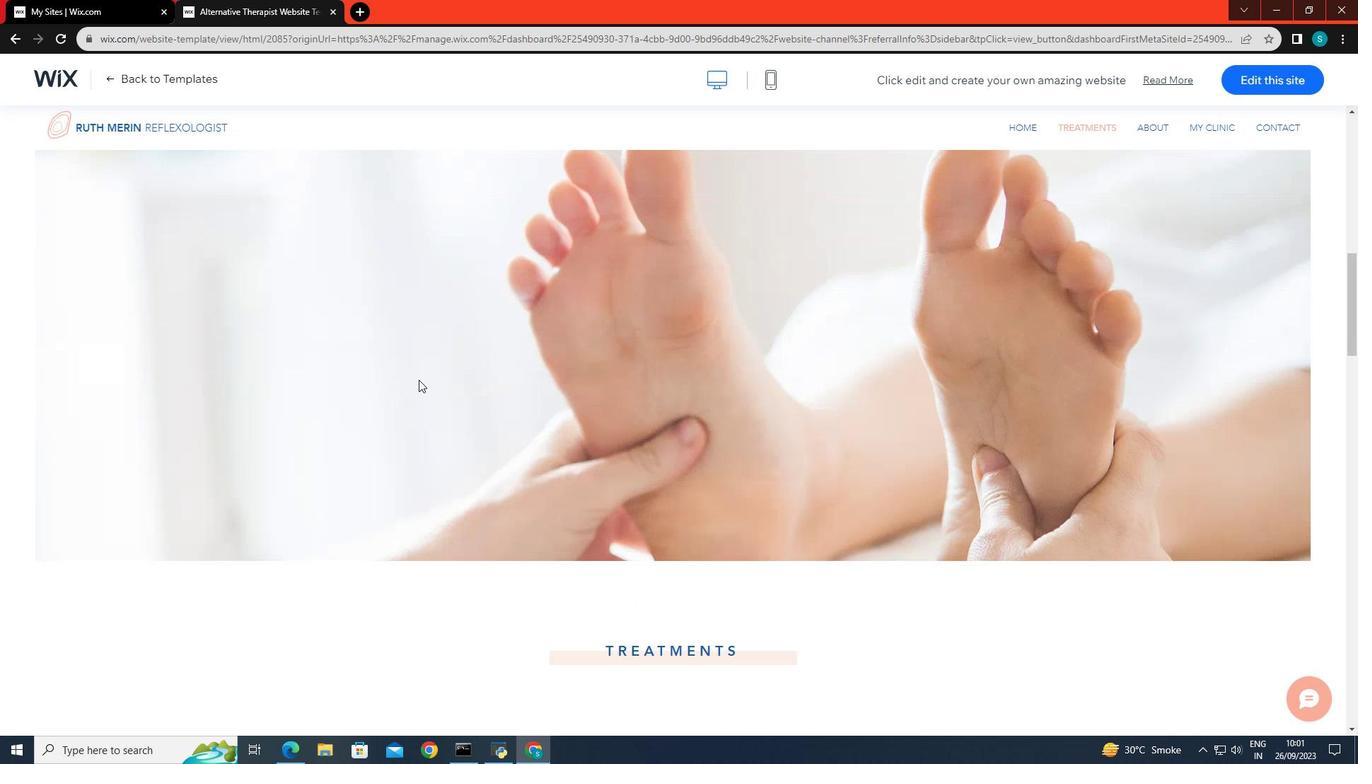
Action: Mouse scrolled (418, 380) with delta (0, 0)
Screenshot: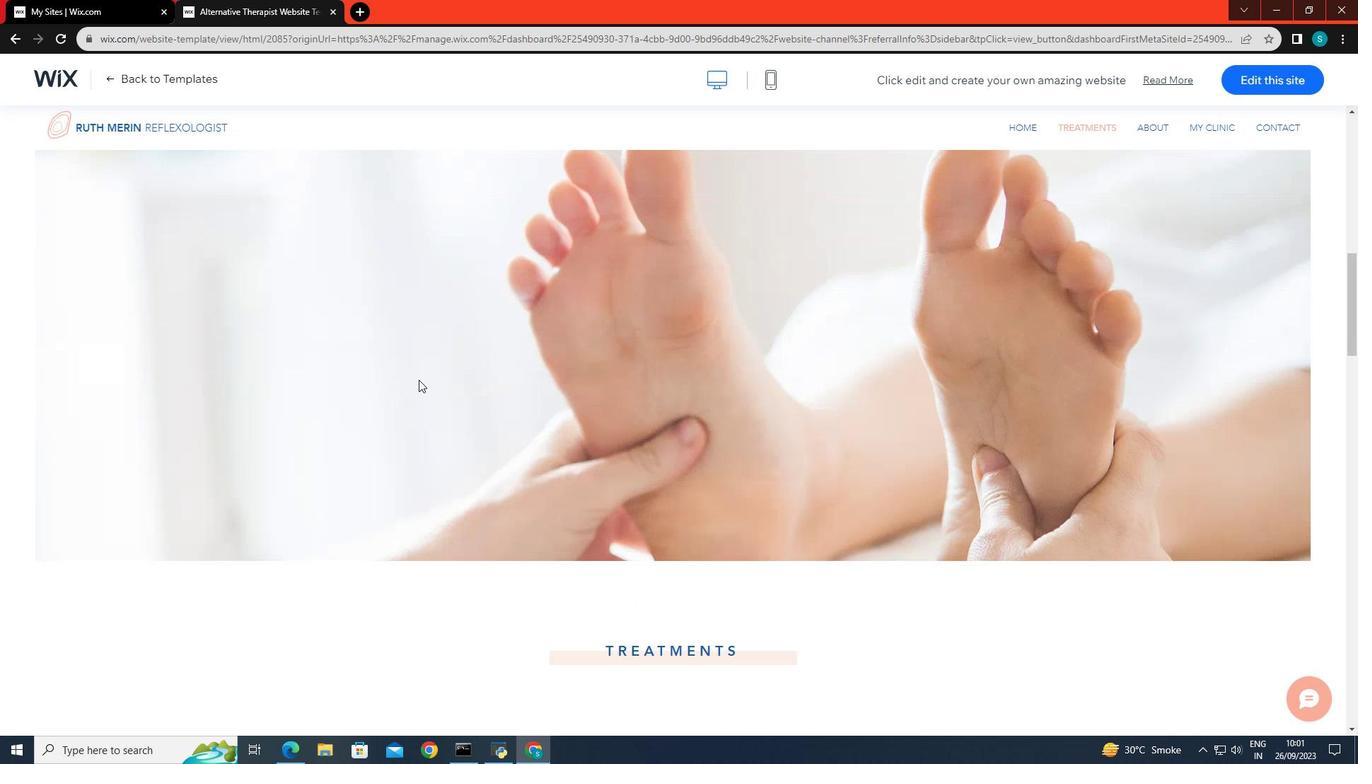 
Action: Mouse scrolled (418, 380) with delta (0, 0)
Screenshot: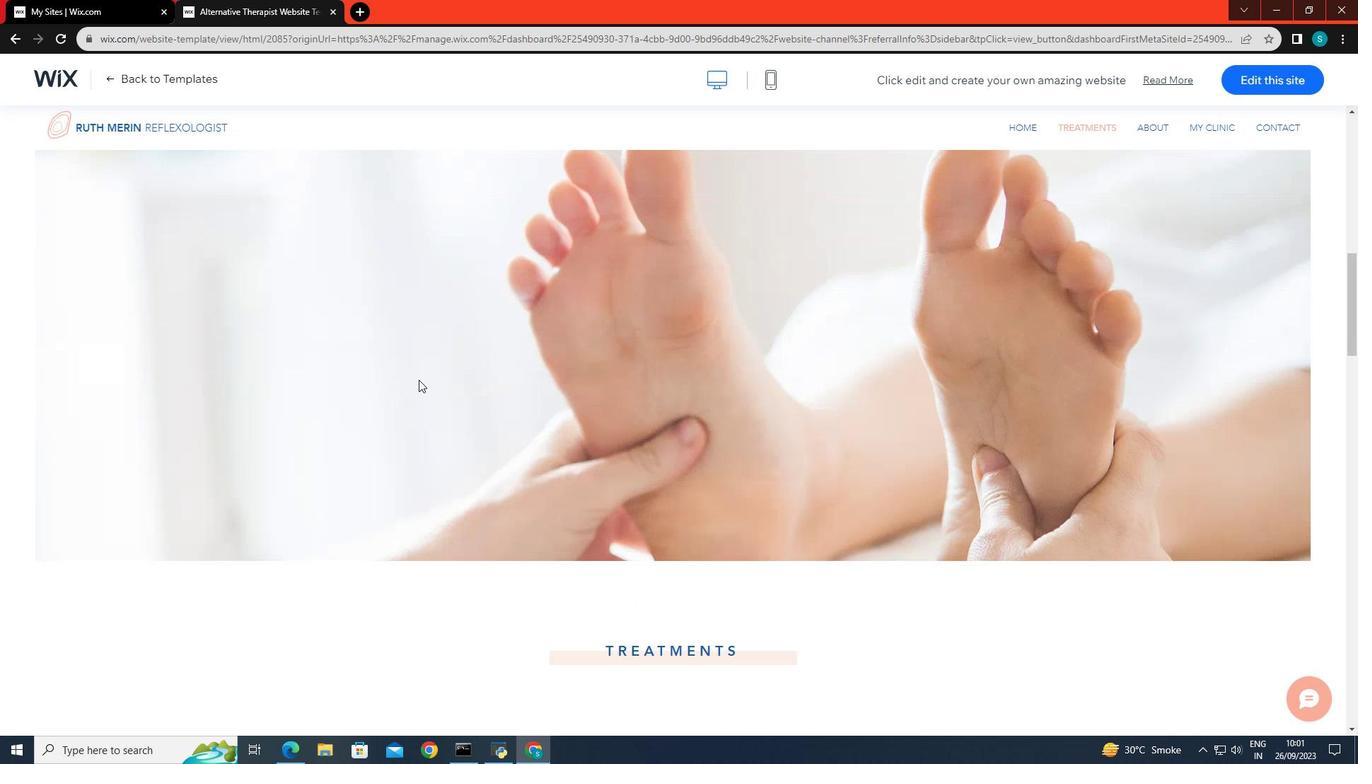 
Action: Mouse scrolled (418, 380) with delta (0, 0)
Screenshot: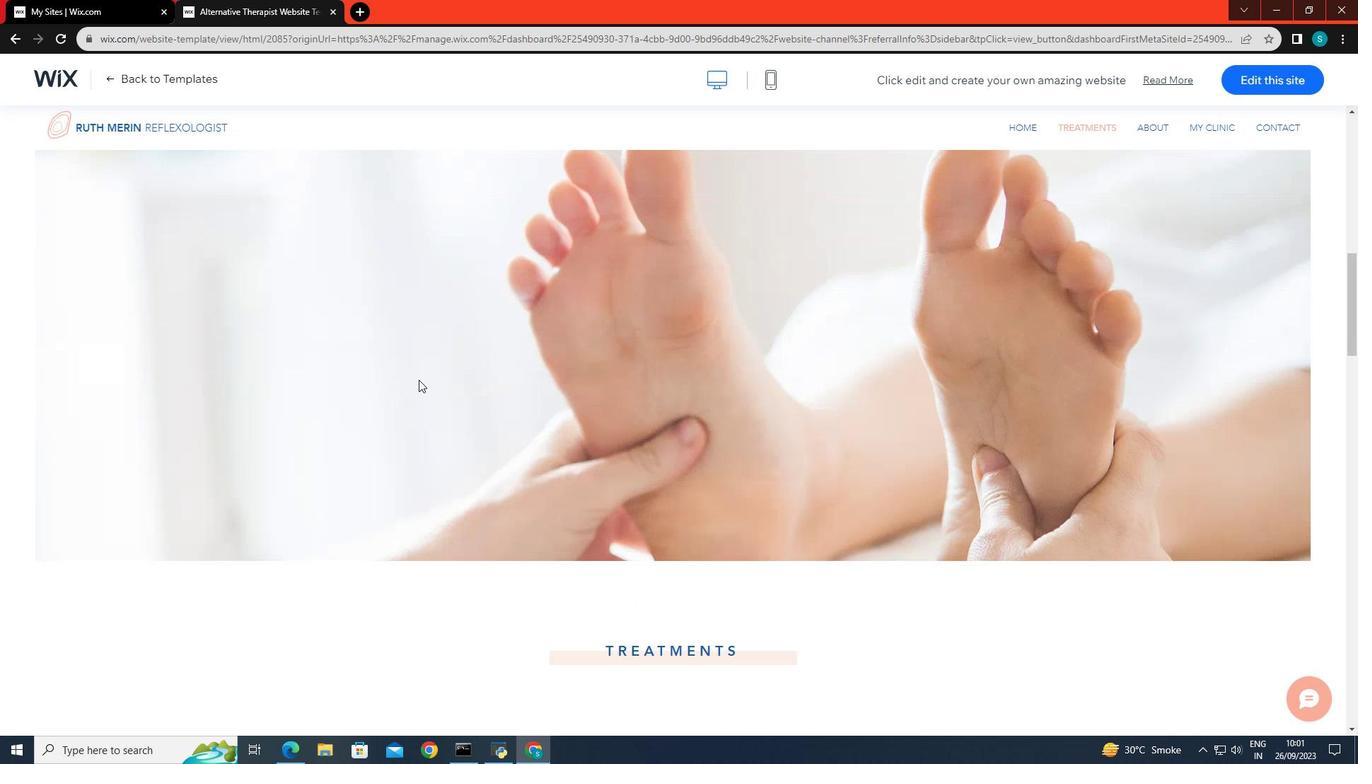 
Action: Mouse scrolled (418, 380) with delta (0, 0)
Screenshot: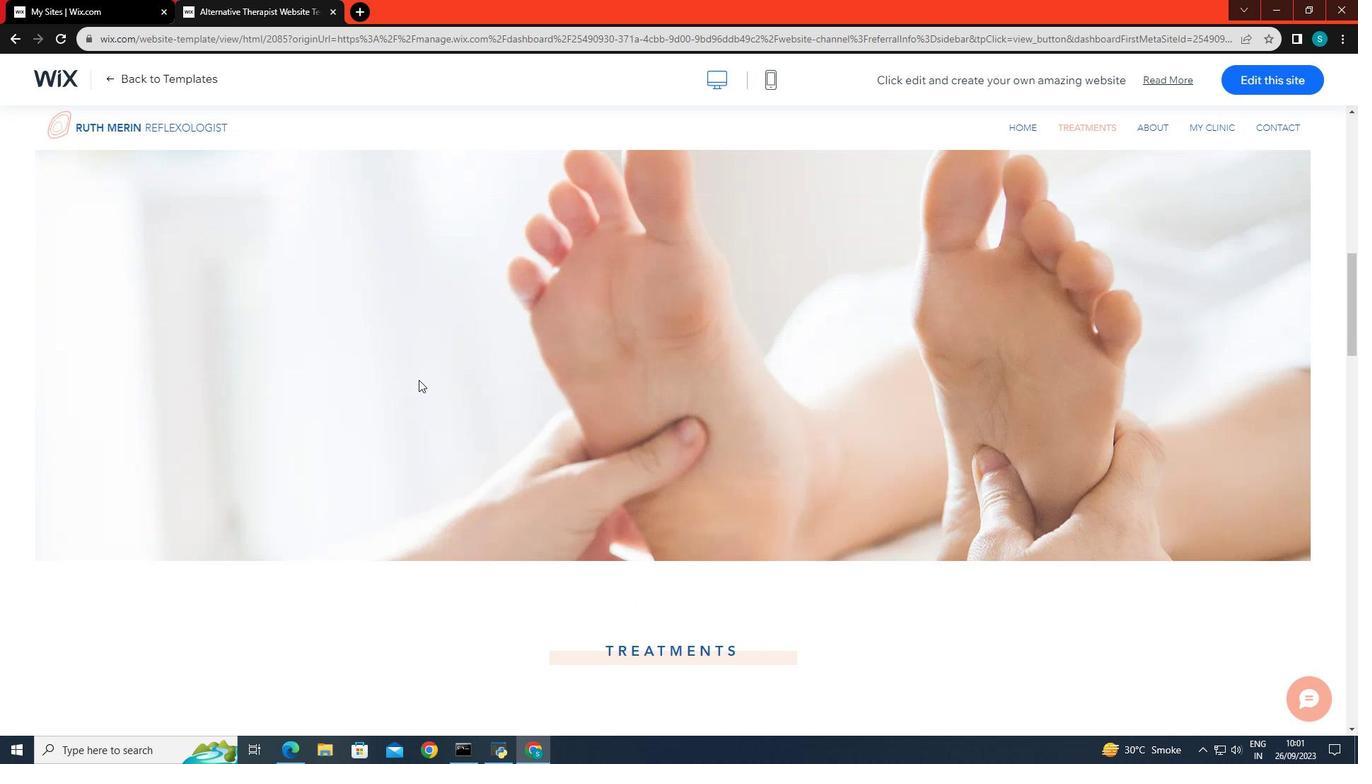 
Action: Mouse scrolled (418, 380) with delta (0, 0)
Screenshot: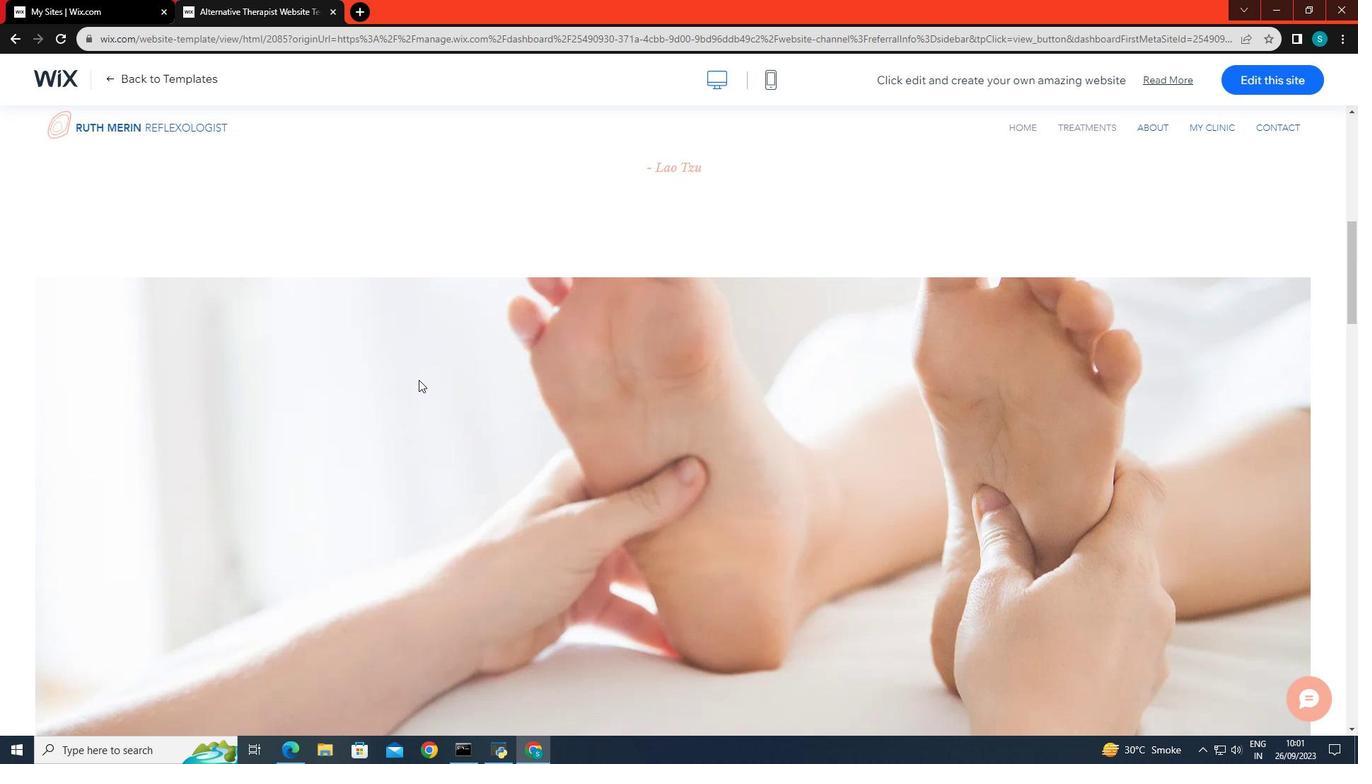 
Action: Mouse scrolled (418, 380) with delta (0, 0)
Screenshot: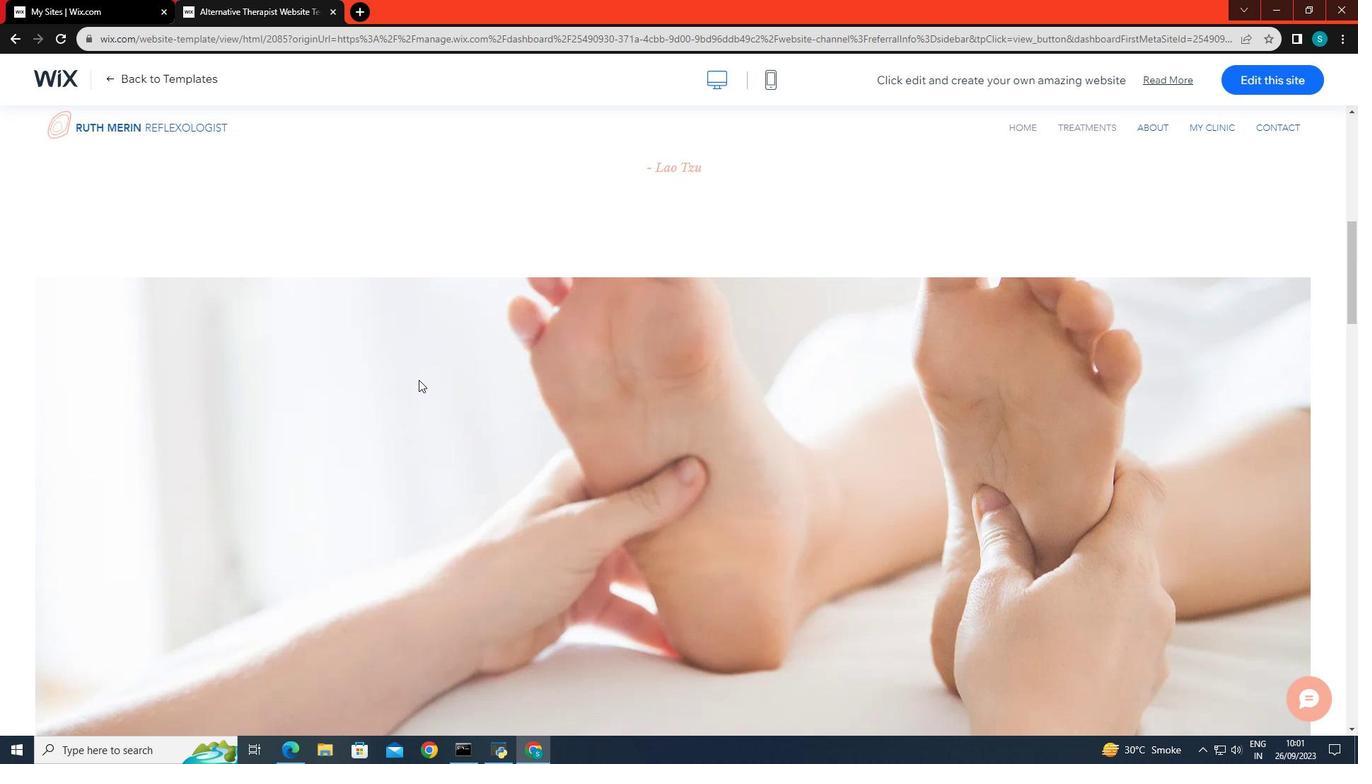 
Action: Mouse scrolled (418, 380) with delta (0, 0)
Screenshot: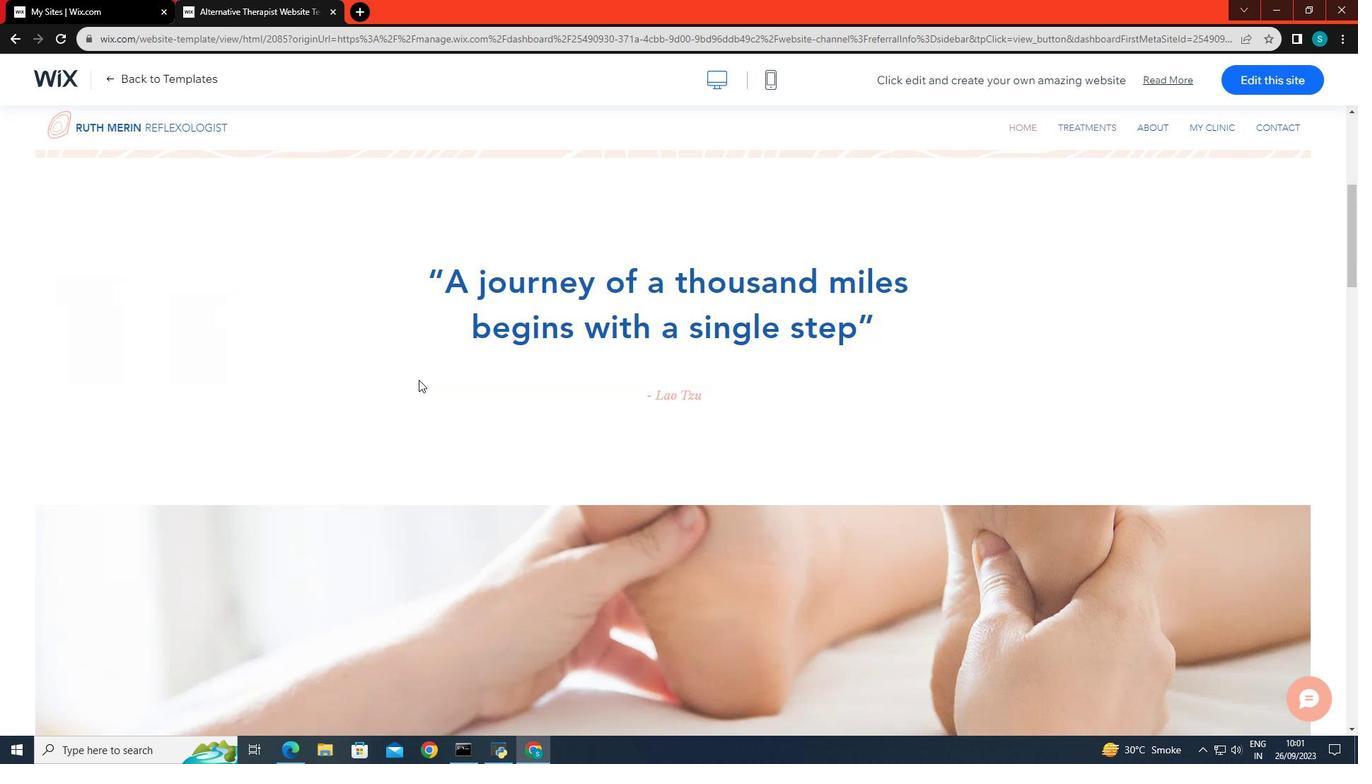 
Action: Mouse scrolled (418, 380) with delta (0, 0)
Screenshot: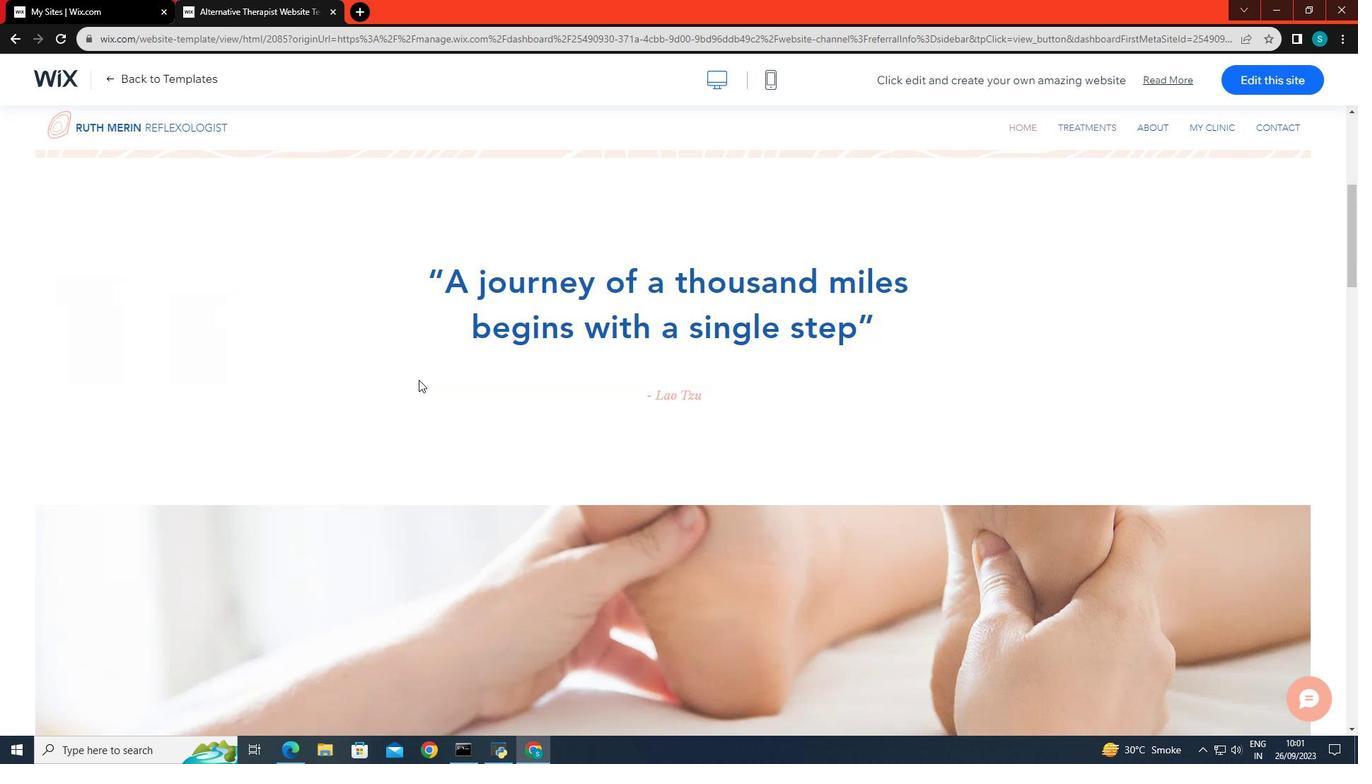 
Action: Mouse scrolled (418, 380) with delta (0, 0)
Screenshot: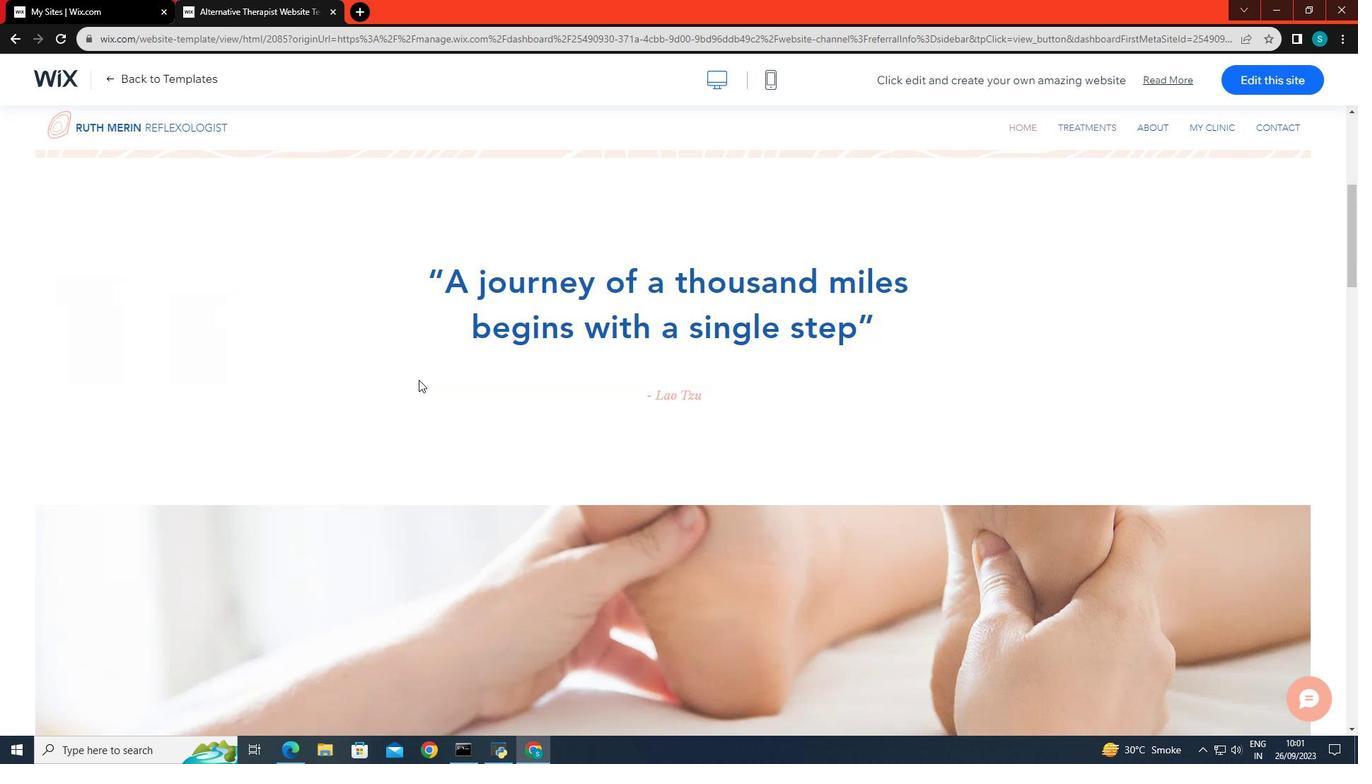 
Action: Mouse scrolled (418, 380) with delta (0, 0)
Screenshot: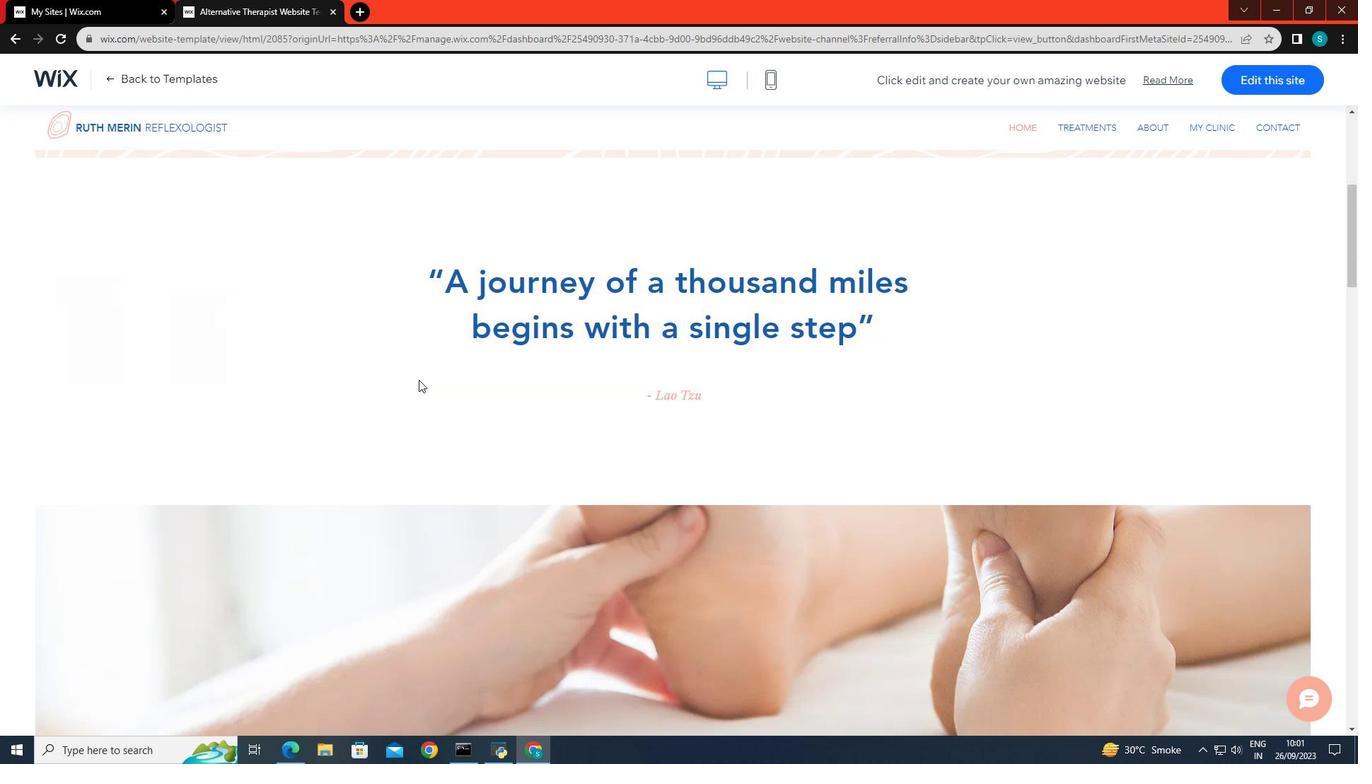 
Action: Mouse scrolled (418, 380) with delta (0, 0)
Screenshot: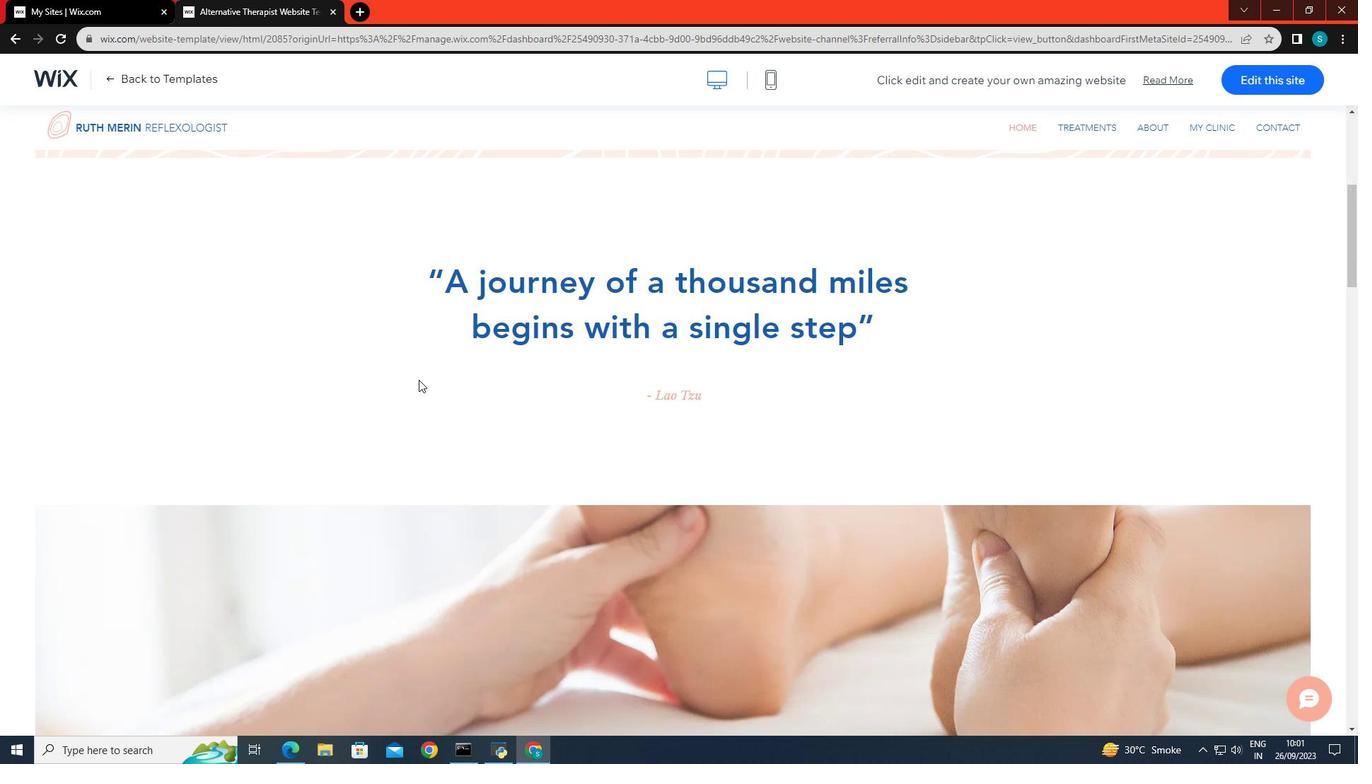 
Action: Mouse scrolled (418, 380) with delta (0, 0)
Screenshot: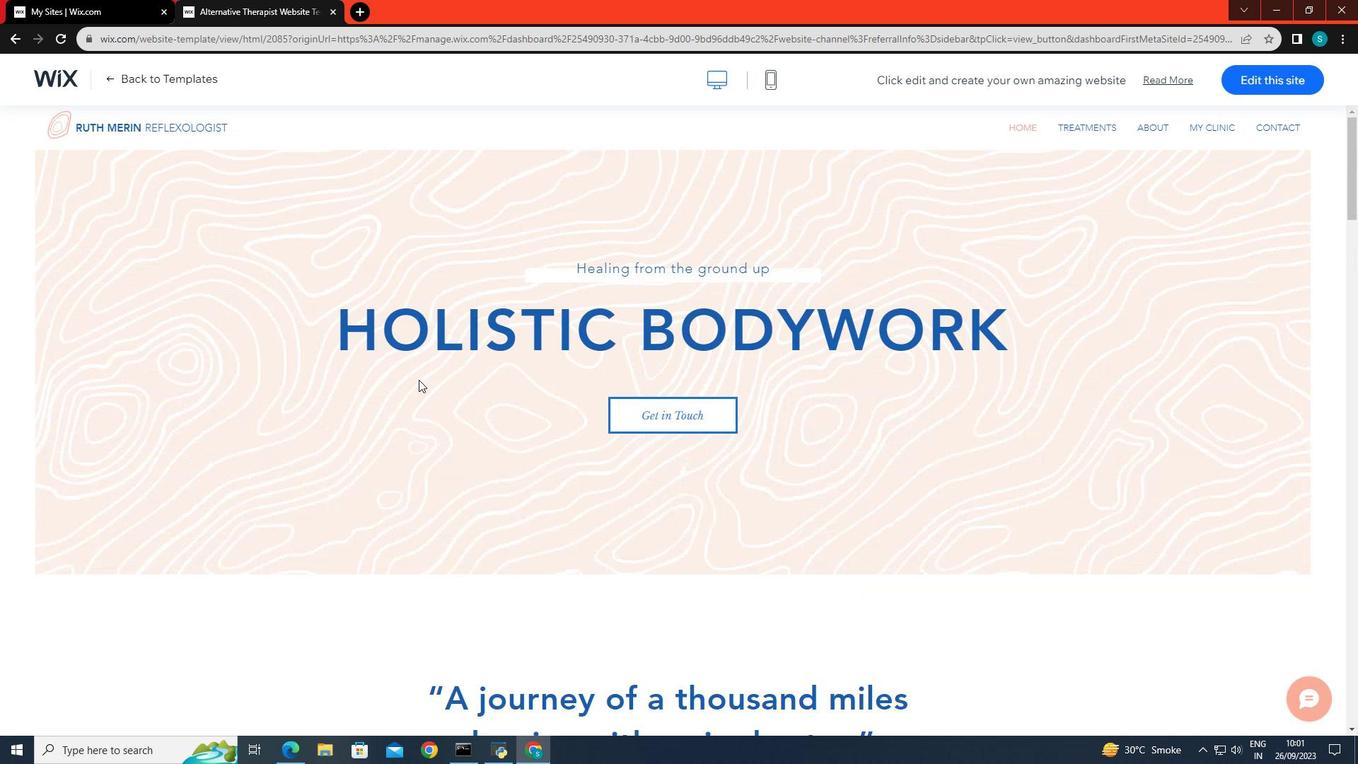 
Action: Mouse scrolled (418, 380) with delta (0, 0)
Screenshot: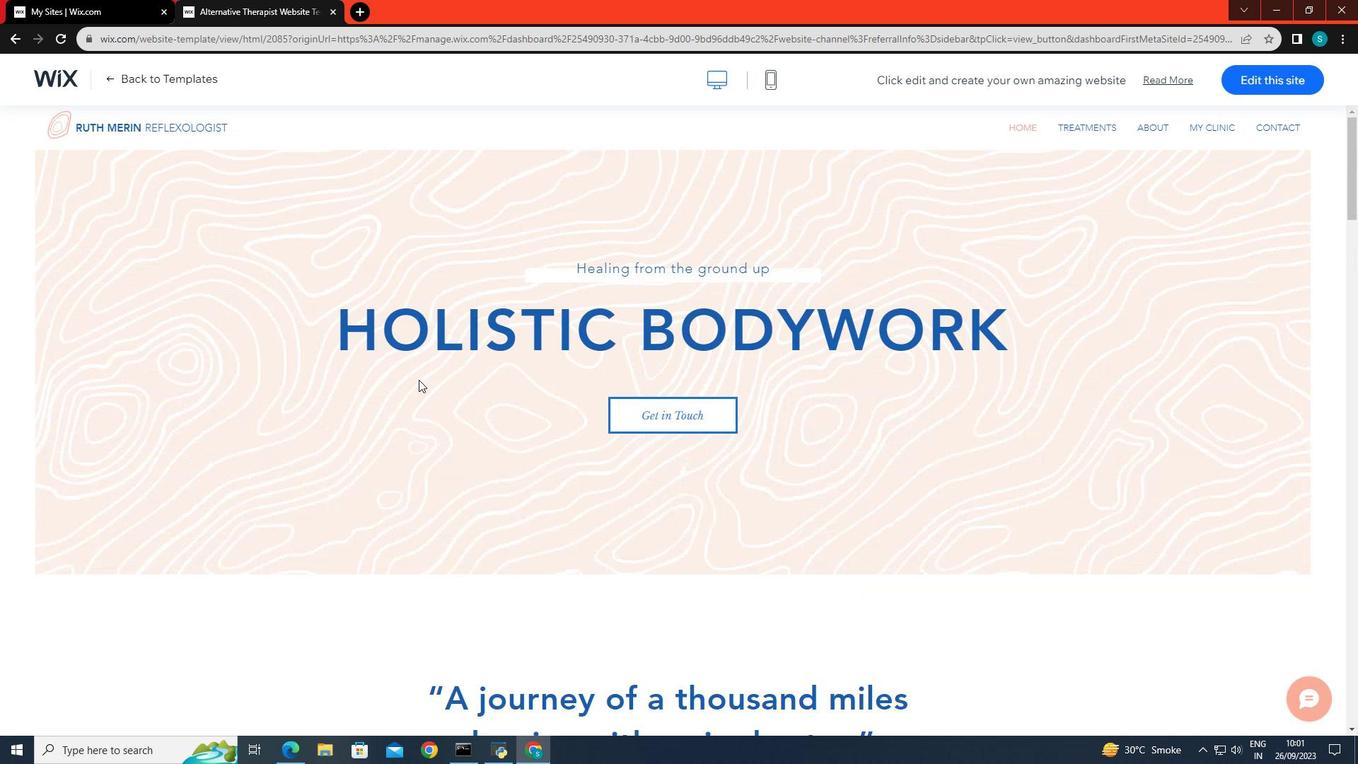
Action: Mouse scrolled (418, 380) with delta (0, 0)
Screenshot: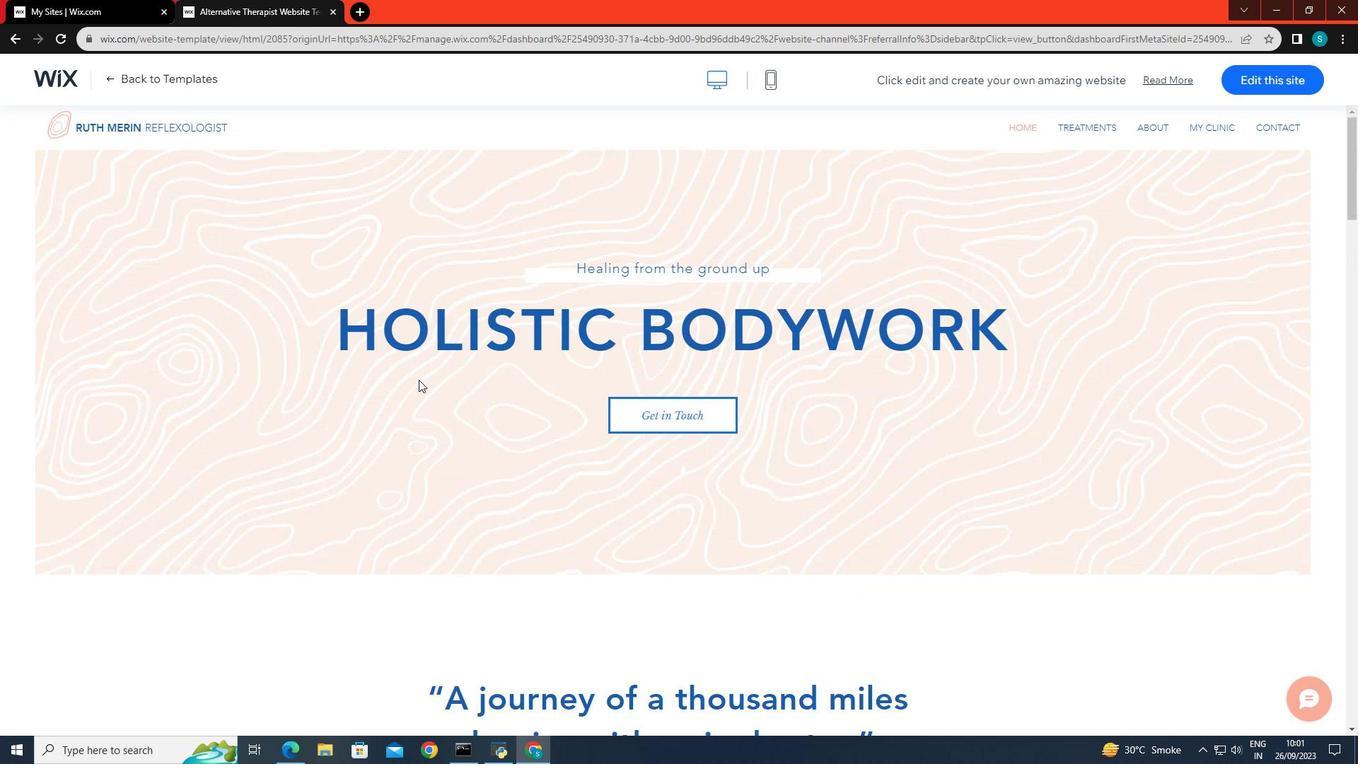 
Action: Mouse scrolled (418, 380) with delta (0, 0)
Screenshot: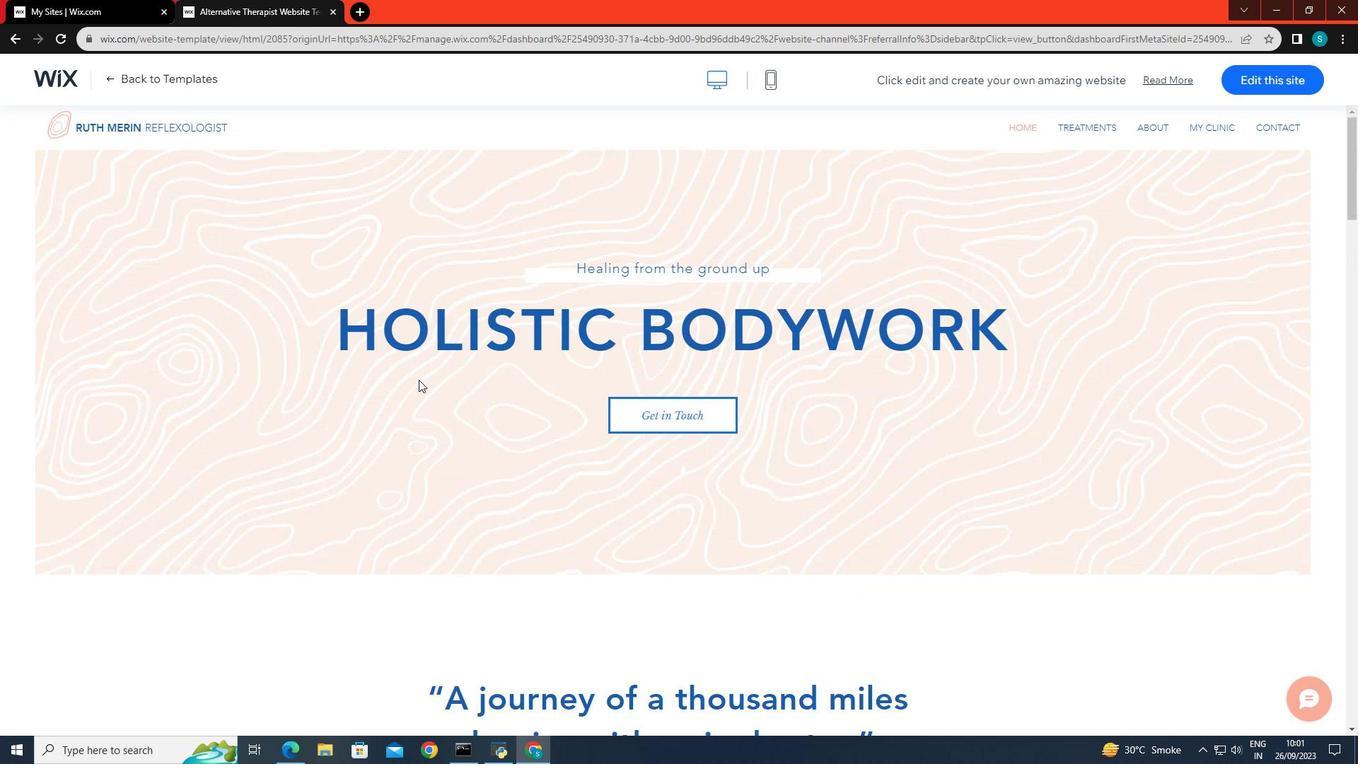 
Action: Mouse scrolled (418, 380) with delta (0, 0)
Screenshot: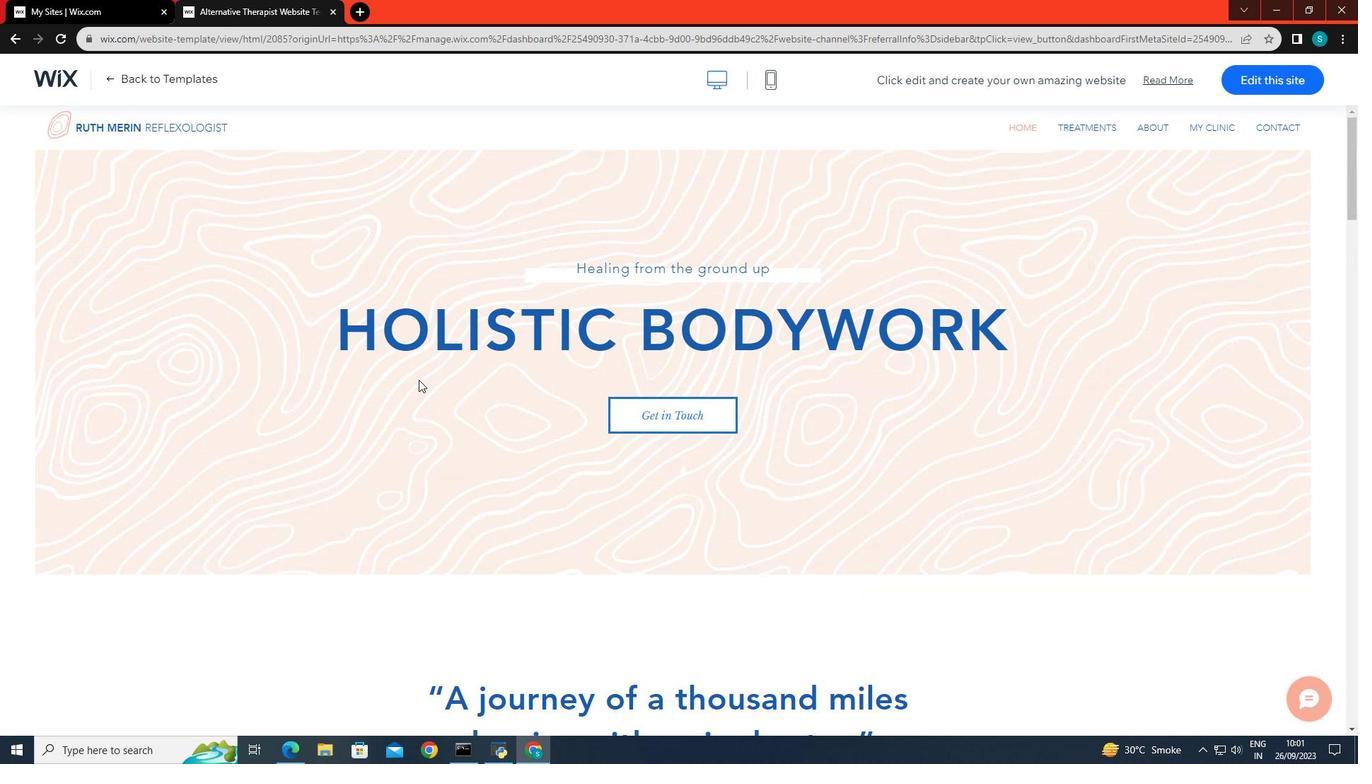 
Action: Mouse scrolled (418, 380) with delta (0, 0)
Screenshot: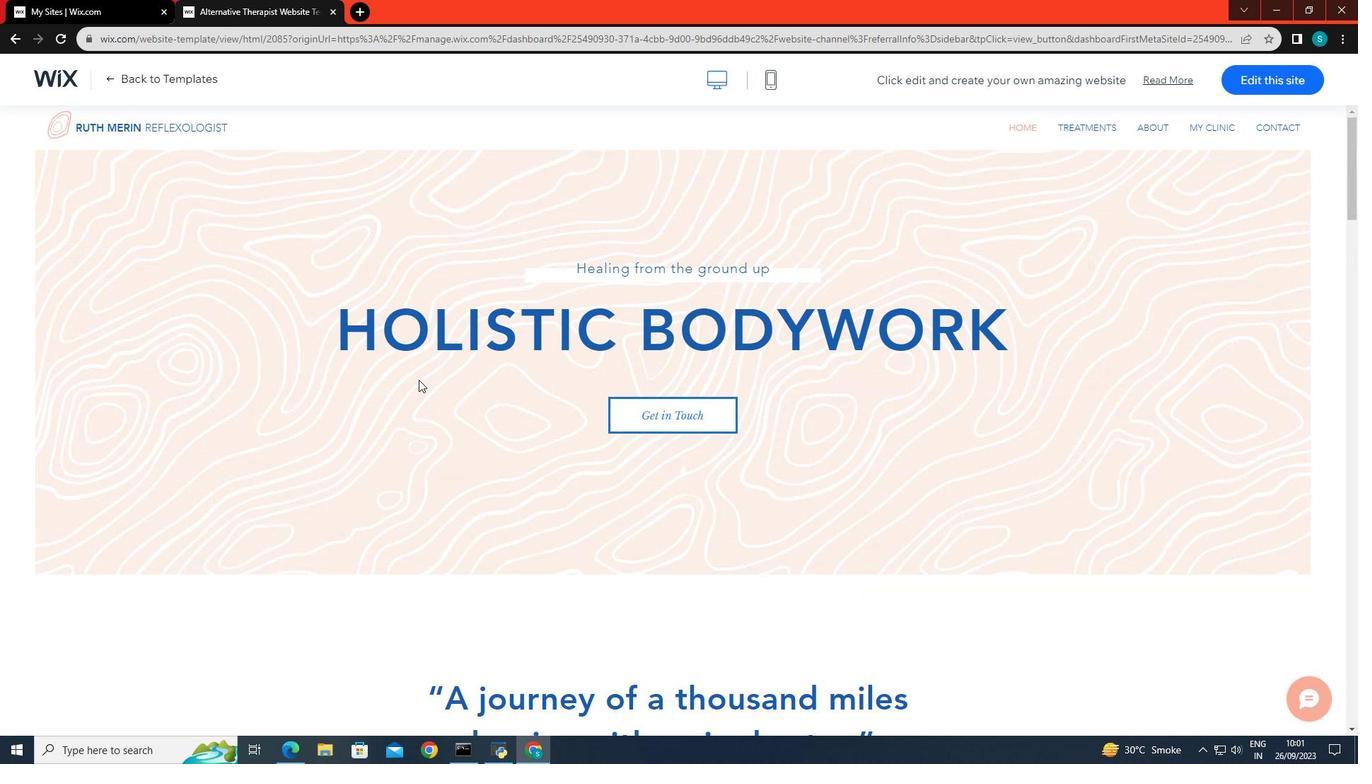 
Action: Mouse scrolled (418, 380) with delta (0, 0)
Screenshot: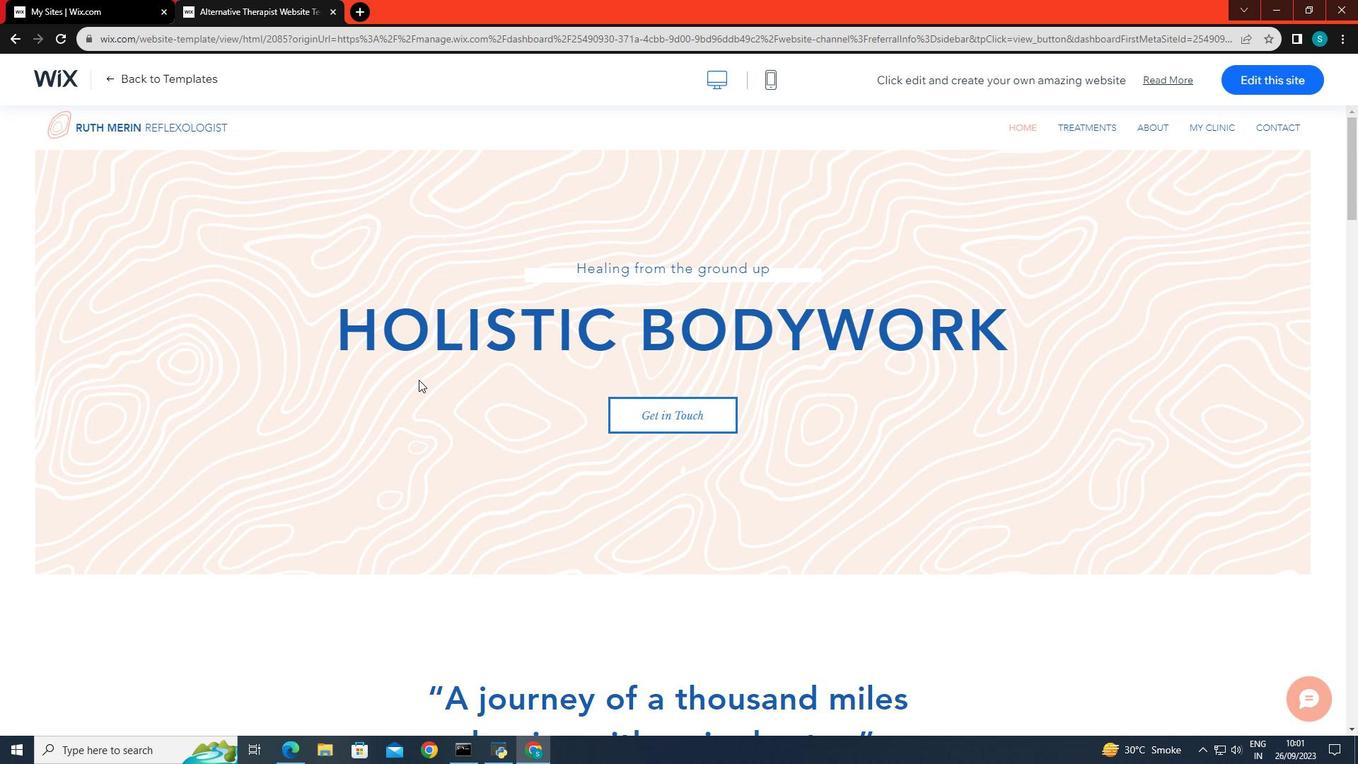 
Action: Mouse scrolled (418, 380) with delta (0, 0)
Screenshot: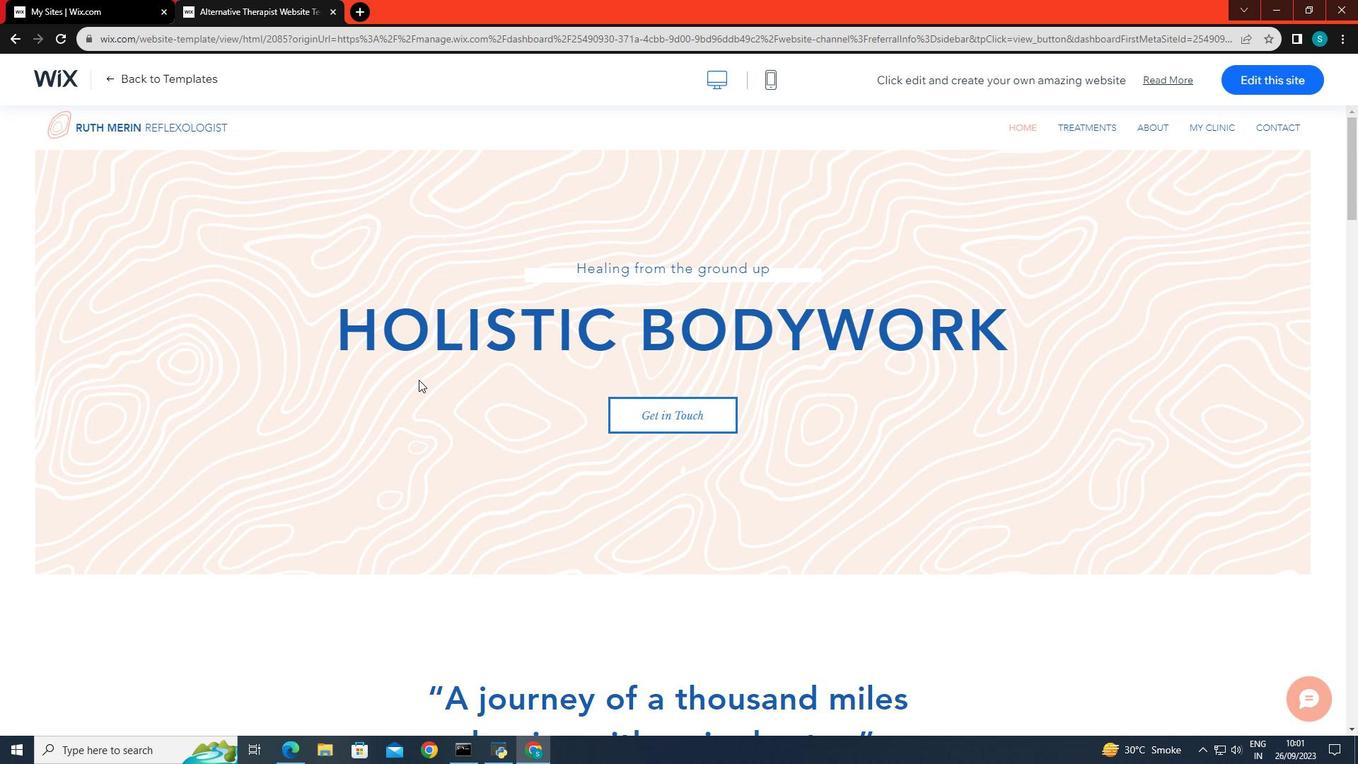 
Action: Mouse scrolled (418, 380) with delta (0, 0)
Screenshot: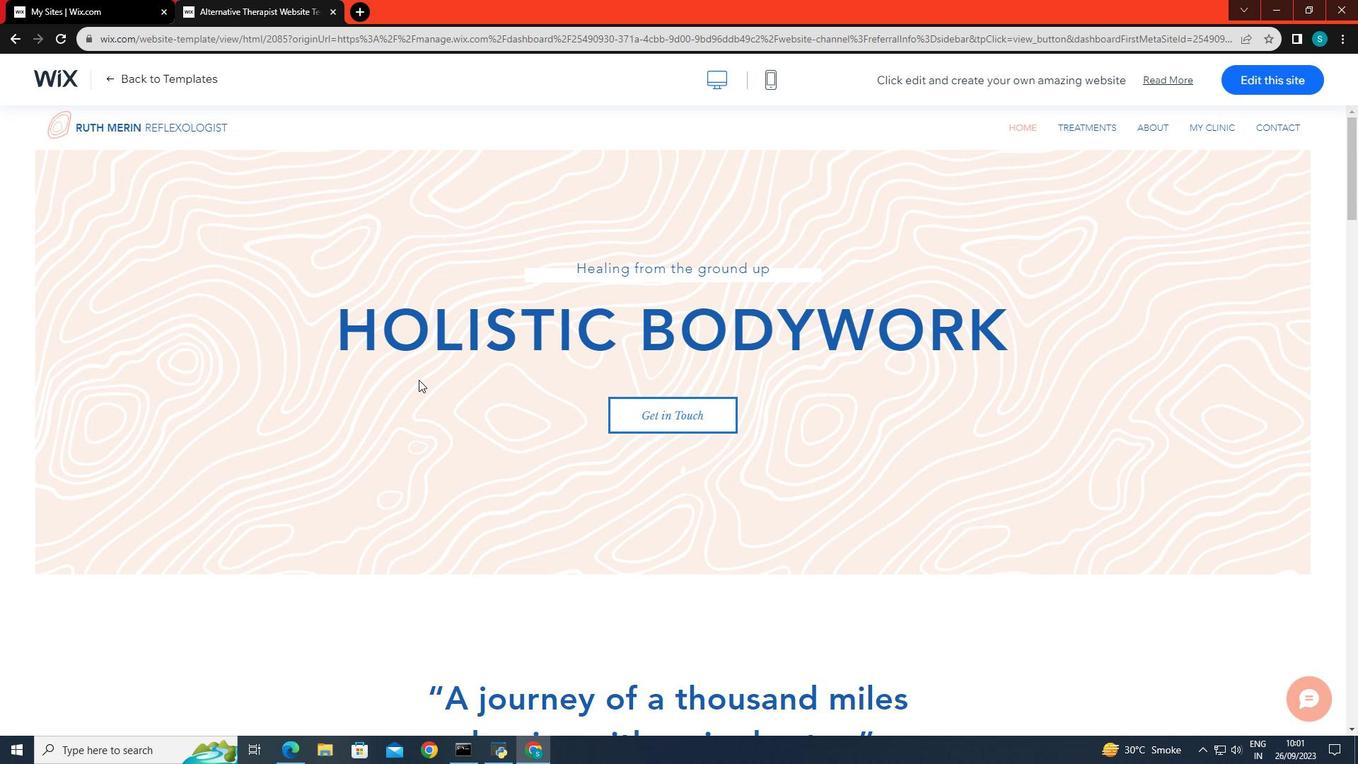 
Action: Mouse scrolled (418, 380) with delta (0, 0)
Screenshot: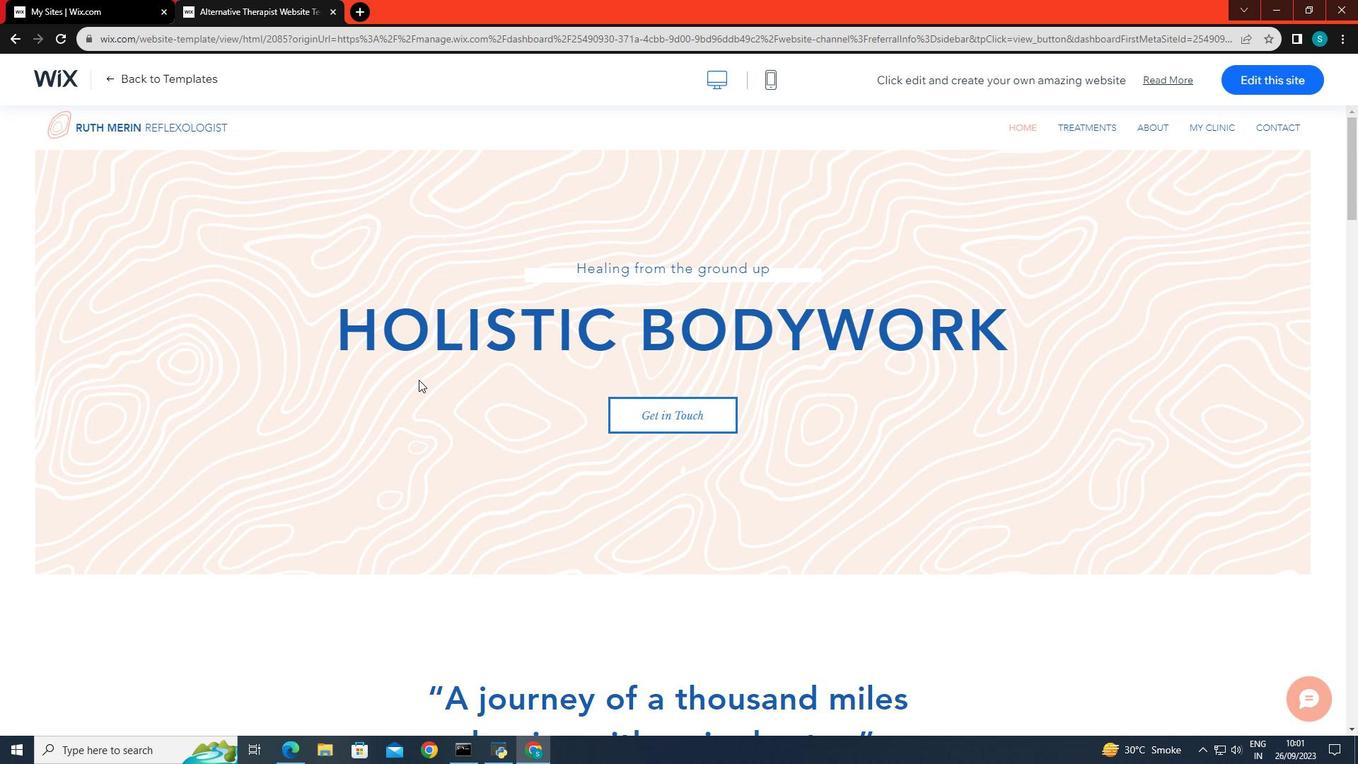 
Action: Mouse scrolled (418, 380) with delta (0, 0)
Screenshot: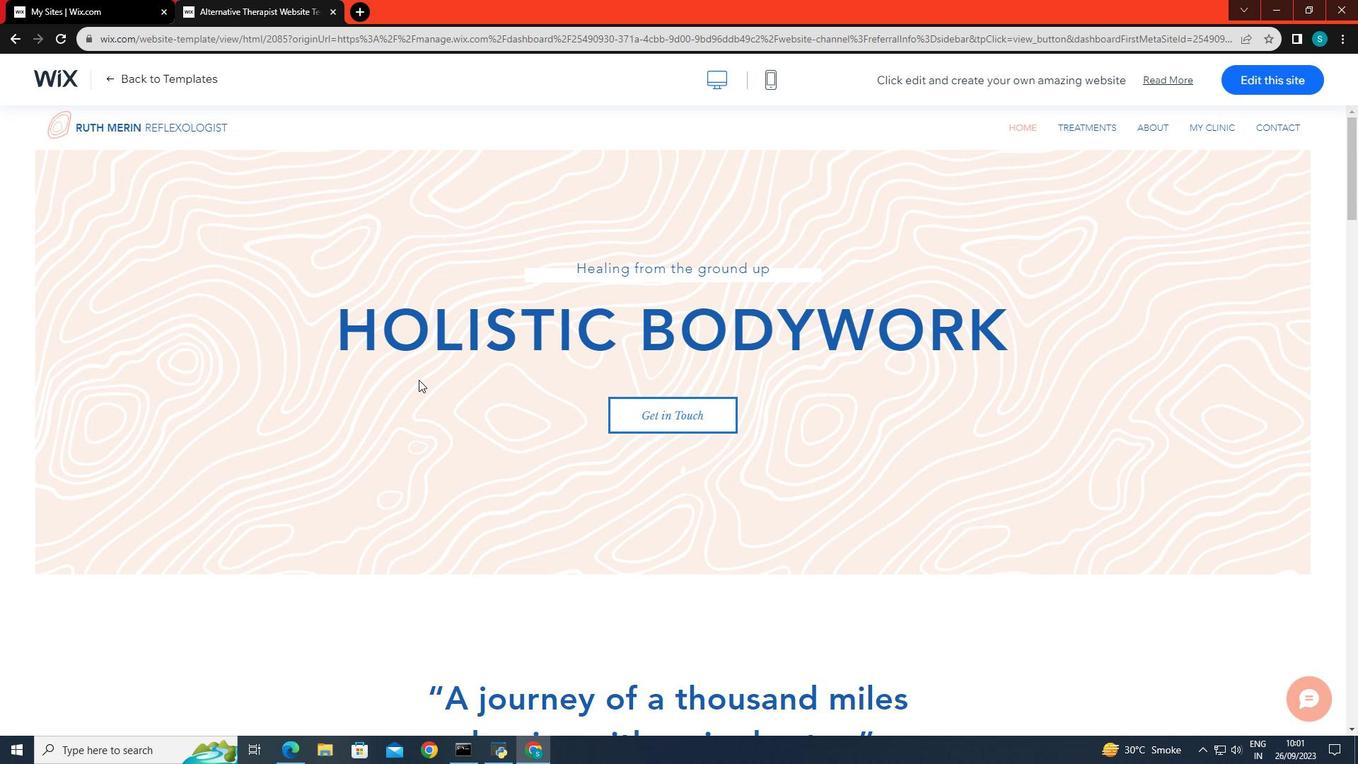 
Action: Mouse scrolled (418, 380) with delta (0, 0)
Screenshot: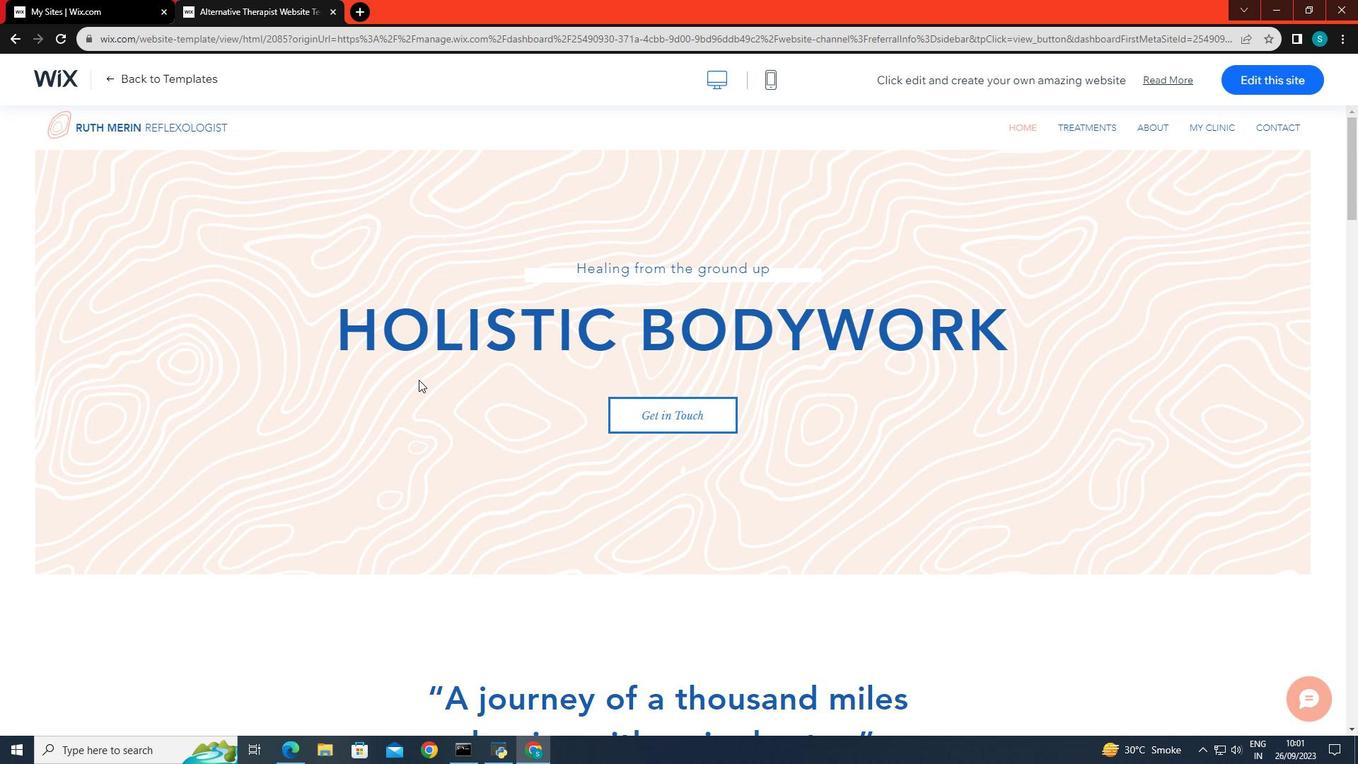 
Action: Mouse scrolled (418, 380) with delta (0, 0)
Screenshot: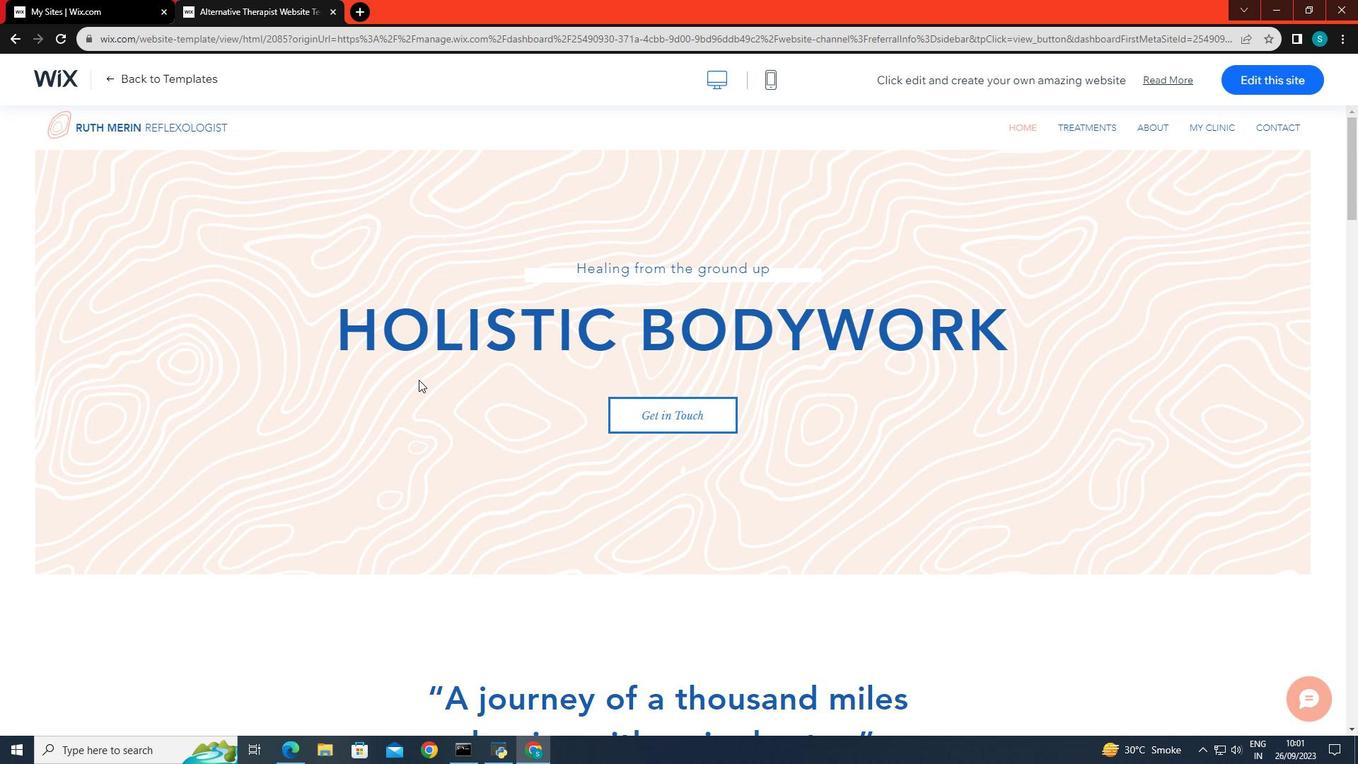 
Action: Mouse scrolled (418, 380) with delta (0, 0)
Screenshot: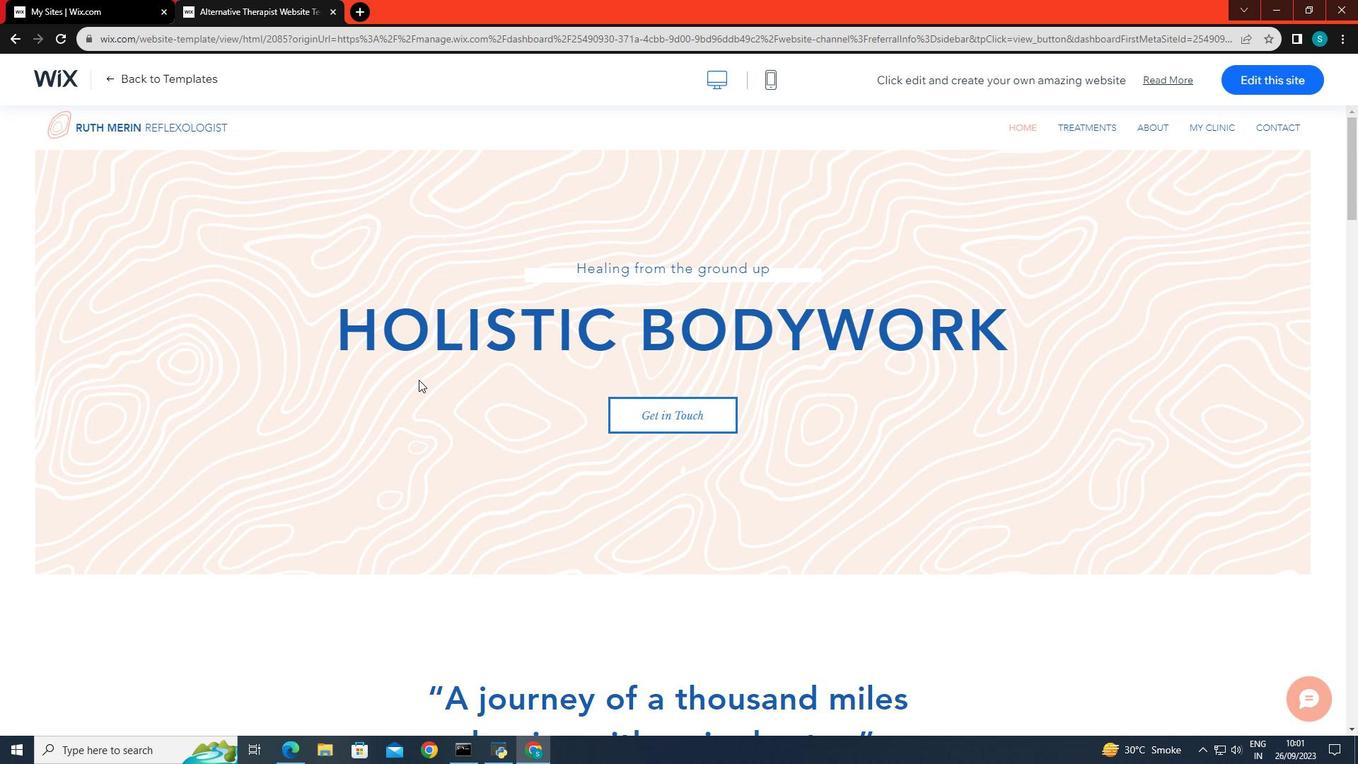
Action: Mouse scrolled (418, 380) with delta (0, 0)
Screenshot: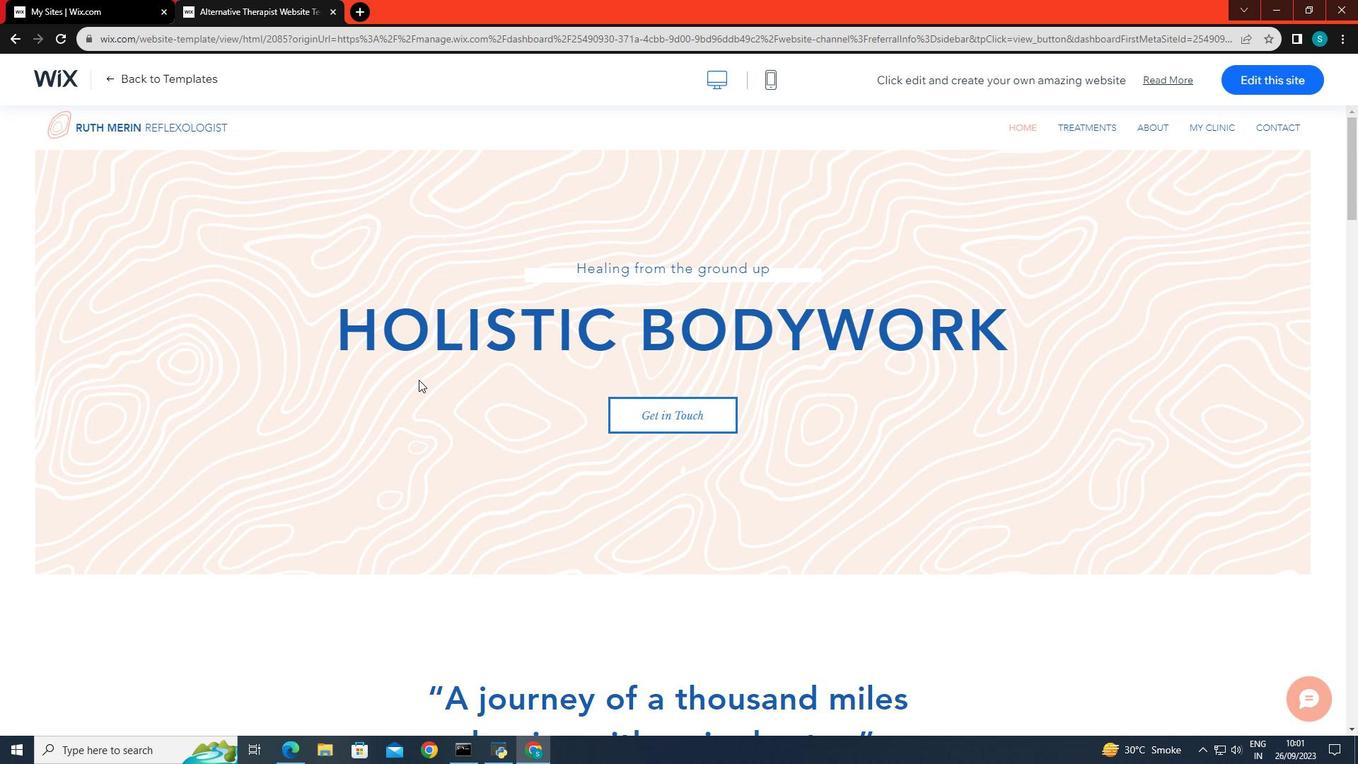 
Action: Mouse scrolled (418, 380) with delta (0, 0)
Screenshot: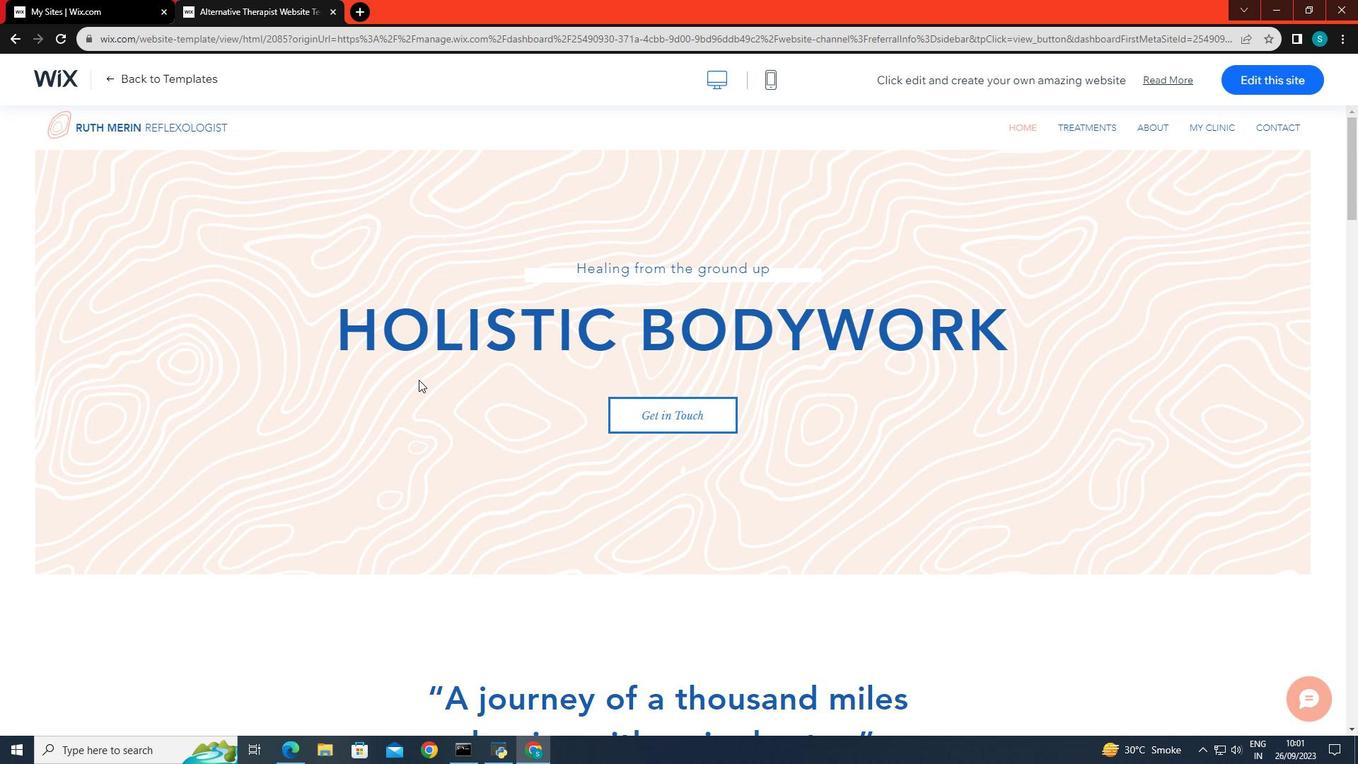 
Action: Mouse scrolled (418, 380) with delta (0, 0)
Screenshot: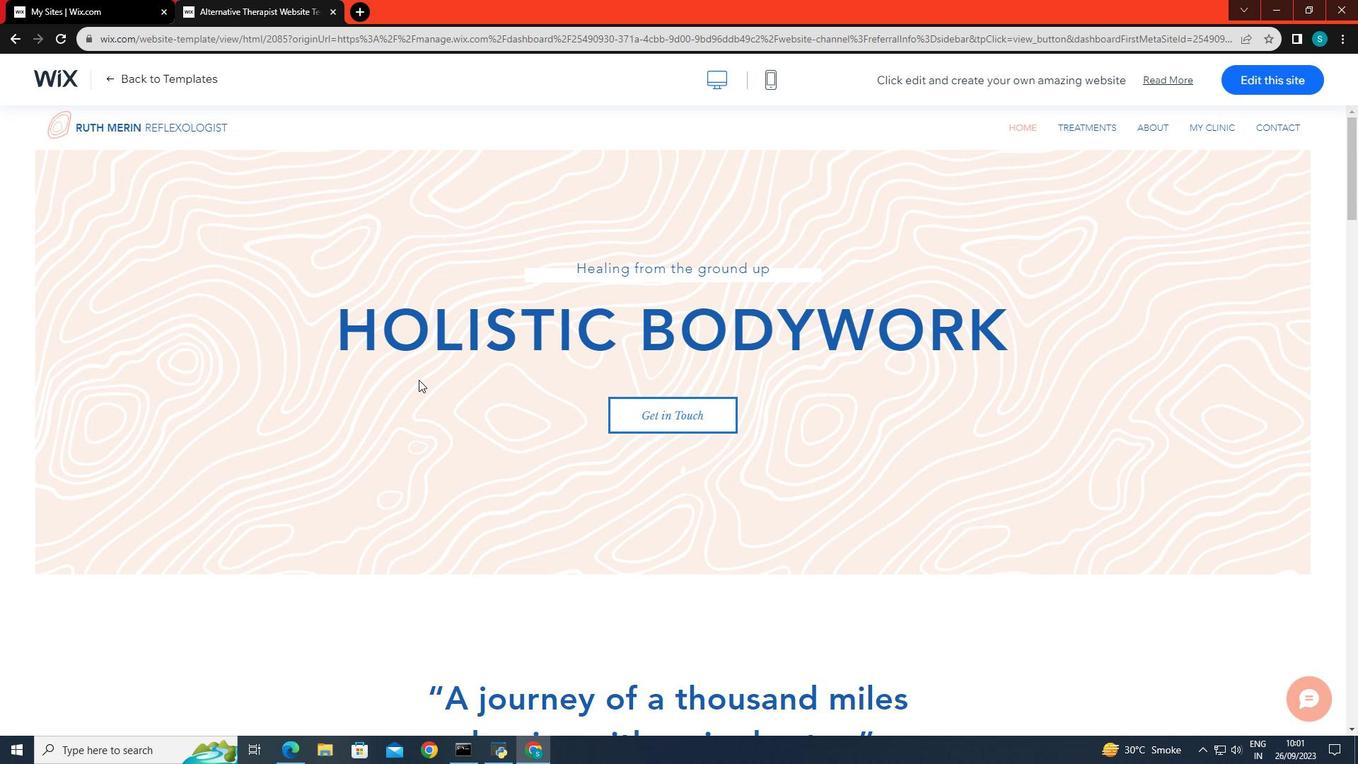 
Action: Mouse scrolled (418, 380) with delta (0, 0)
Screenshot: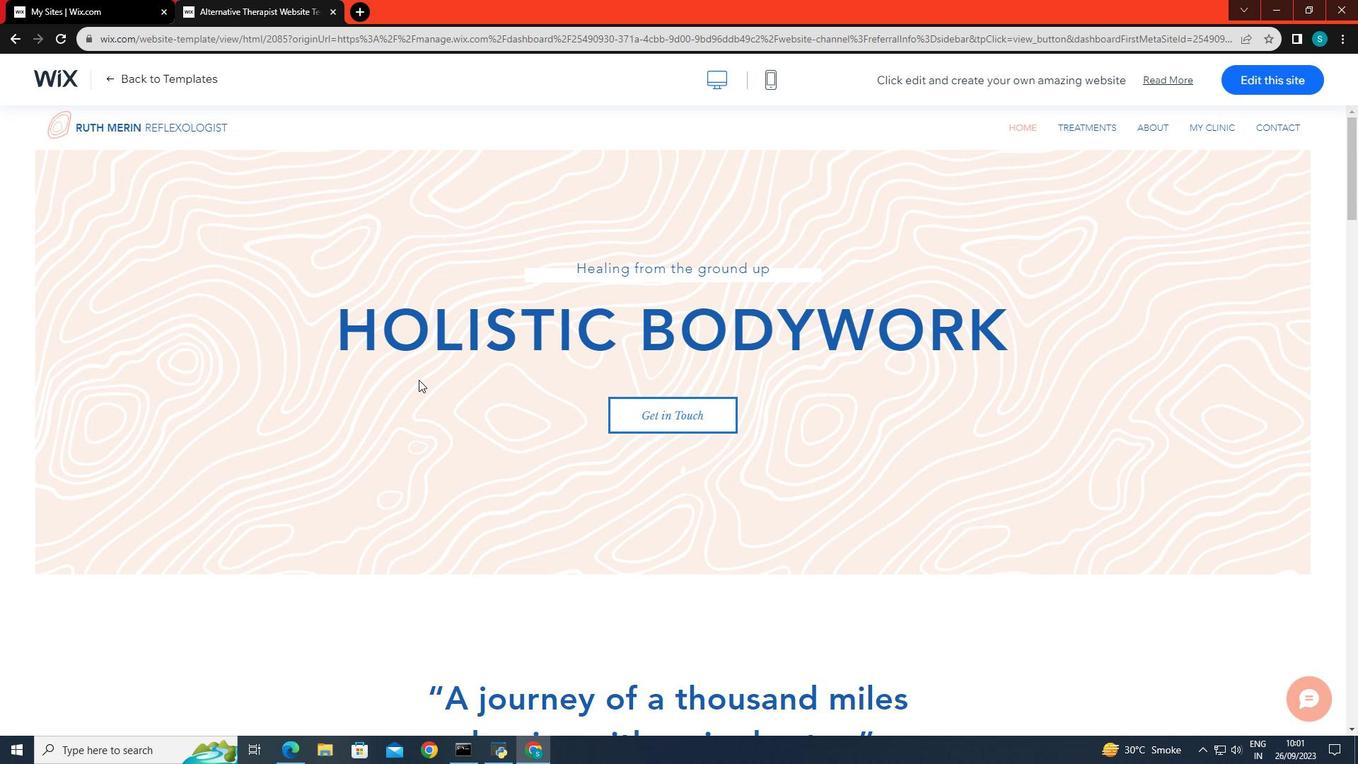
Action: Mouse scrolled (418, 380) with delta (0, 0)
Screenshot: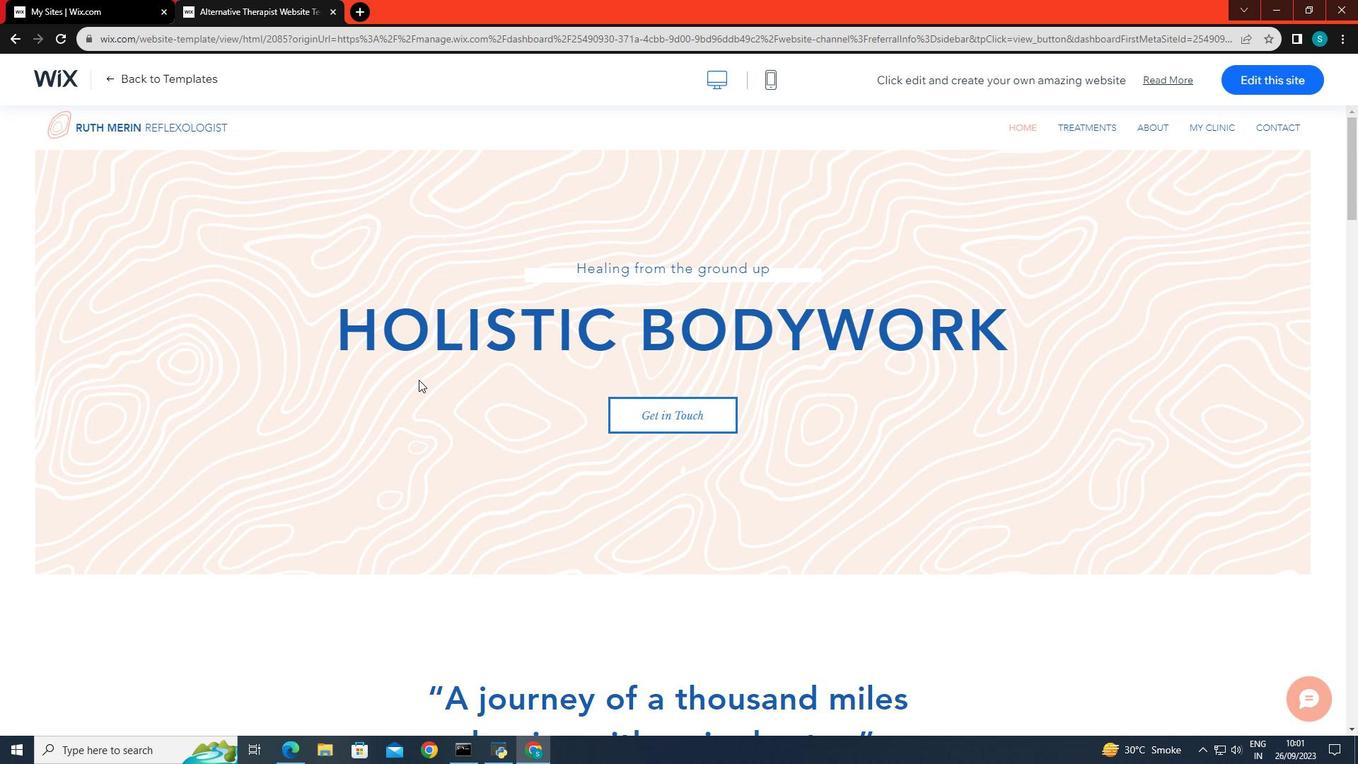 
Action: Mouse scrolled (418, 380) with delta (0, 0)
Screenshot: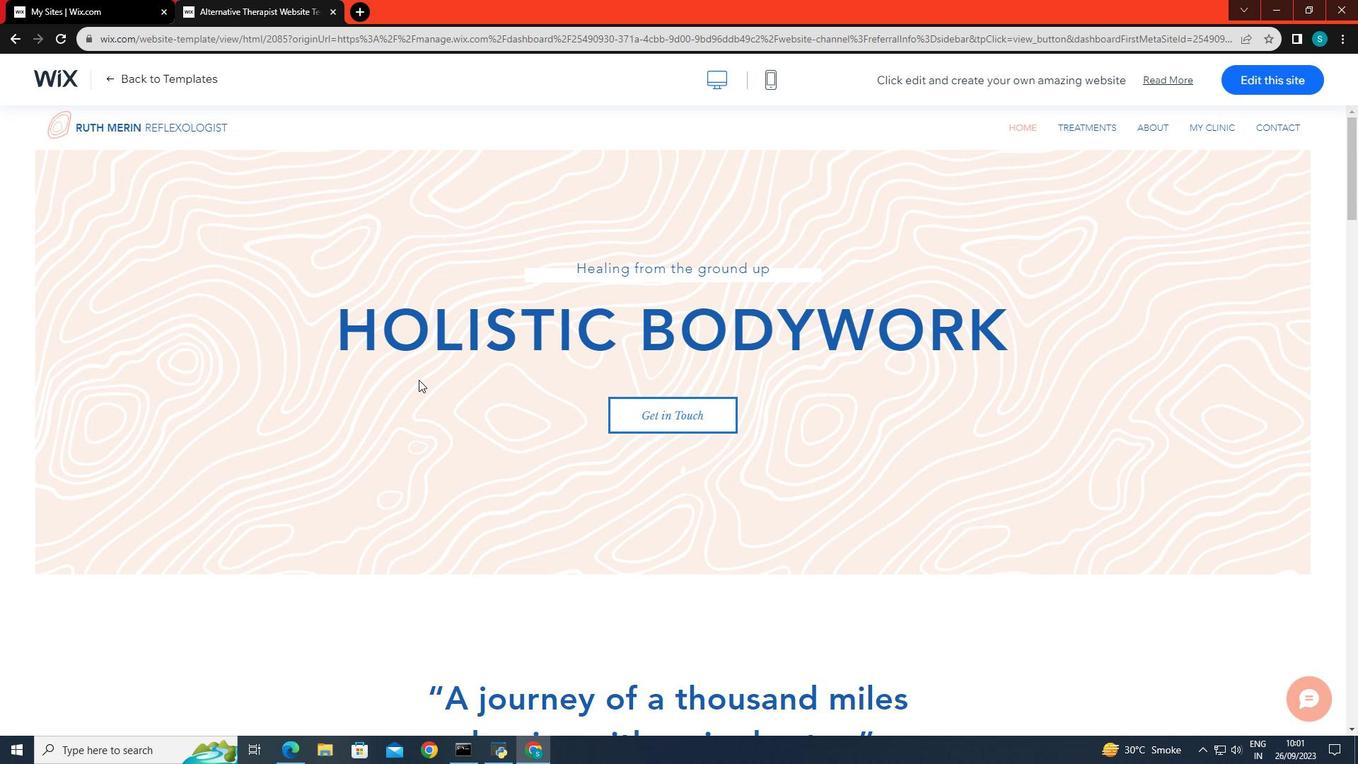 
Action: Mouse scrolled (418, 380) with delta (0, 0)
Screenshot: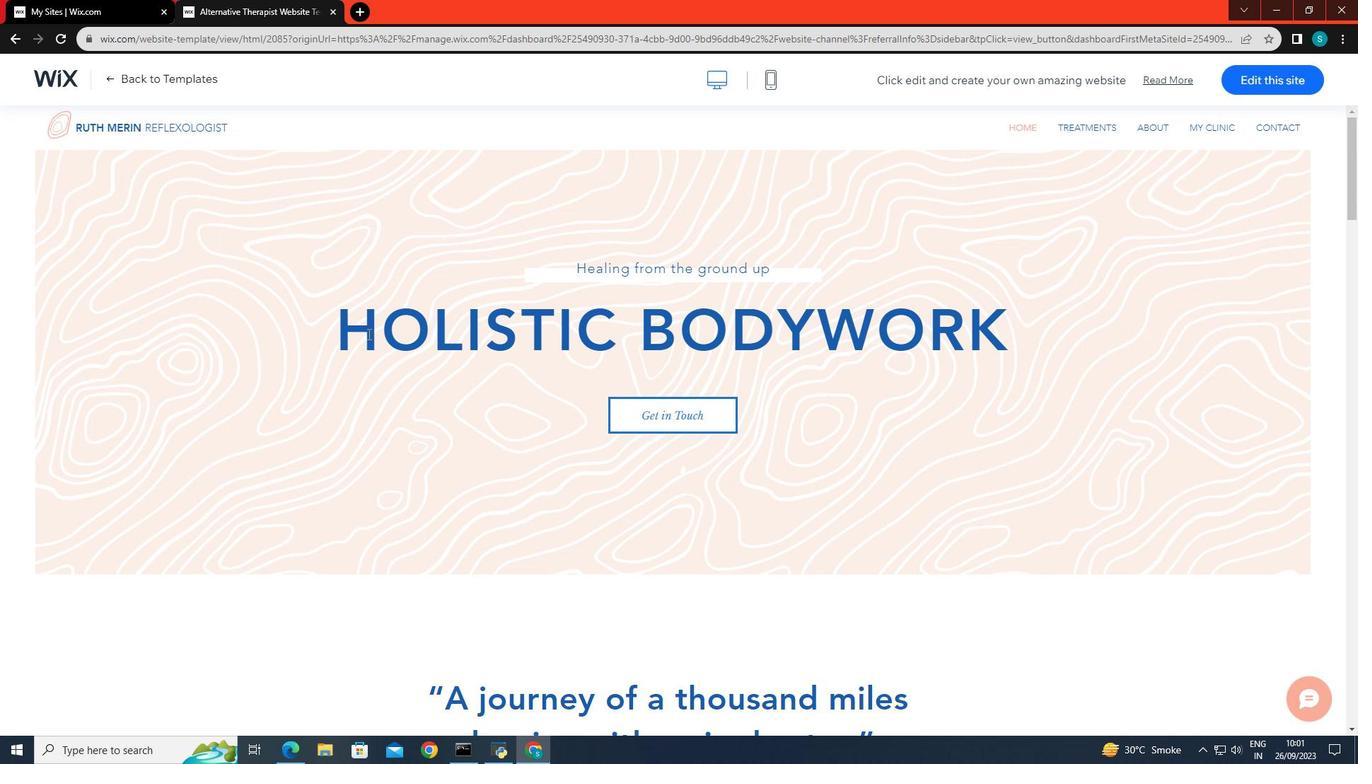 
Action: Mouse scrolled (418, 380) with delta (0, 0)
Screenshot: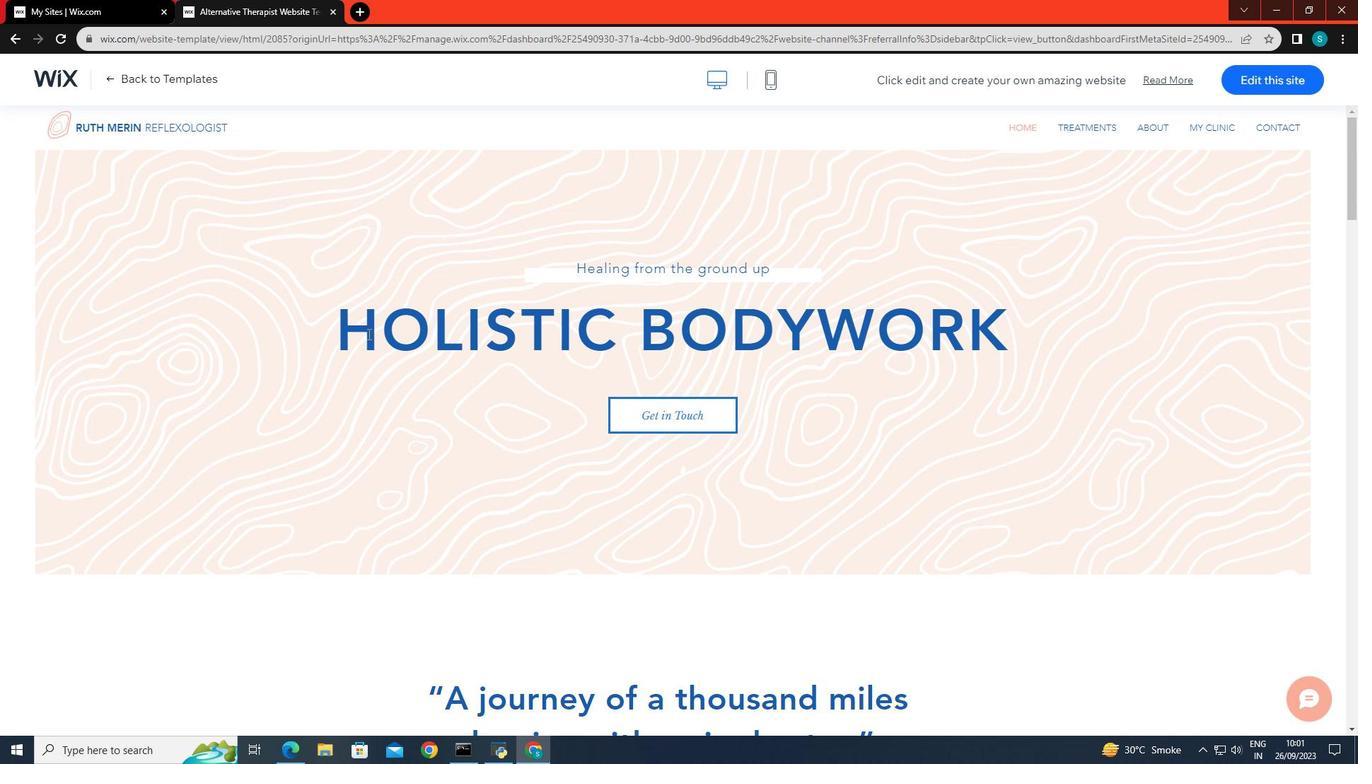 
Action: Mouse scrolled (418, 380) with delta (0, 0)
Screenshot: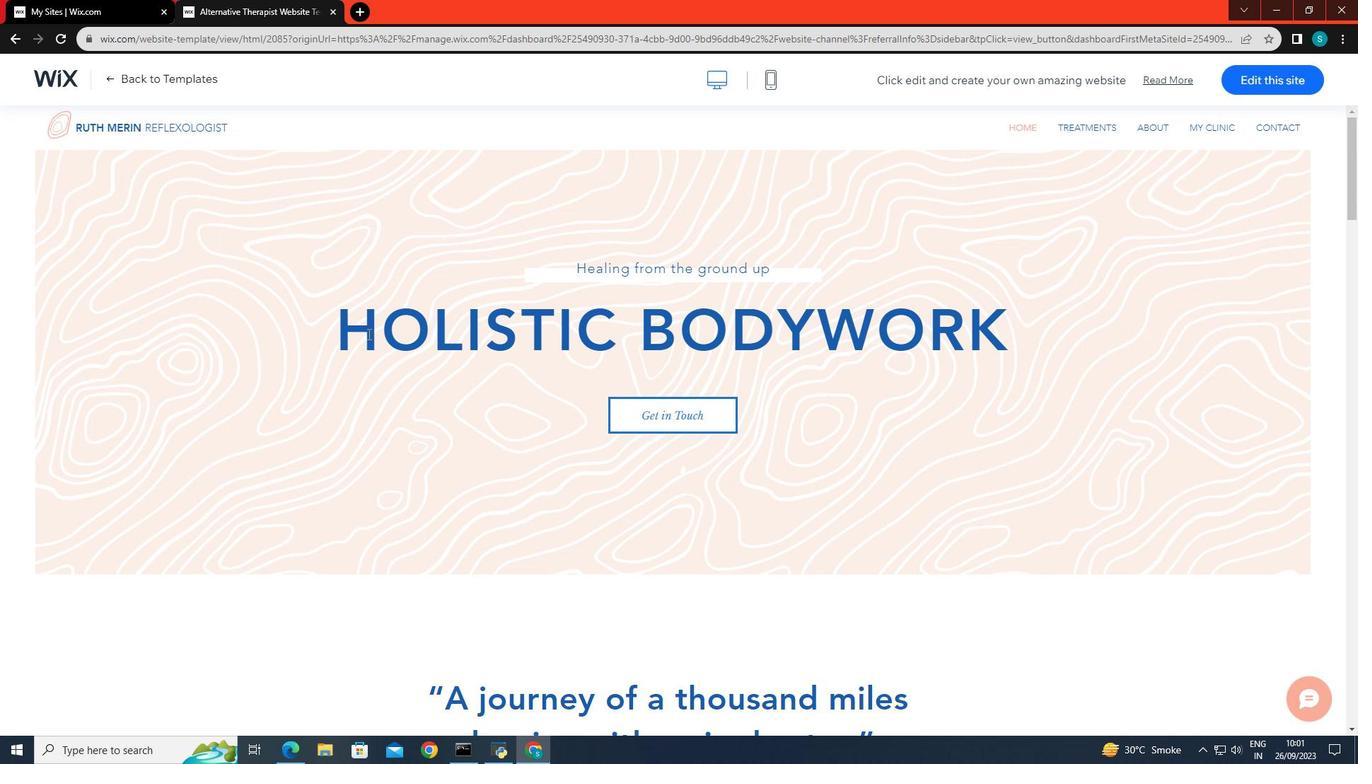 
Action: Mouse scrolled (418, 380) with delta (0, 0)
Screenshot: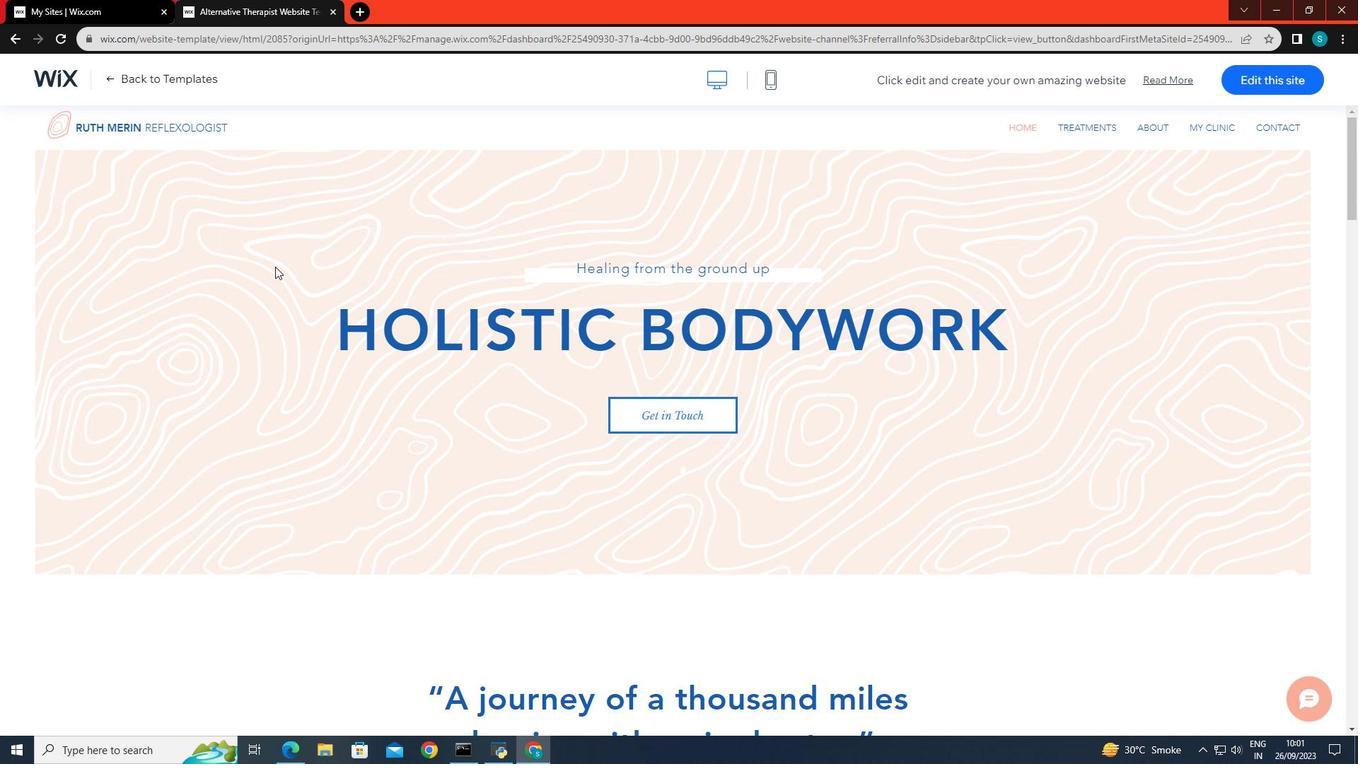 
Action: Mouse scrolled (418, 380) with delta (0, 0)
Screenshot: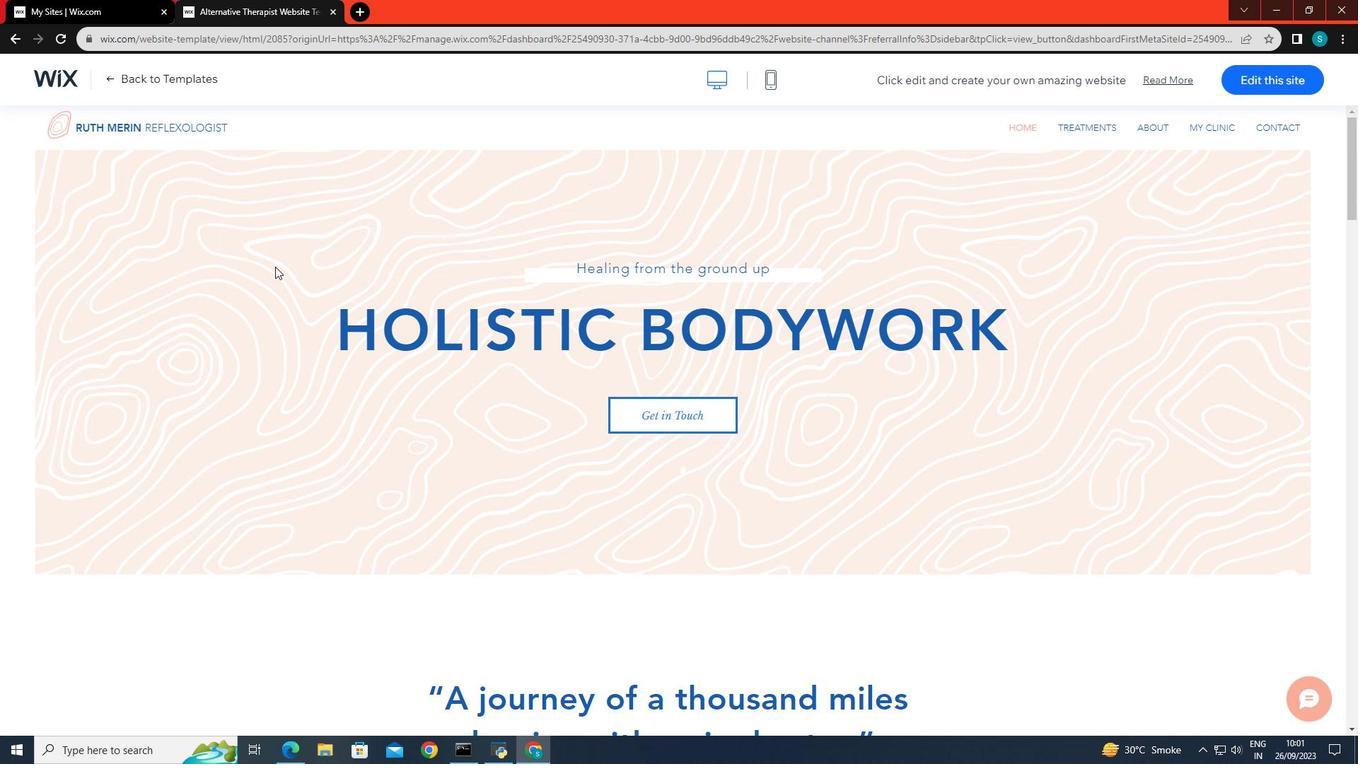 
Action: Mouse scrolled (418, 380) with delta (0, 0)
Screenshot: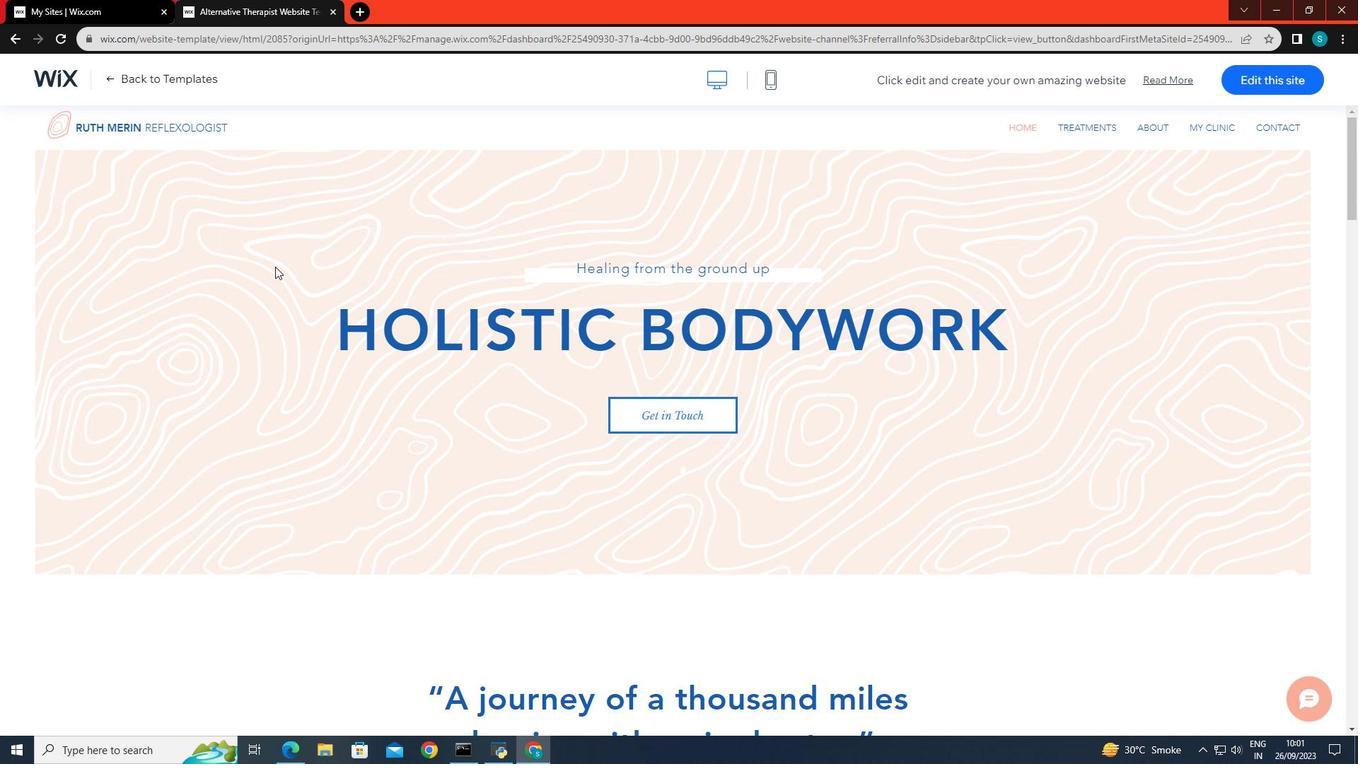 
Action: Mouse scrolled (418, 380) with delta (0, 0)
Screenshot: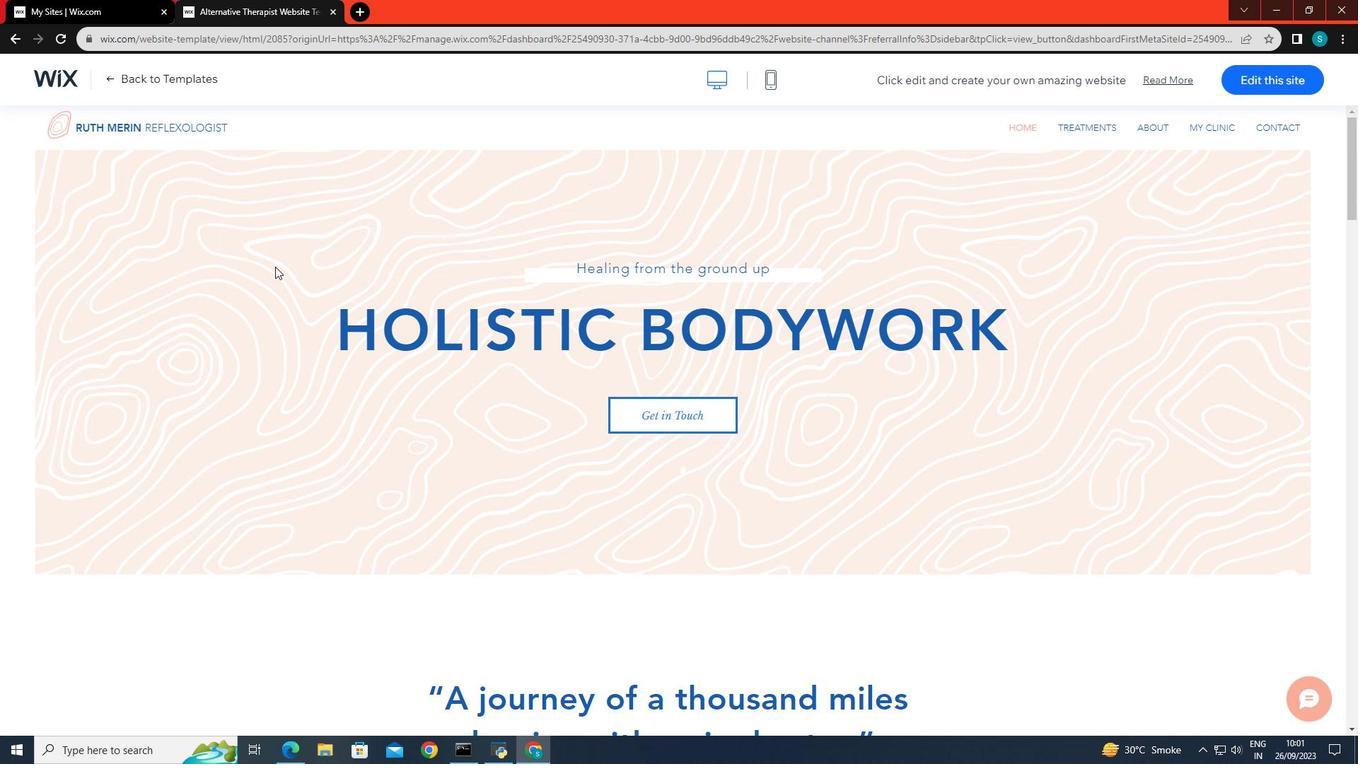 
Action: Mouse scrolled (418, 380) with delta (0, 0)
Screenshot: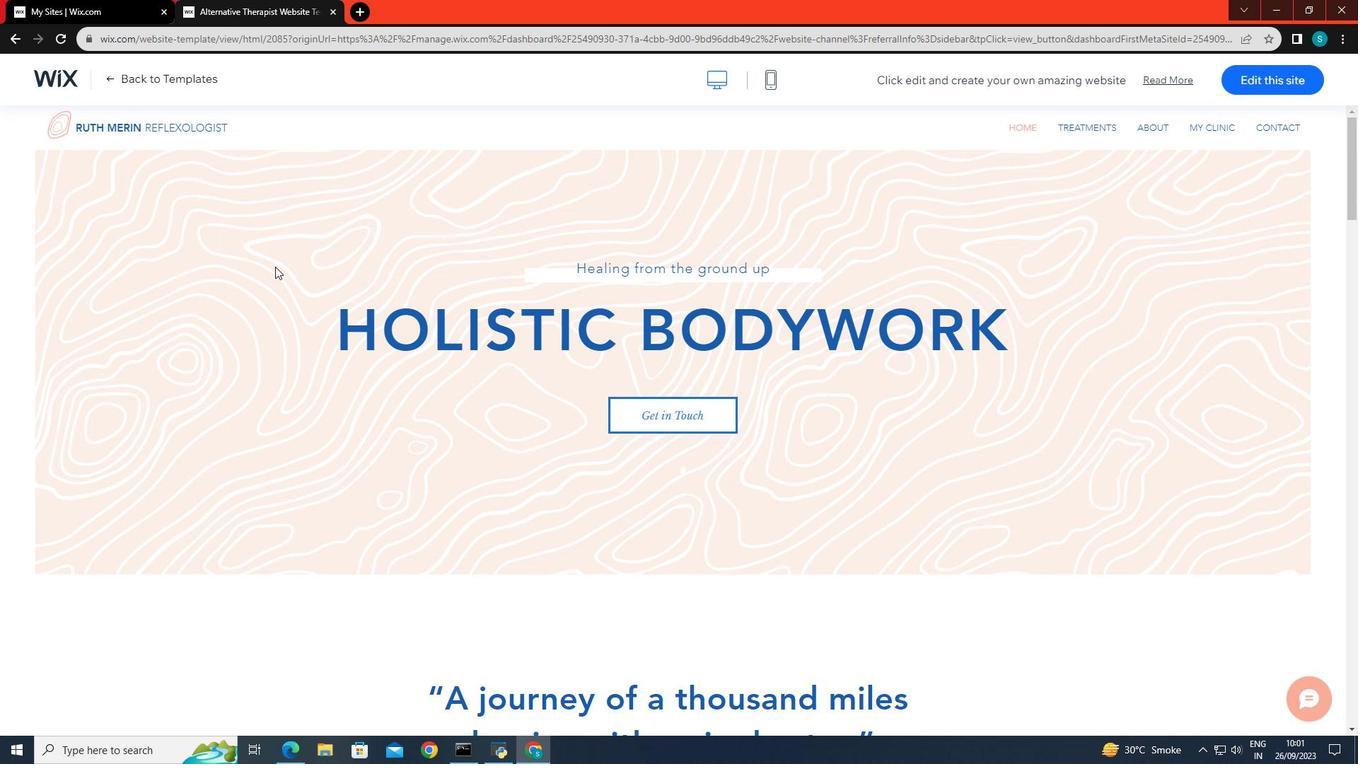
Action: Mouse moved to (1080, 128)
Screenshot: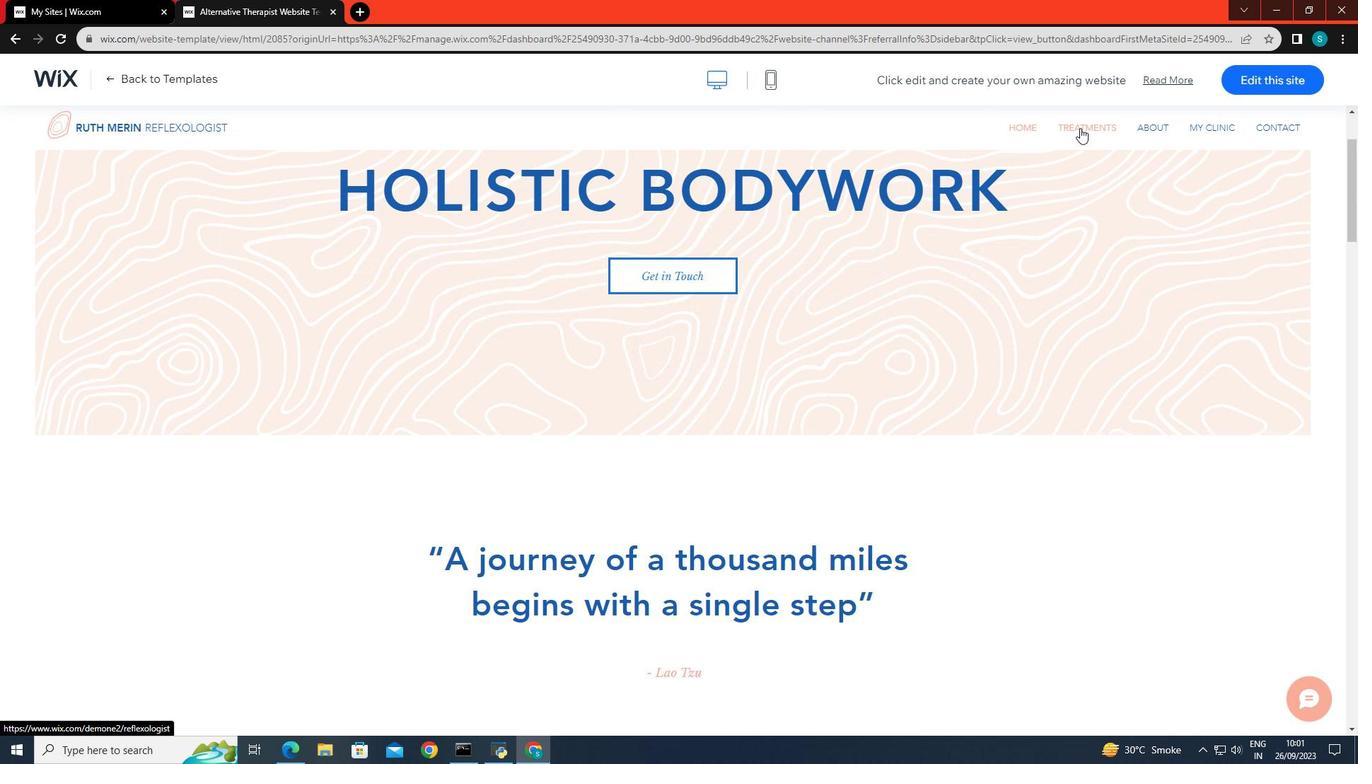 
Action: Mouse pressed left at (1080, 128)
Screenshot: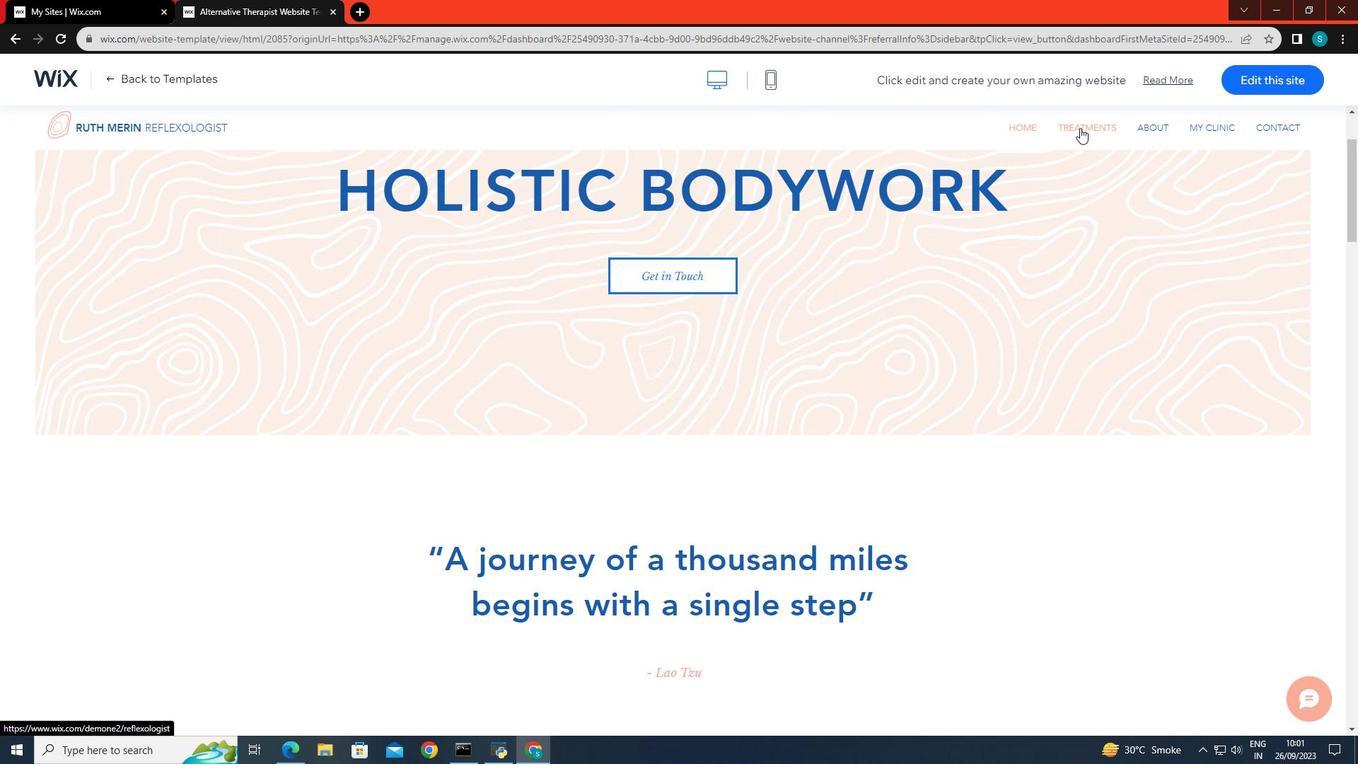 
Action: Mouse moved to (1163, 127)
Screenshot: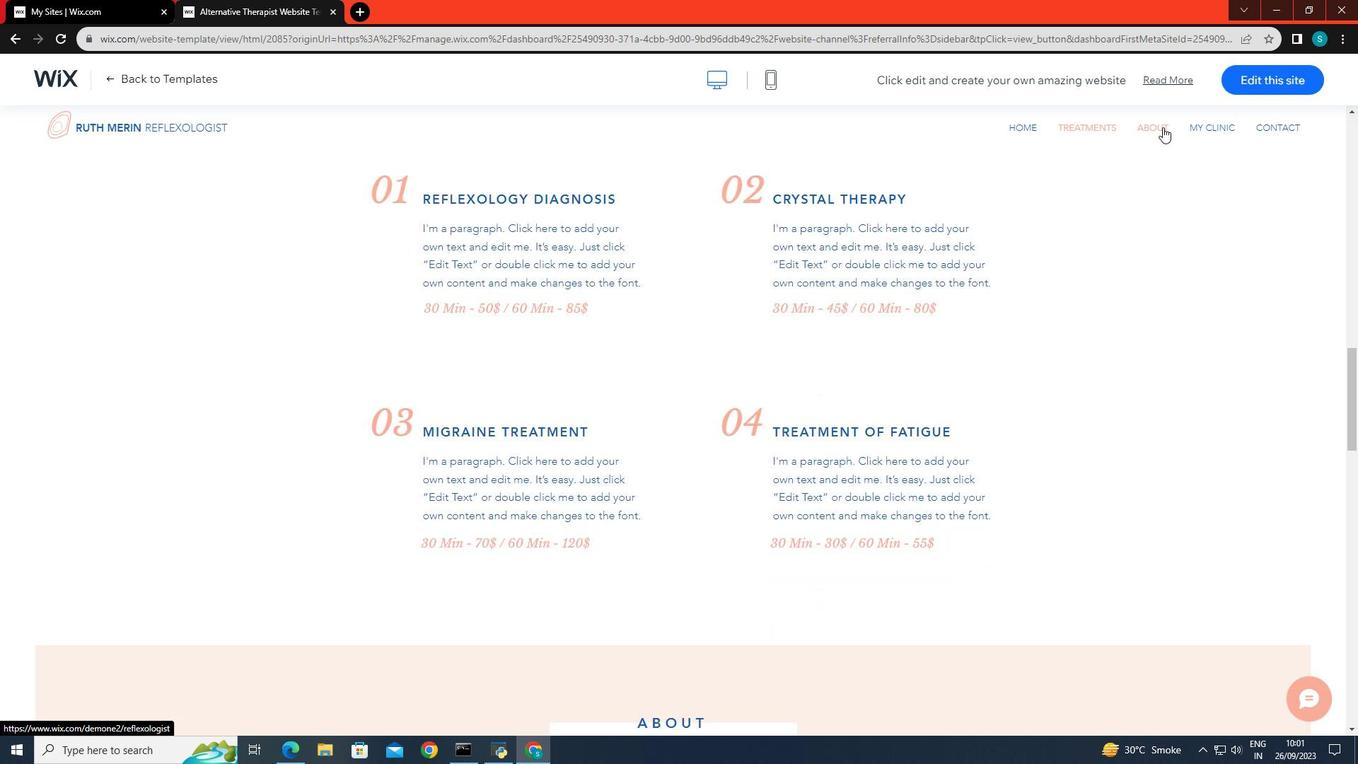 
Action: Mouse pressed left at (1163, 127)
Screenshot: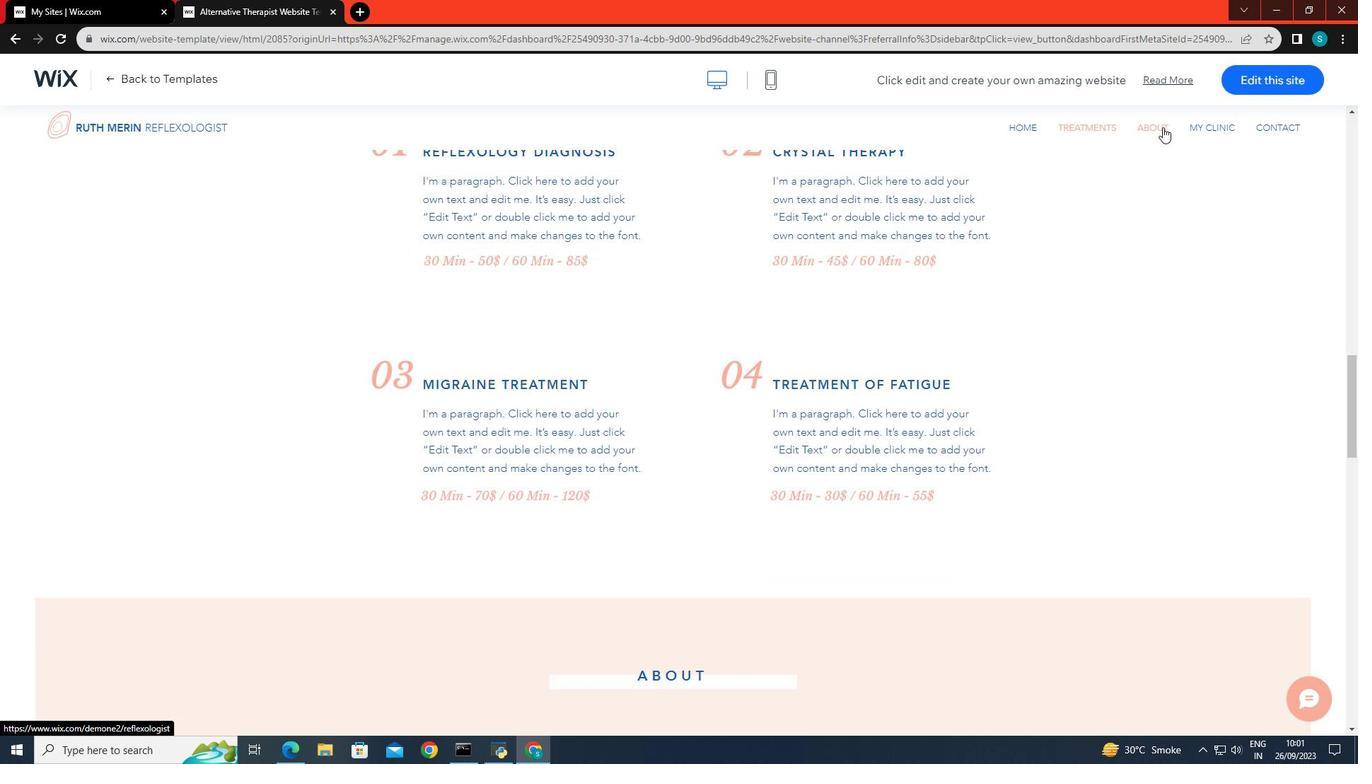 
Action: Mouse moved to (1198, 125)
Screenshot: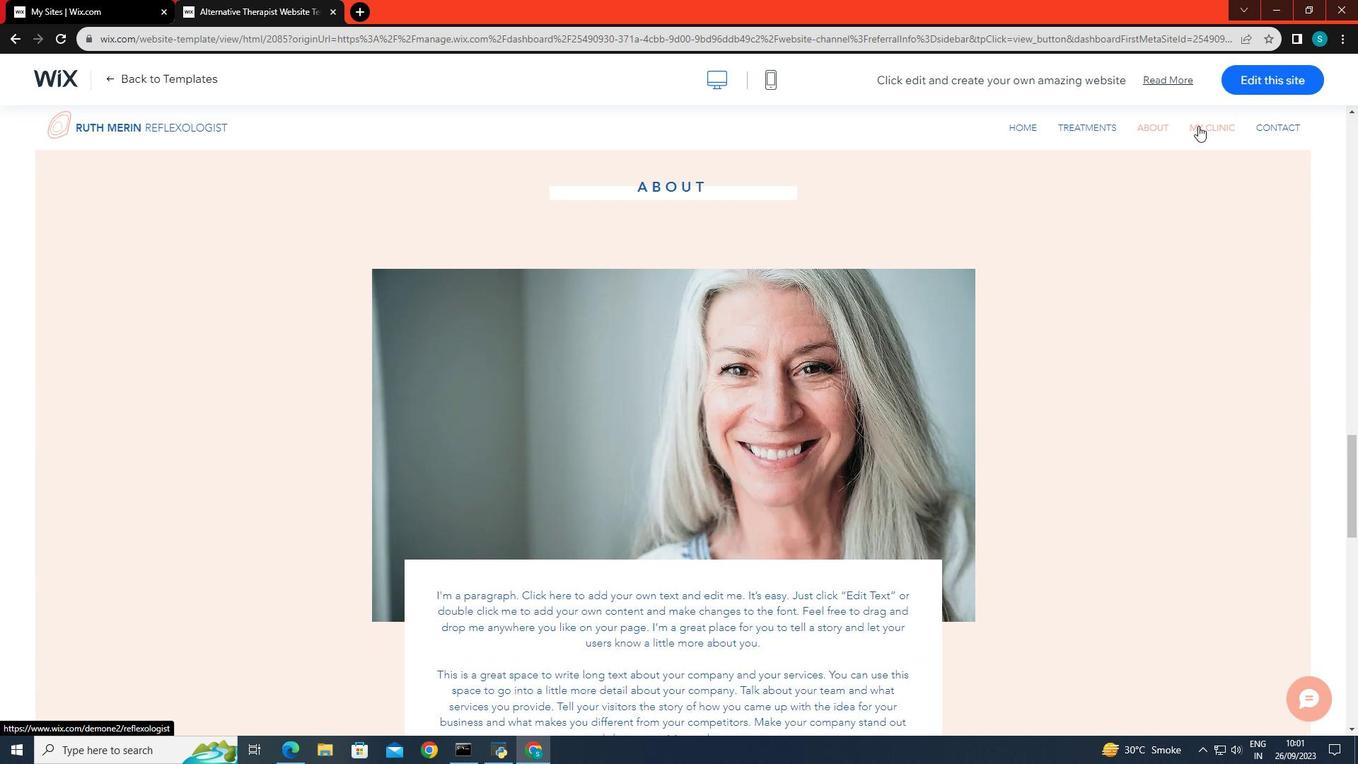 
Action: Mouse pressed left at (1198, 125)
Screenshot: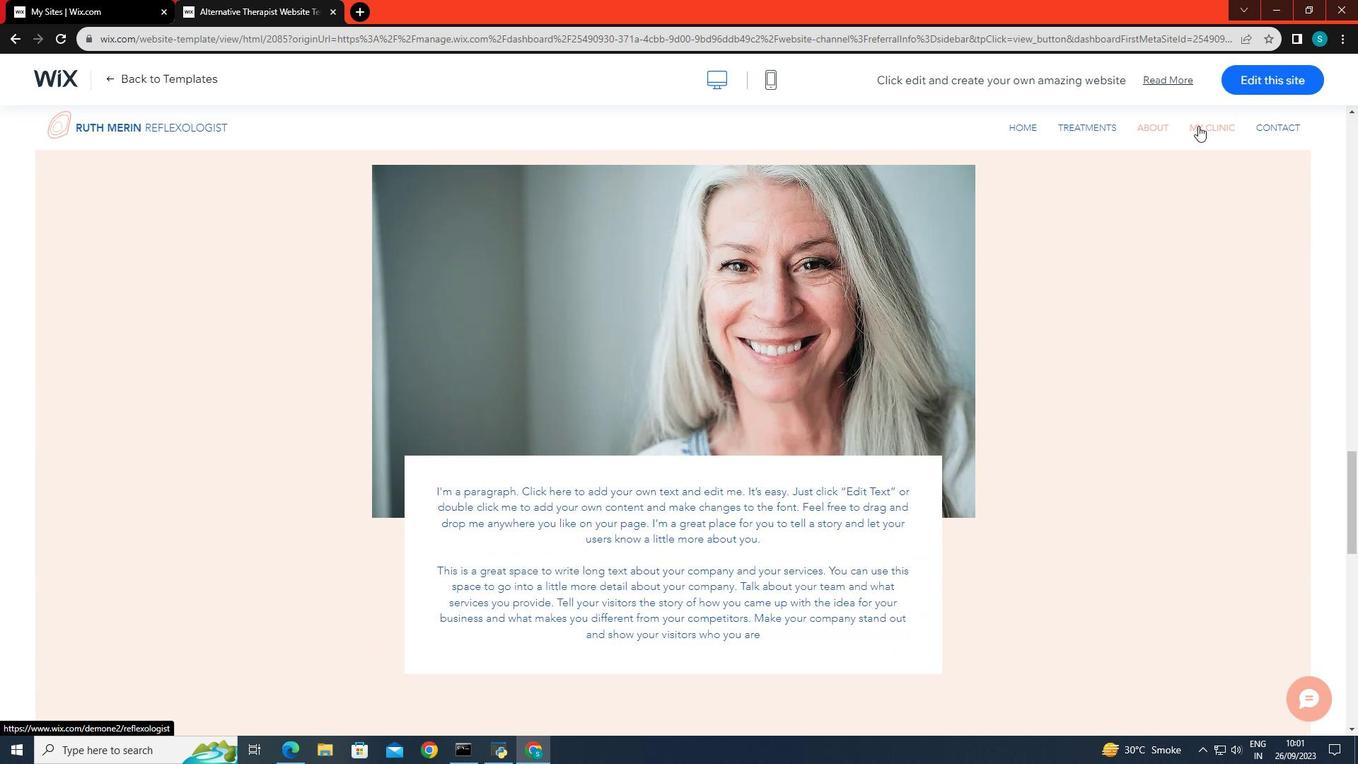 
Action: Mouse moved to (1257, 128)
Screenshot: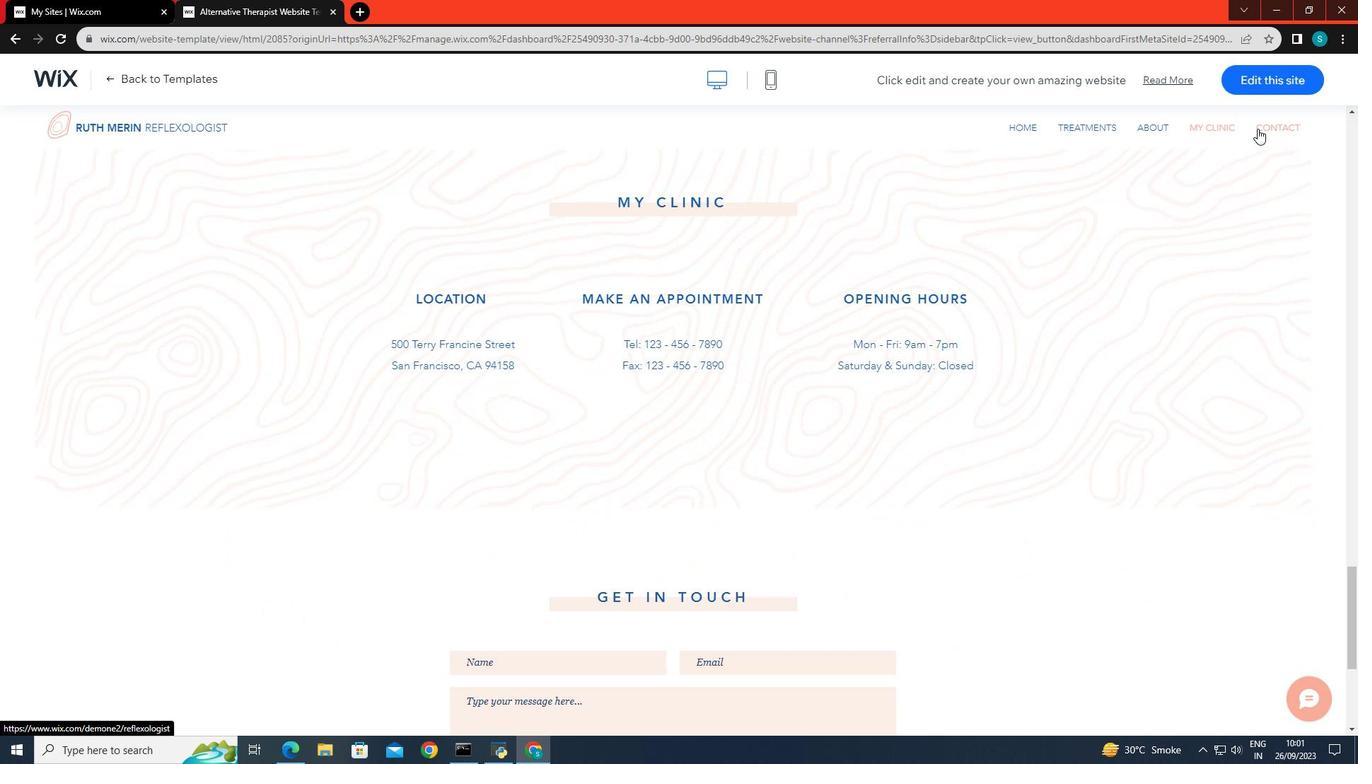 
Action: Mouse pressed left at (1257, 128)
Screenshot: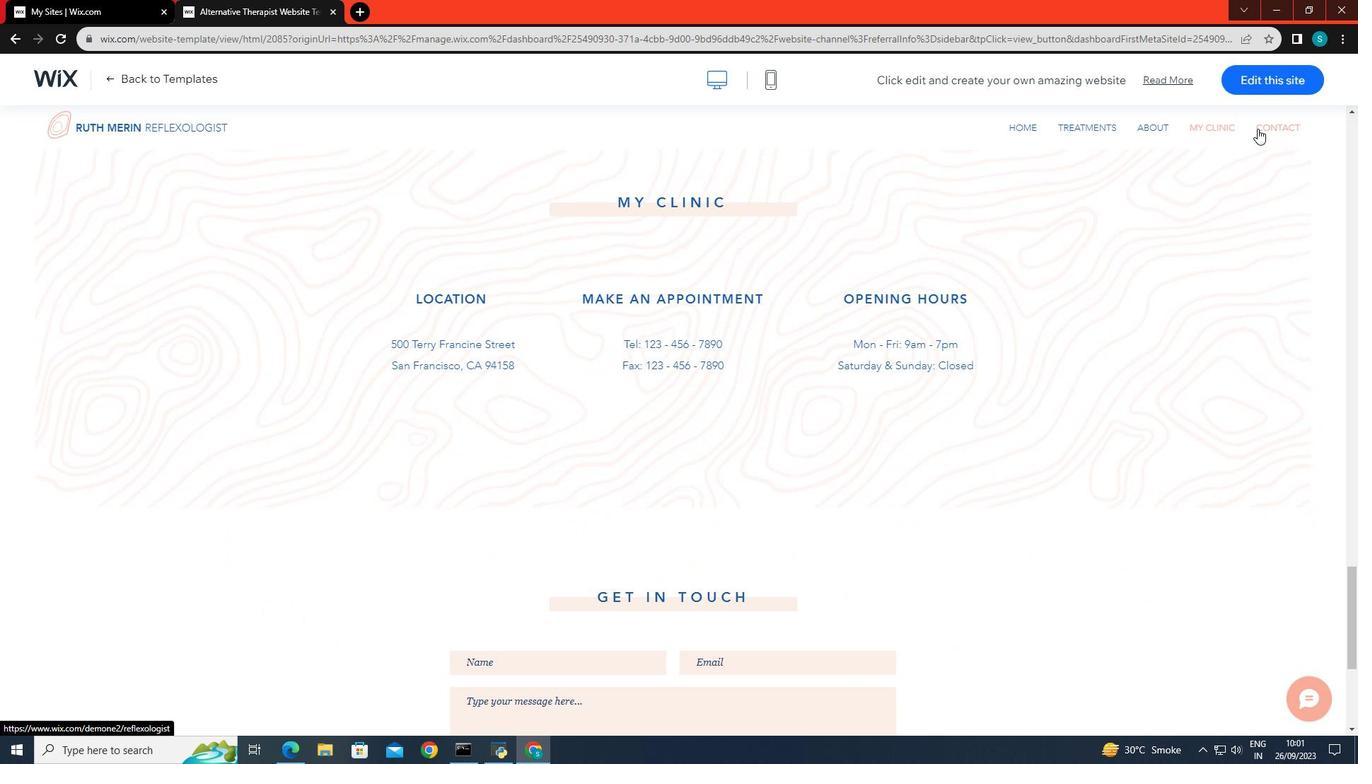 
Action: Mouse moved to (326, 204)
Screenshot: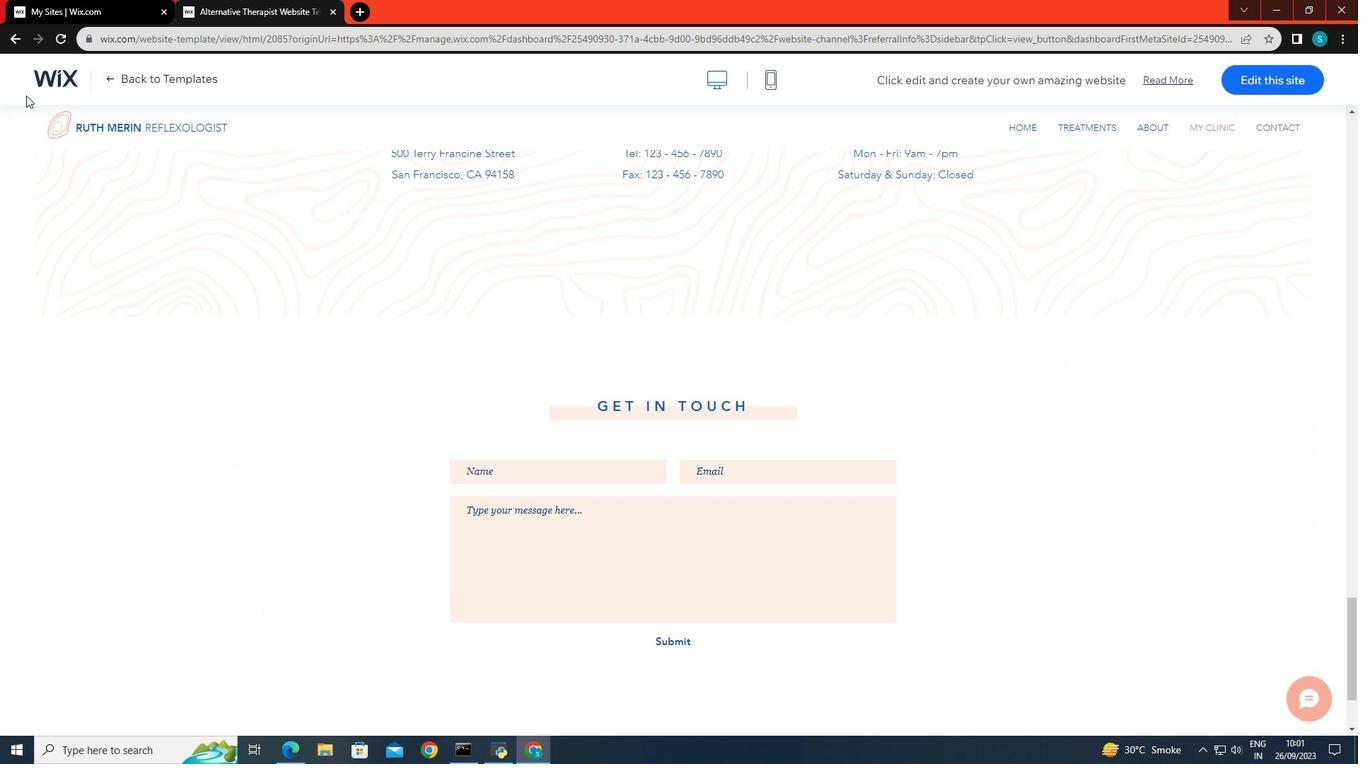 
Action: Mouse scrolled (326, 205) with delta (0, 0)
Screenshot: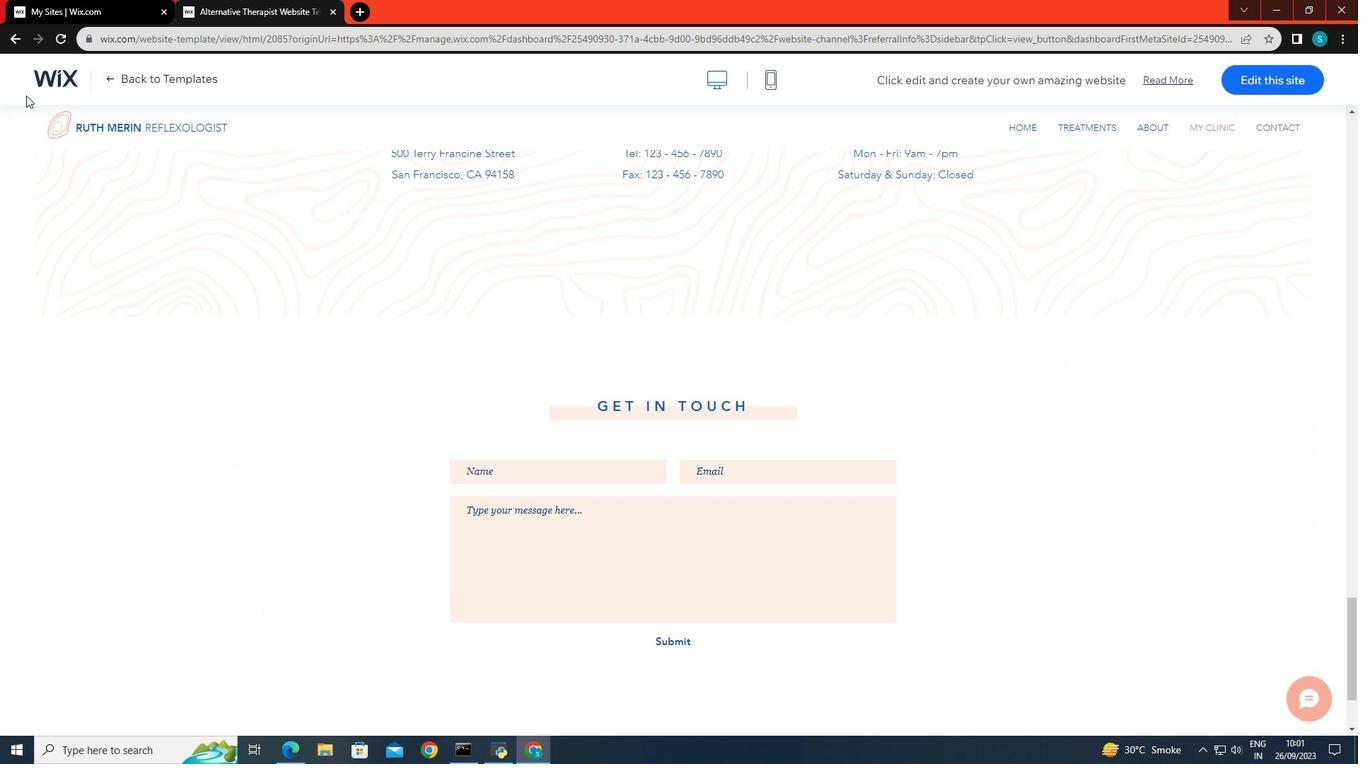 
Action: Mouse moved to (272, 198)
Screenshot: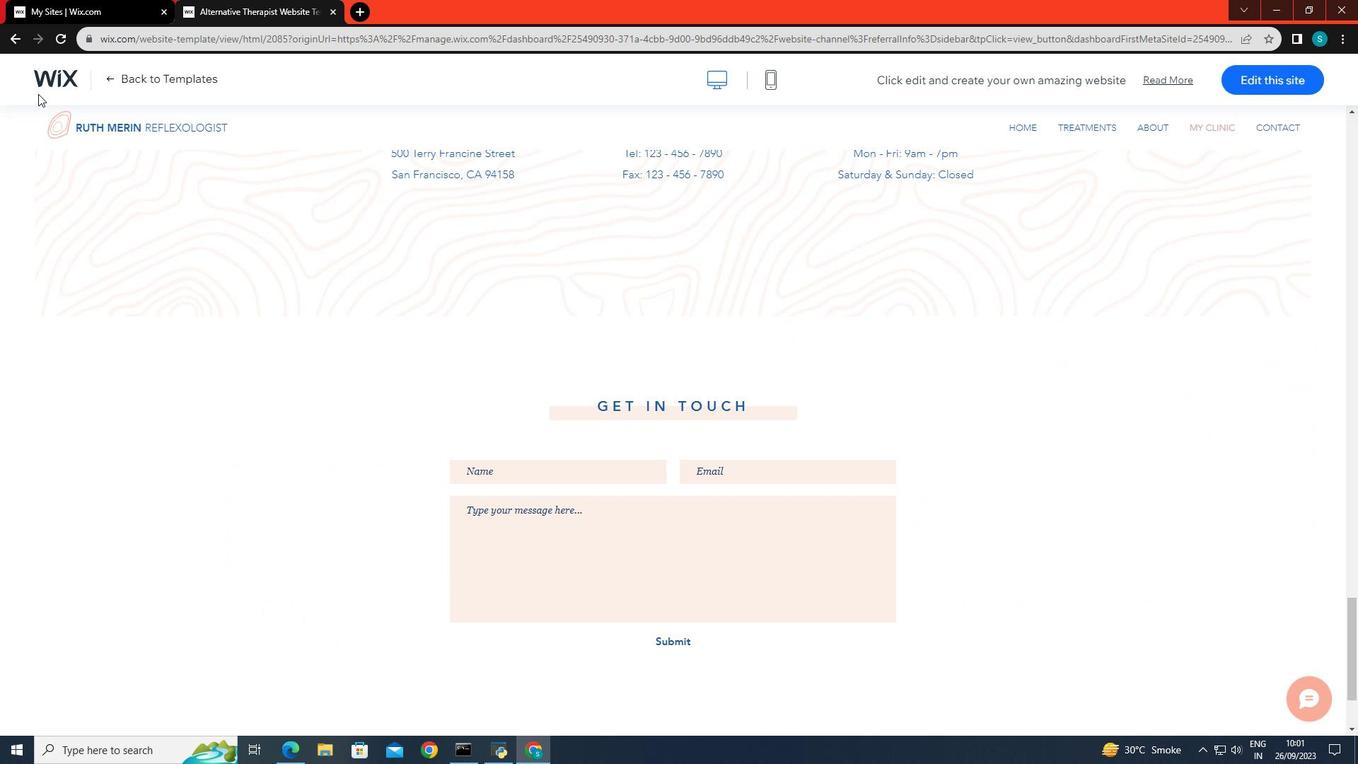 
Action: Mouse scrolled (272, 198) with delta (0, 0)
Screenshot: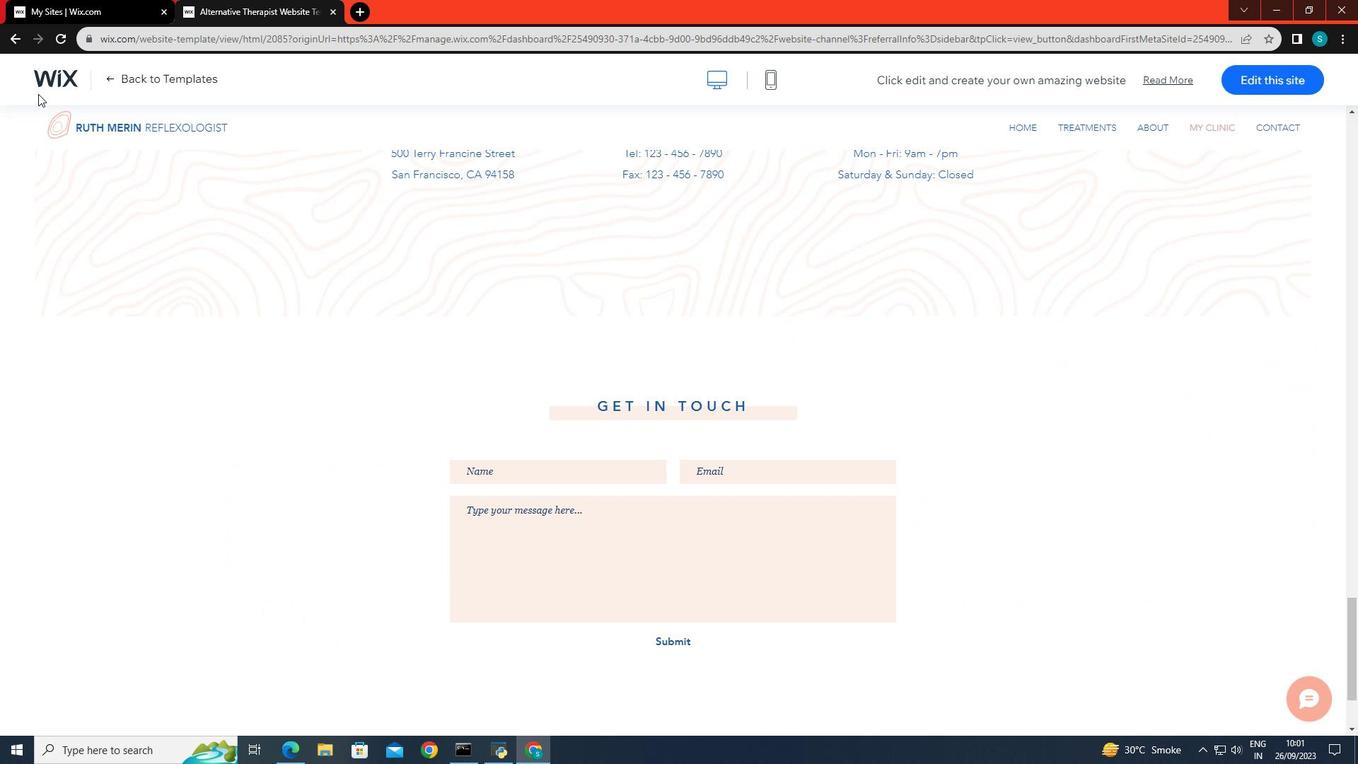 
Action: Mouse moved to (67, 163)
Screenshot: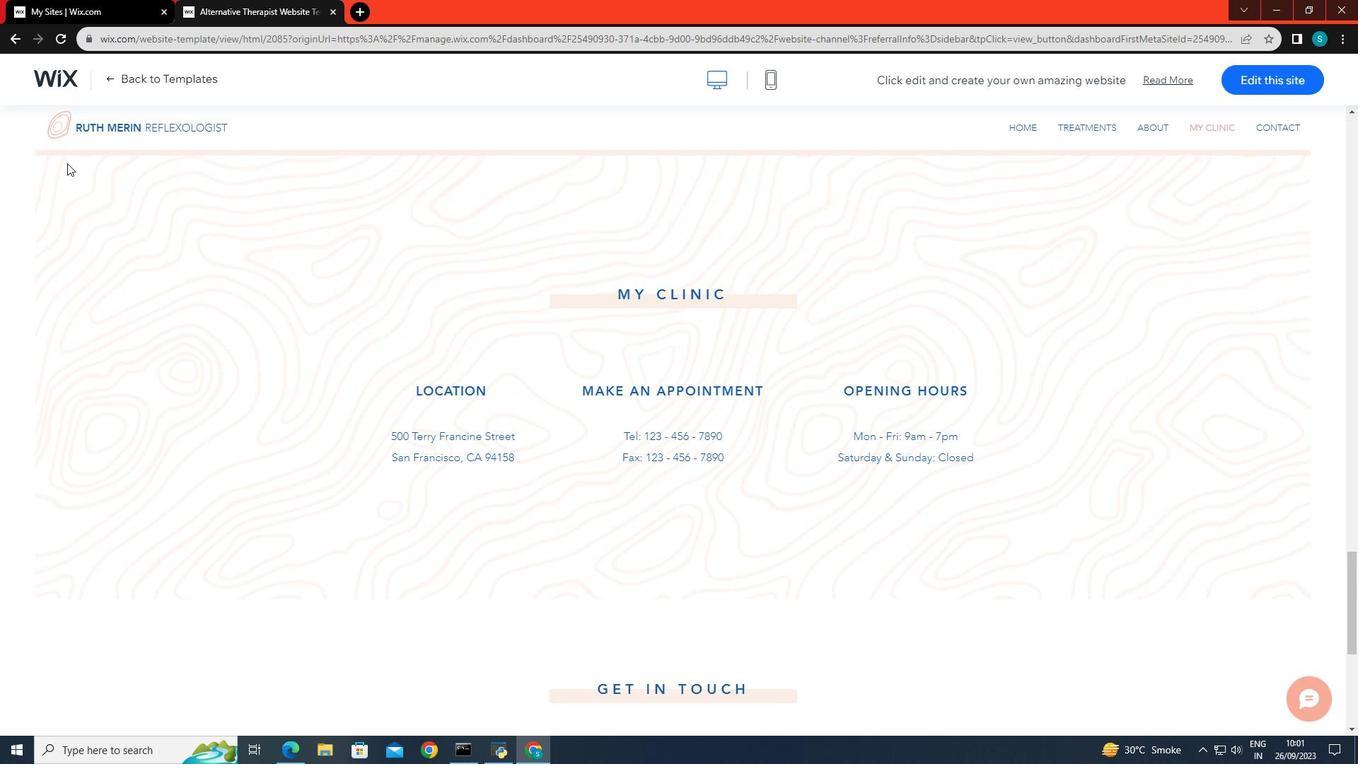 
Action: Mouse scrolled (67, 164) with delta (0, 0)
Screenshot: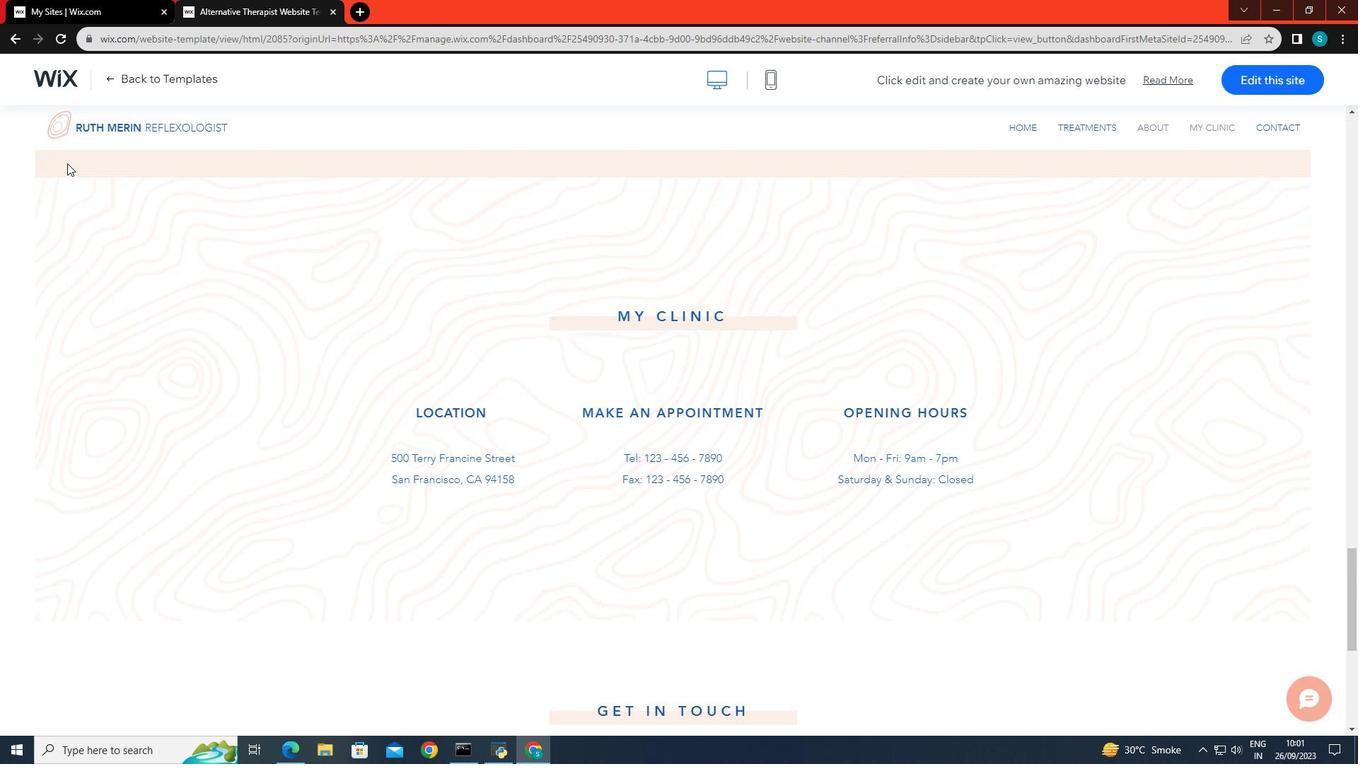 
Action: Mouse scrolled (67, 164) with delta (0, 0)
Screenshot: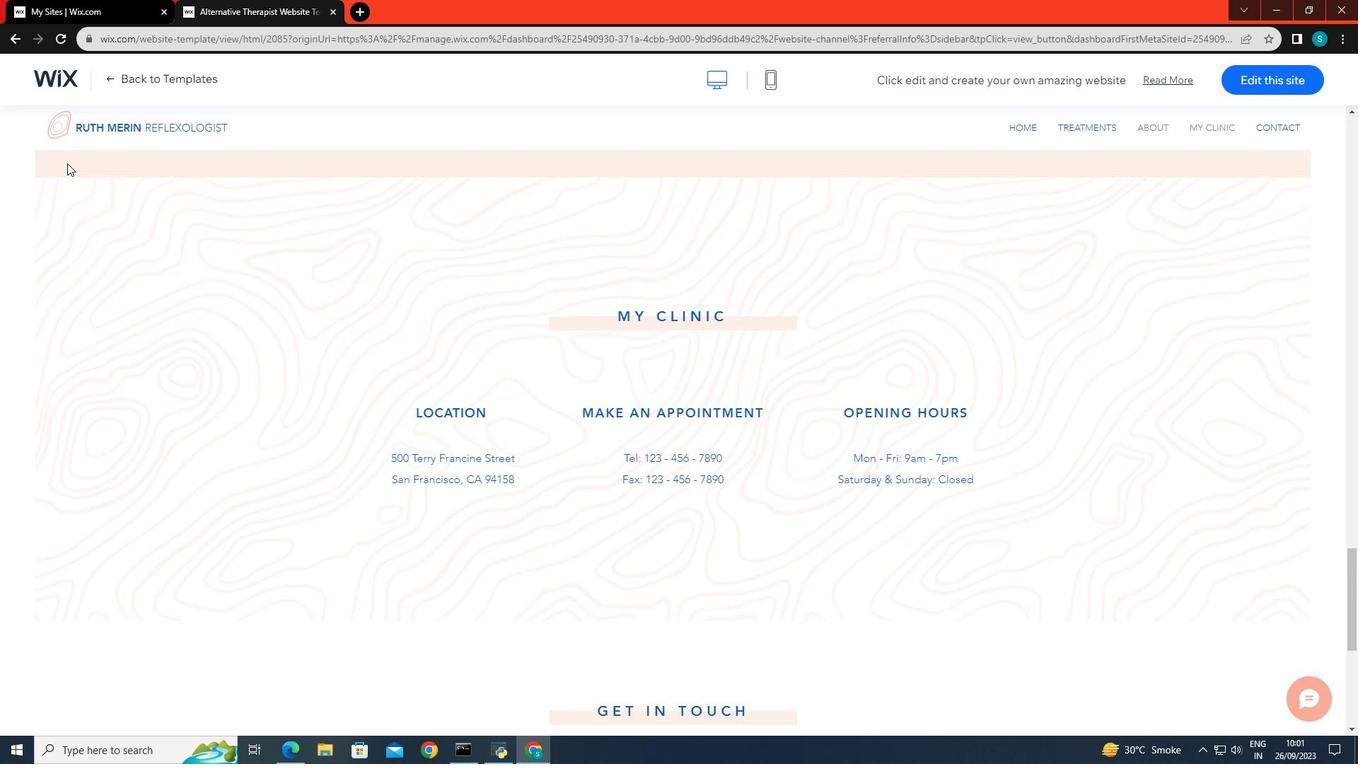 
Action: Mouse scrolled (67, 164) with delta (0, 0)
Screenshot: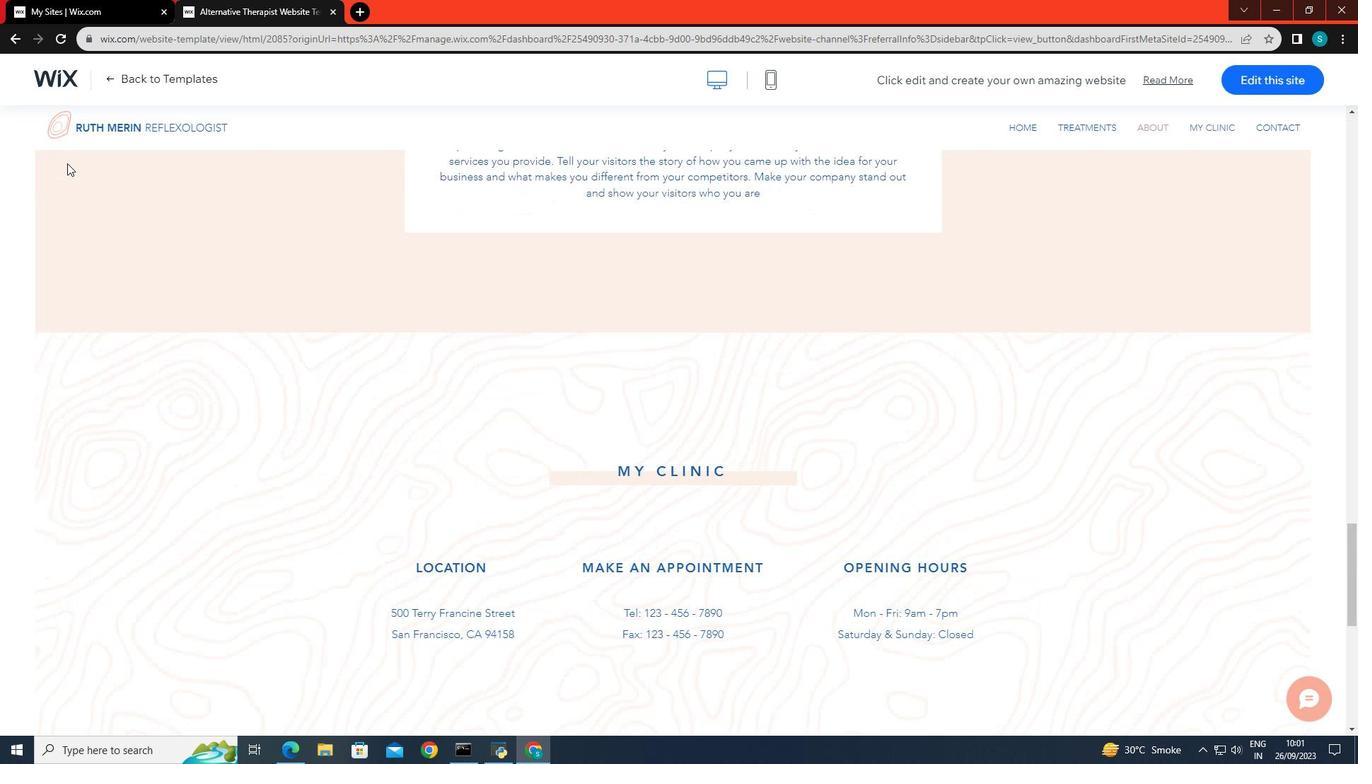 
Action: Mouse scrolled (67, 164) with delta (0, 0)
Screenshot: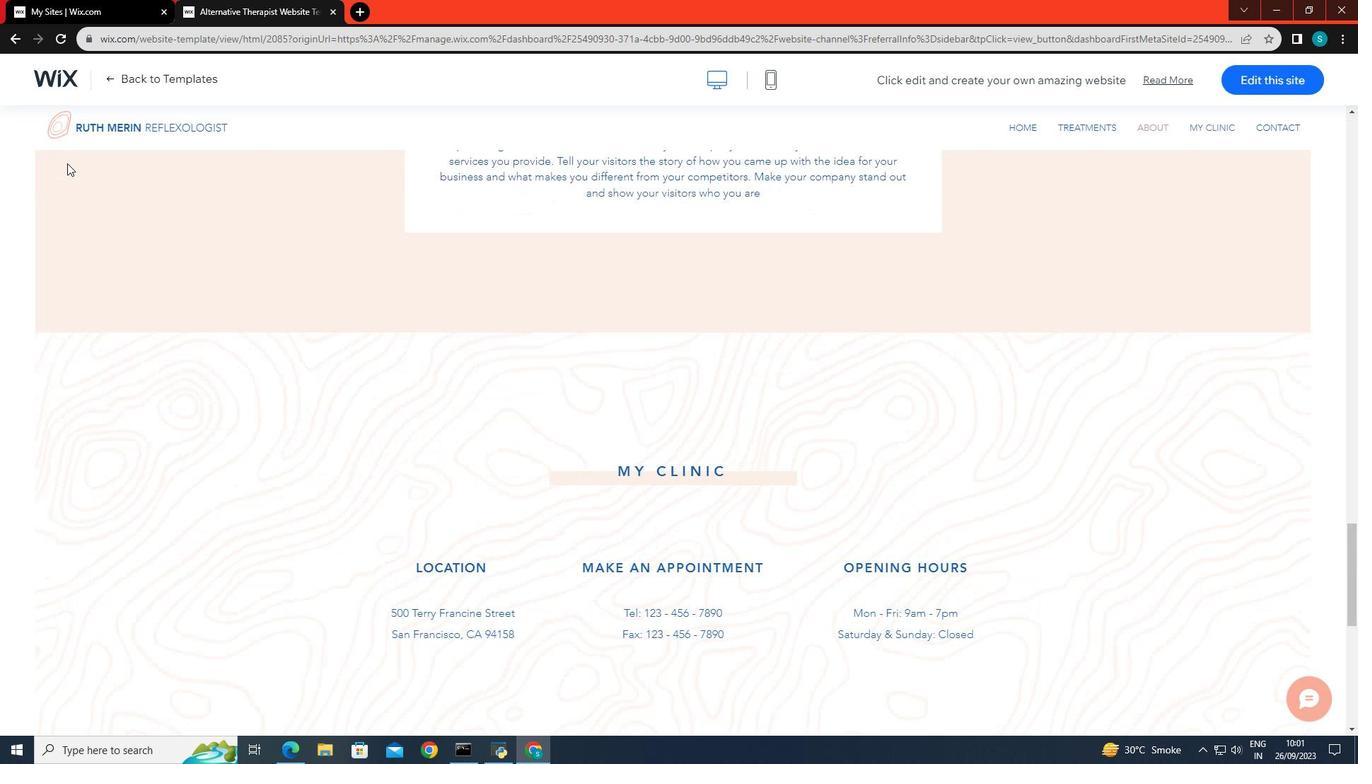 
Action: Mouse scrolled (67, 164) with delta (0, 0)
Screenshot: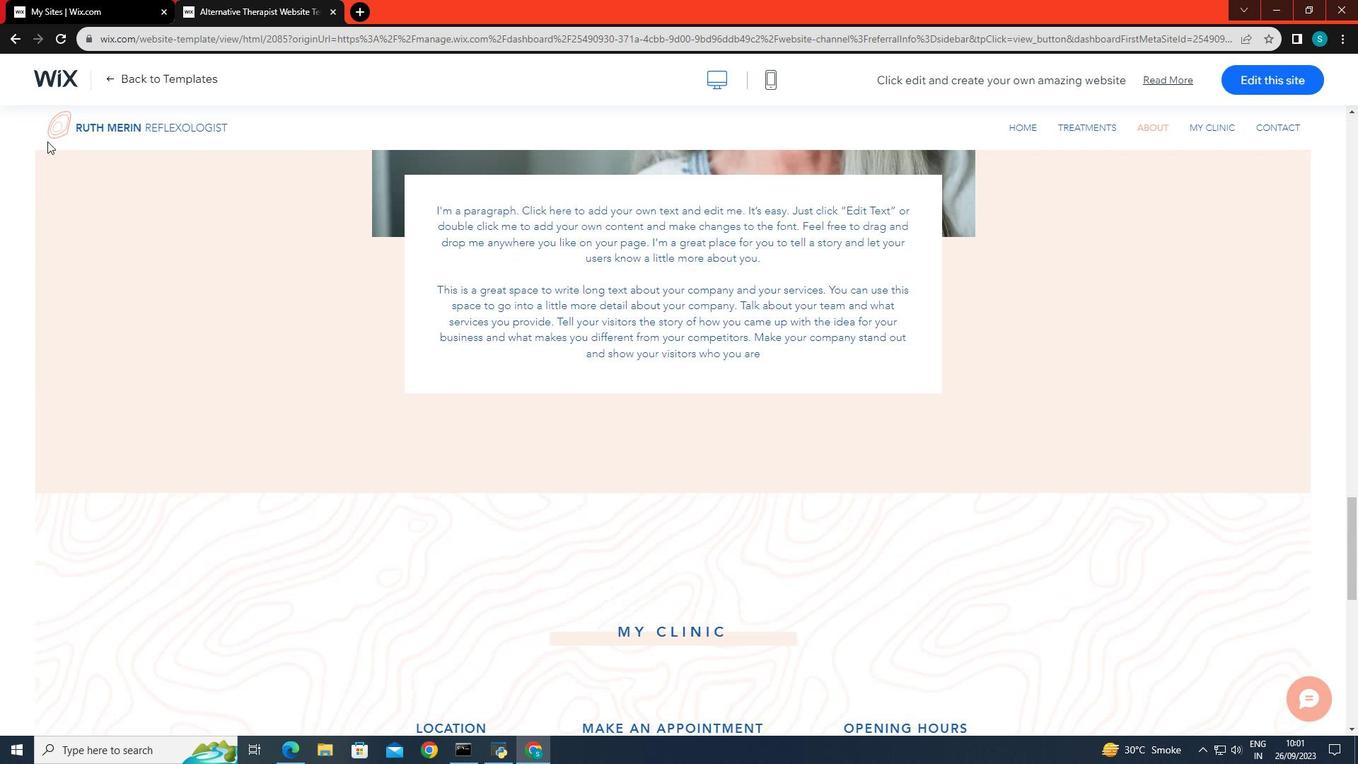 
Action: Mouse scrolled (67, 164) with delta (0, 0)
Screenshot: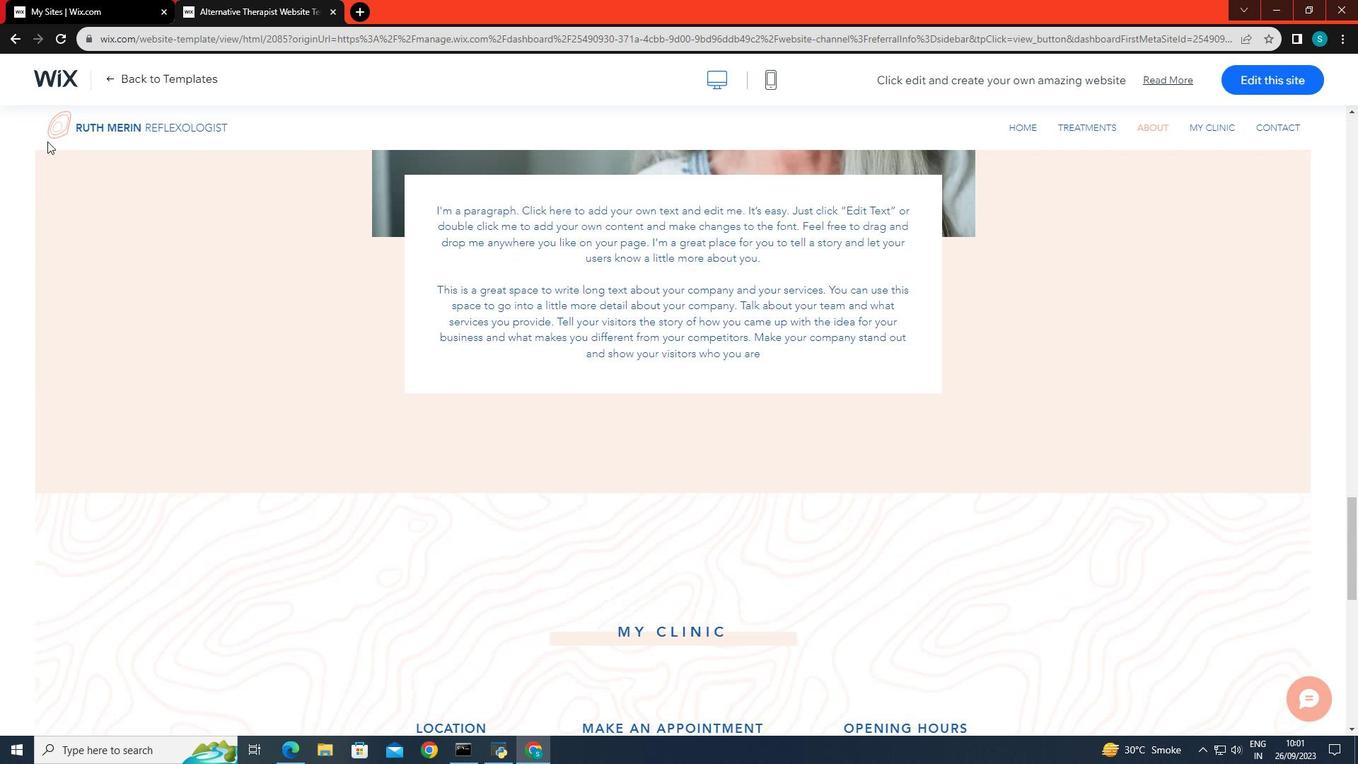 
Action: Mouse scrolled (67, 164) with delta (0, 0)
Screenshot: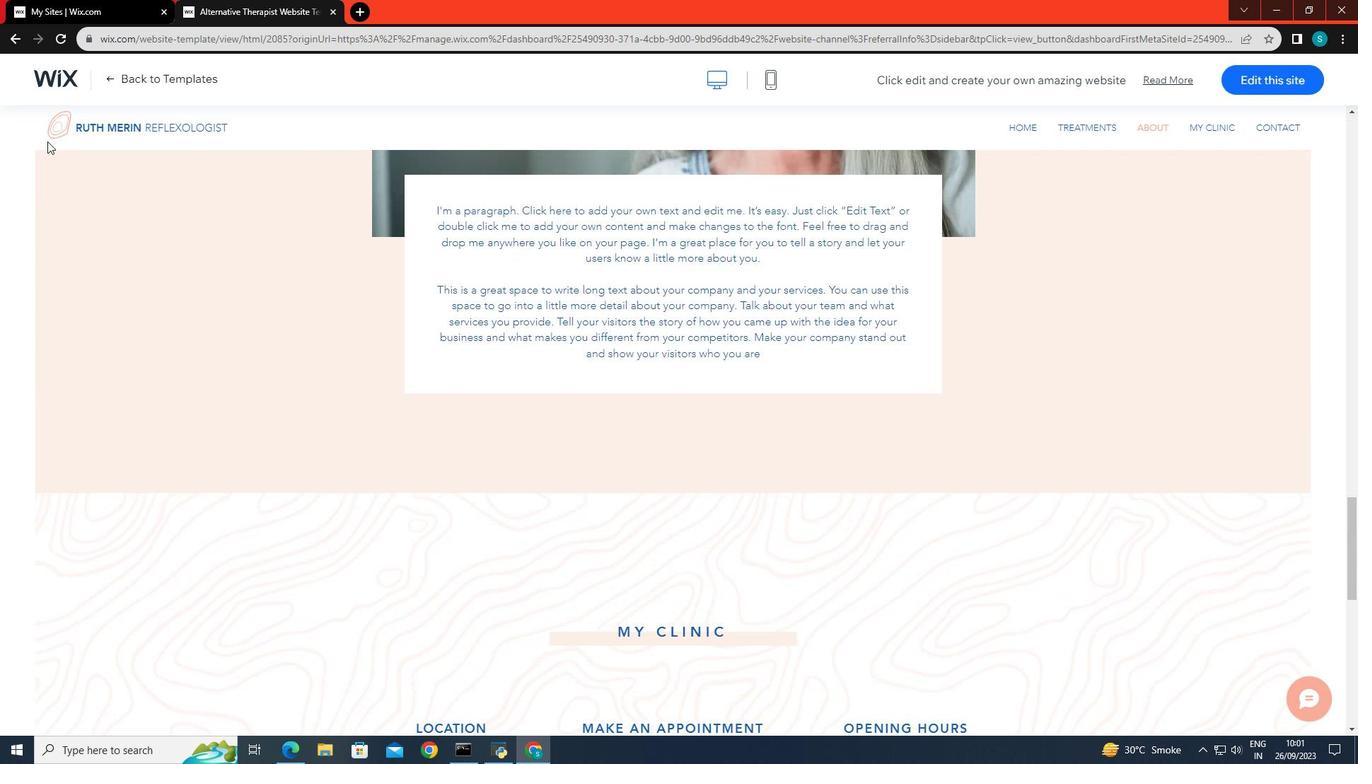 
Action: Mouse scrolled (67, 164) with delta (0, 0)
Screenshot: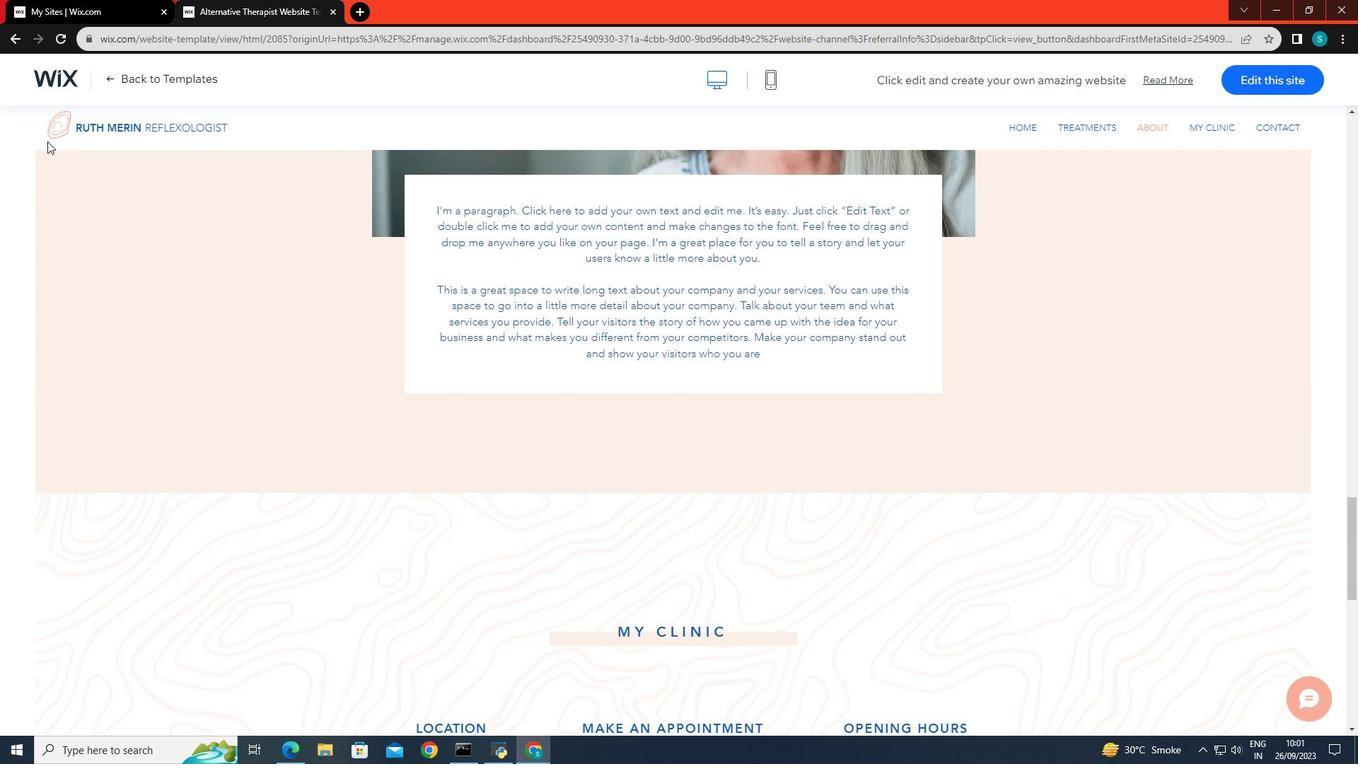 
Action: Mouse moved to (60, 159)
Screenshot: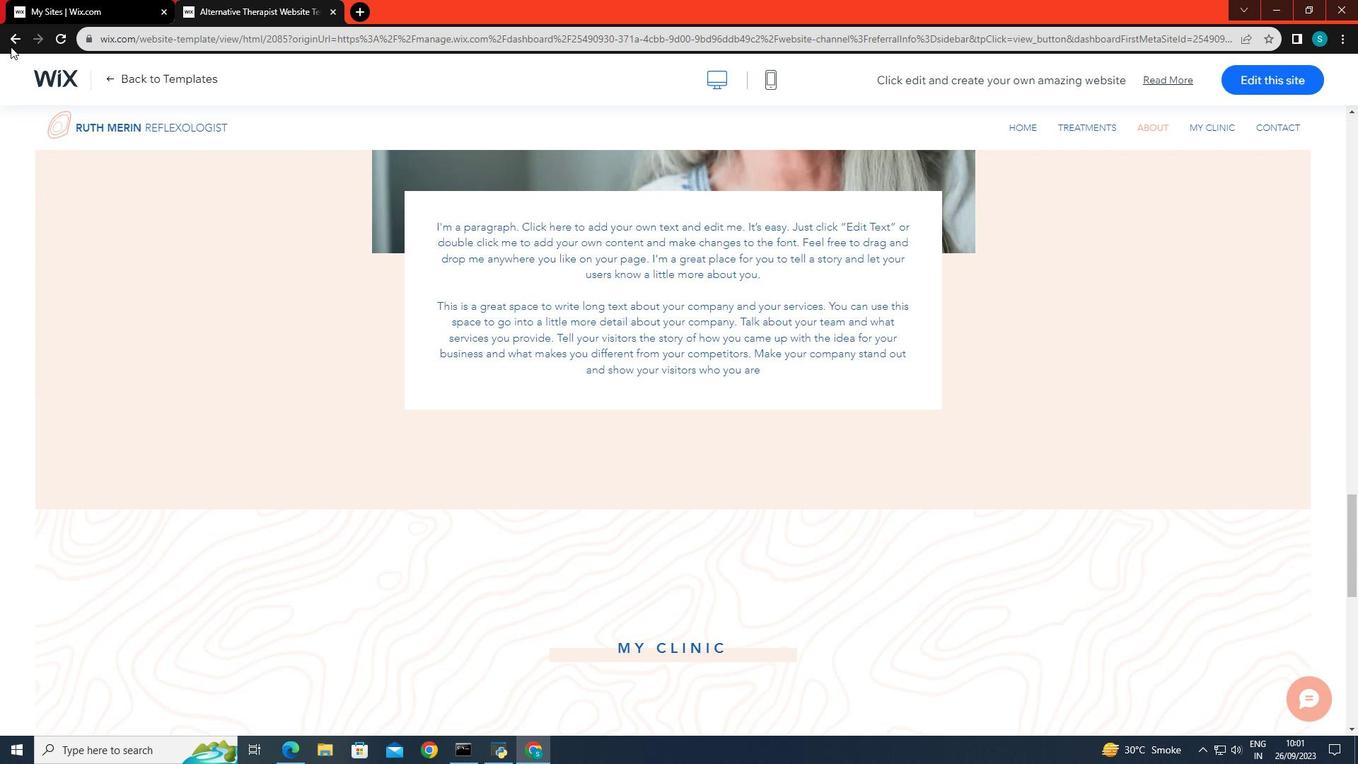 
Action: Mouse scrolled (60, 159) with delta (0, 0)
Screenshot: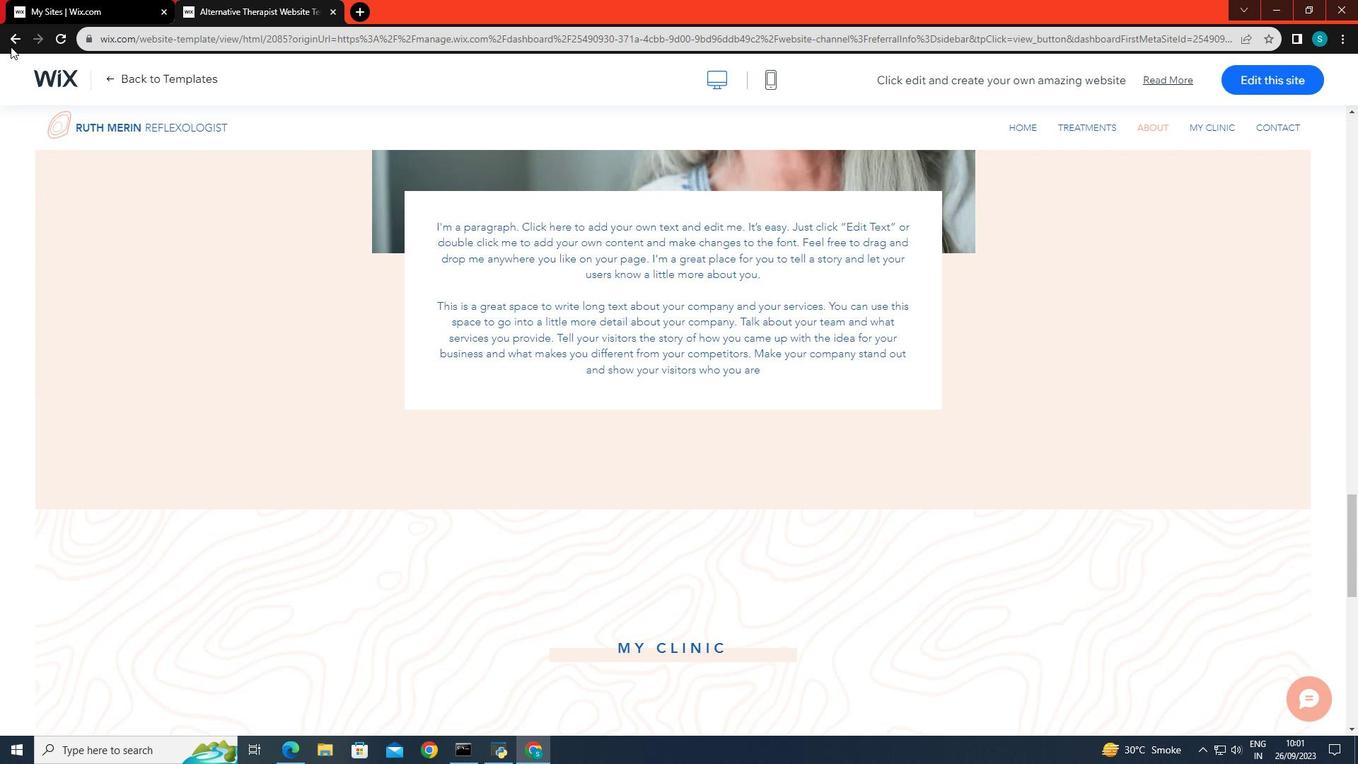 
Action: Mouse moved to (14, 37)
Screenshot: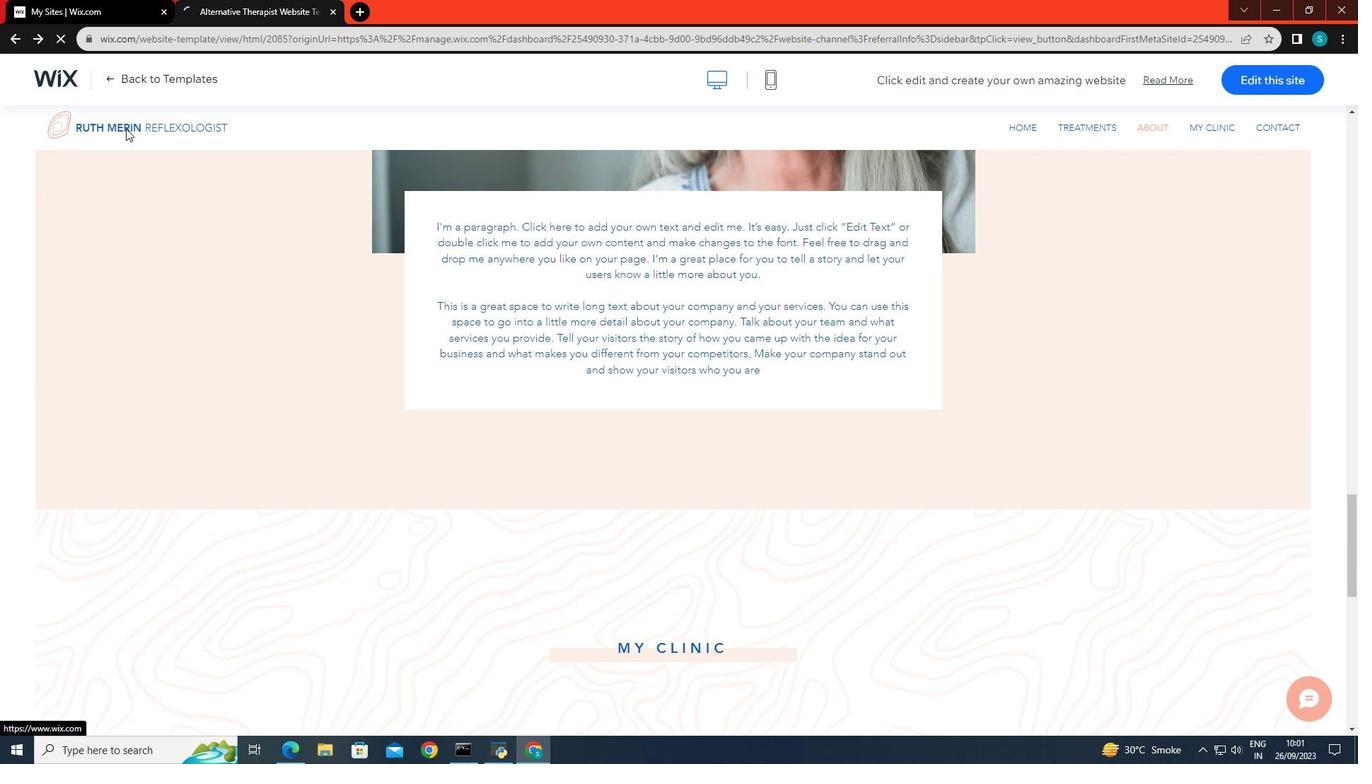 
Action: Mouse pressed left at (14, 37)
Screenshot: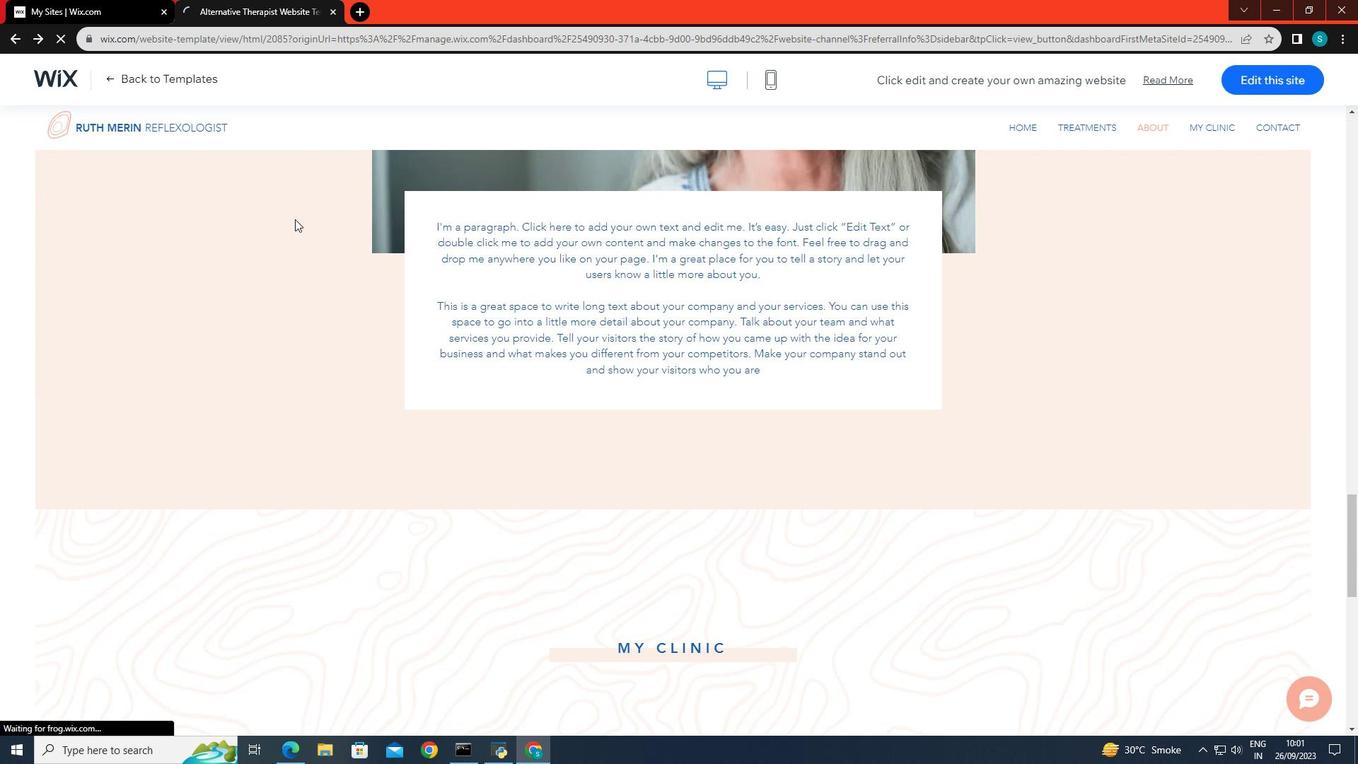 
Action: Mouse moved to (710, 560)
Screenshot: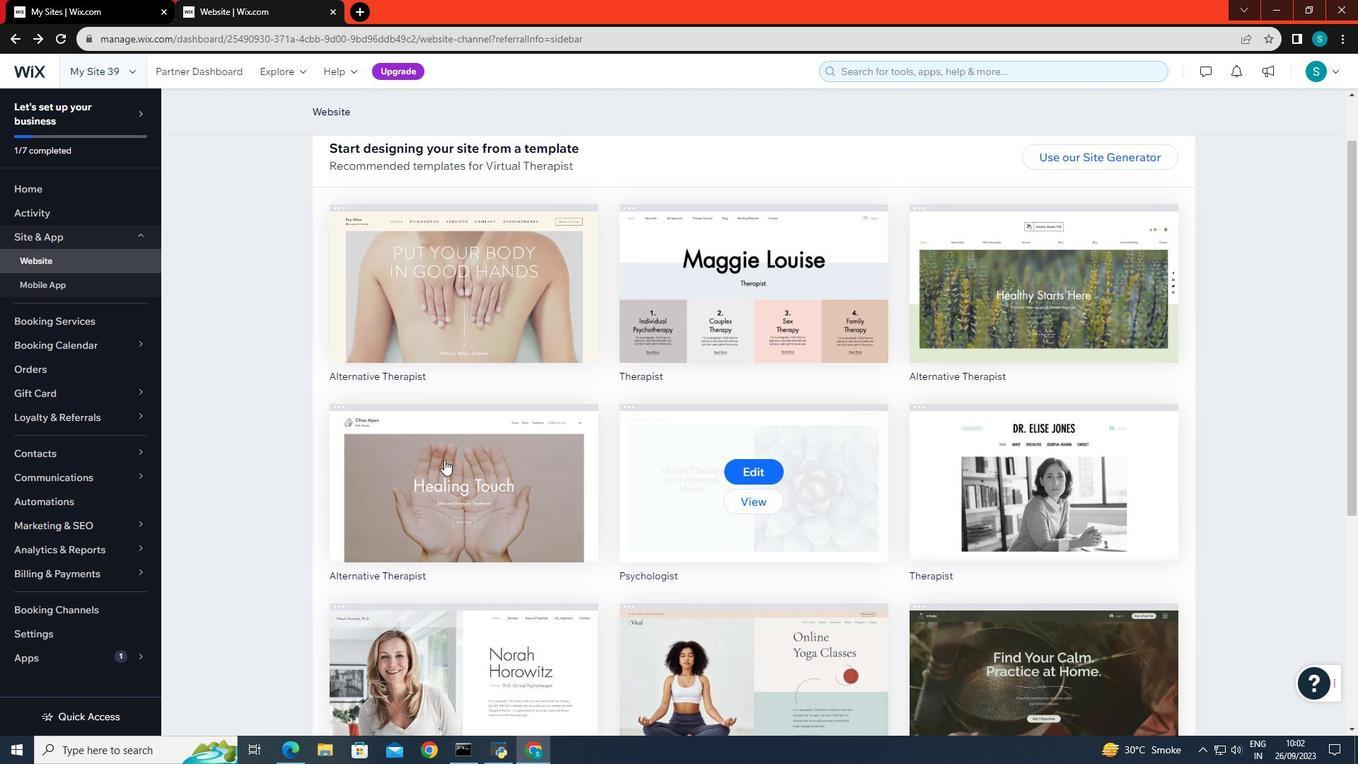 
Action: Mouse scrolled (710, 559) with delta (0, 0)
Screenshot: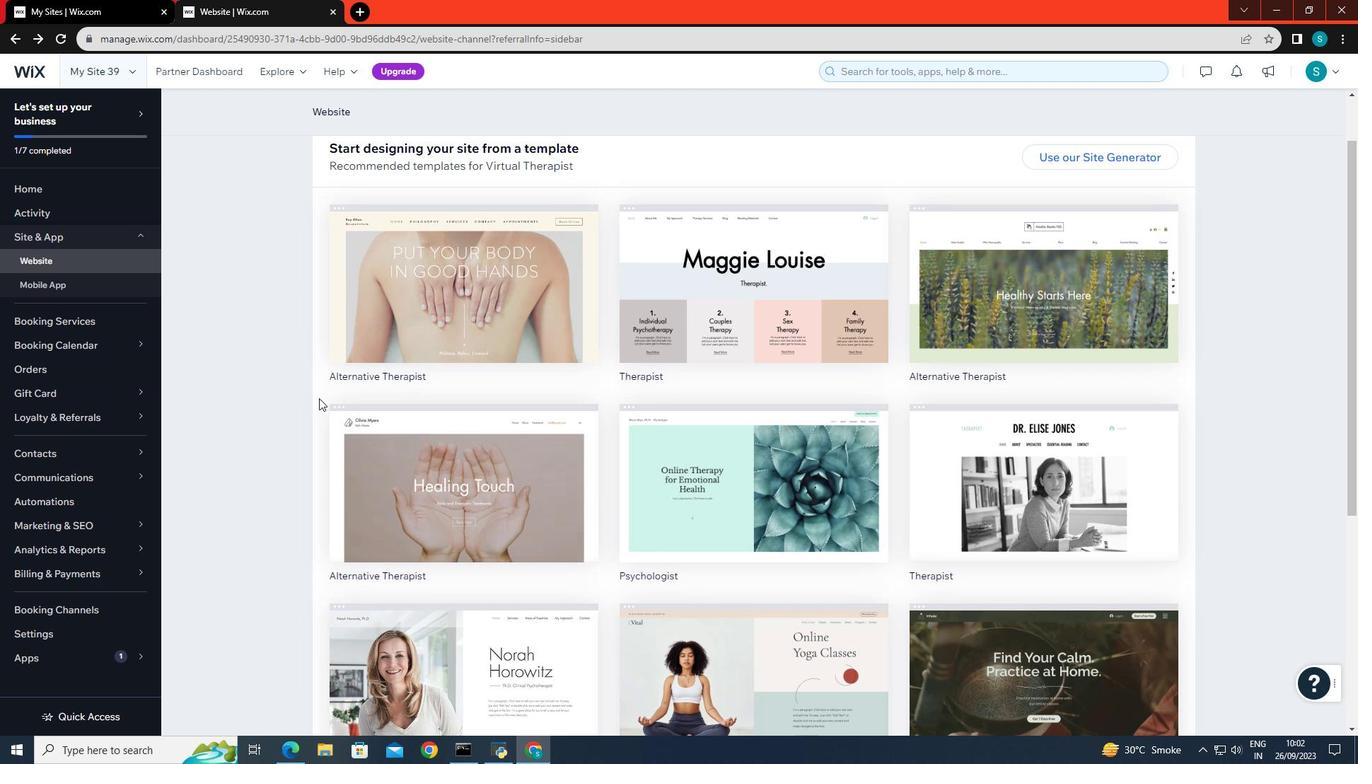 
Action: Mouse moved to (747, 502)
Screenshot: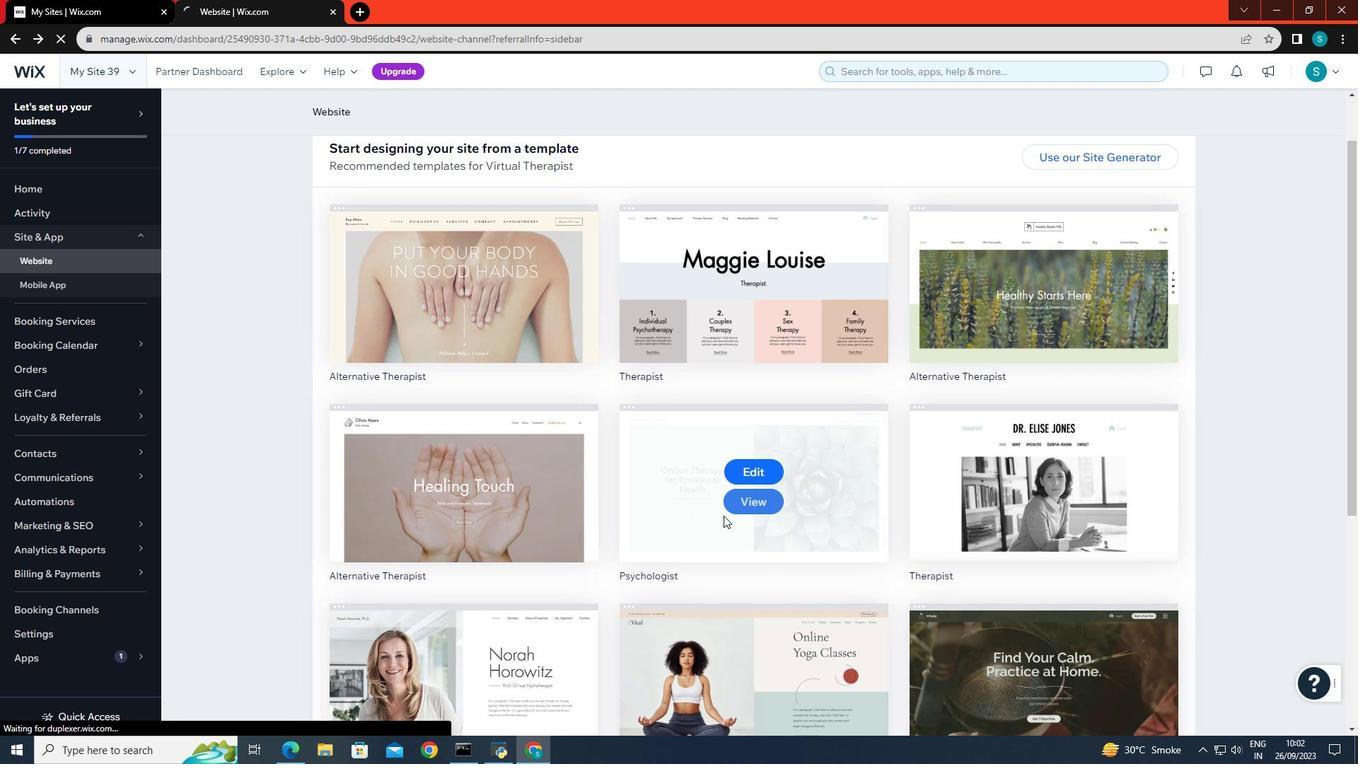 
Action: Mouse pressed left at (747, 502)
Screenshot: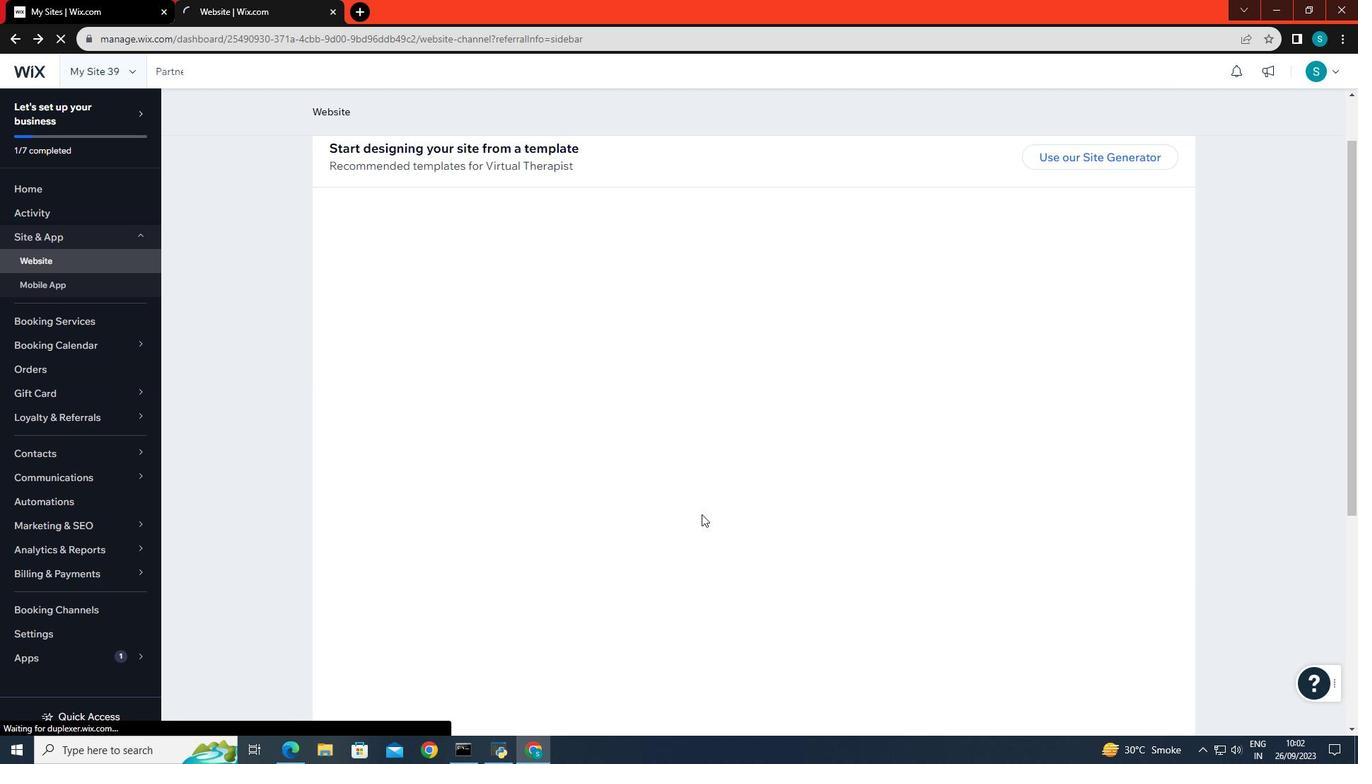 
Action: Mouse moved to (577, 449)
Screenshot: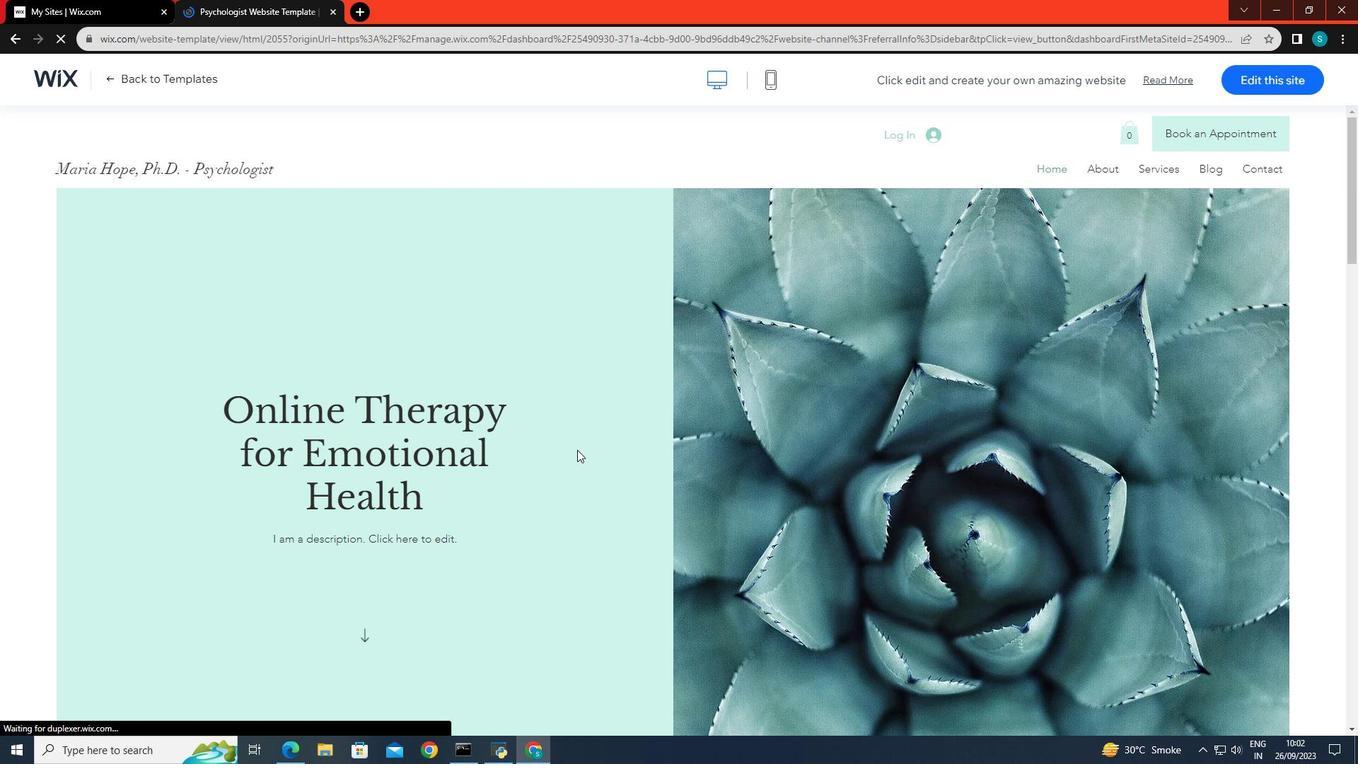 
Action: Mouse scrolled (577, 449) with delta (0, 0)
Screenshot: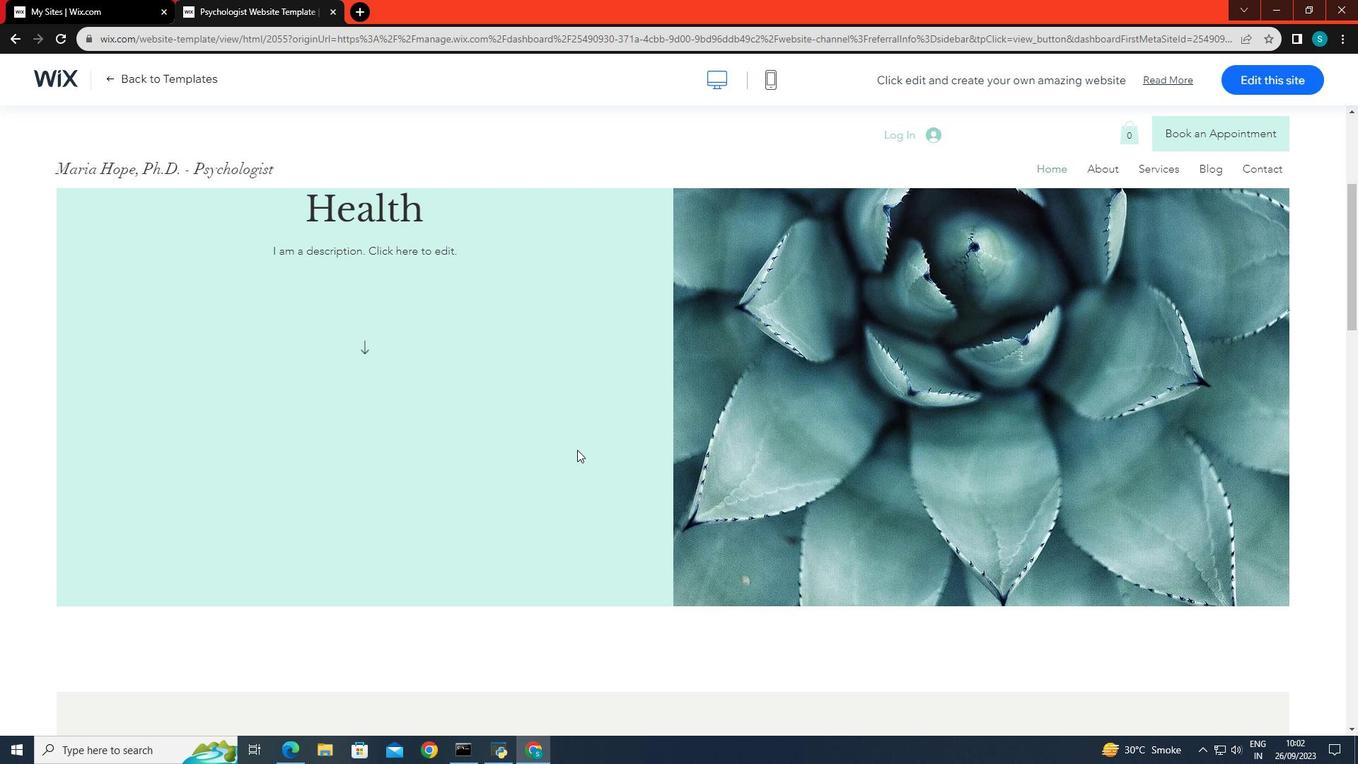 
Action: Mouse scrolled (577, 449) with delta (0, 0)
Screenshot: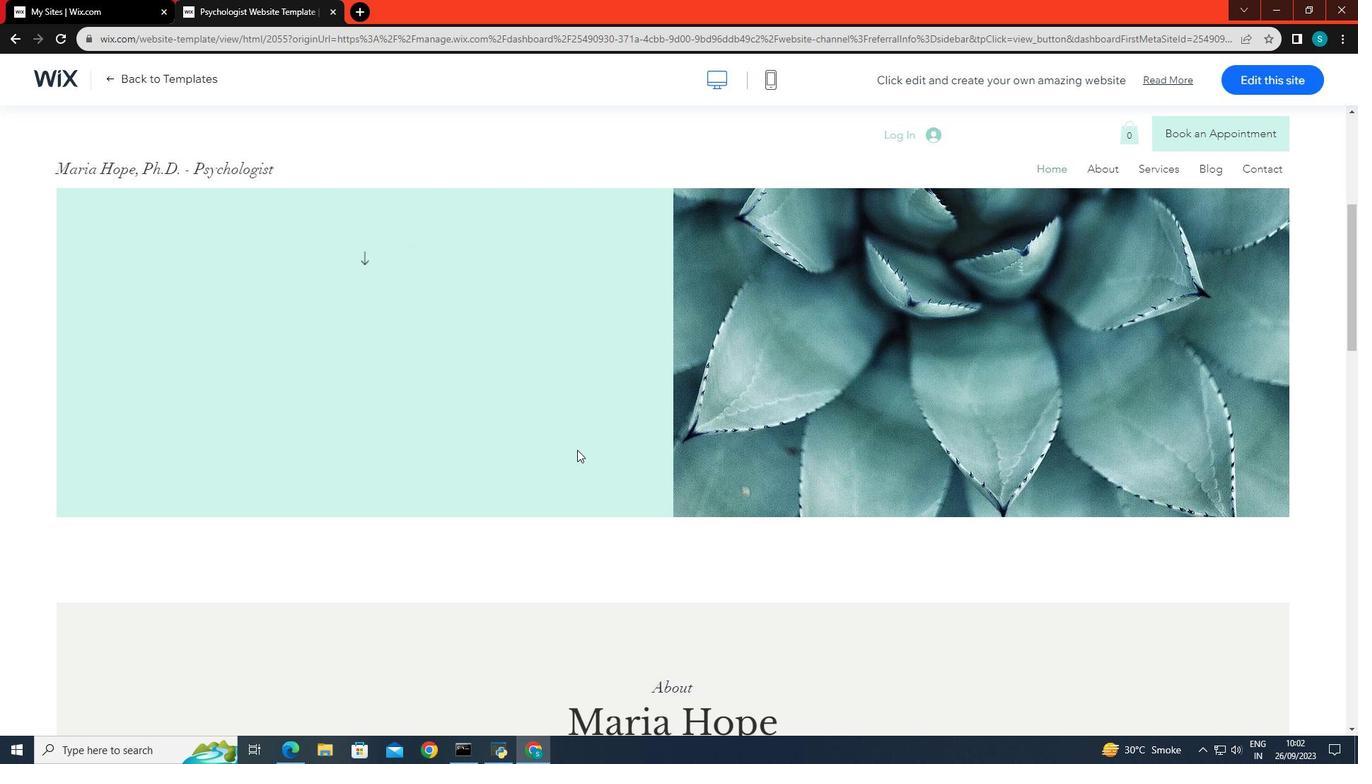 
Action: Mouse scrolled (577, 449) with delta (0, 0)
Screenshot: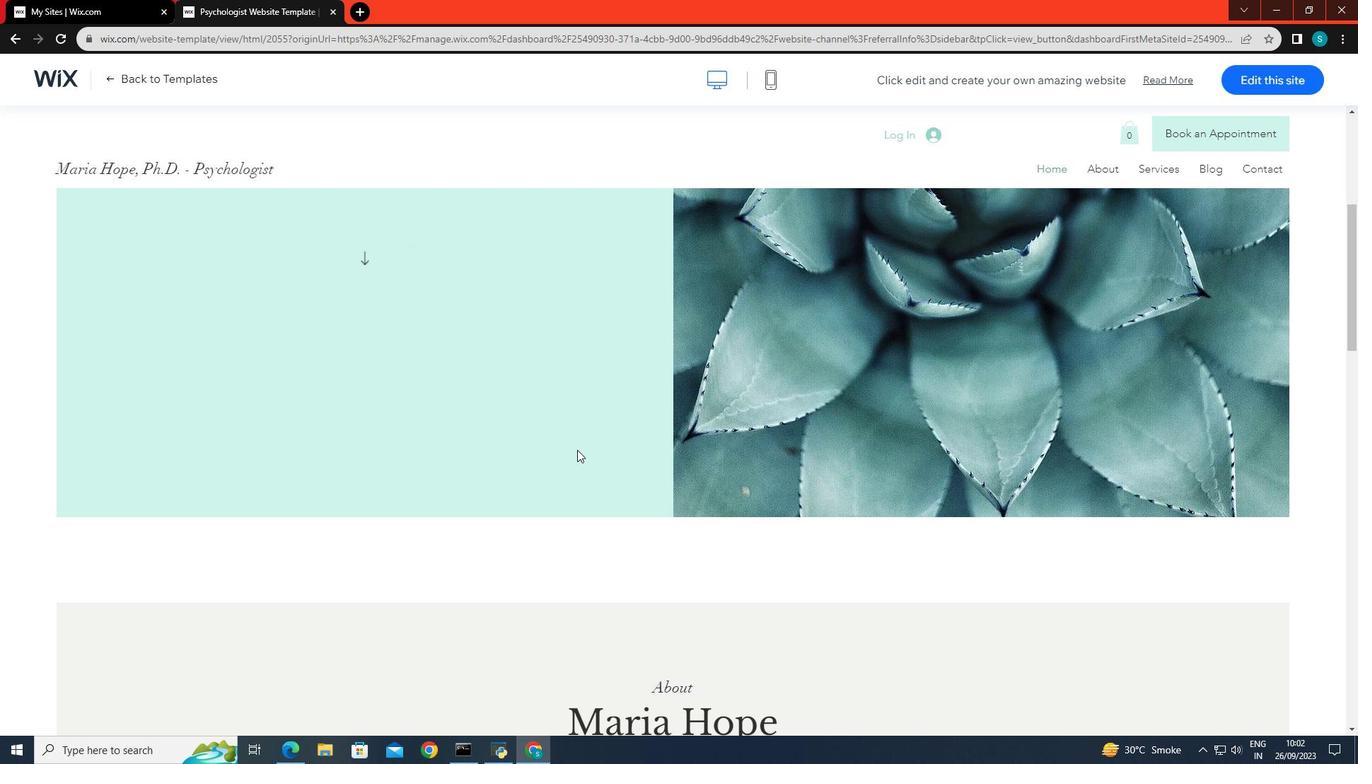 
Action: Mouse scrolled (577, 449) with delta (0, 0)
Screenshot: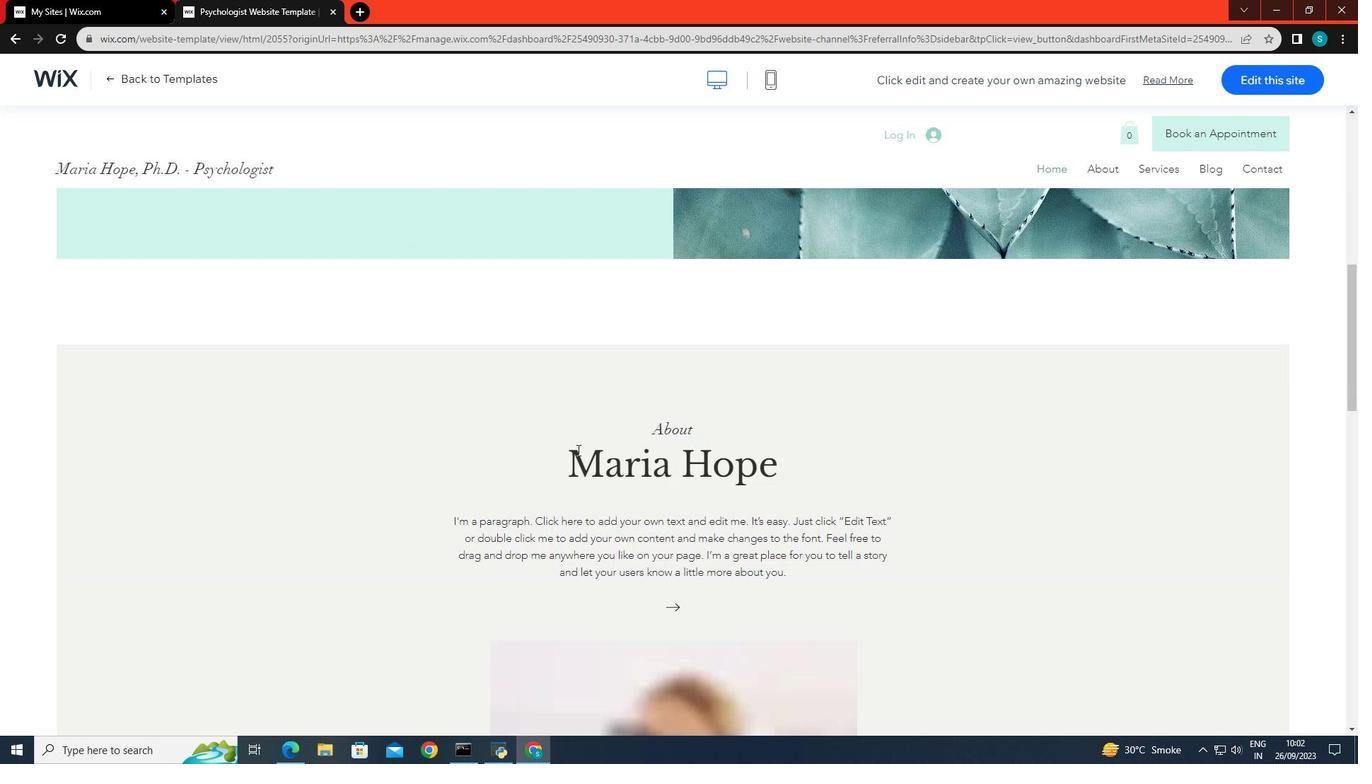 
Action: Mouse scrolled (577, 449) with delta (0, 0)
Screenshot: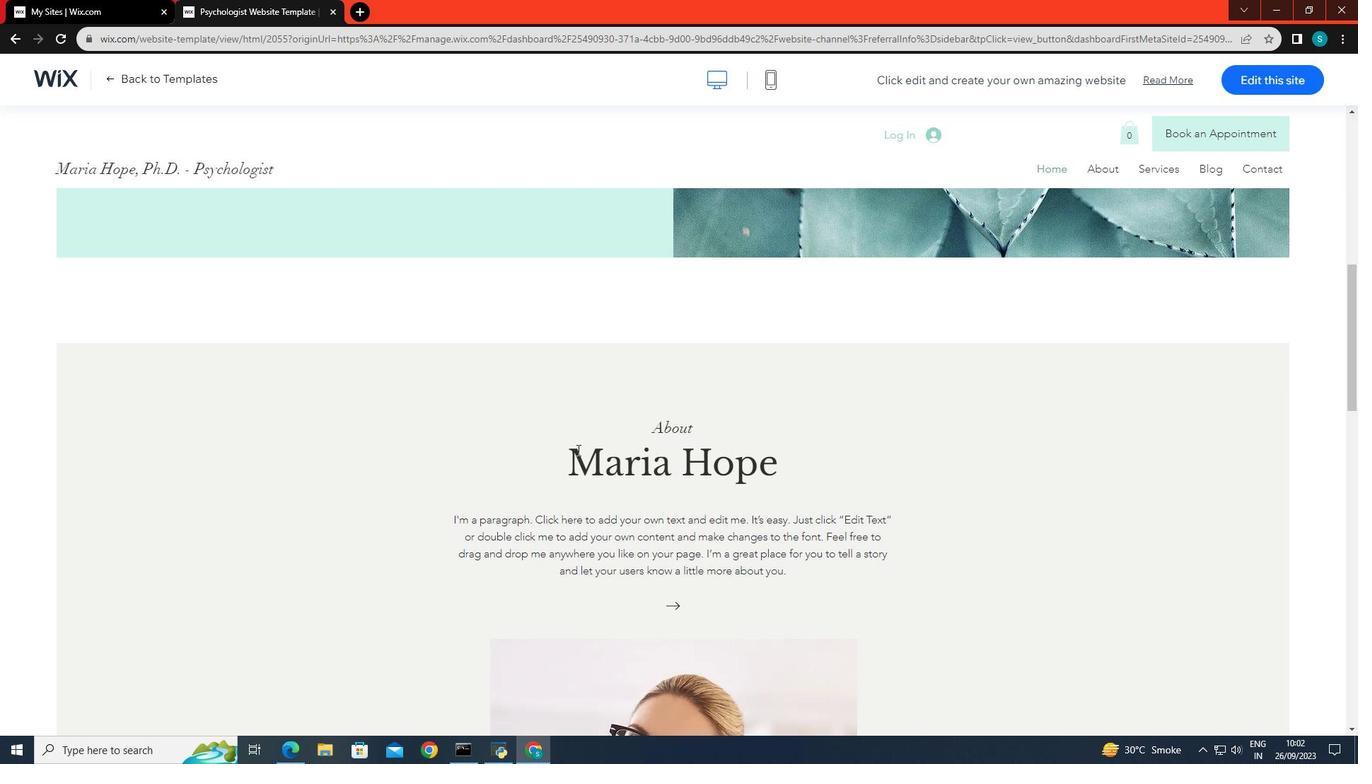 
Action: Mouse scrolled (577, 449) with delta (0, 0)
Screenshot: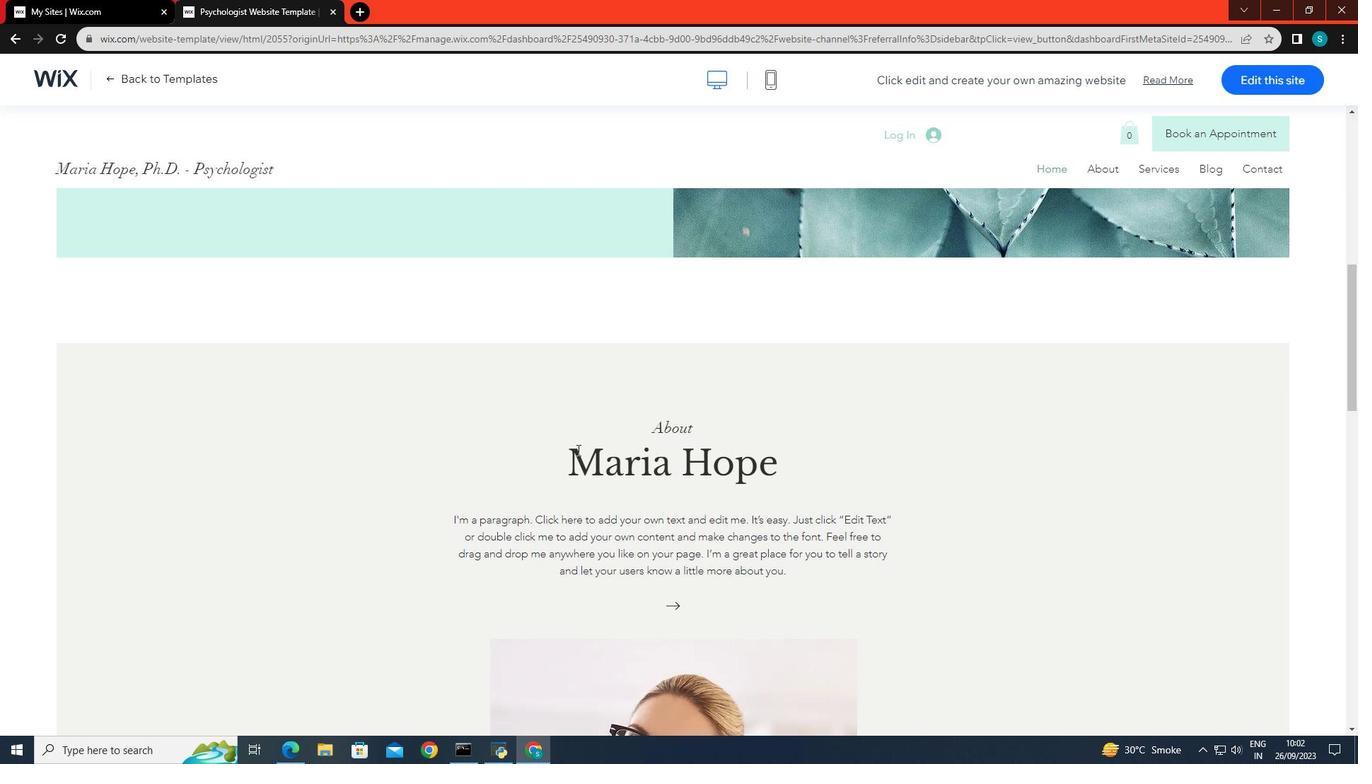 
Action: Mouse scrolled (577, 449) with delta (0, 0)
Screenshot: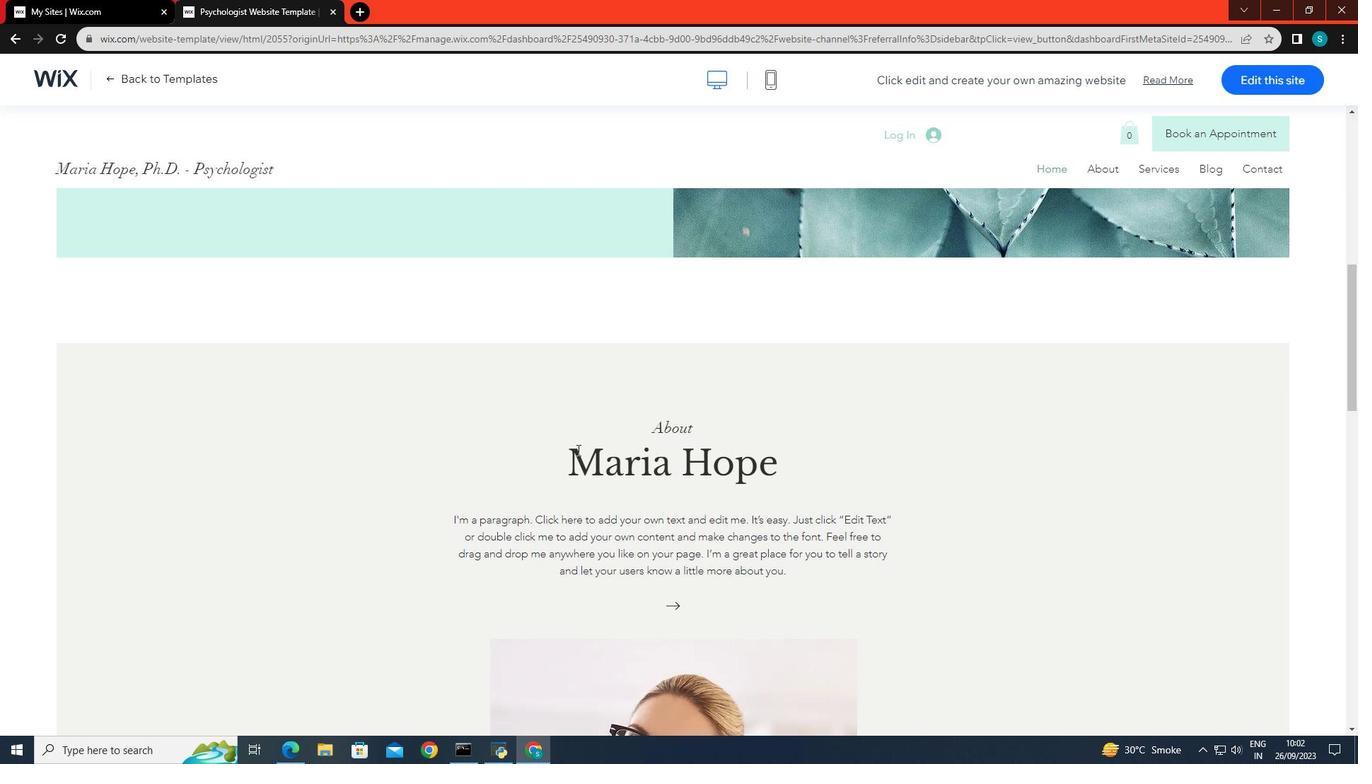 
Action: Mouse scrolled (577, 449) with delta (0, 0)
Screenshot: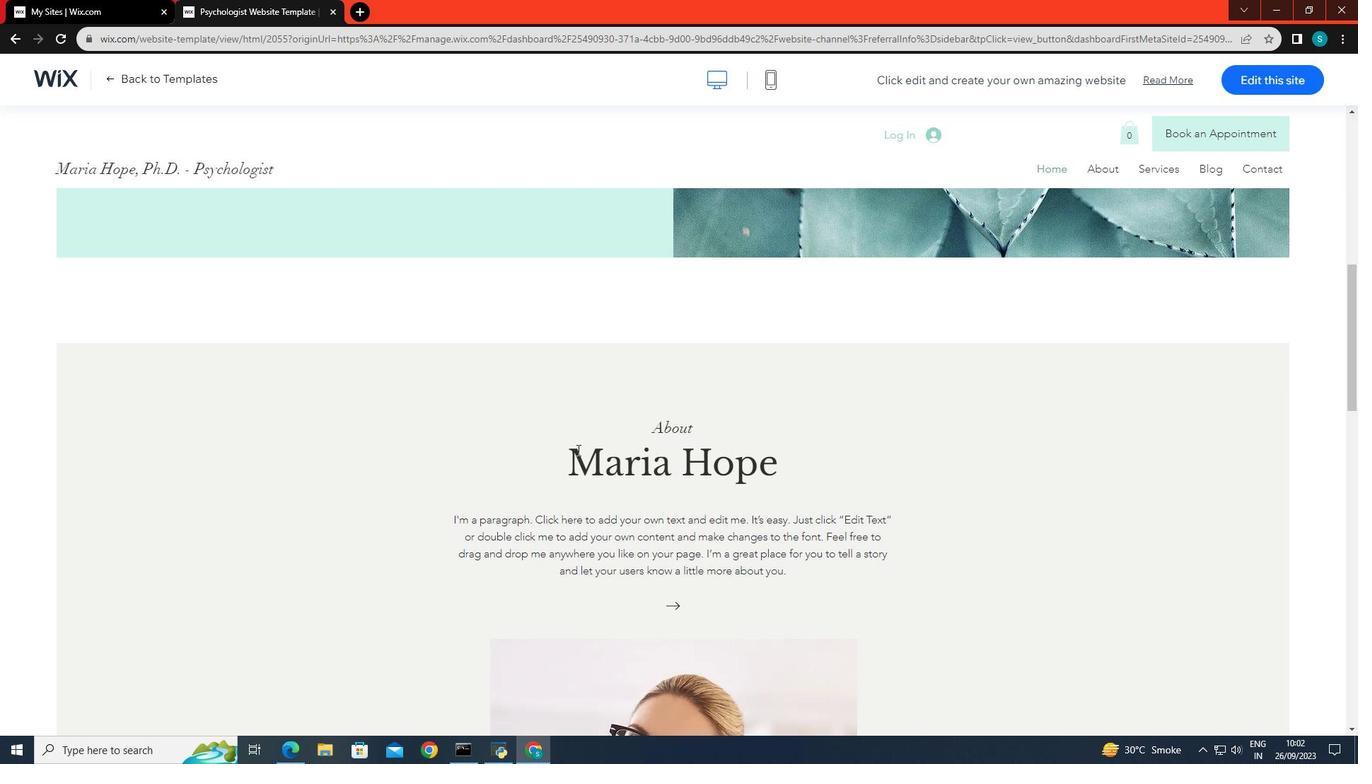 
Action: Mouse scrolled (577, 449) with delta (0, 0)
Screenshot: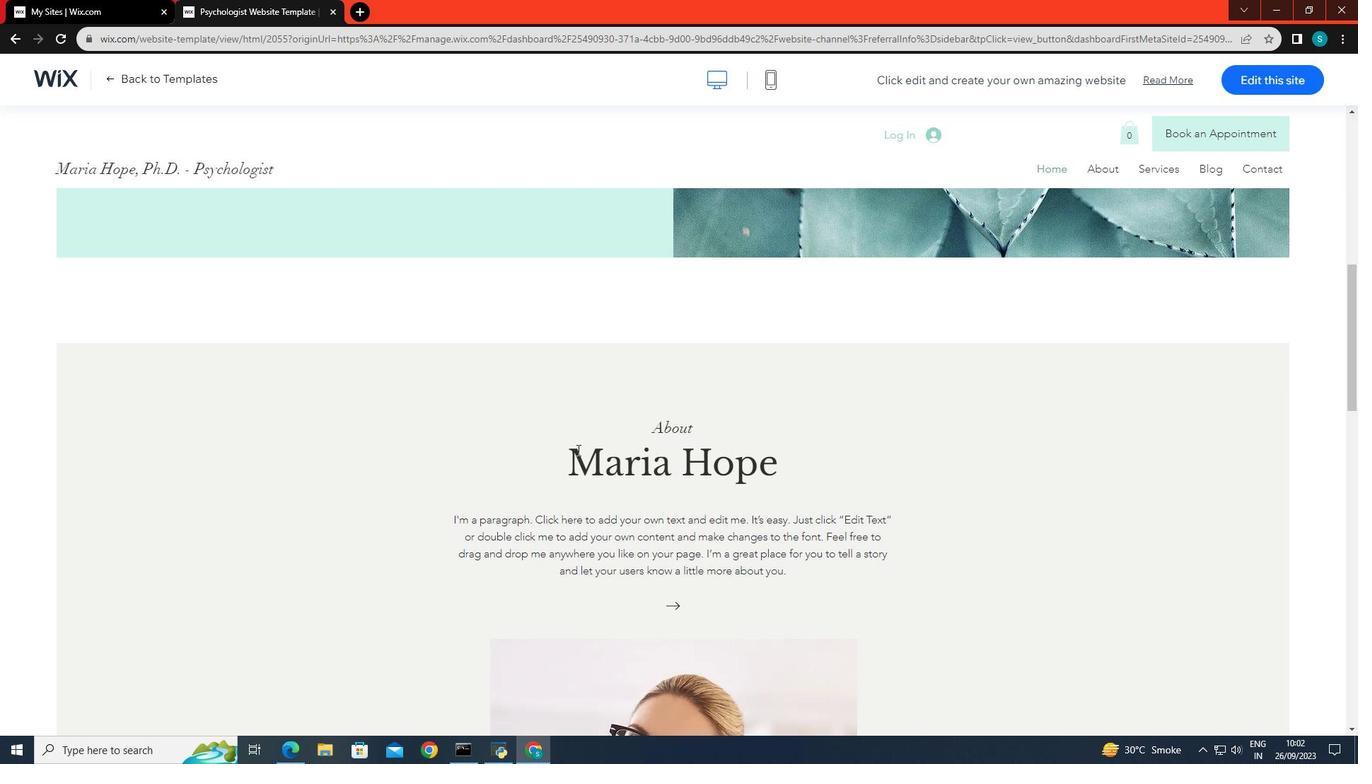 
Action: Mouse scrolled (577, 449) with delta (0, 0)
Screenshot: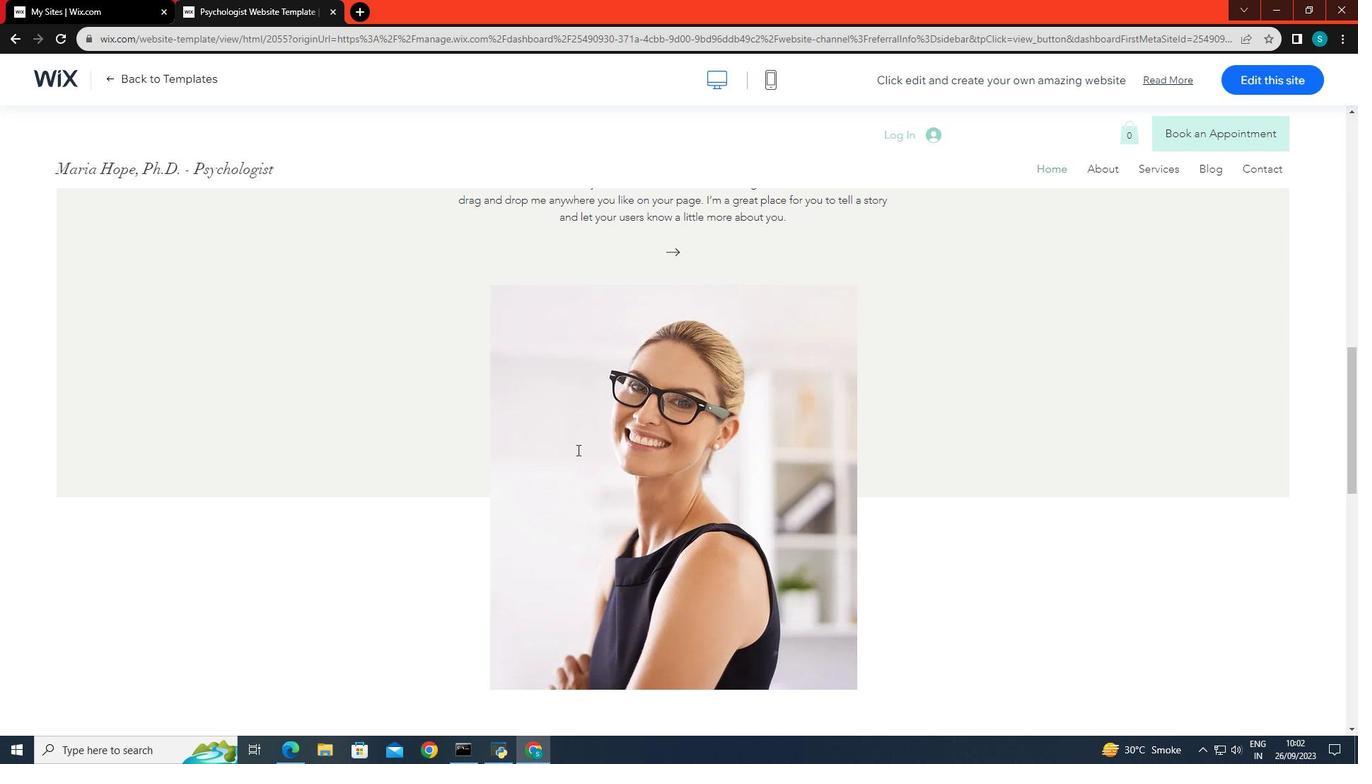 
Action: Mouse scrolled (577, 449) with delta (0, 0)
Screenshot: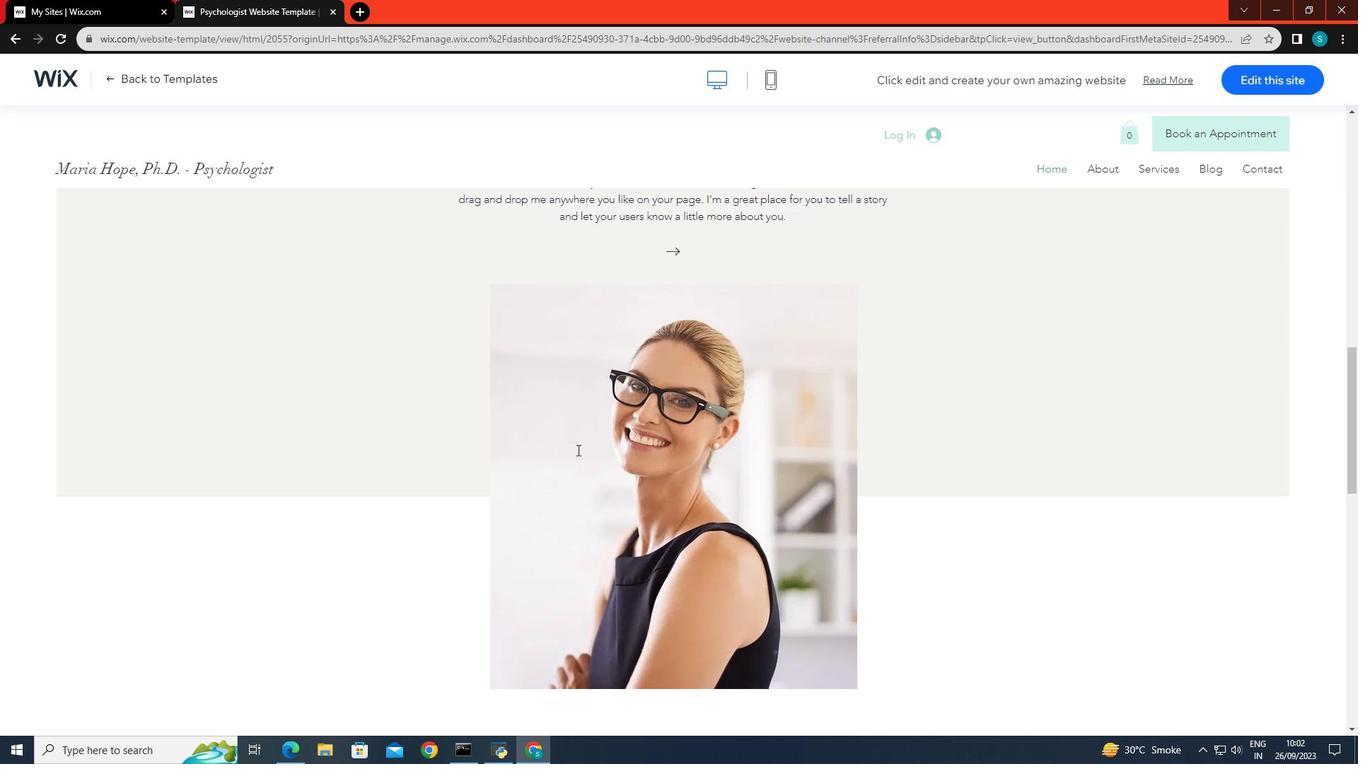 
Action: Mouse scrolled (577, 449) with delta (0, 0)
Screenshot: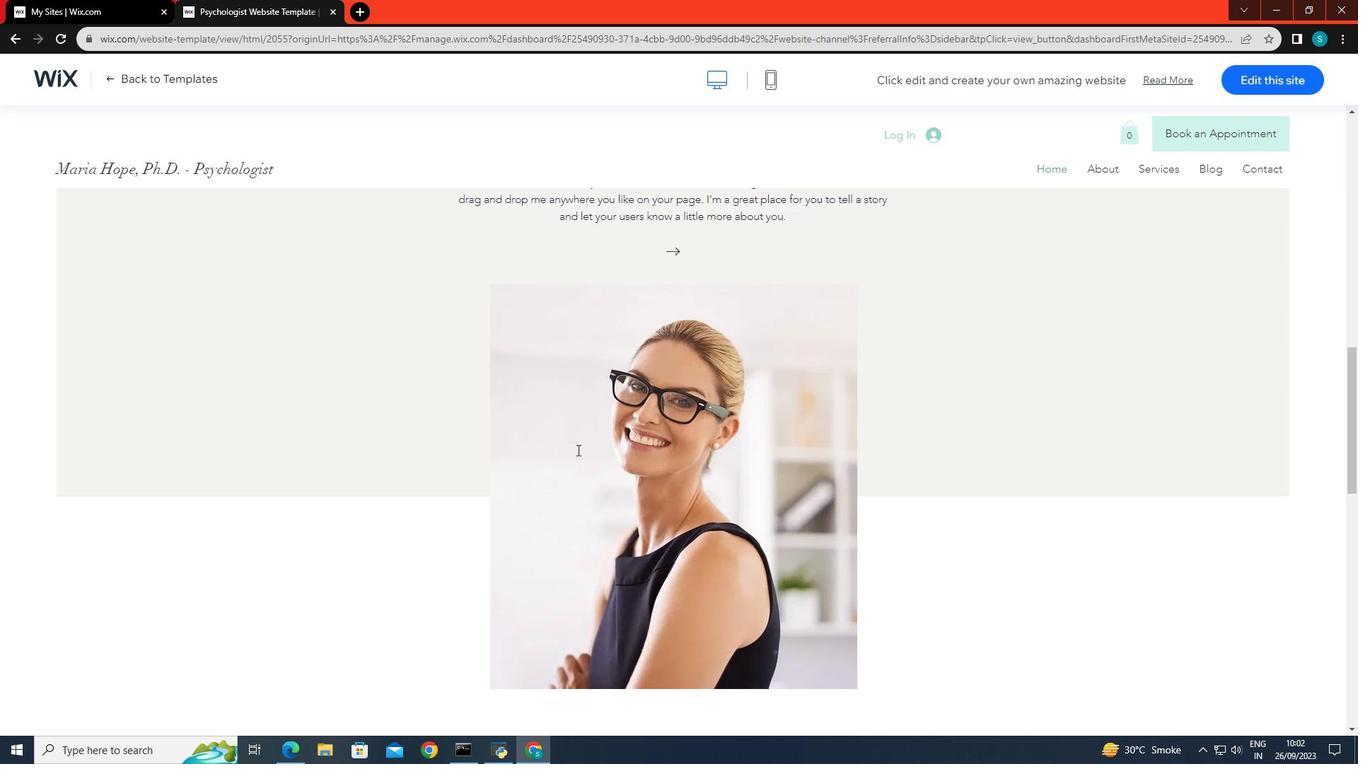 
Action: Mouse scrolled (577, 449) with delta (0, 0)
Screenshot: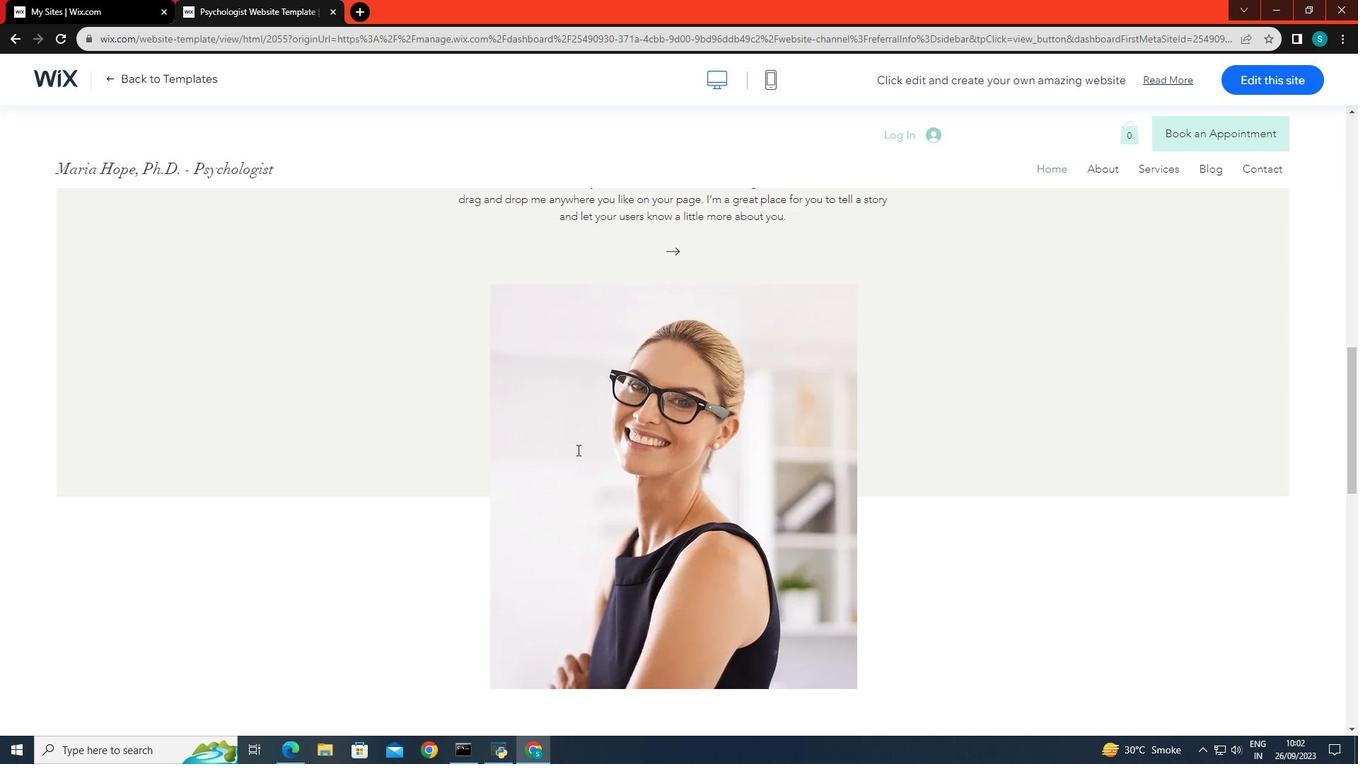 
Action: Mouse scrolled (577, 449) with delta (0, 0)
Screenshot: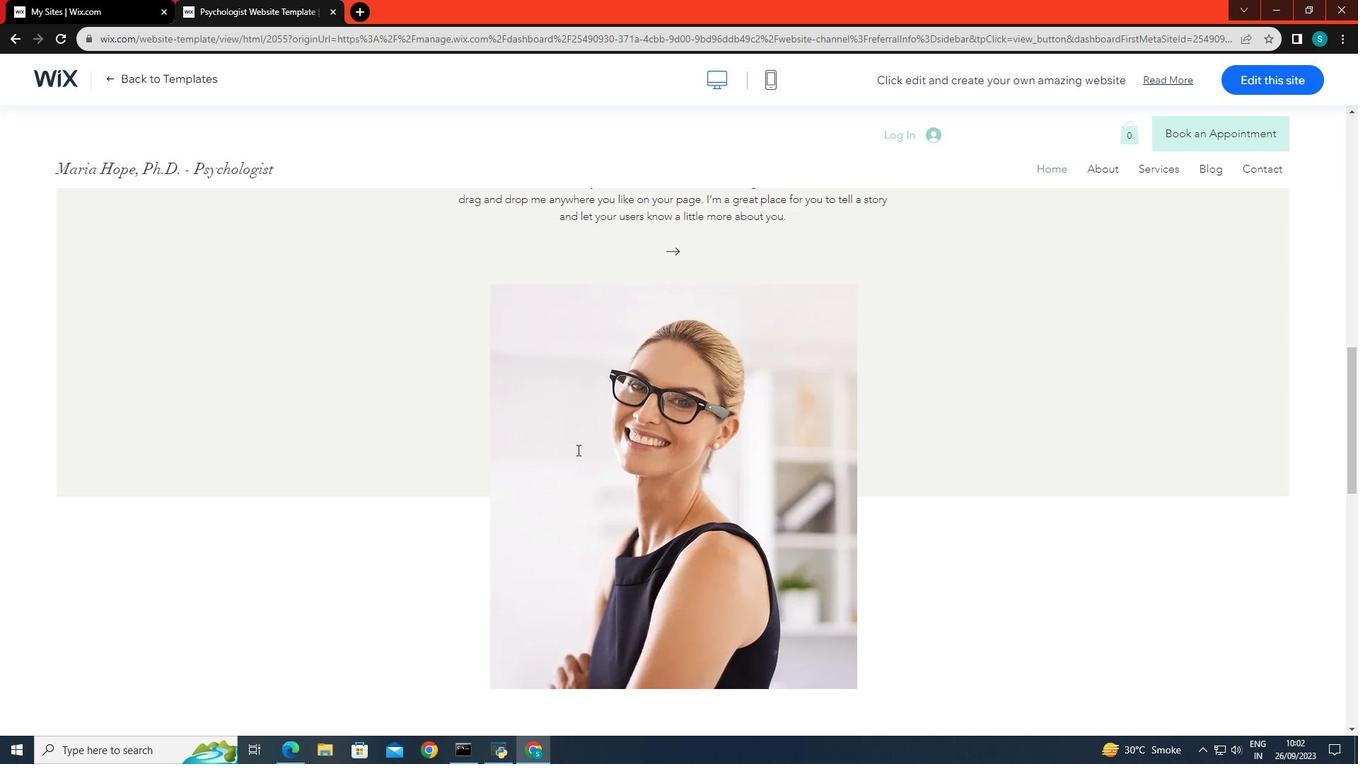 
Action: Mouse scrolled (577, 449) with delta (0, 0)
Screenshot: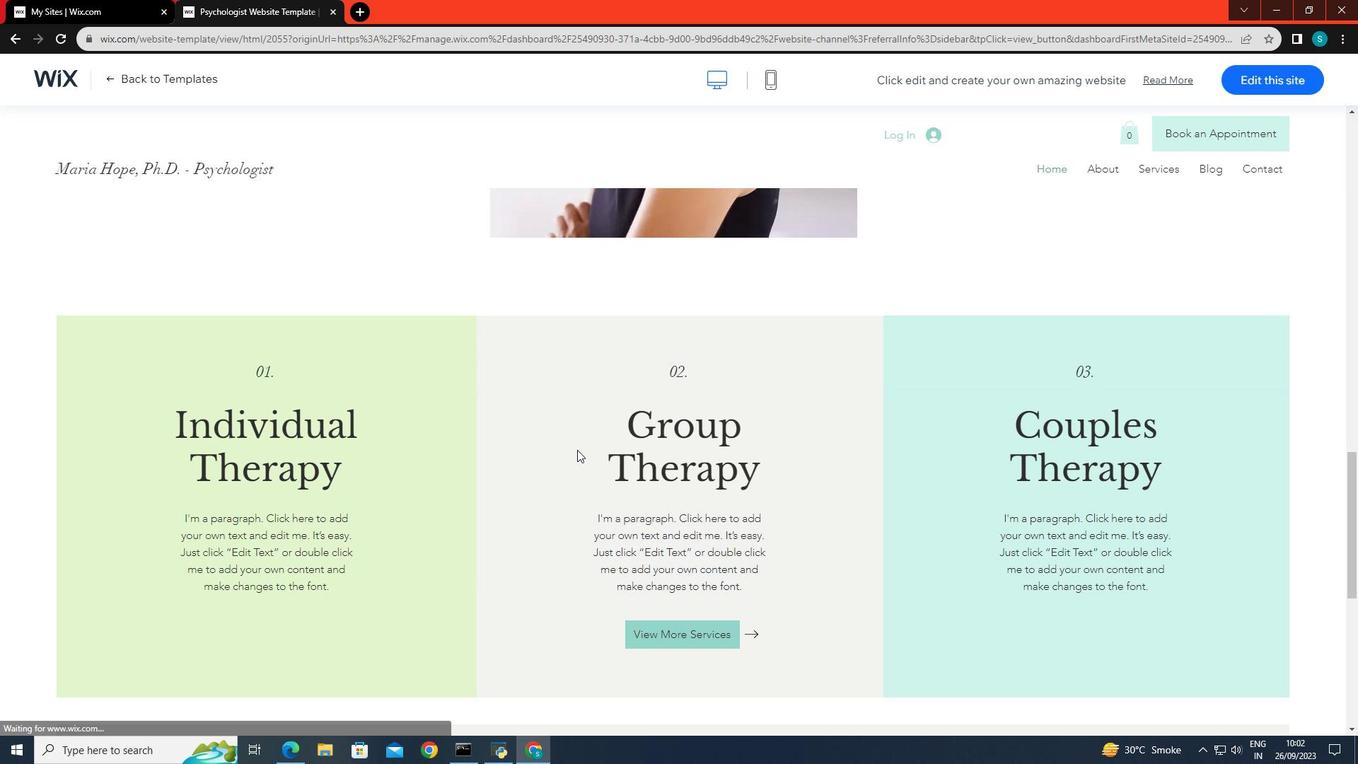 
Action: Mouse scrolled (577, 449) with delta (0, 0)
Screenshot: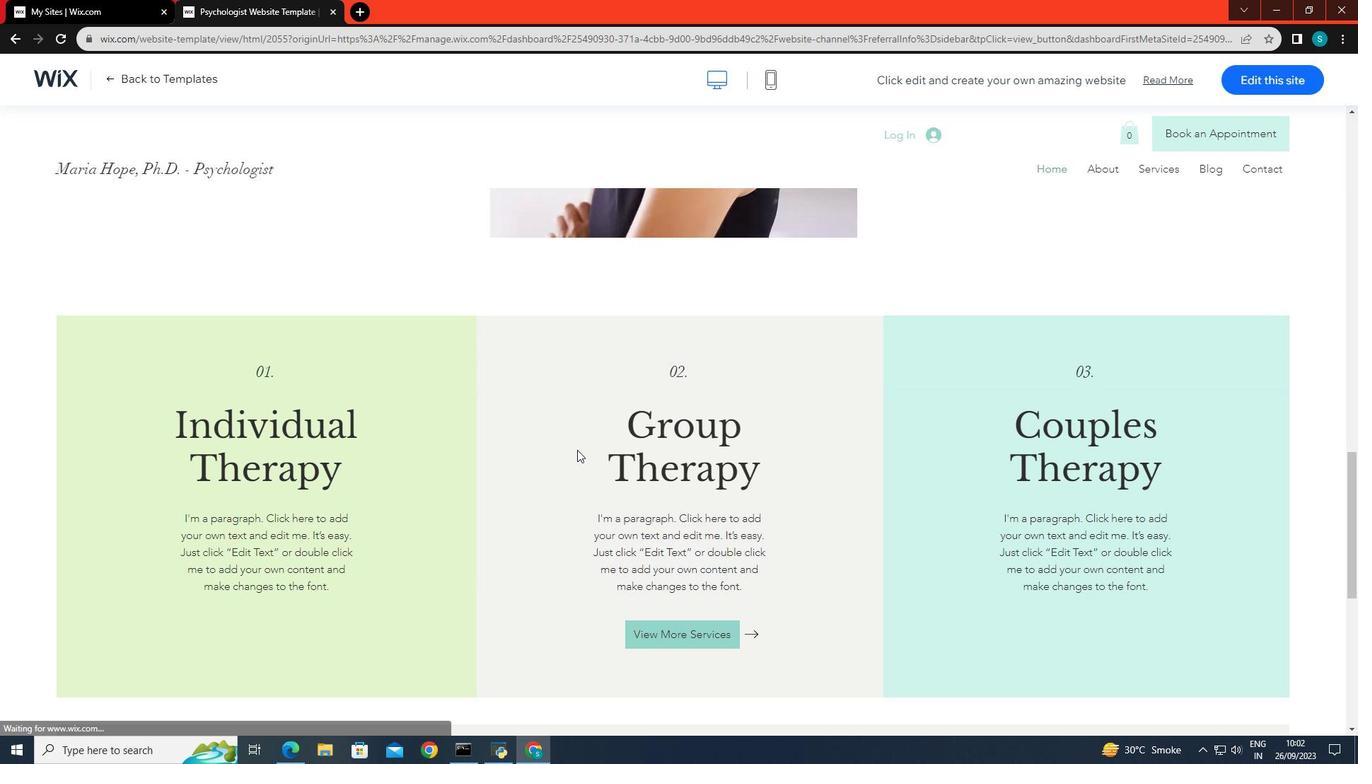 
Action: Mouse scrolled (577, 449) with delta (0, 0)
Screenshot: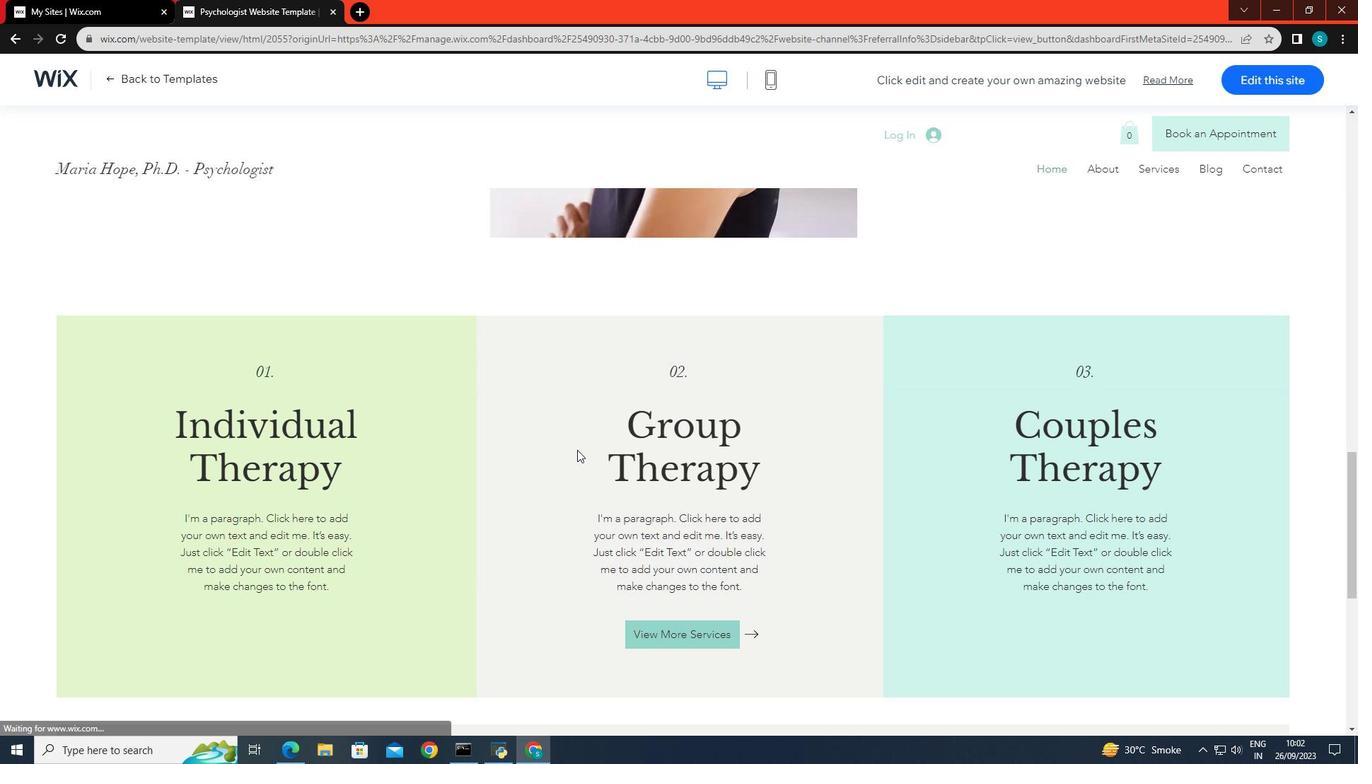 
Action: Mouse scrolled (577, 449) with delta (0, 0)
Screenshot: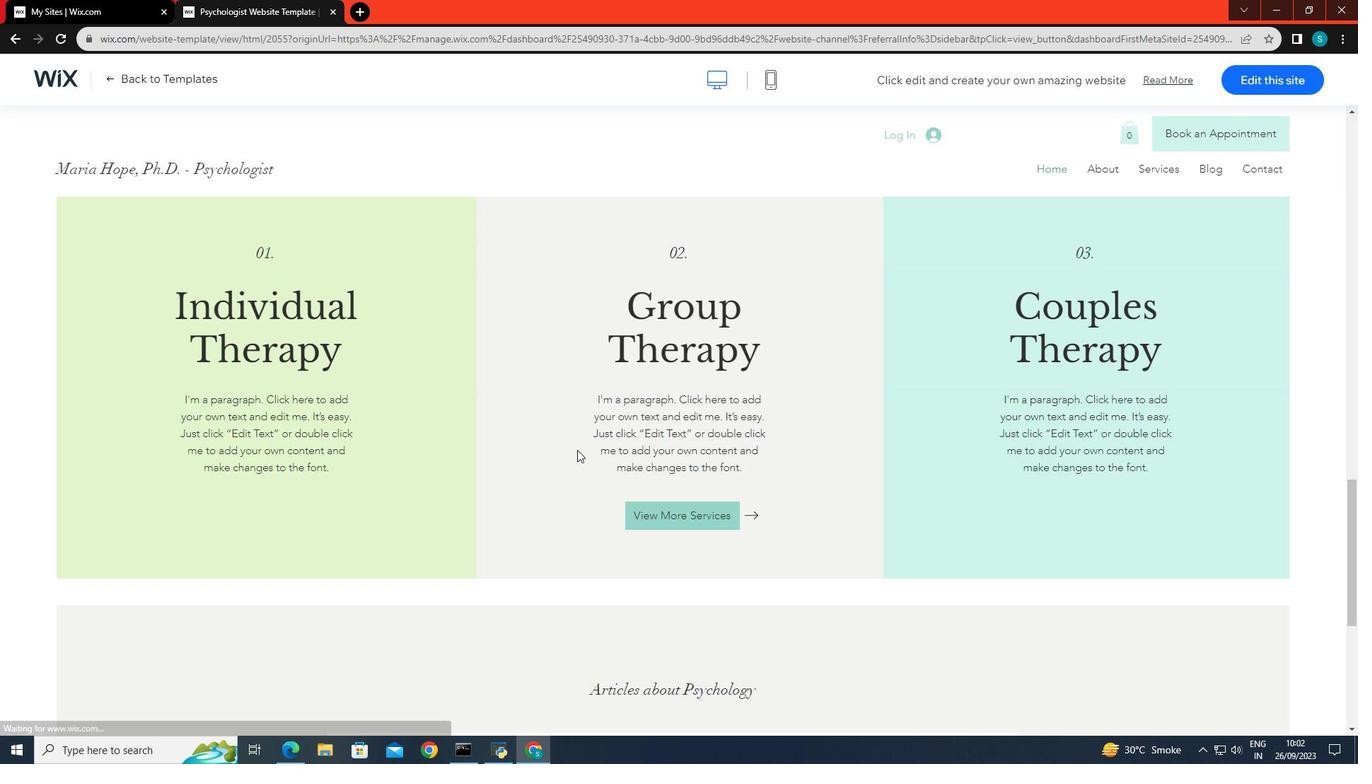 
Action: Mouse scrolled (577, 449) with delta (0, 0)
Screenshot: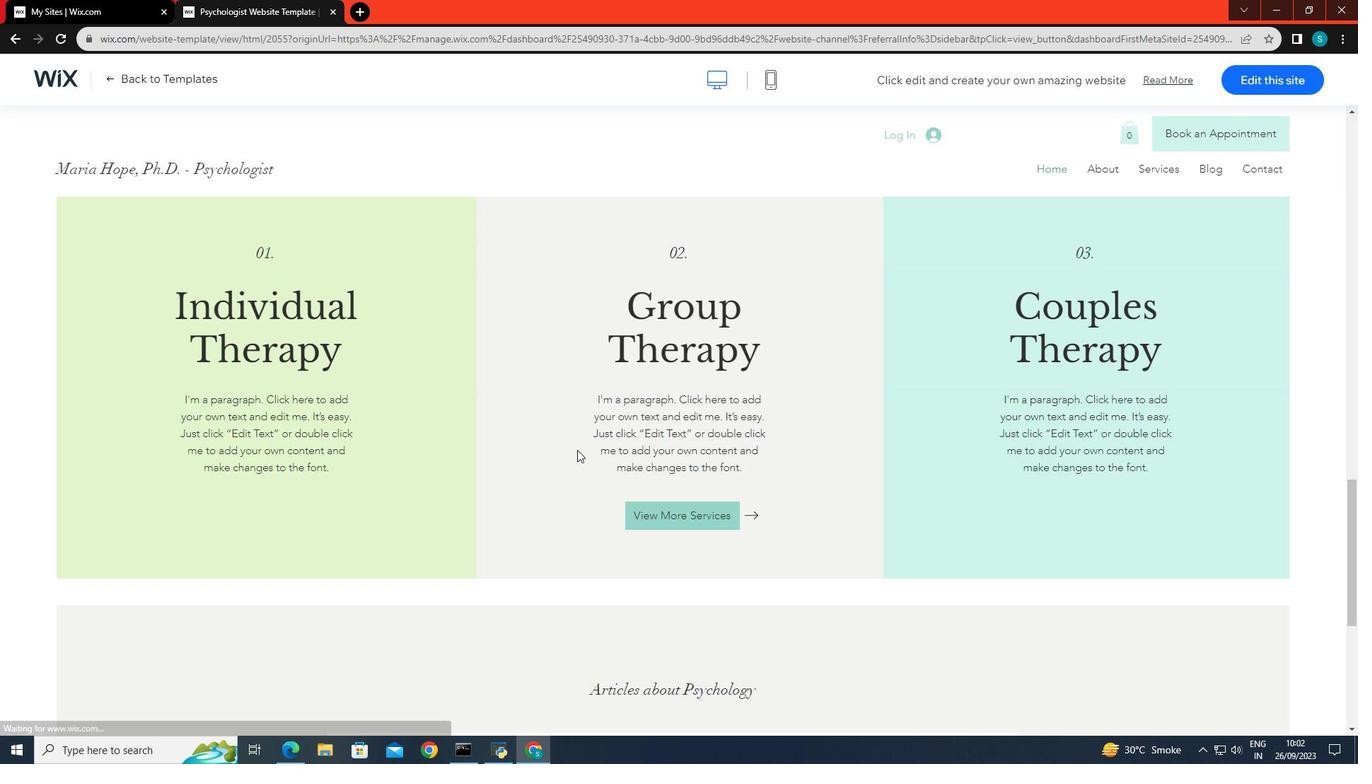 
Action: Mouse scrolled (577, 449) with delta (0, 0)
Screenshot: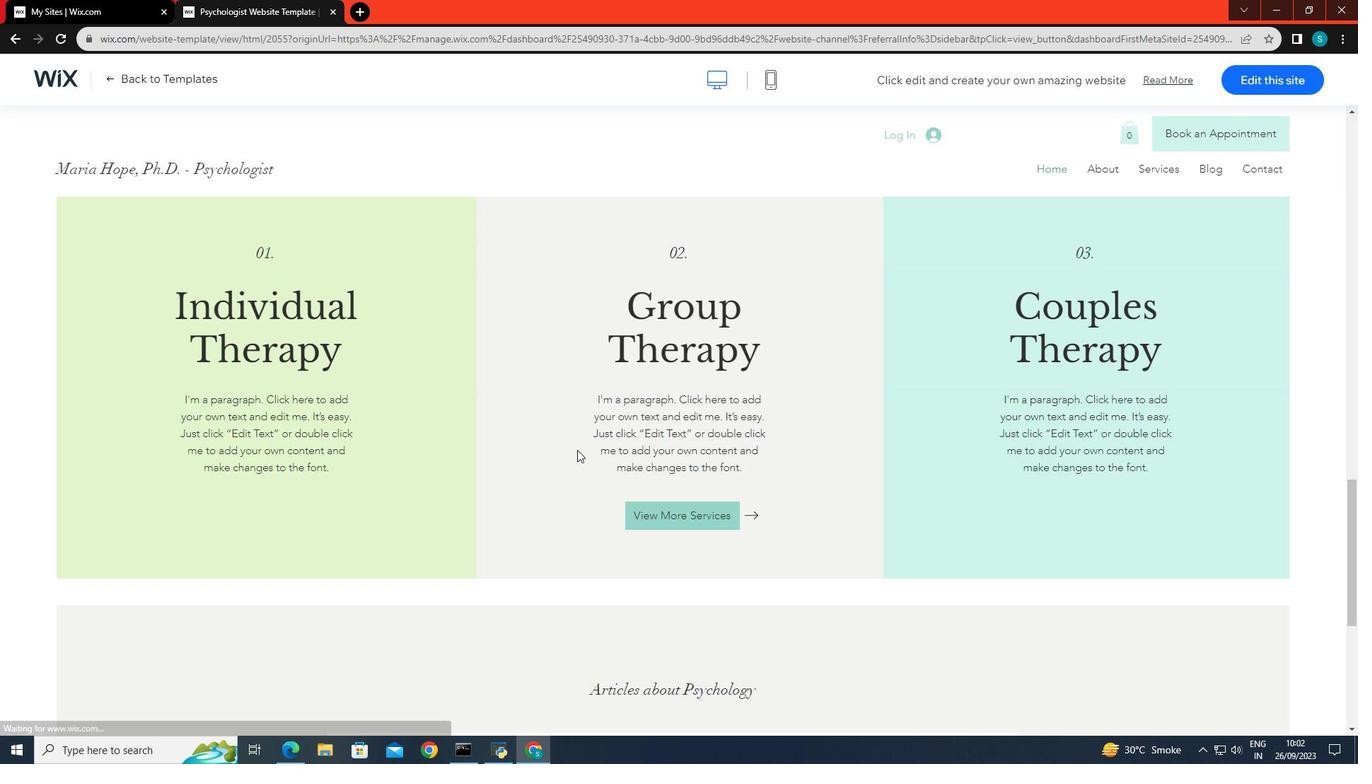 
Action: Mouse scrolled (577, 449) with delta (0, 0)
Screenshot: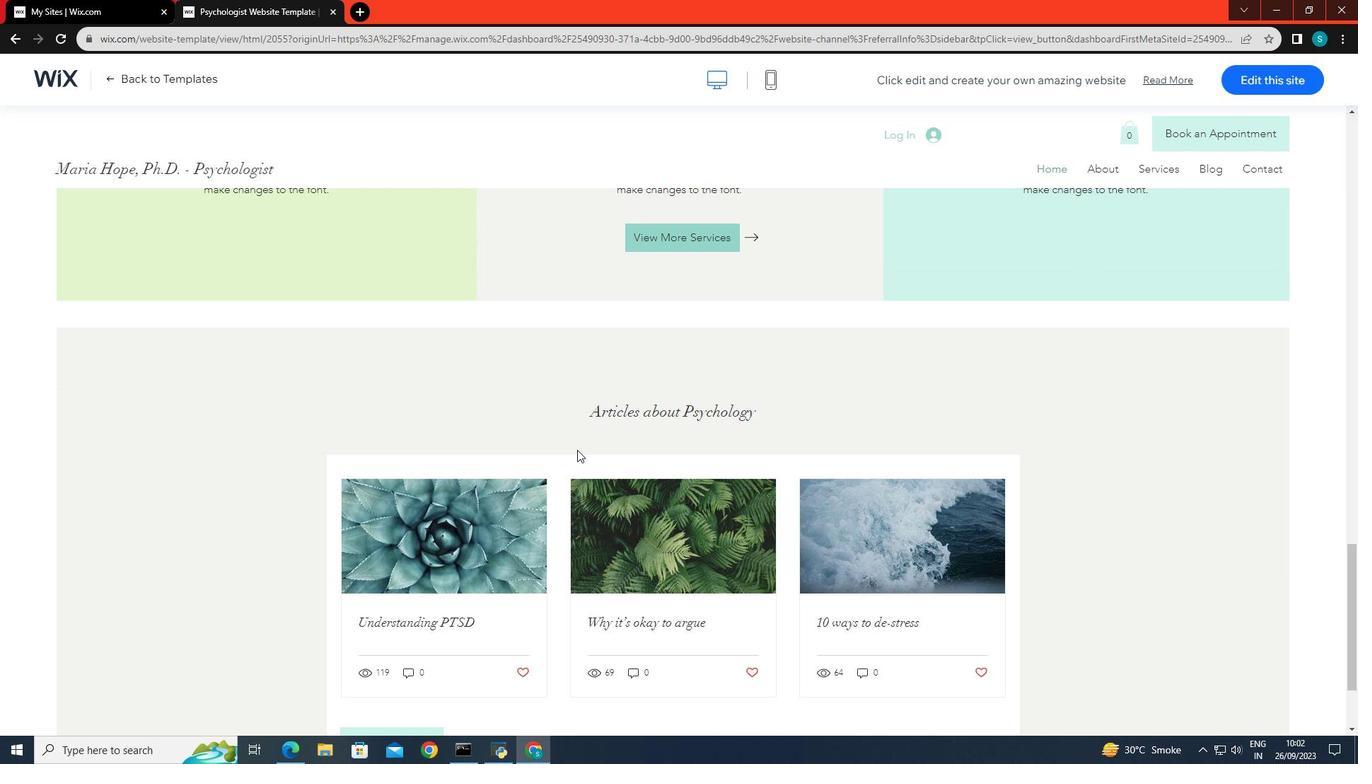 
Action: Mouse scrolled (577, 449) with delta (0, 0)
Screenshot: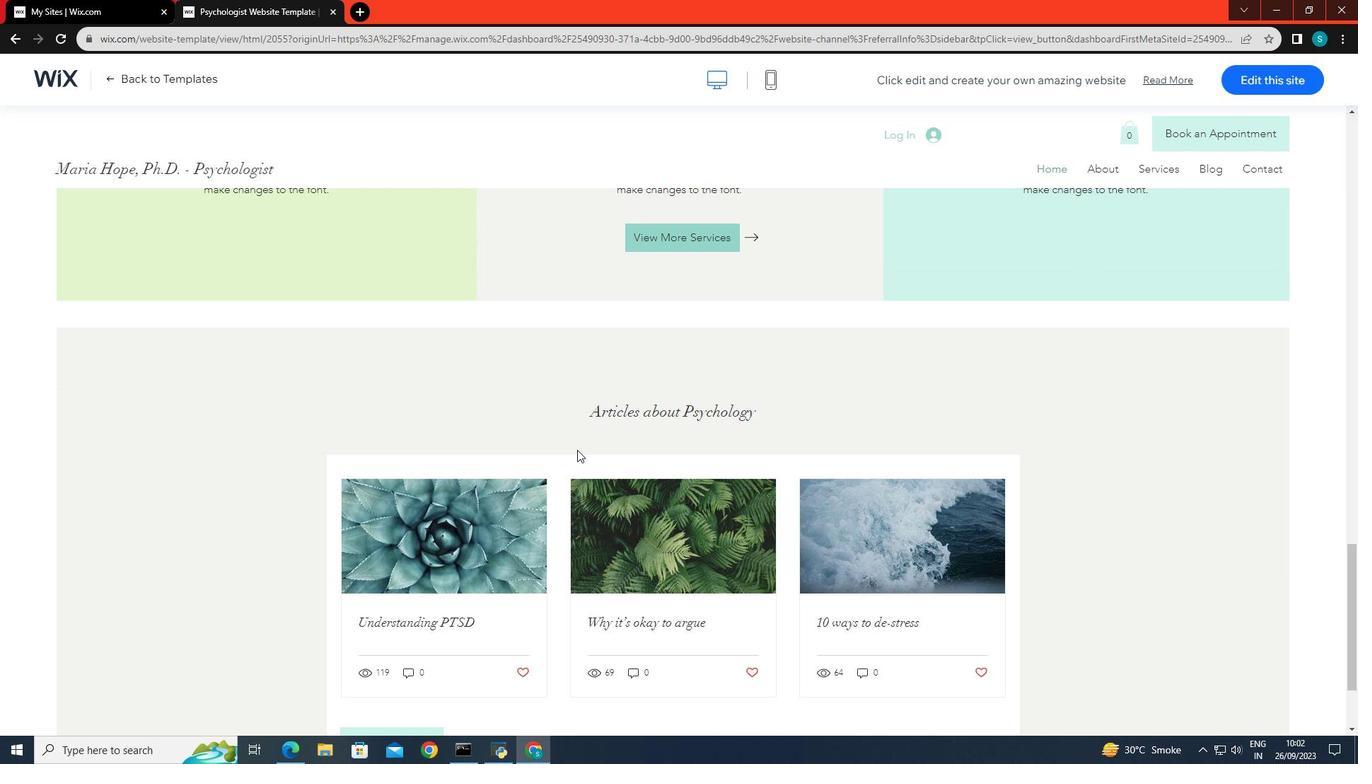 
Action: Mouse scrolled (577, 449) with delta (0, 0)
Screenshot: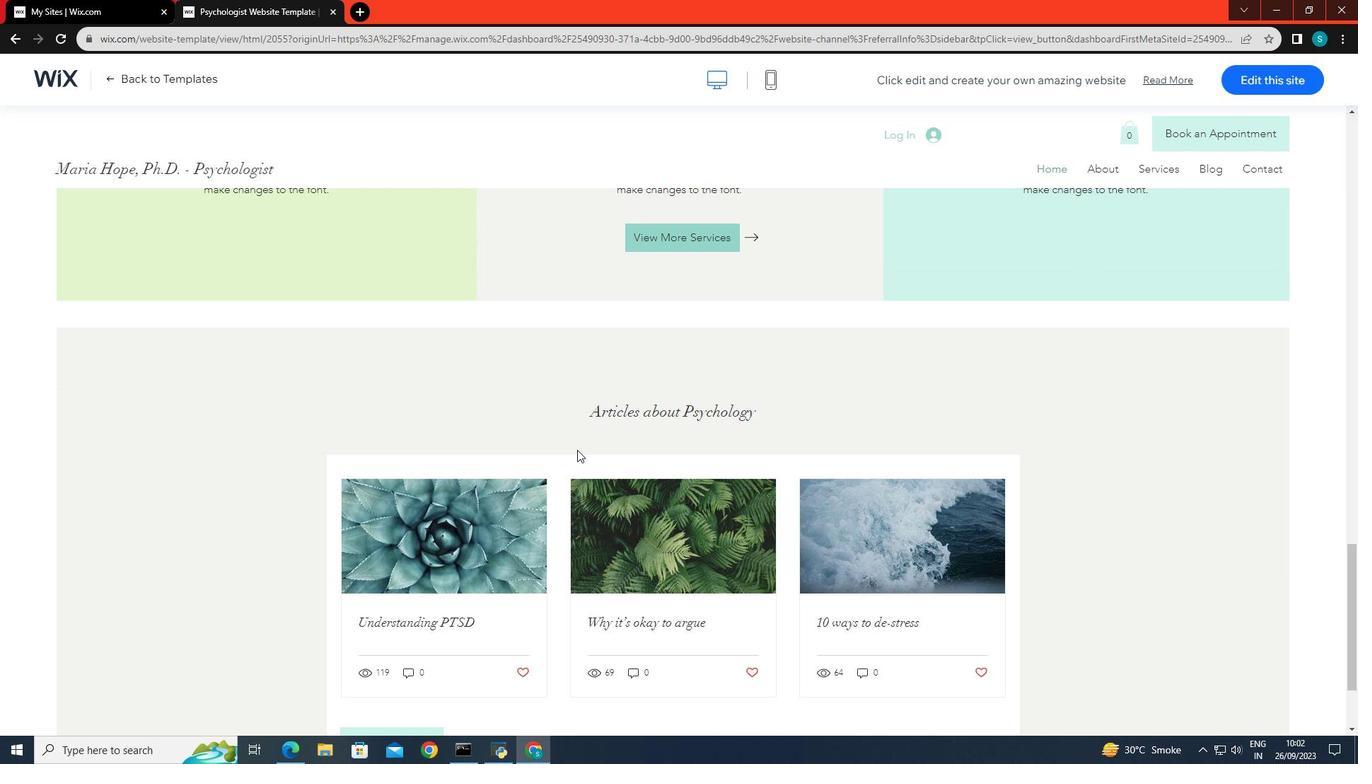 
Action: Mouse scrolled (577, 449) with delta (0, 0)
Screenshot: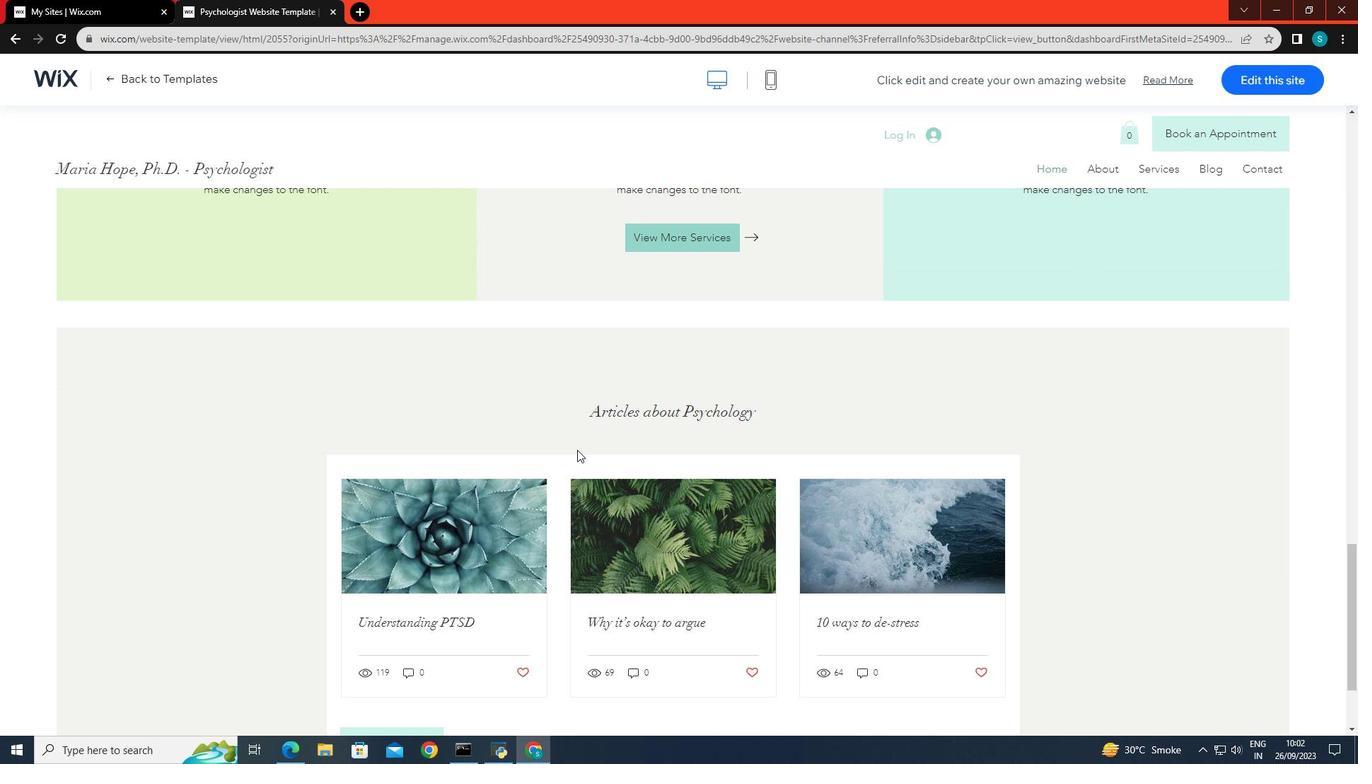 
Action: Mouse scrolled (577, 449) with delta (0, 0)
Screenshot: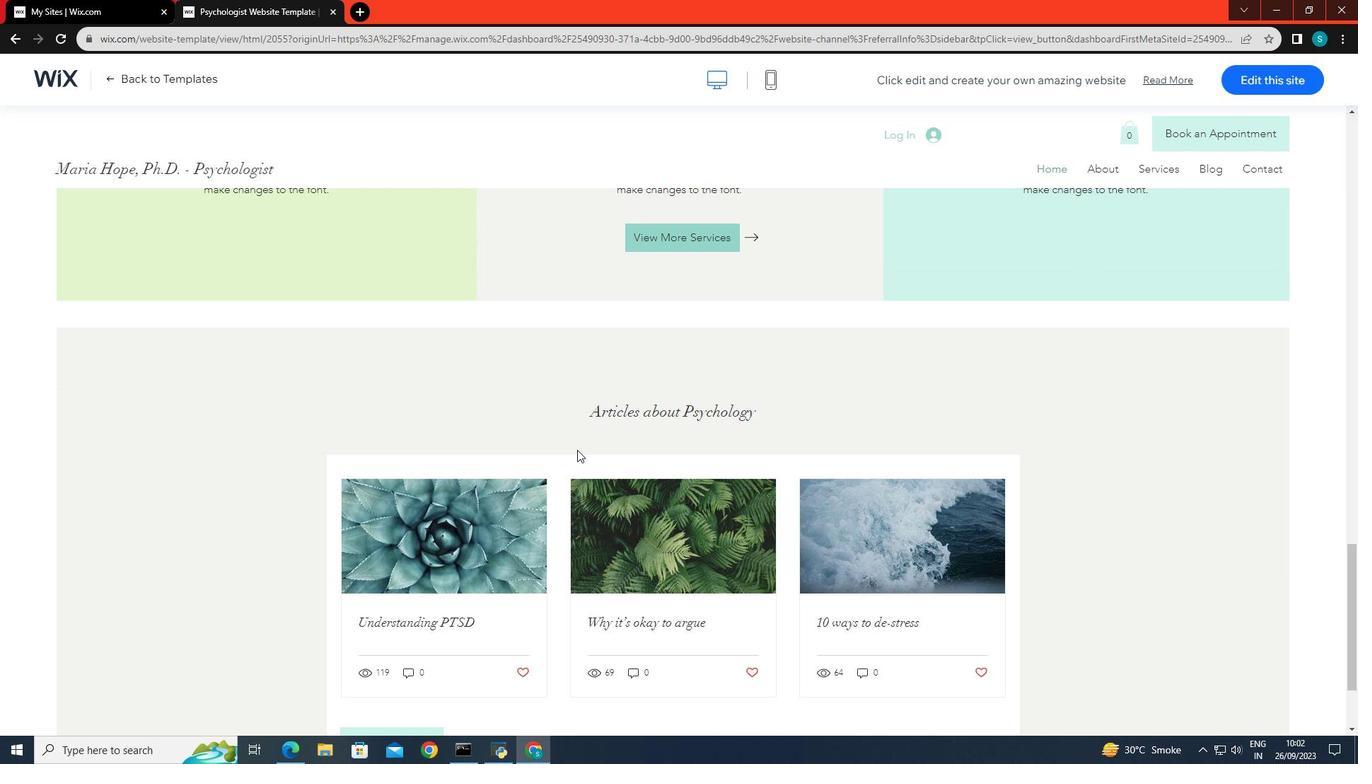 
Action: Mouse scrolled (577, 449) with delta (0, 0)
Screenshot: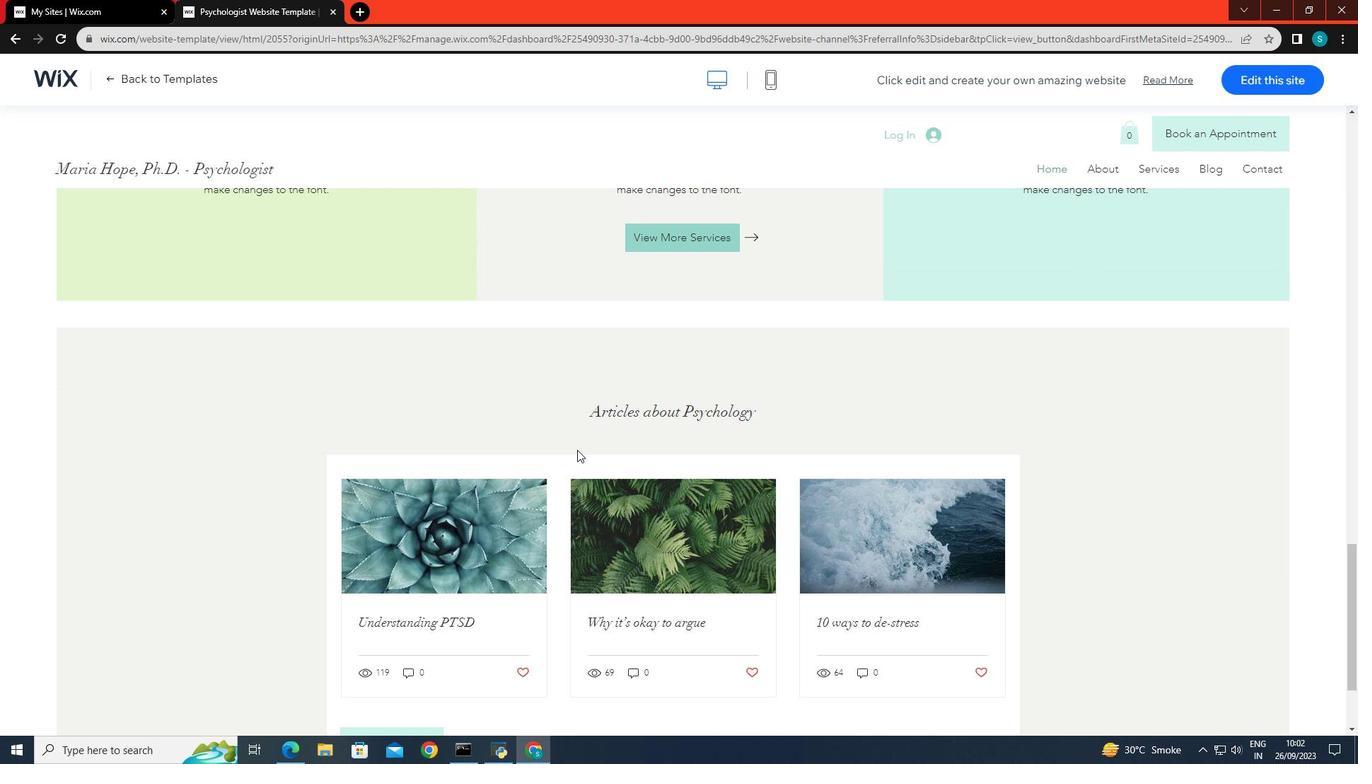 
Action: Mouse scrolled (577, 449) with delta (0, 0)
Screenshot: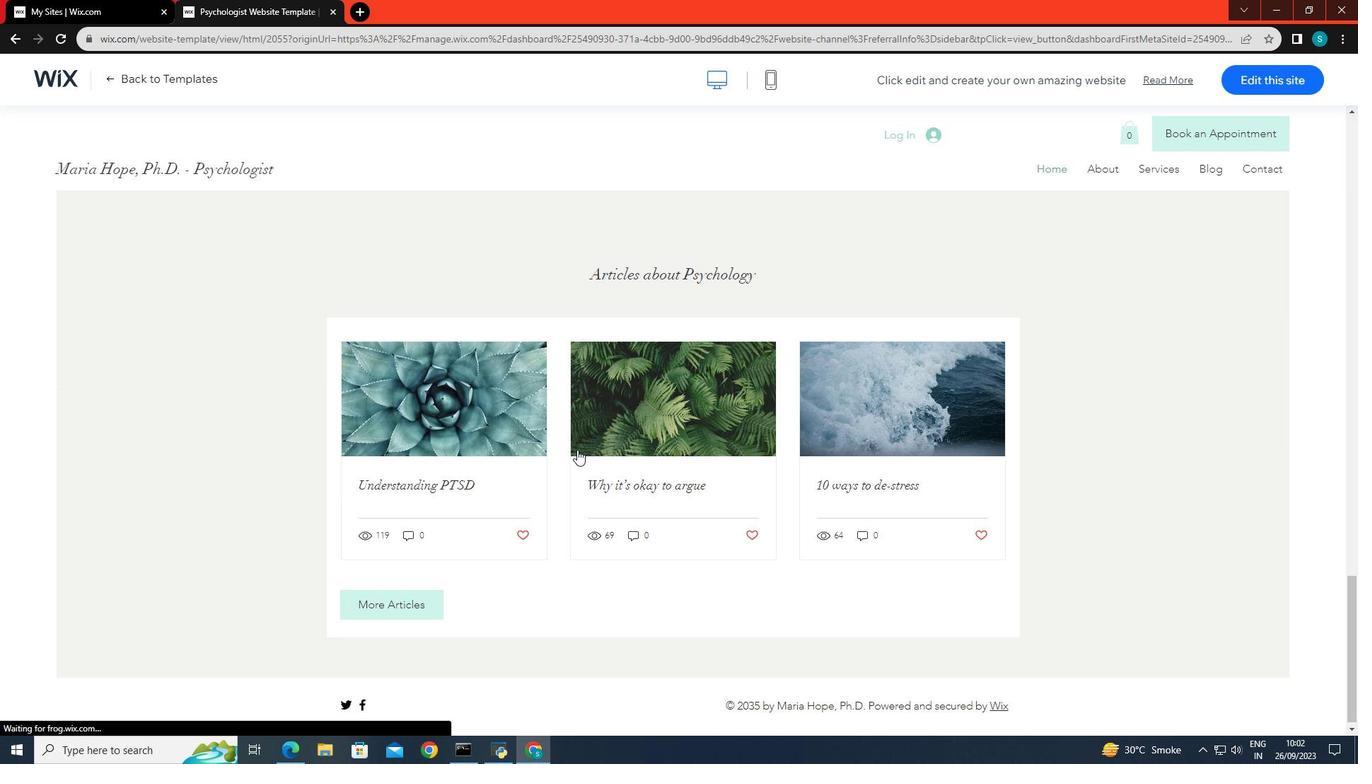 
Action: Mouse scrolled (577, 449) with delta (0, 0)
Screenshot: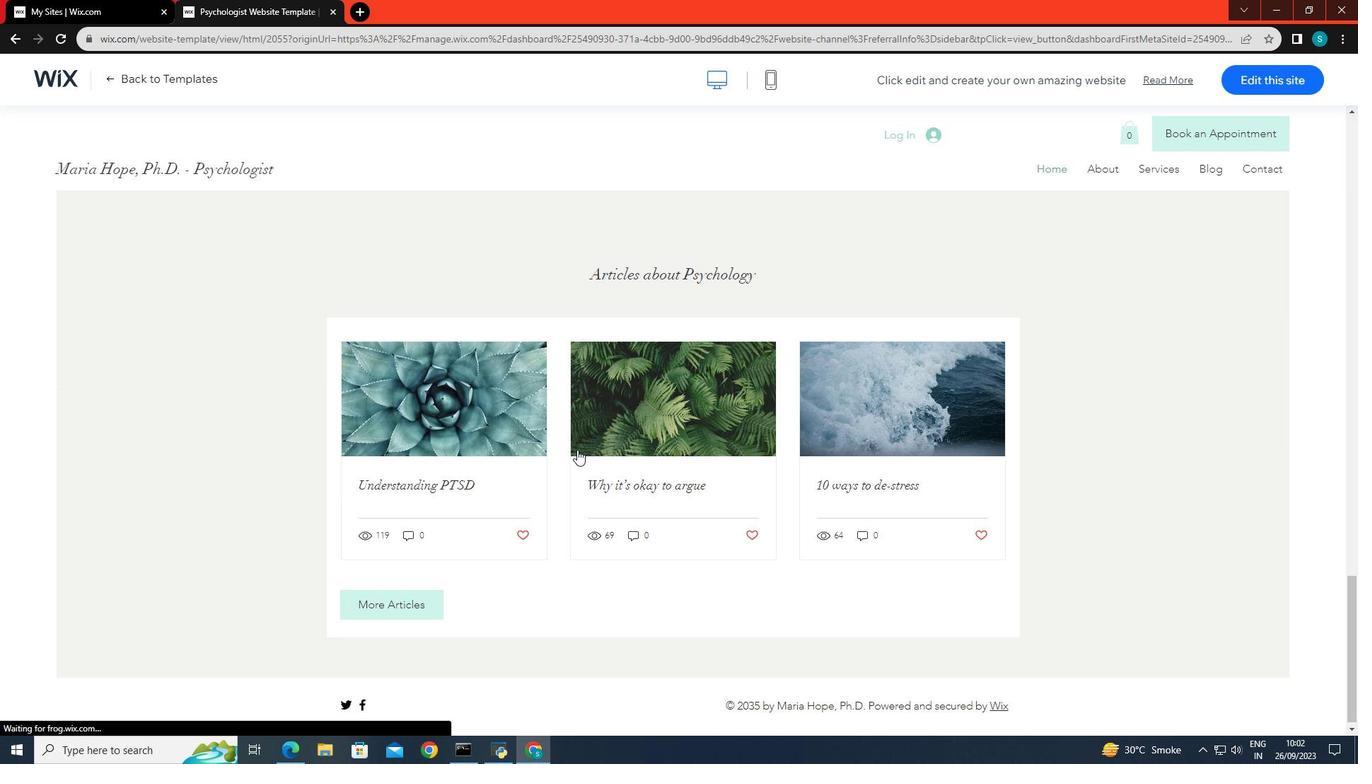 
Action: Mouse scrolled (577, 449) with delta (0, 0)
Screenshot: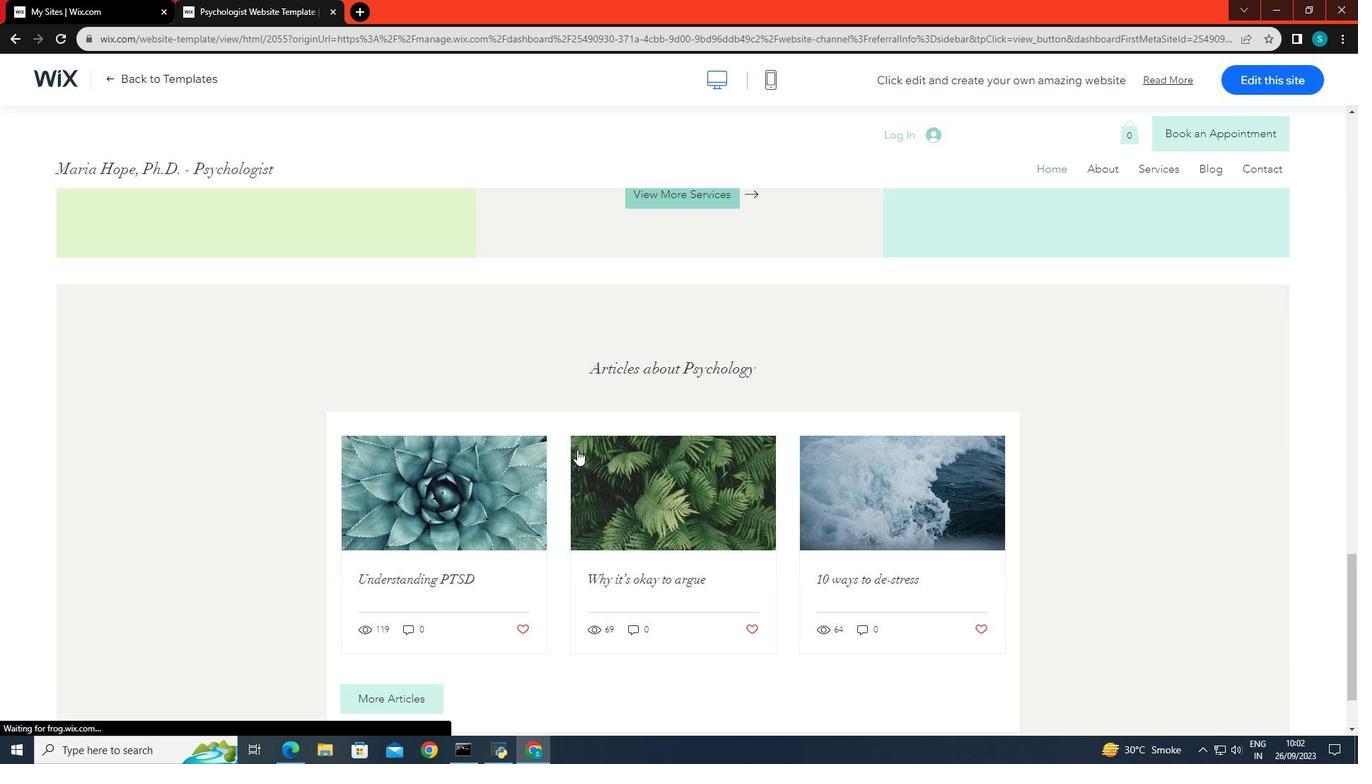 
Action: Mouse scrolled (577, 449) with delta (0, 0)
Screenshot: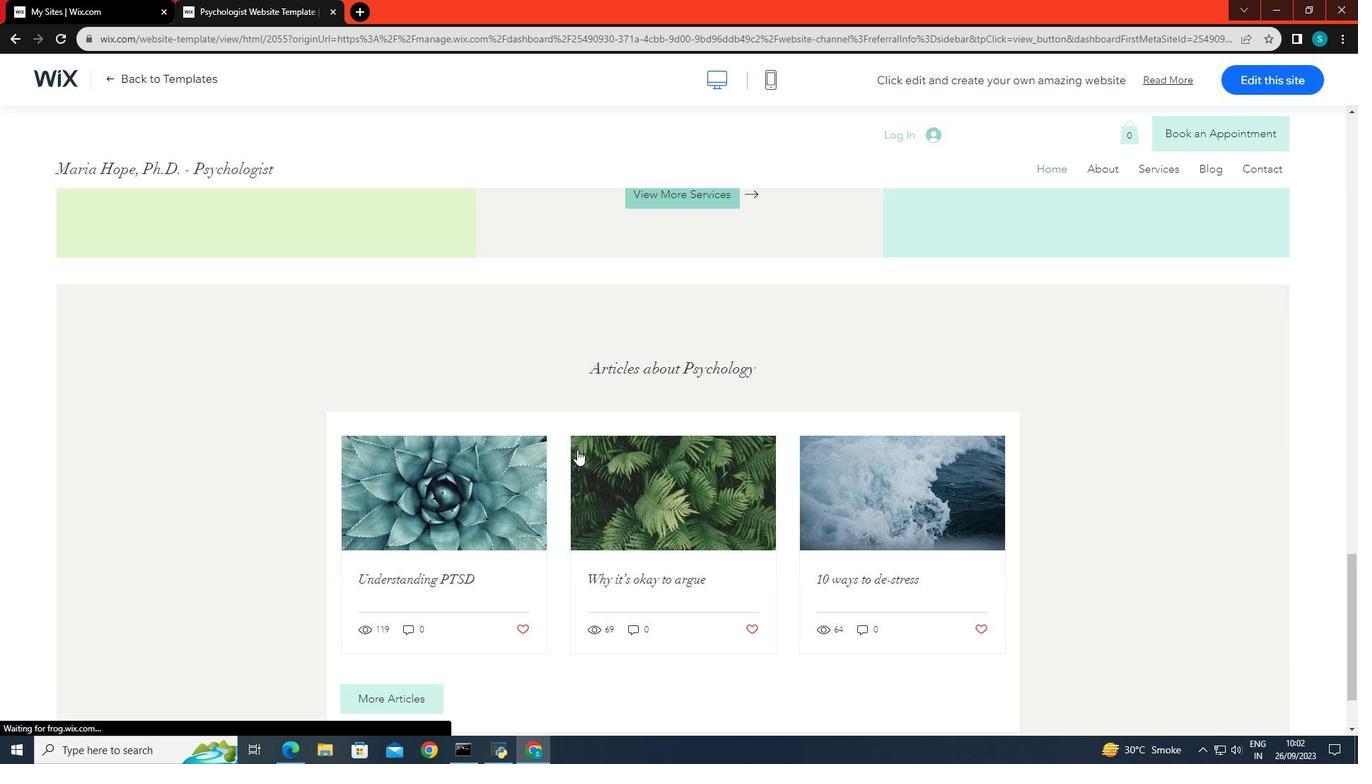 
Action: Mouse scrolled (577, 449) with delta (0, 0)
Screenshot: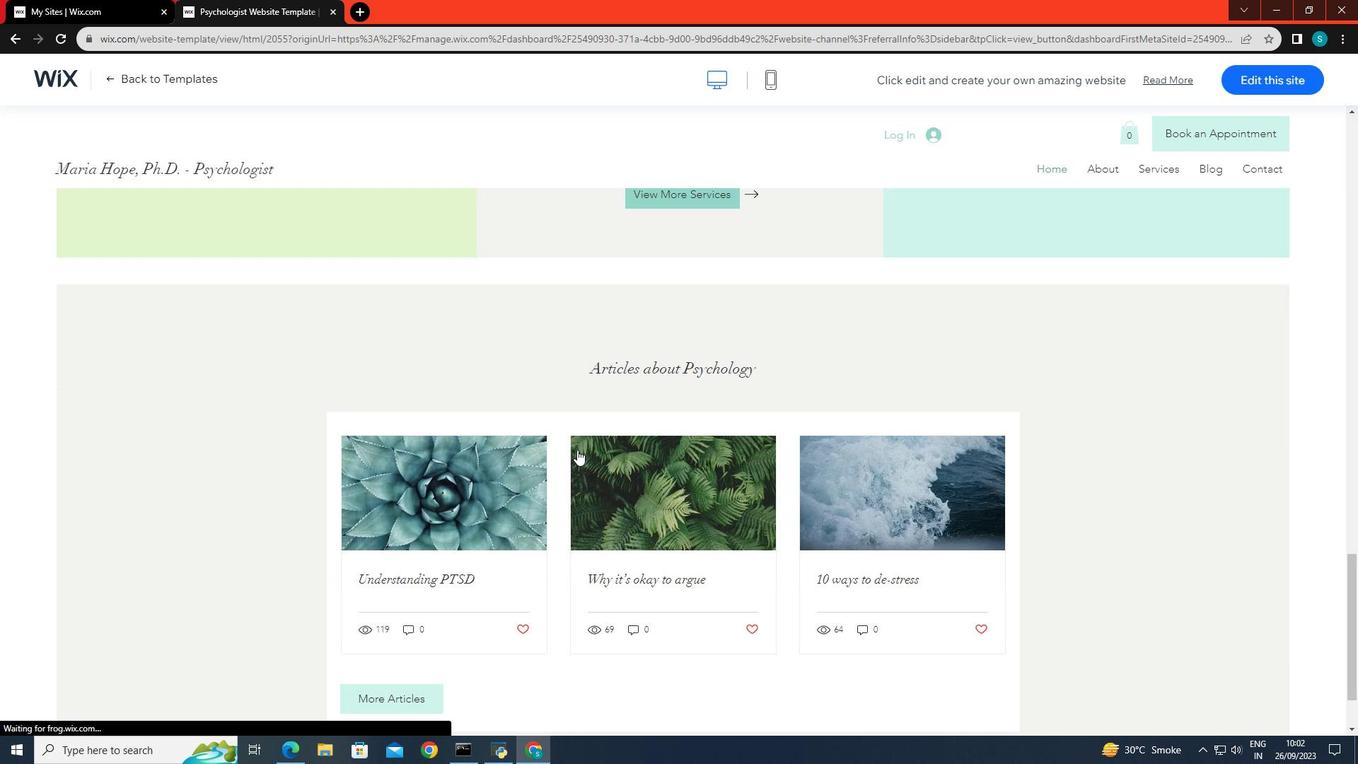 
Action: Mouse scrolled (577, 450) with delta (0, 0)
Screenshot: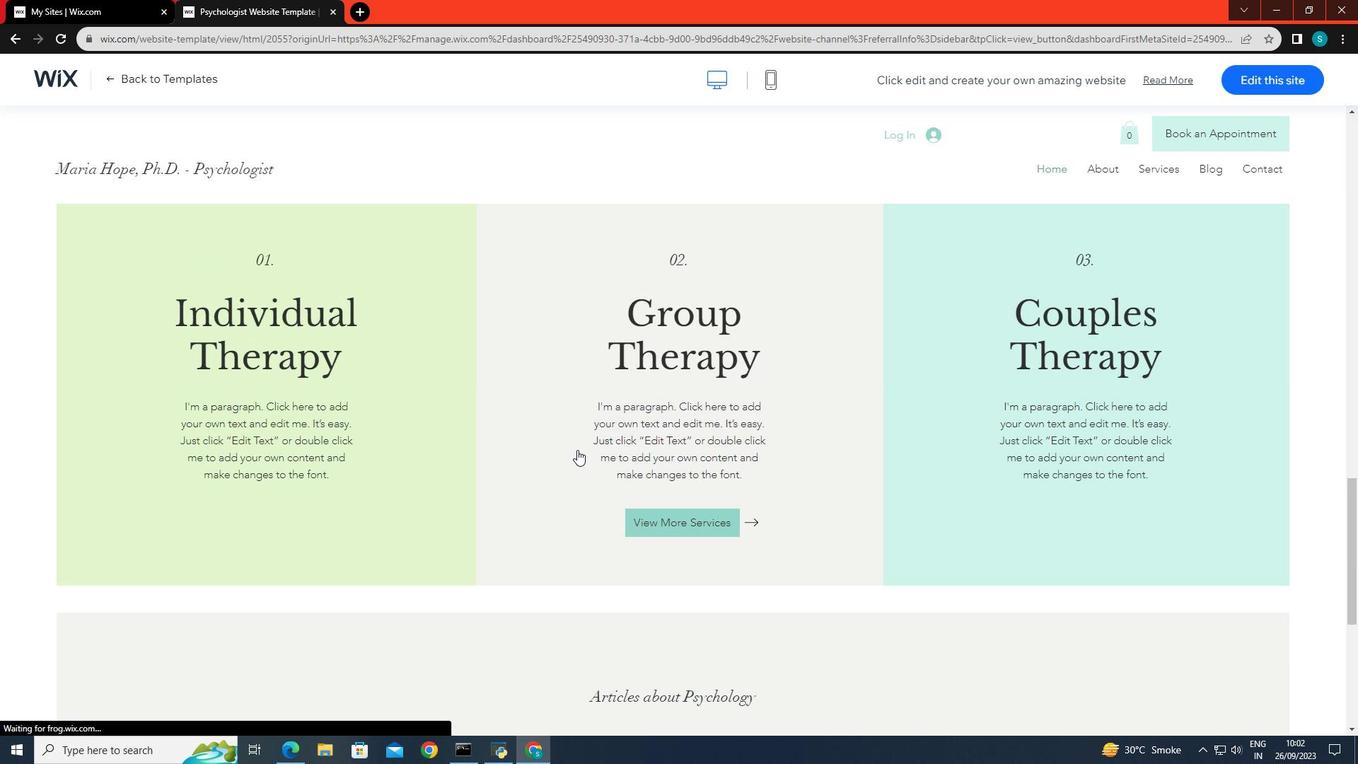 
Action: Mouse scrolled (577, 450) with delta (0, 0)
Screenshot: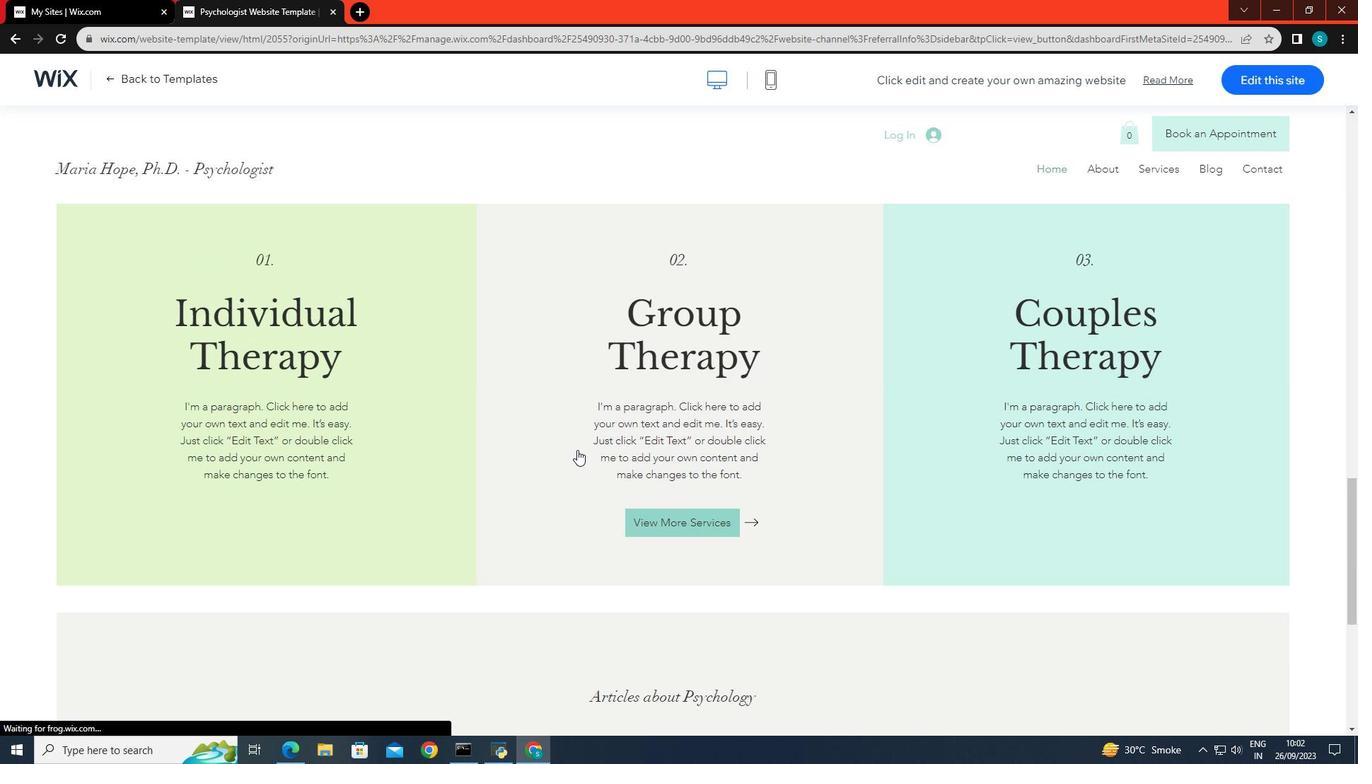 
Action: Mouse scrolled (577, 450) with delta (0, 0)
Screenshot: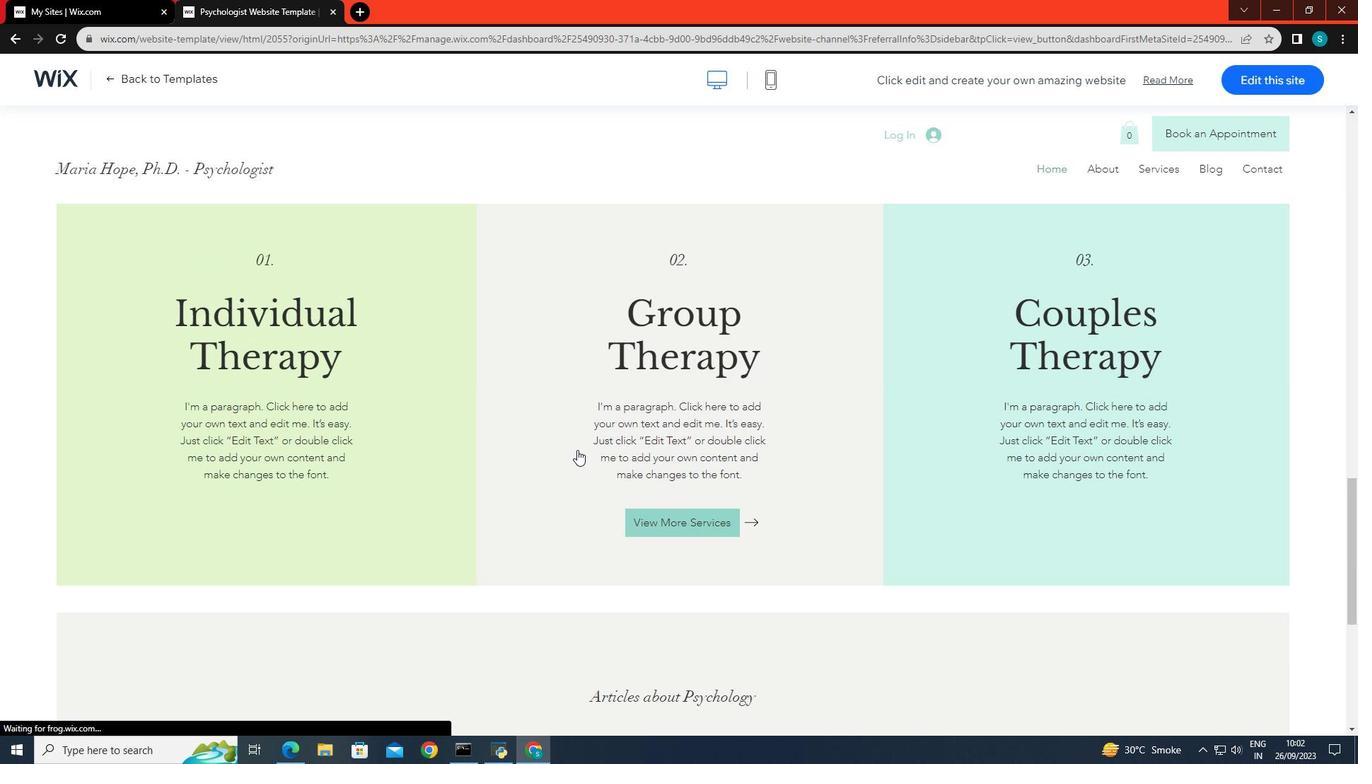 
Action: Mouse scrolled (577, 450) with delta (0, 0)
Screenshot: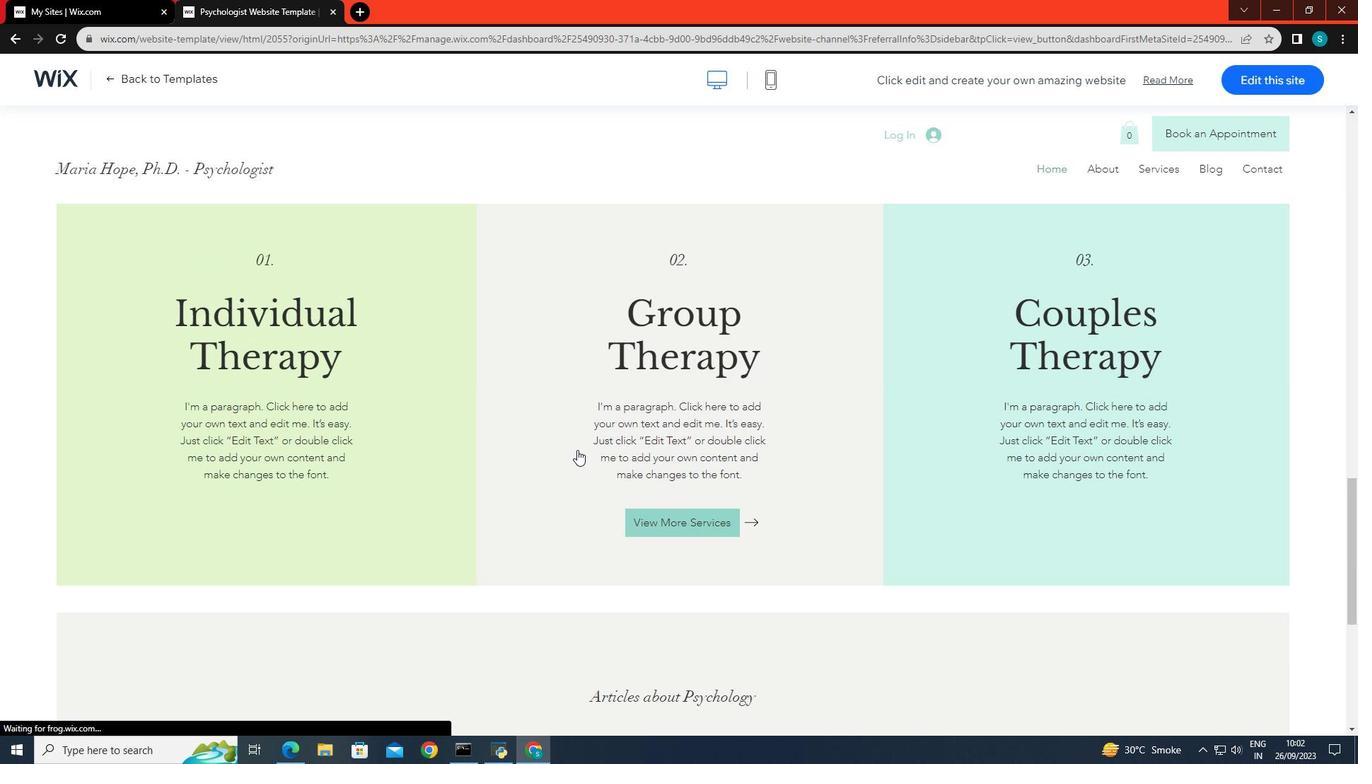 
Action: Mouse scrolled (577, 450) with delta (0, 0)
Screenshot: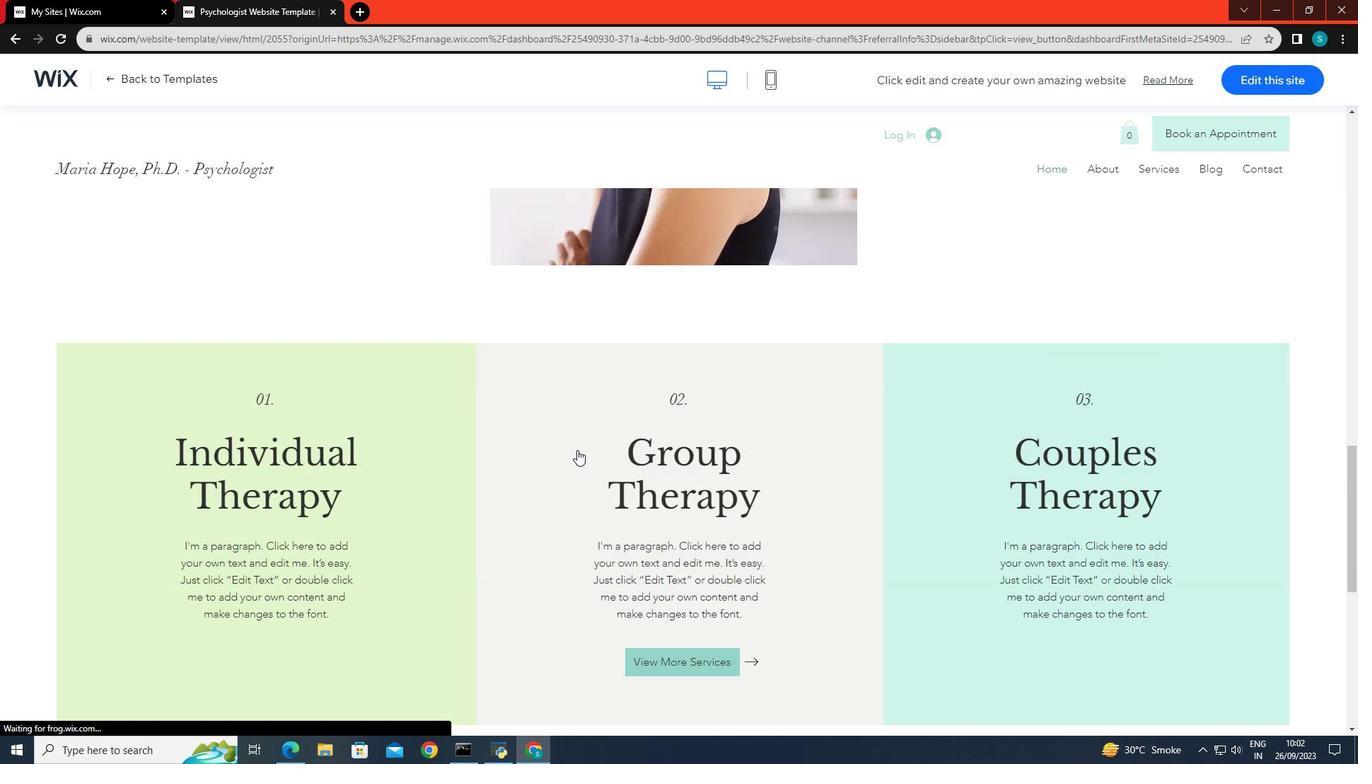 
Action: Mouse scrolled (577, 450) with delta (0, 0)
Screenshot: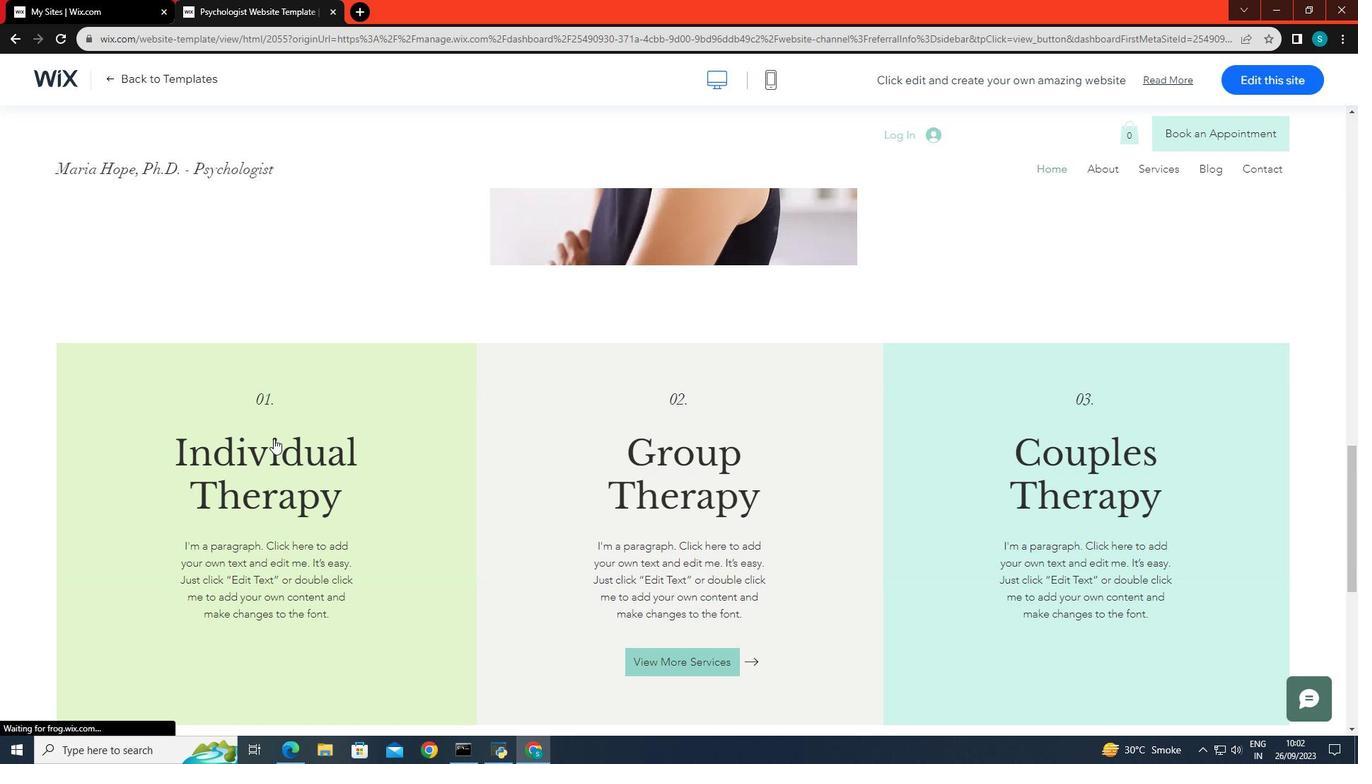 
Action: Mouse scrolled (577, 450) with delta (0, 0)
Screenshot: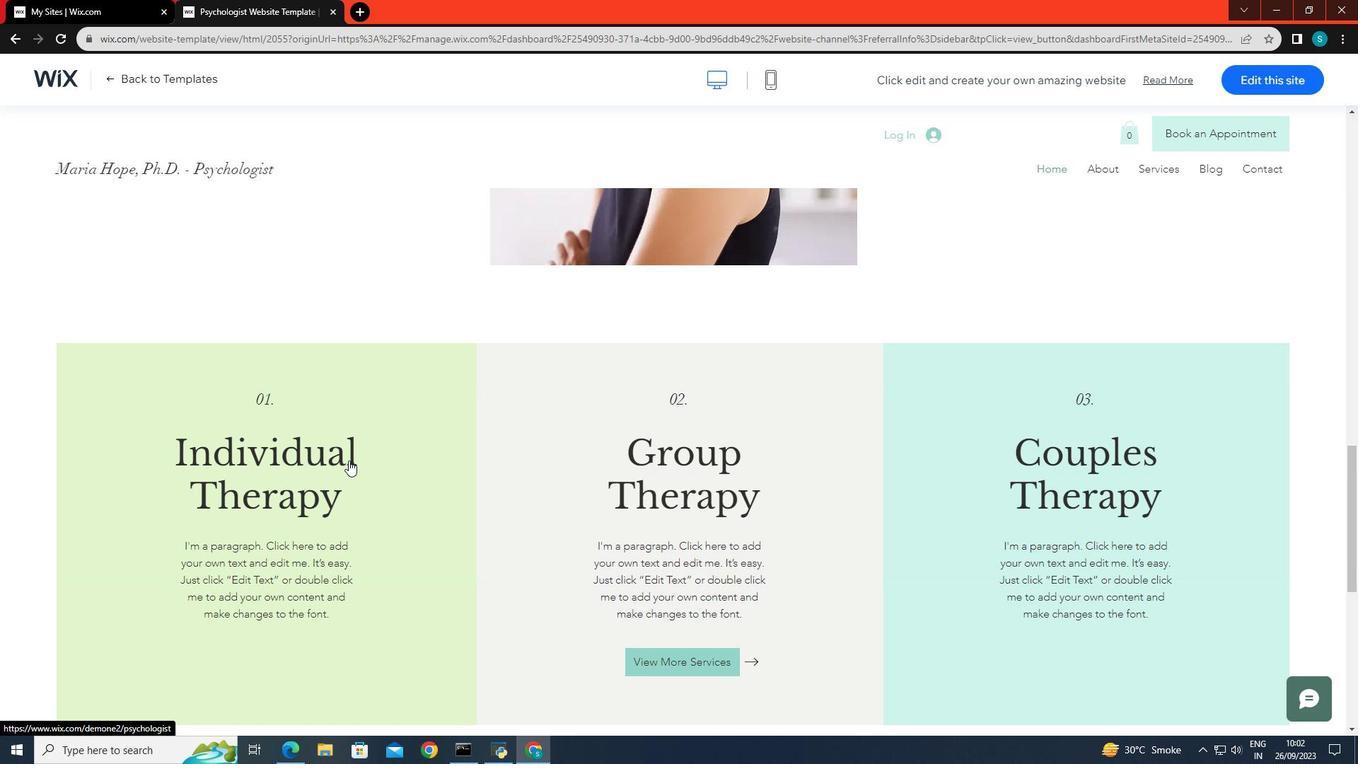 
Action: Mouse scrolled (577, 450) with delta (0, 0)
Screenshot: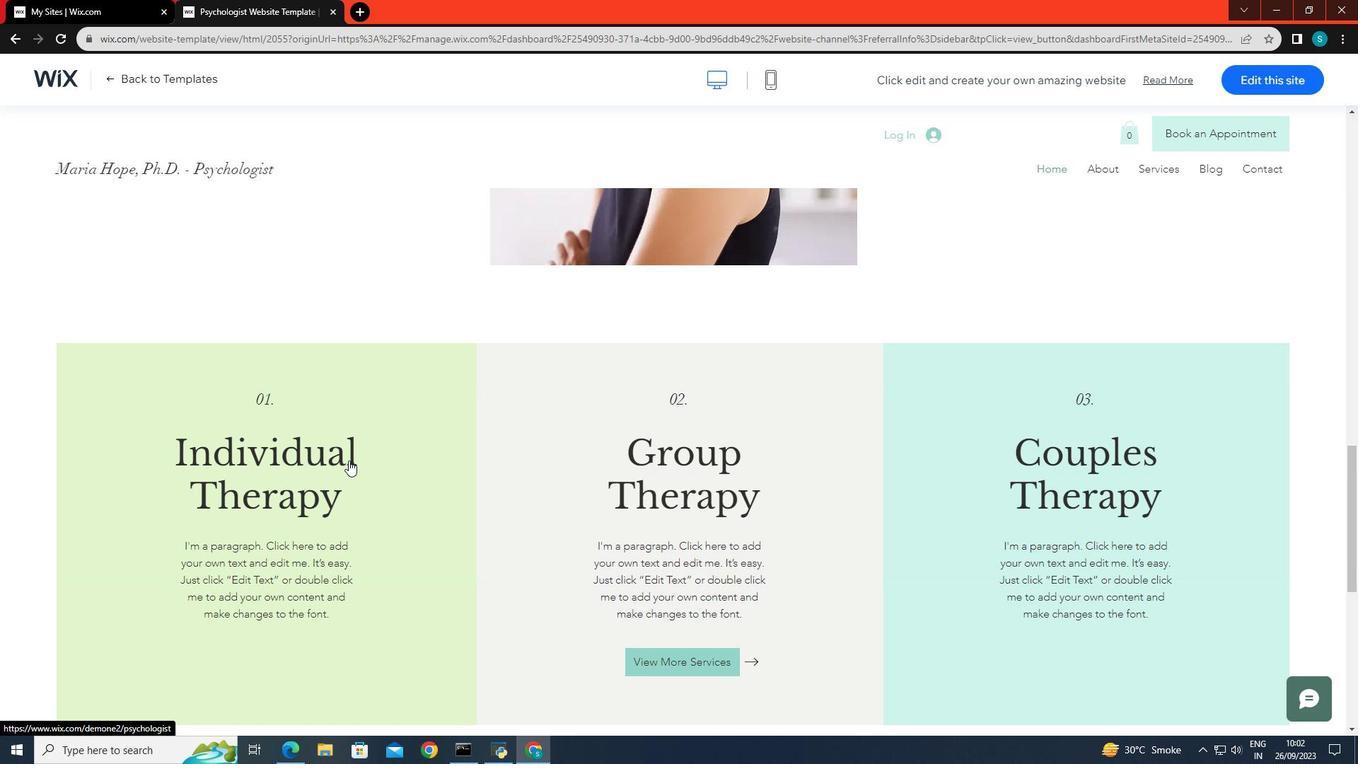 
Action: Mouse moved to (1062, 472)
Screenshot: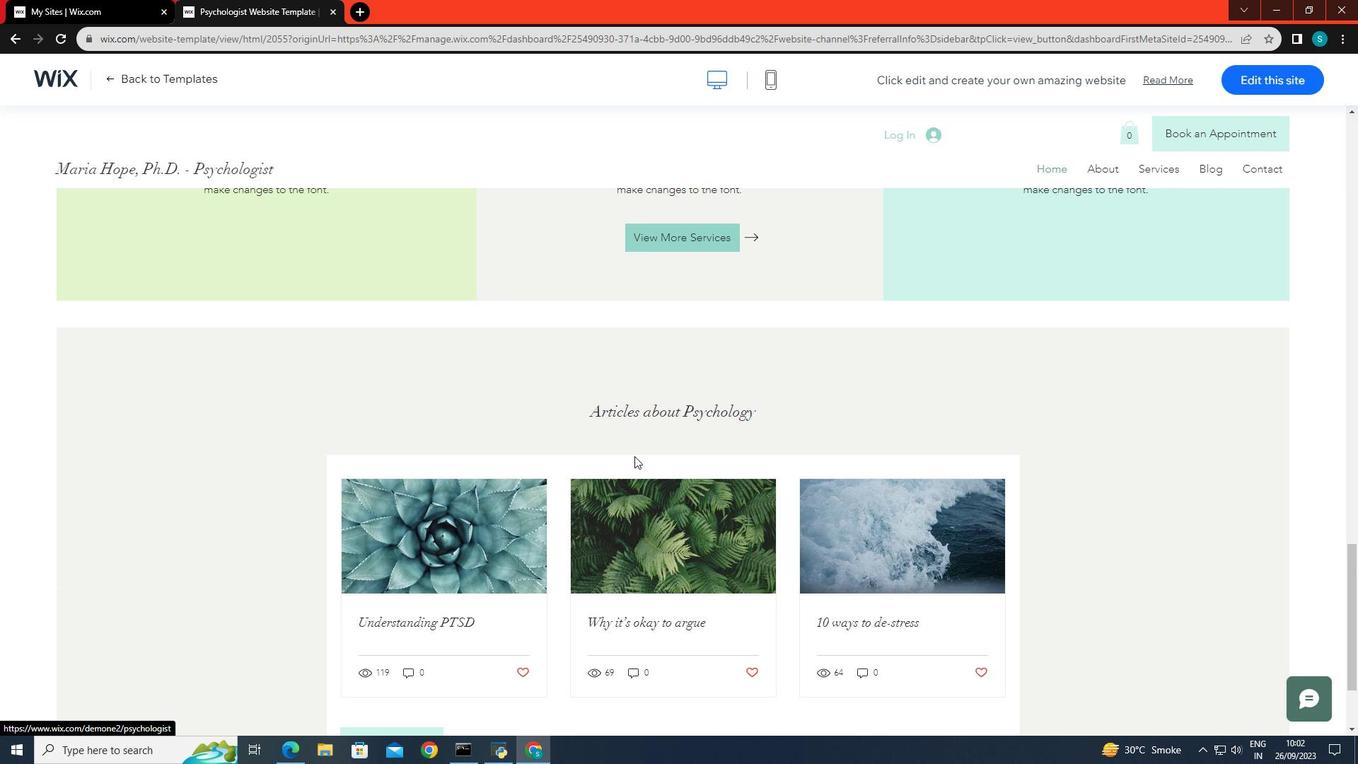 
Action: Mouse scrolled (1062, 471) with delta (0, 0)
Screenshot: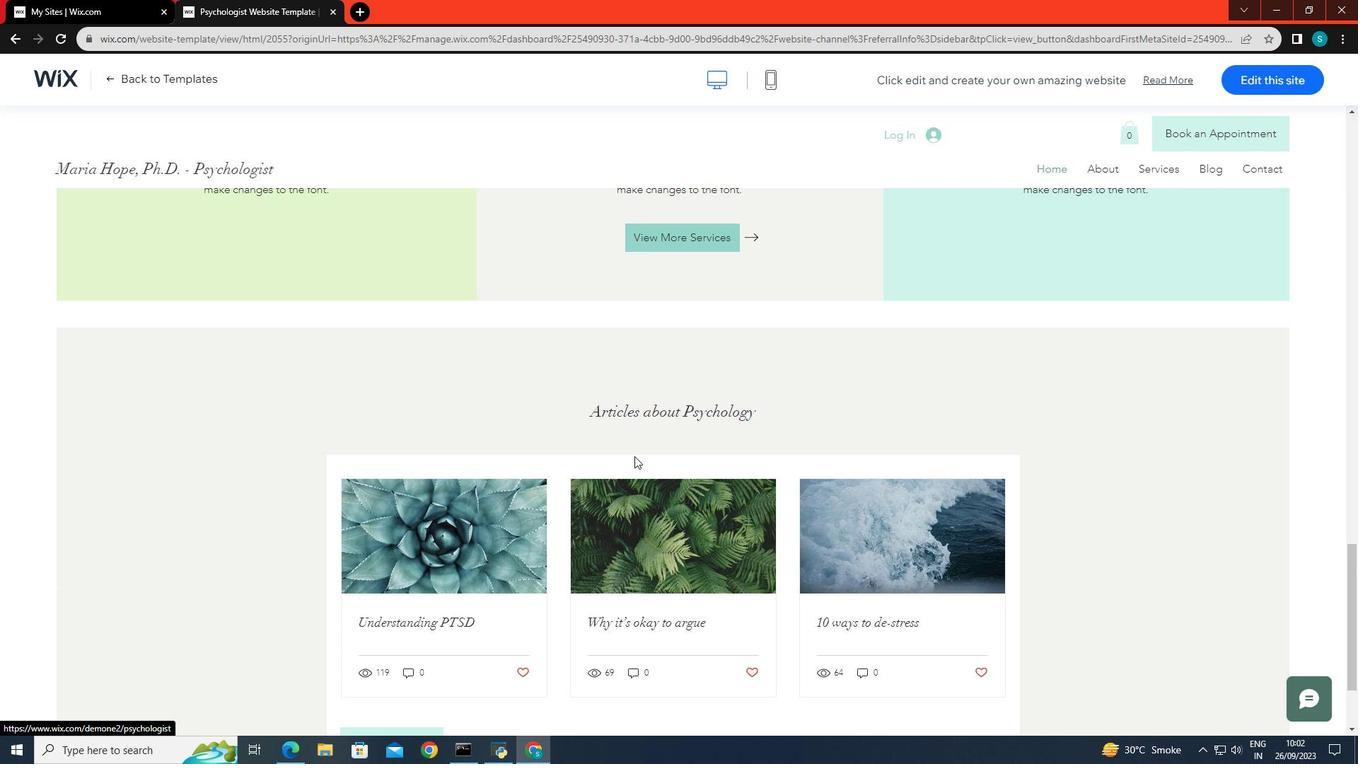 
Action: Mouse moved to (1061, 472)
Screenshot: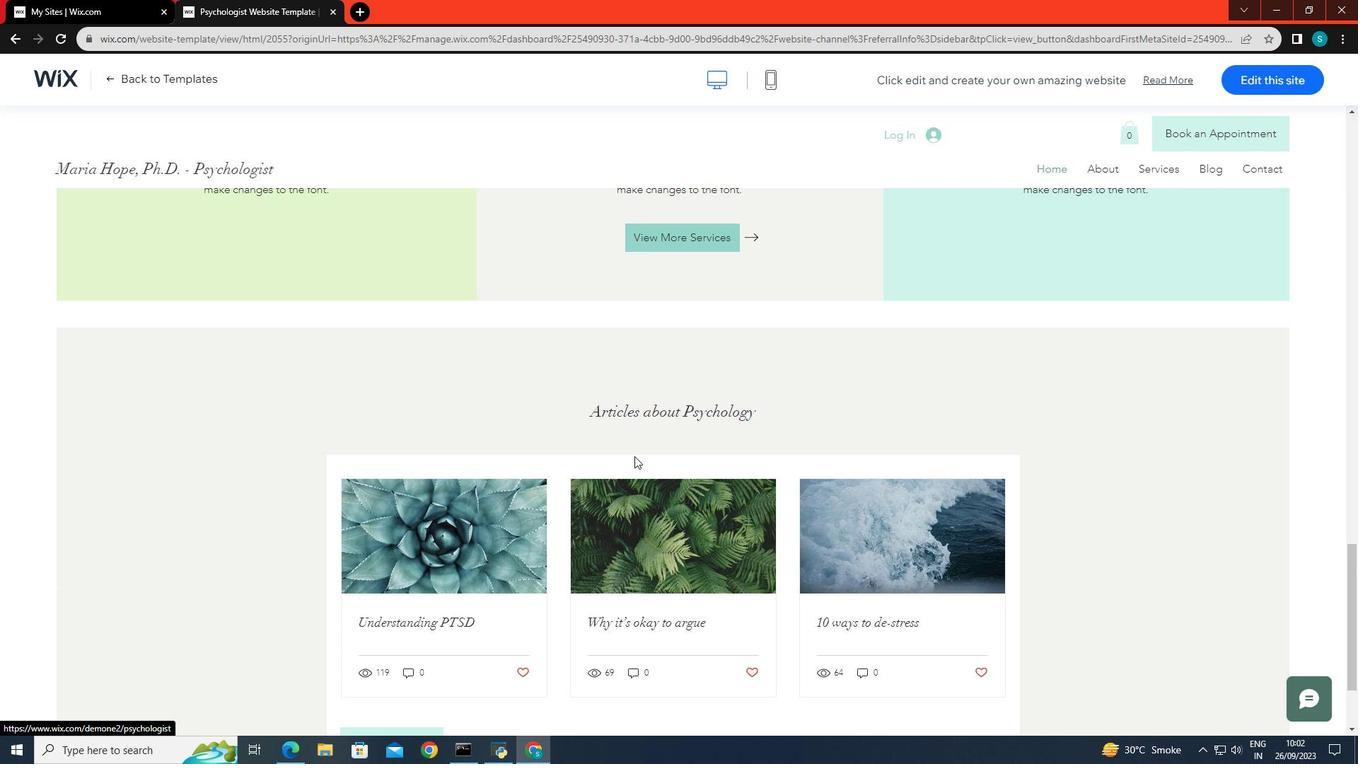
Action: Mouse scrolled (1061, 471) with delta (0, 0)
Screenshot: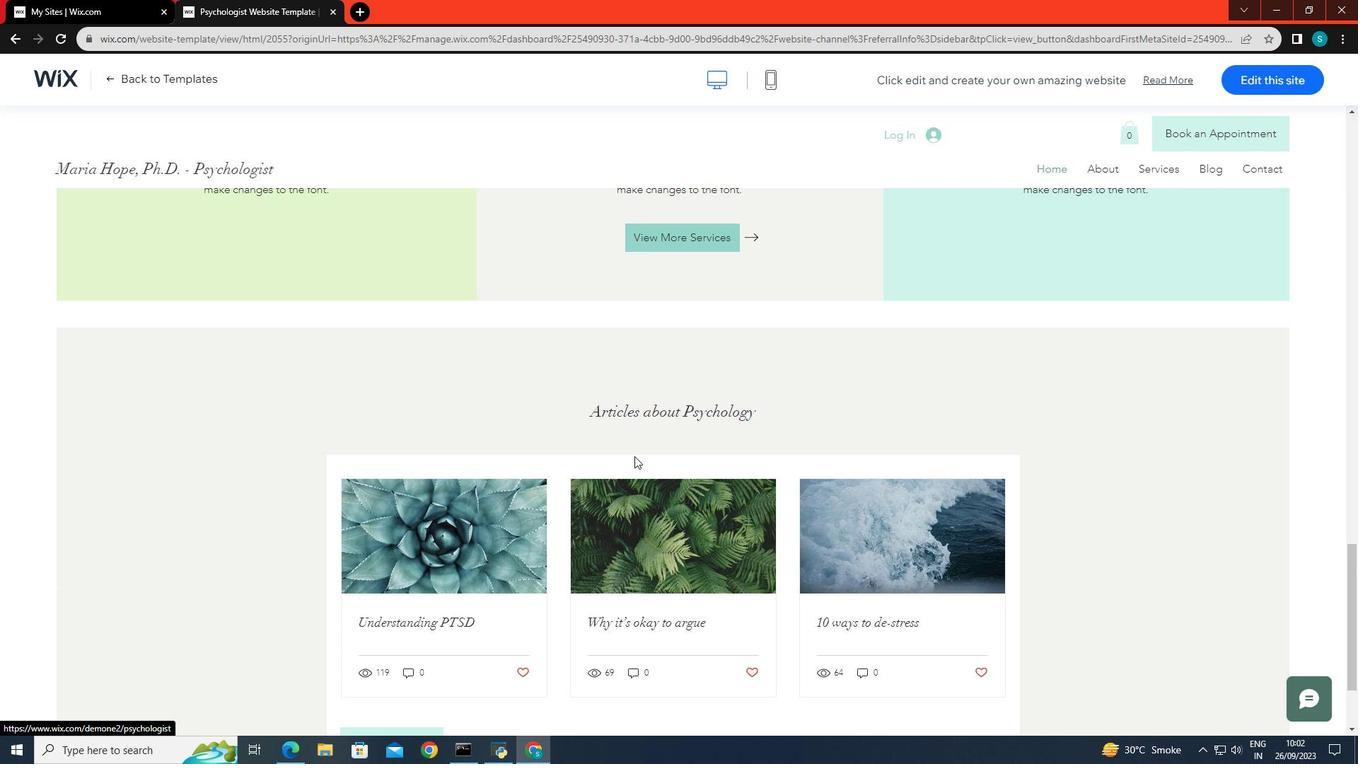 
Action: Mouse moved to (1061, 472)
Screenshot: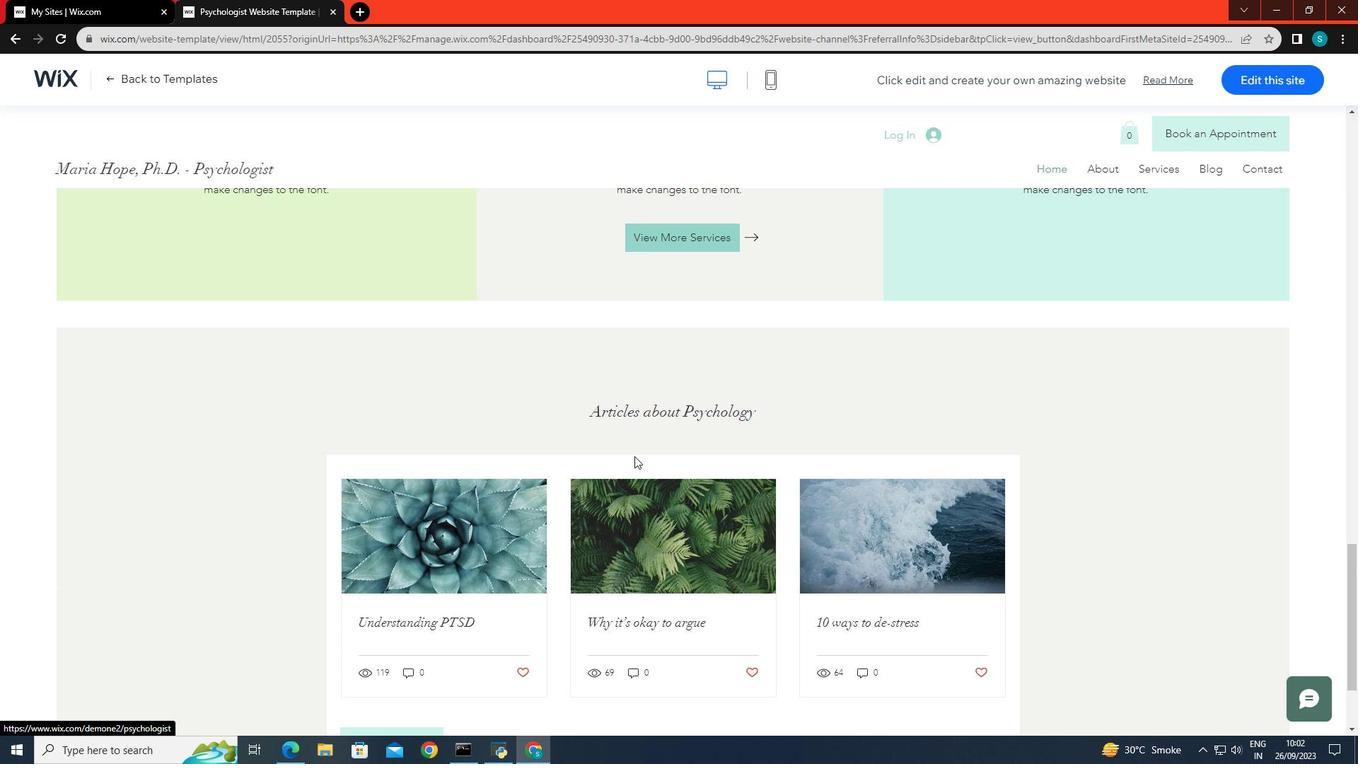 
Action: Mouse scrolled (1061, 471) with delta (0, 0)
Screenshot: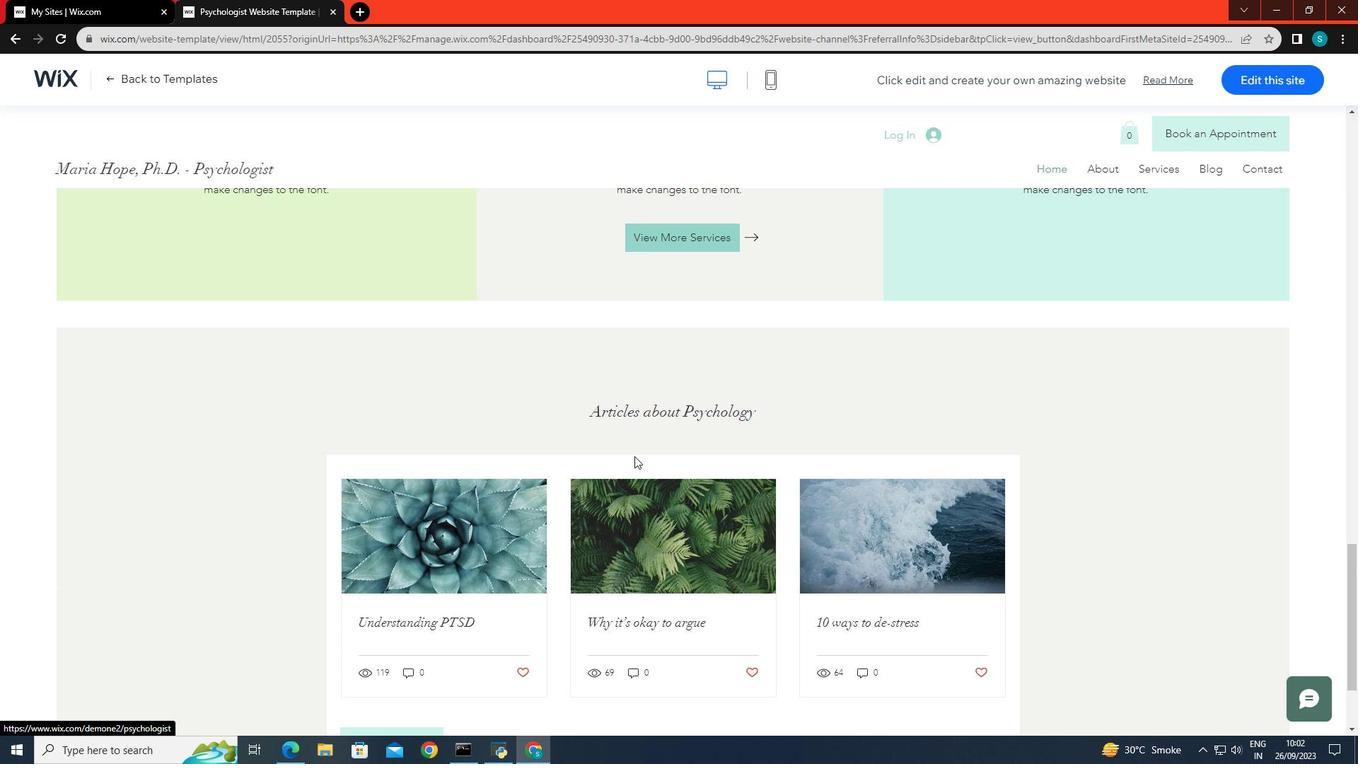 
Action: Mouse scrolled (1061, 471) with delta (0, 0)
Screenshot: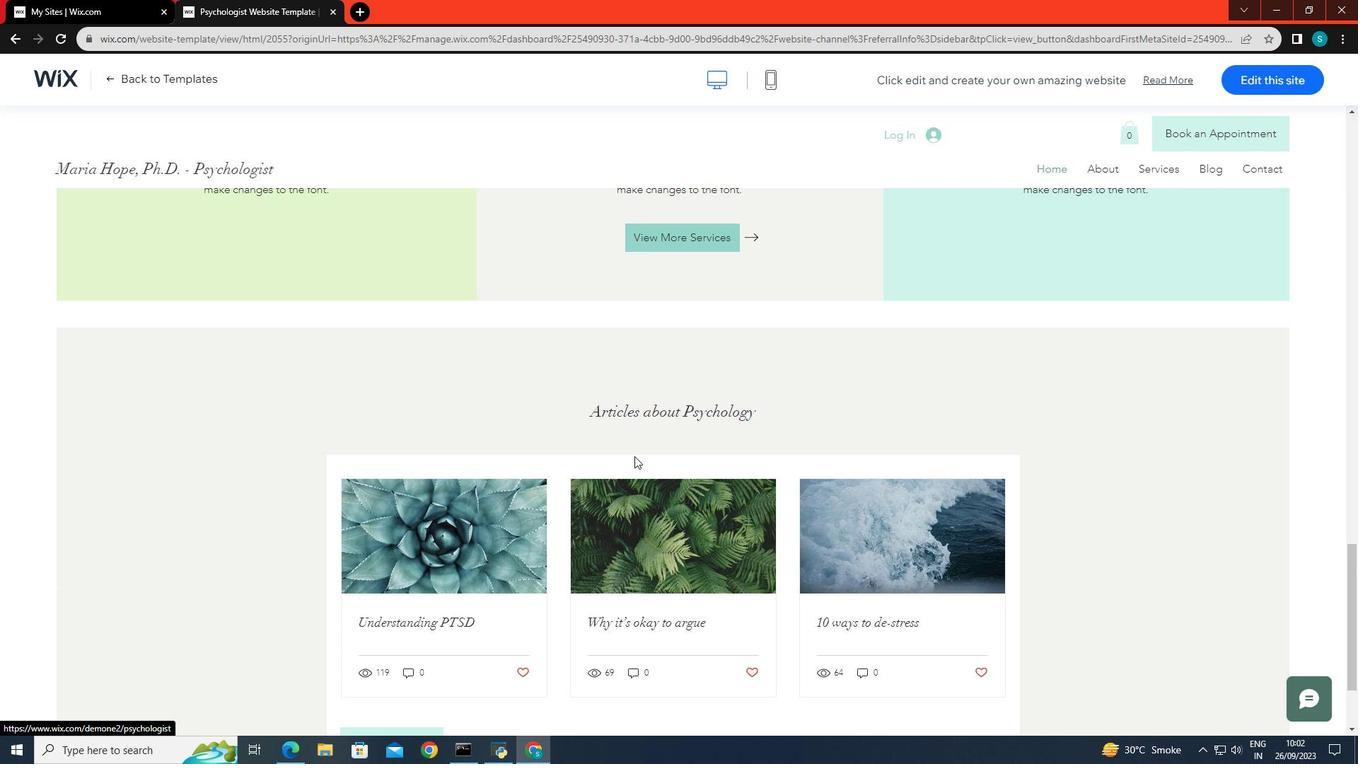 
Action: Mouse scrolled (1061, 471) with delta (0, 0)
Screenshot: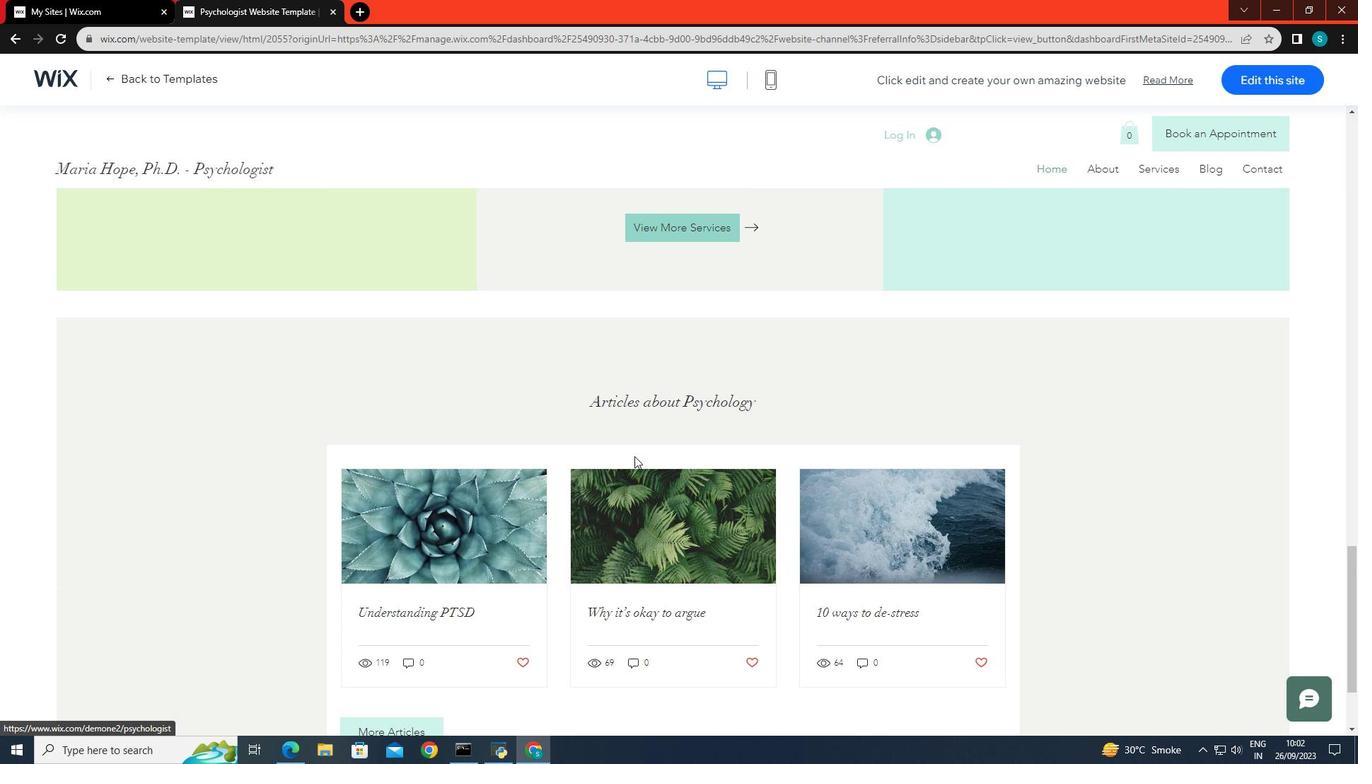 
Action: Mouse scrolled (1061, 471) with delta (0, 0)
Screenshot: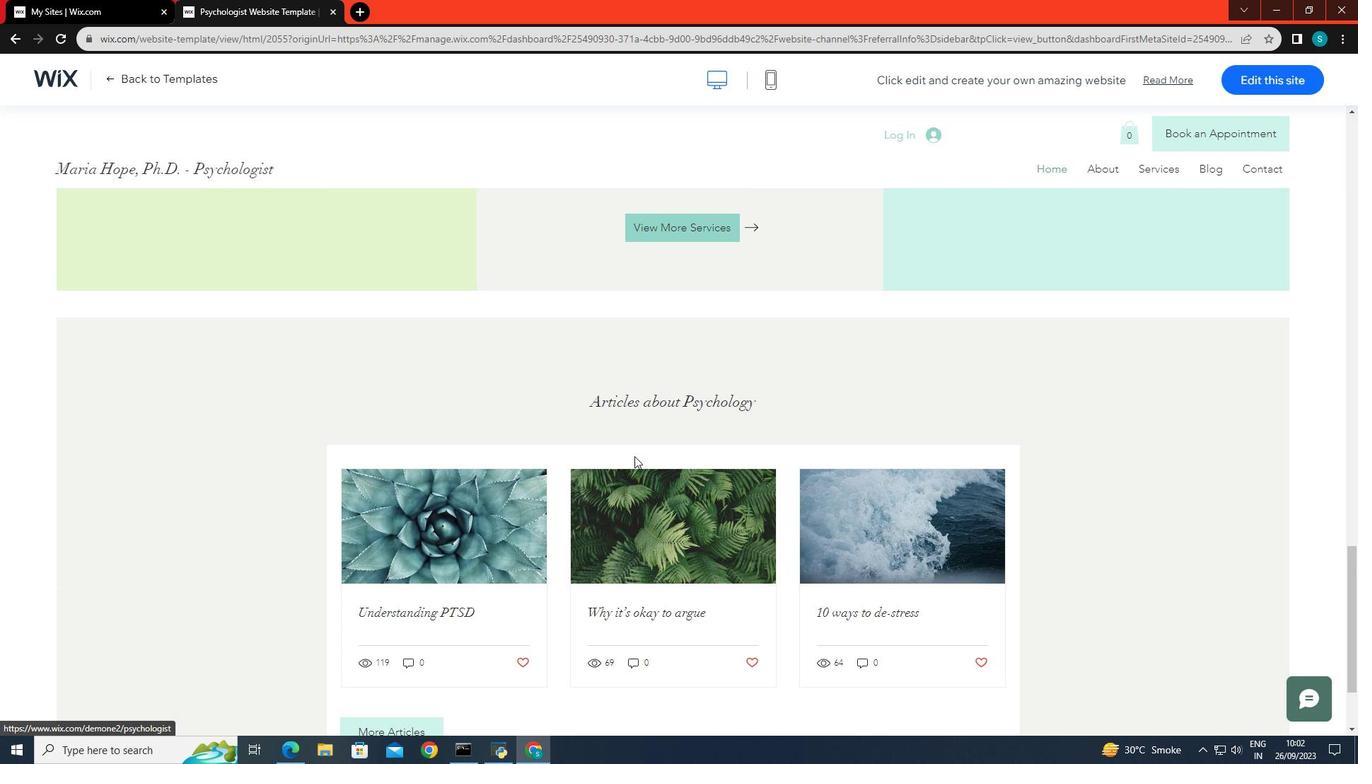 
Action: Mouse moved to (634, 456)
Screenshot: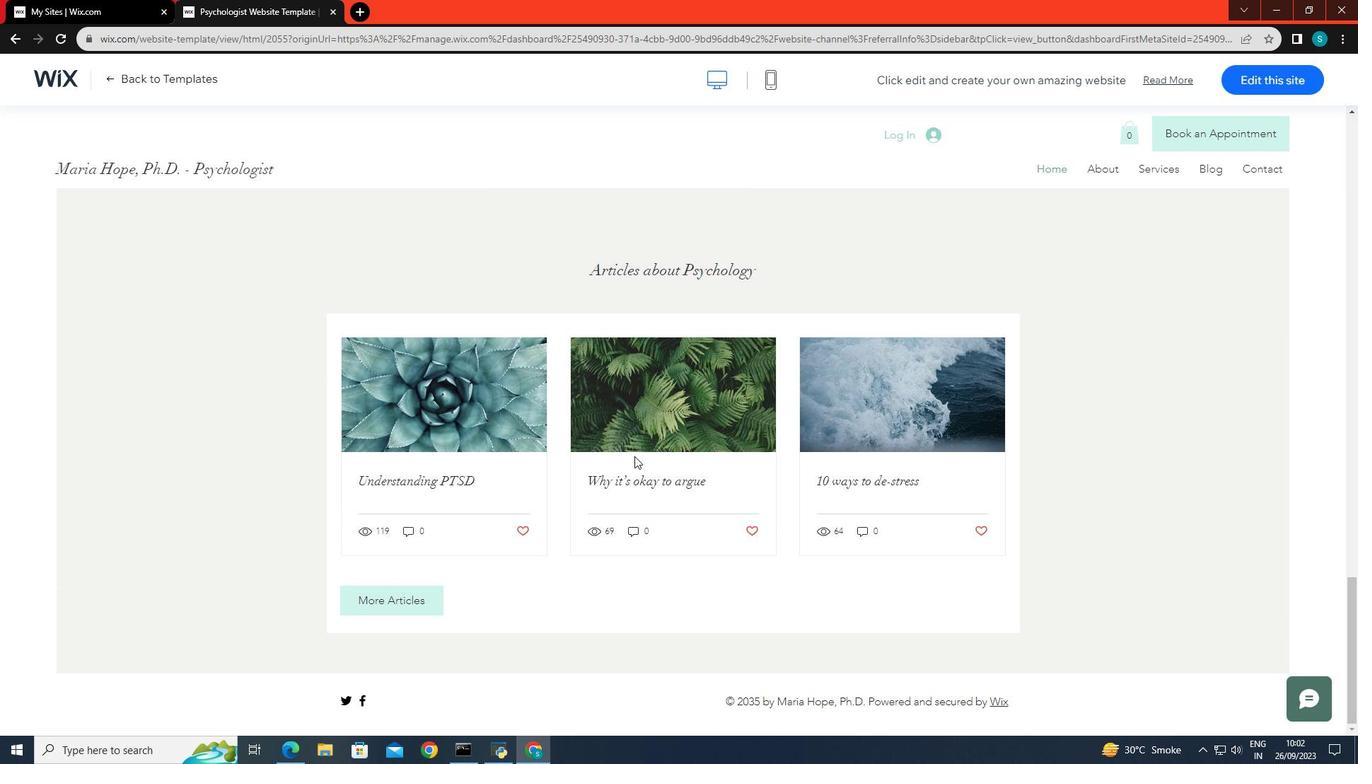 
Action: Mouse scrolled (634, 455) with delta (0, 0)
Screenshot: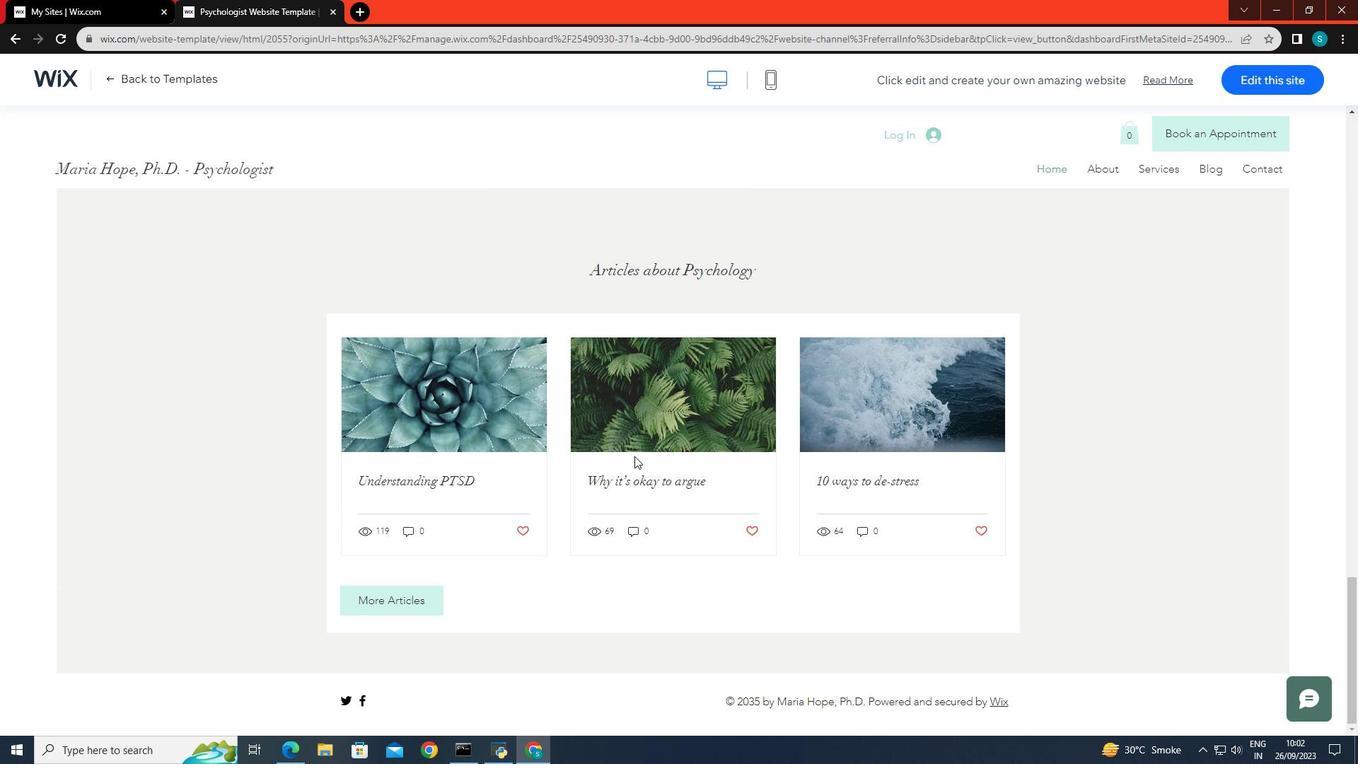 
Action: Mouse scrolled (634, 455) with delta (0, 0)
Screenshot: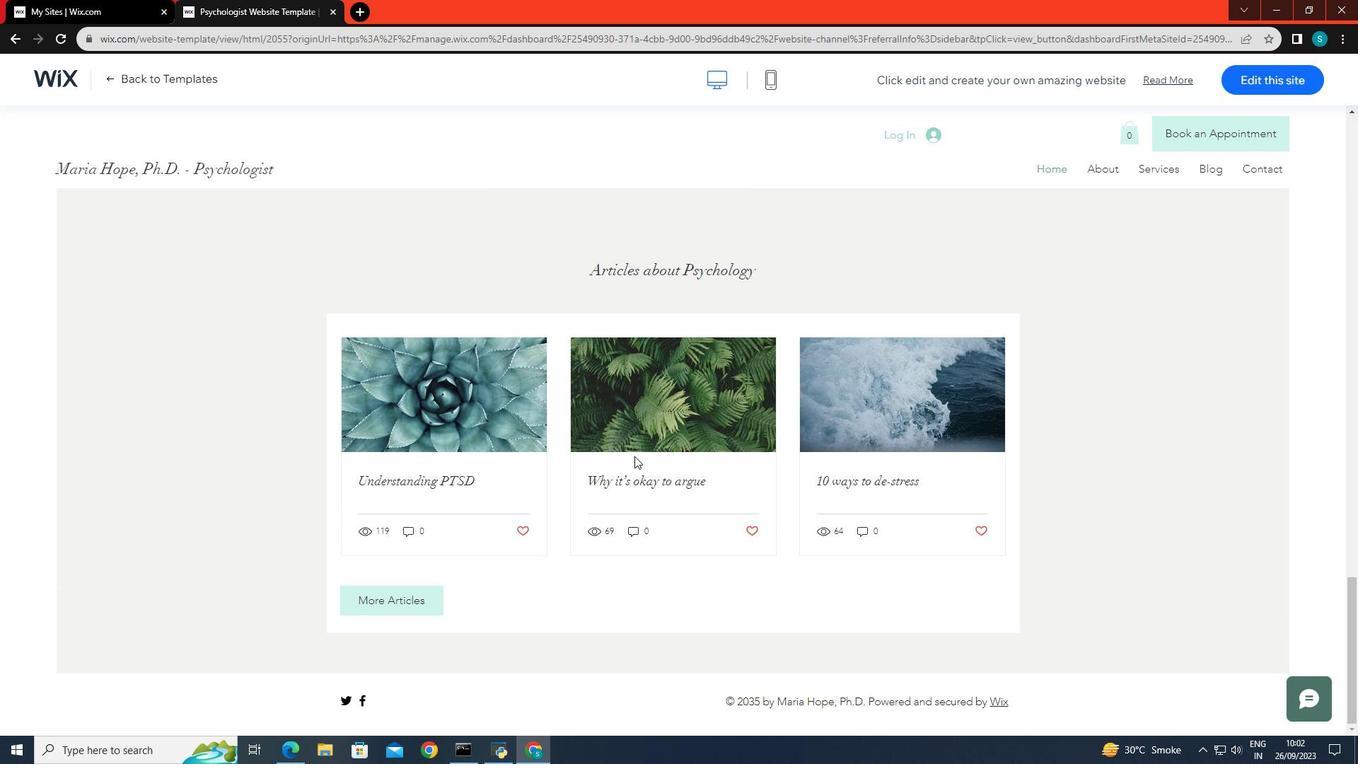 
Action: Mouse scrolled (634, 455) with delta (0, 0)
Screenshot: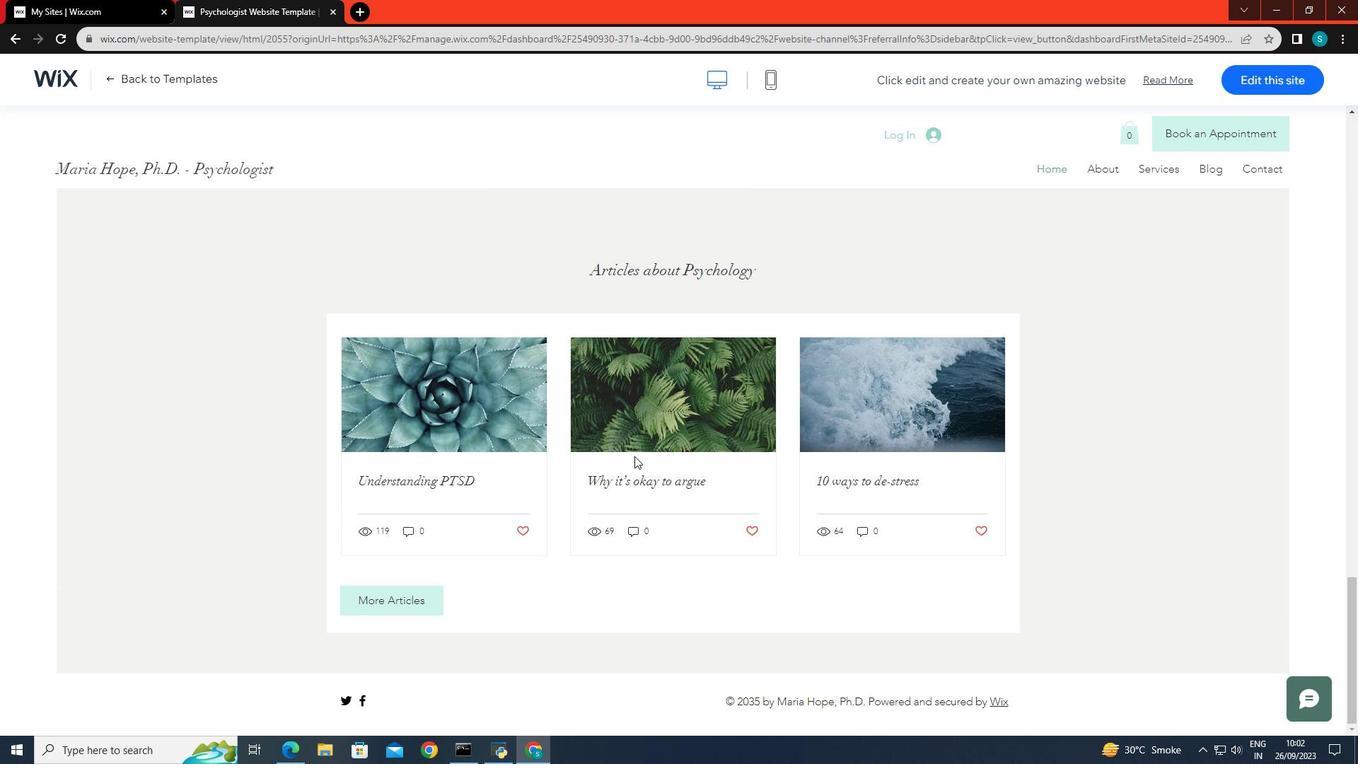 
Action: Mouse scrolled (634, 455) with delta (0, 0)
Screenshot: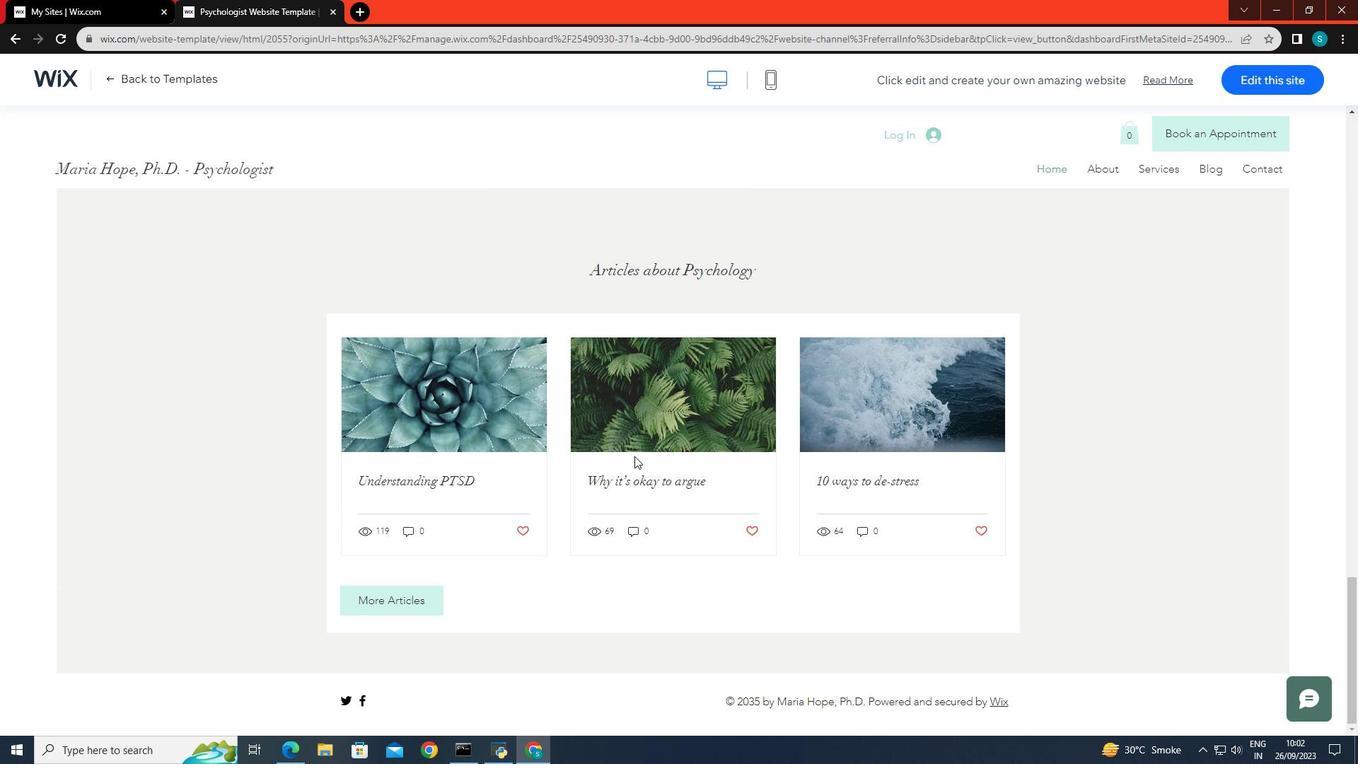 
Action: Mouse scrolled (634, 455) with delta (0, 0)
Screenshot: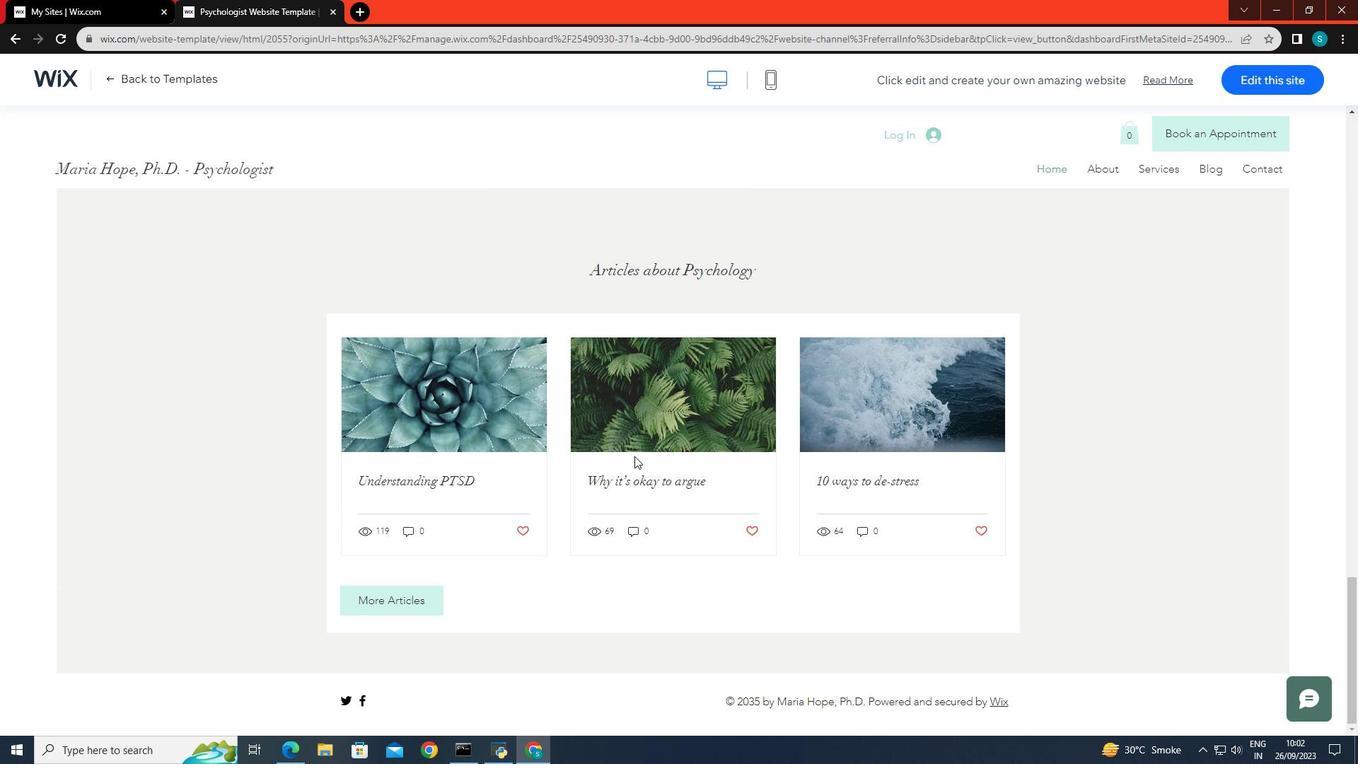 
Action: Mouse scrolled (634, 455) with delta (0, 0)
Screenshot: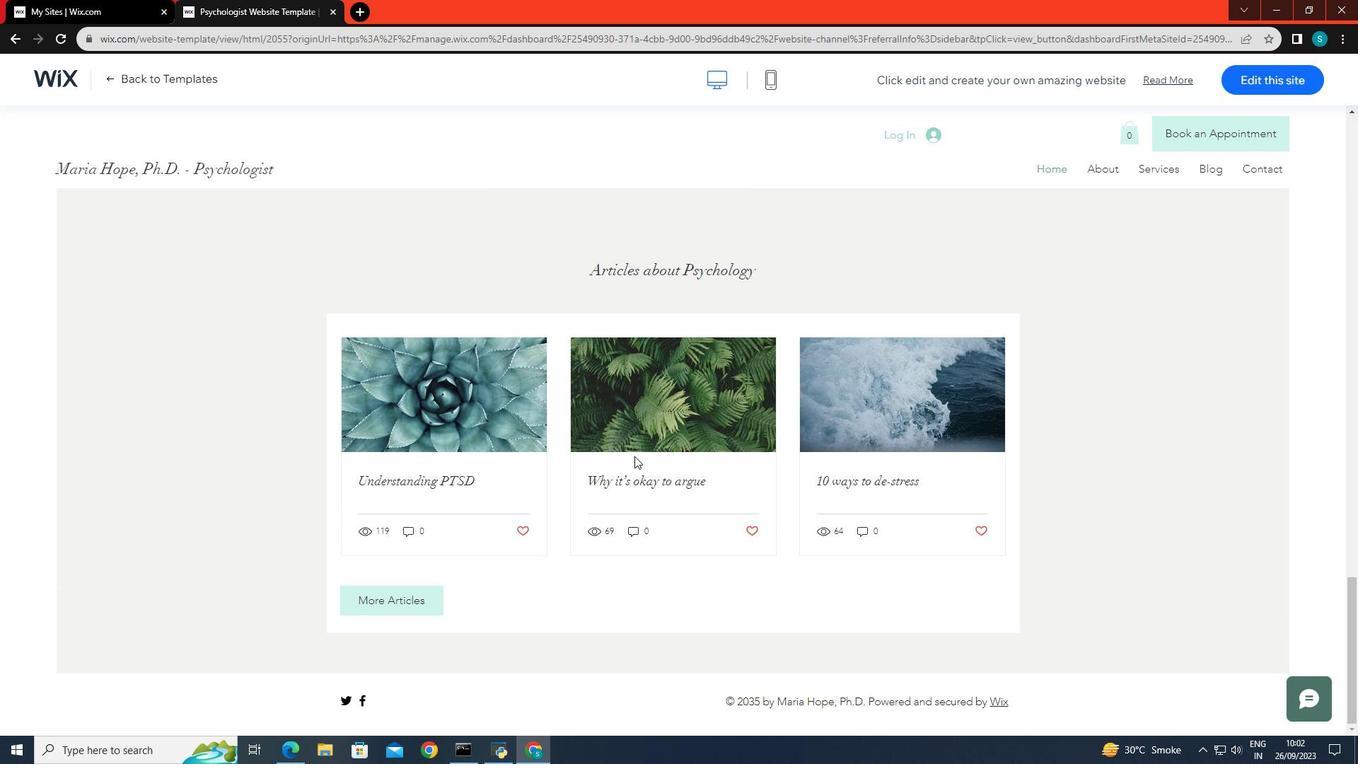 
Action: Mouse scrolled (634, 455) with delta (0, 0)
Screenshot: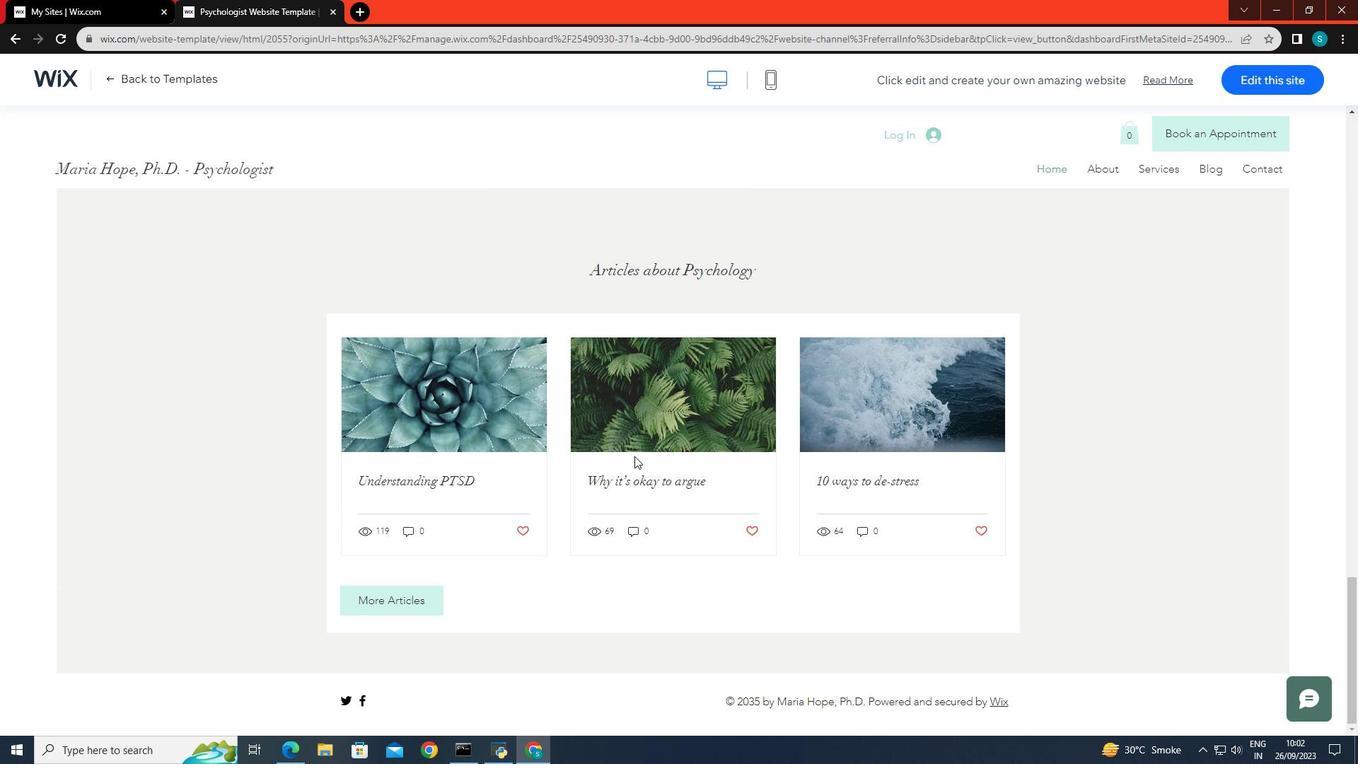 
Action: Mouse scrolled (634, 455) with delta (0, 0)
Screenshot: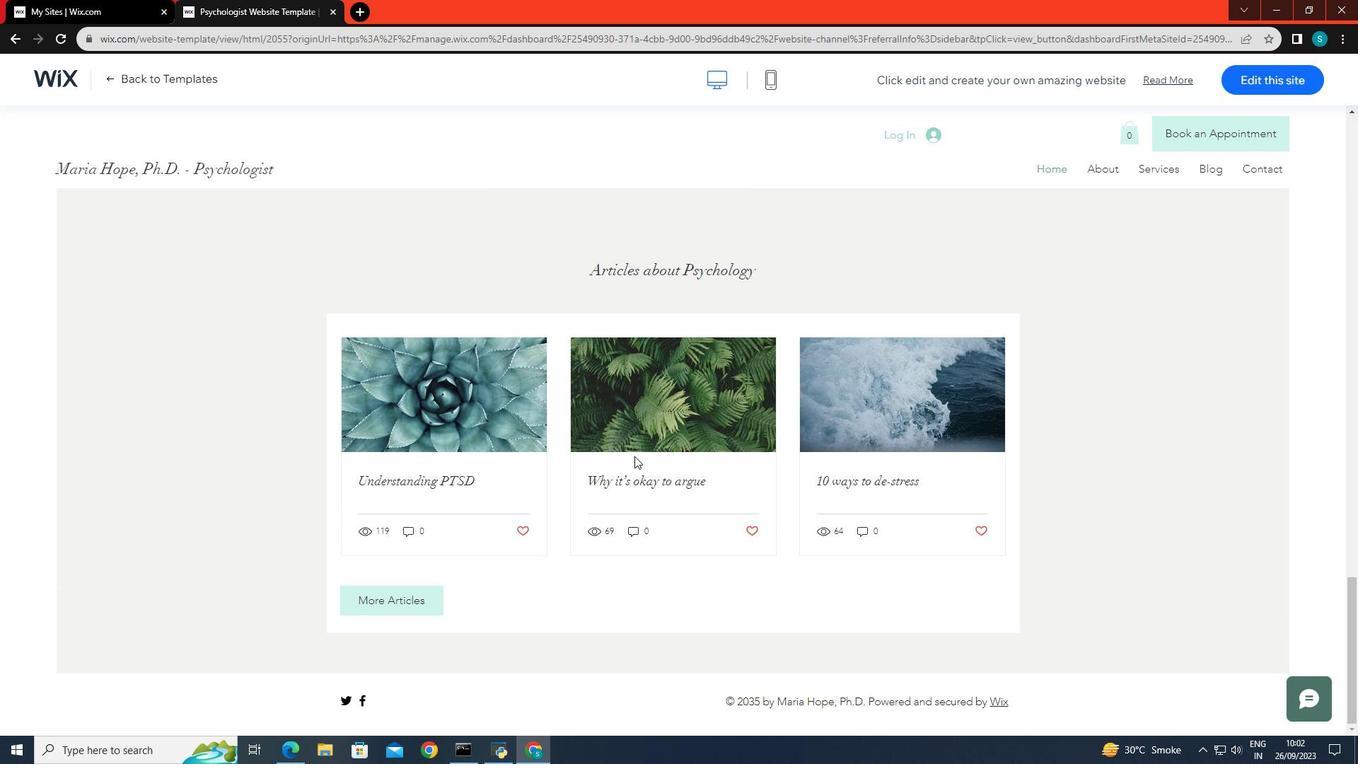 
Action: Mouse scrolled (634, 455) with delta (0, 0)
